 Task: Research Airbnb properties in Sainte-Rose, Guadeloupe from 3rd December, 2023 to 17th December, 2023 for 3 adults, 1 child.3 bedrooms having 4 beds and 2 bathrooms. Property type can be house. Amenities needed are: wifi, washing machine. Booking option can be shelf check-in. Look for 3 properties as per requirement.
Action: Mouse moved to (437, 148)
Screenshot: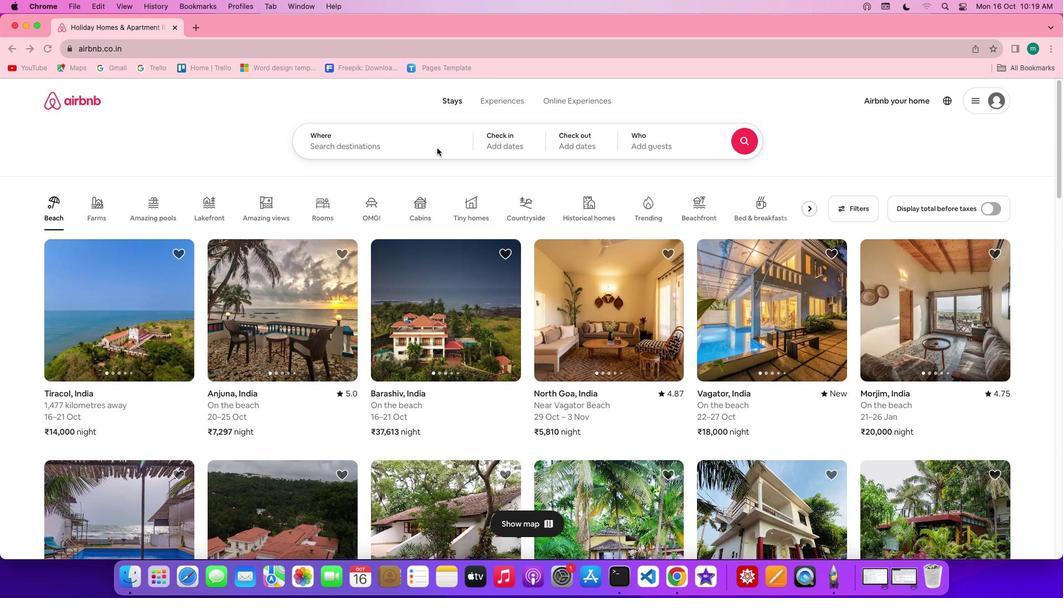 
Action: Mouse pressed left at (437, 148)
Screenshot: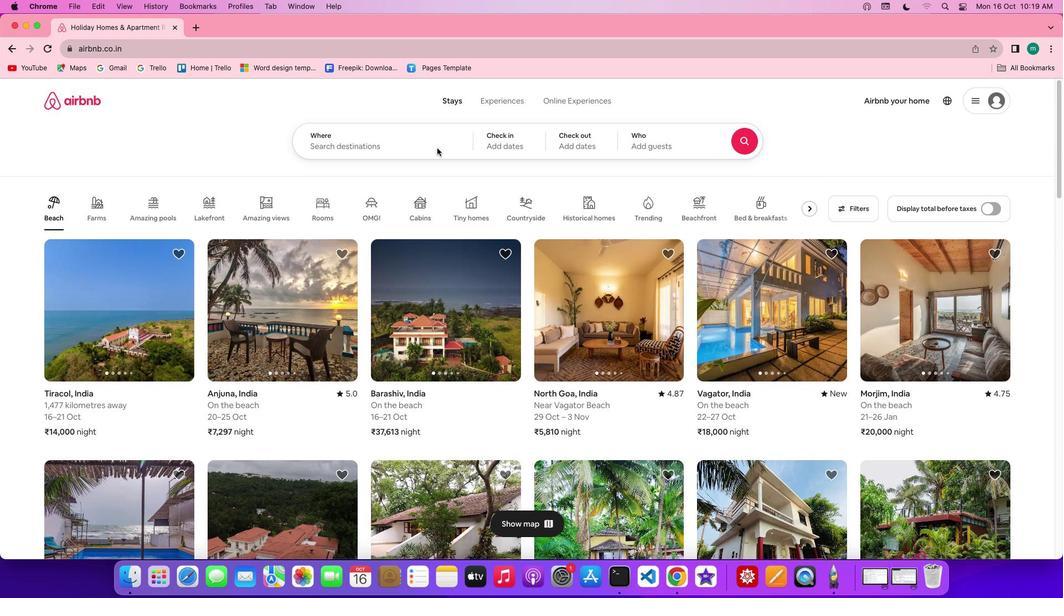 
Action: Mouse pressed left at (437, 148)
Screenshot: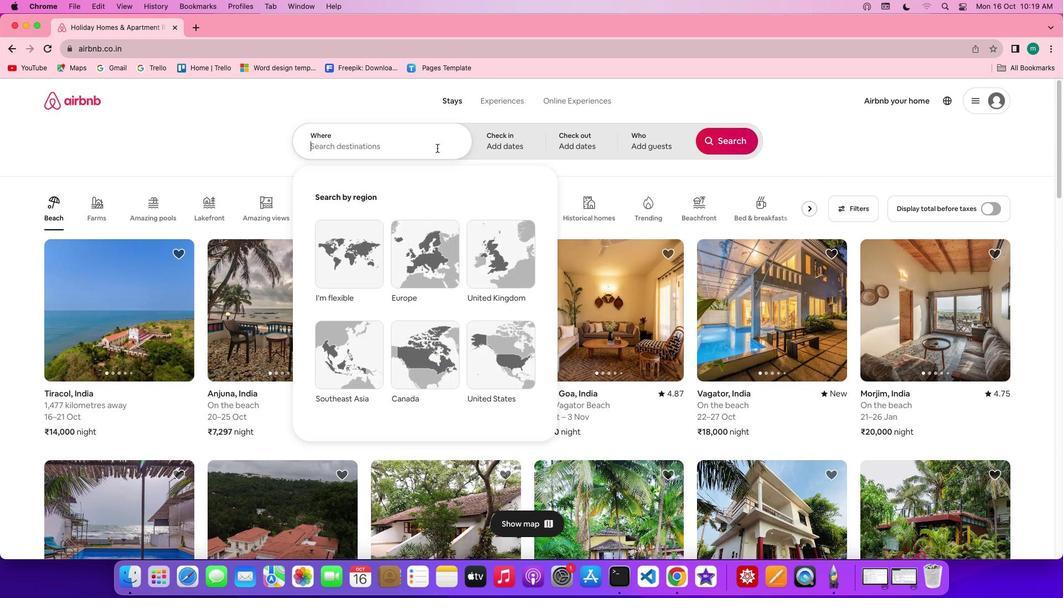 
Action: Key pressed Key.shift'S''a''i''n''t''e''-'Key.shift'R''o''s''e'','Key.shift'G''u''a''d''e''l''o''u''p''e'
Screenshot: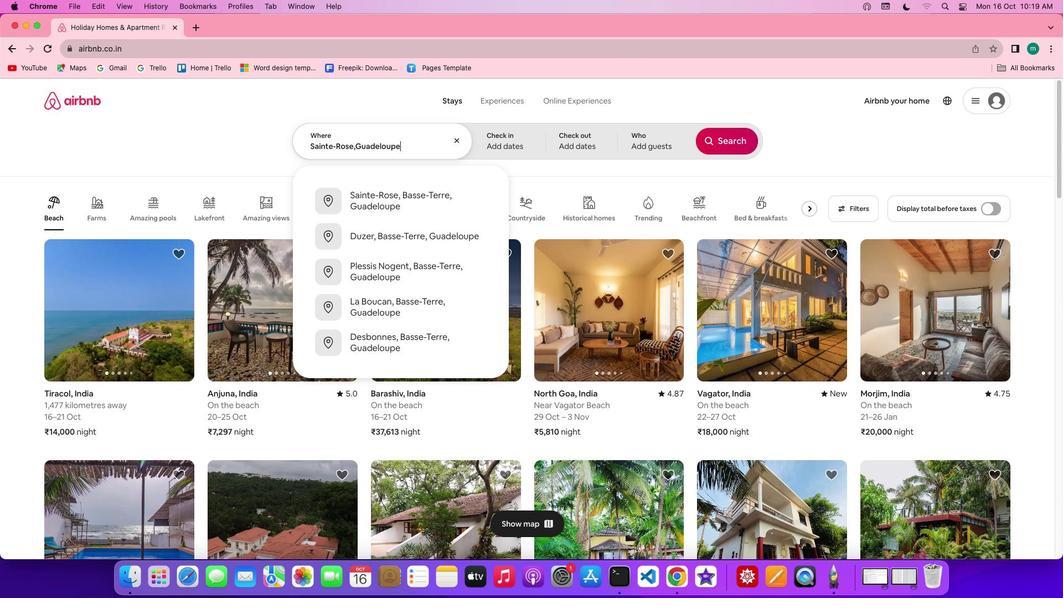 
Action: Mouse moved to (515, 141)
Screenshot: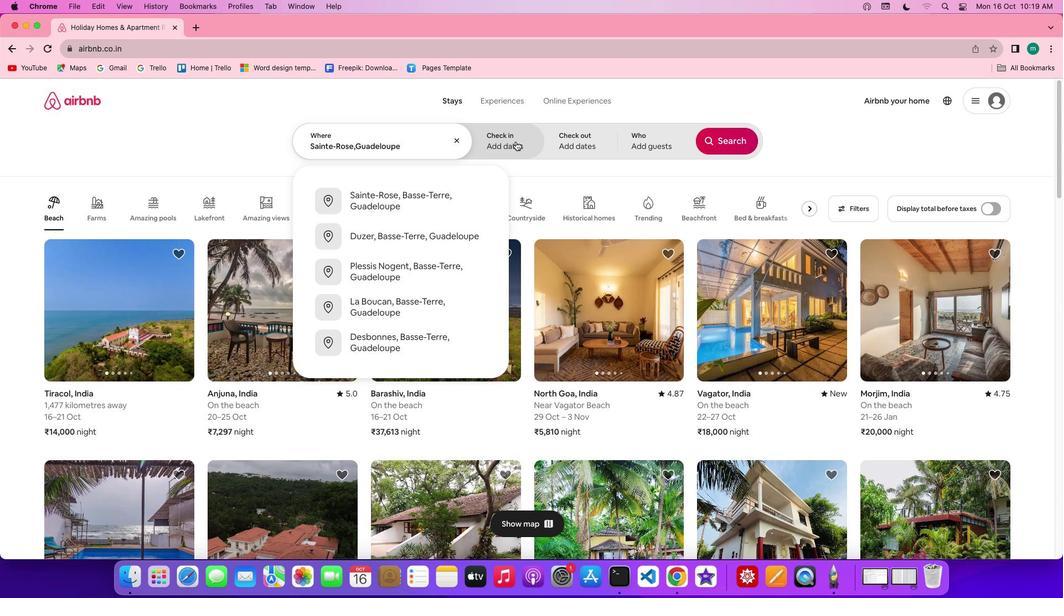 
Action: Mouse pressed left at (515, 141)
Screenshot: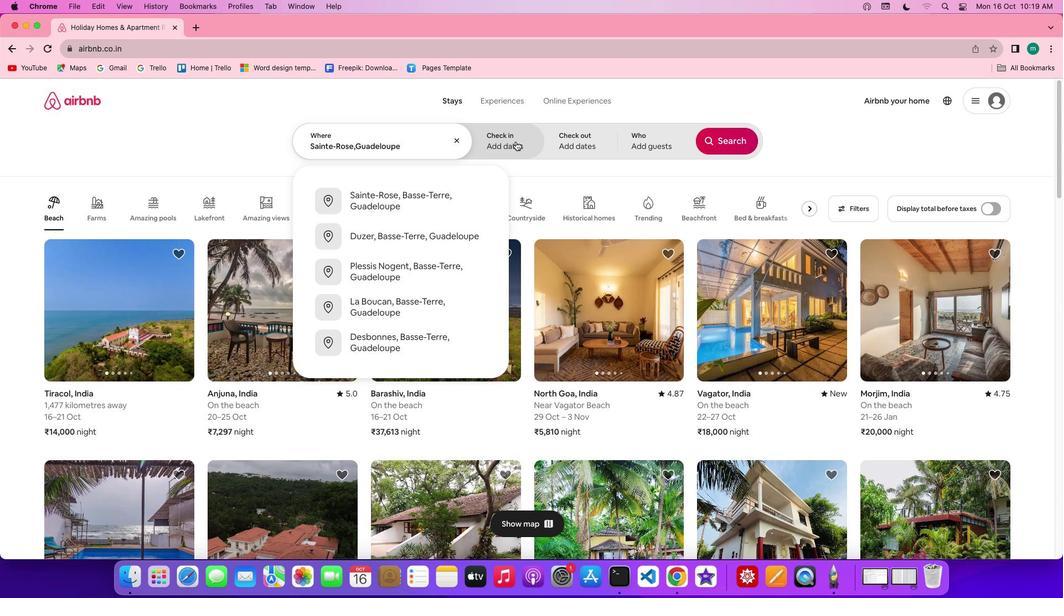 
Action: Mouse moved to (725, 233)
Screenshot: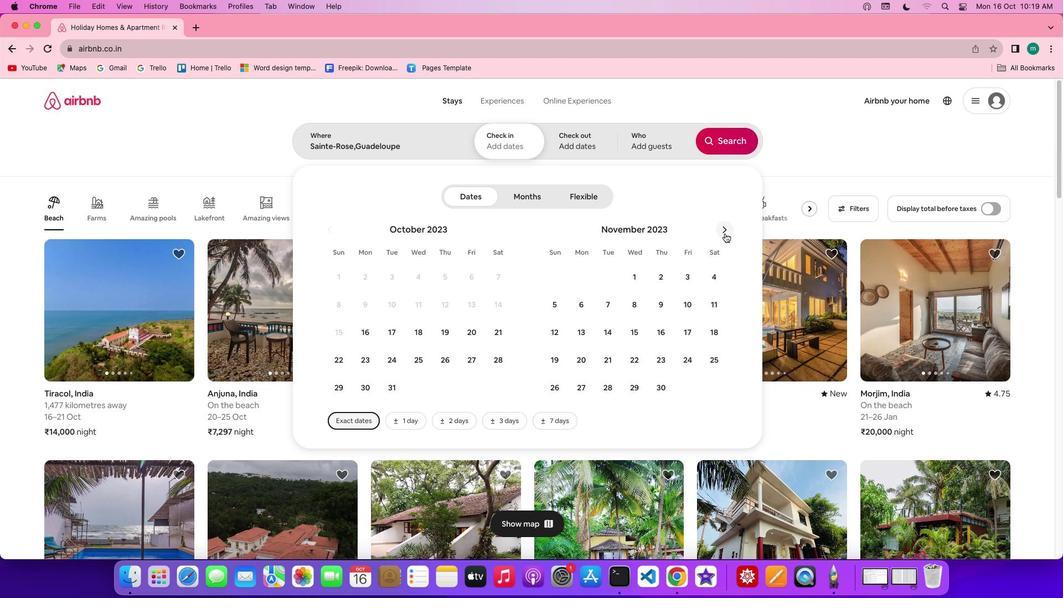 
Action: Mouse pressed left at (725, 233)
Screenshot: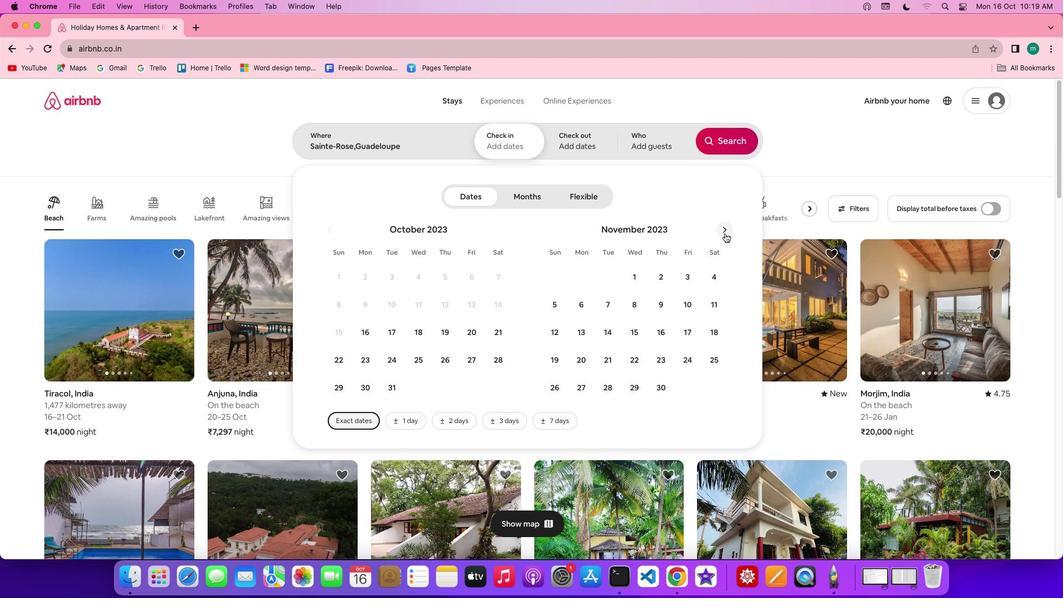 
Action: Mouse moved to (558, 302)
Screenshot: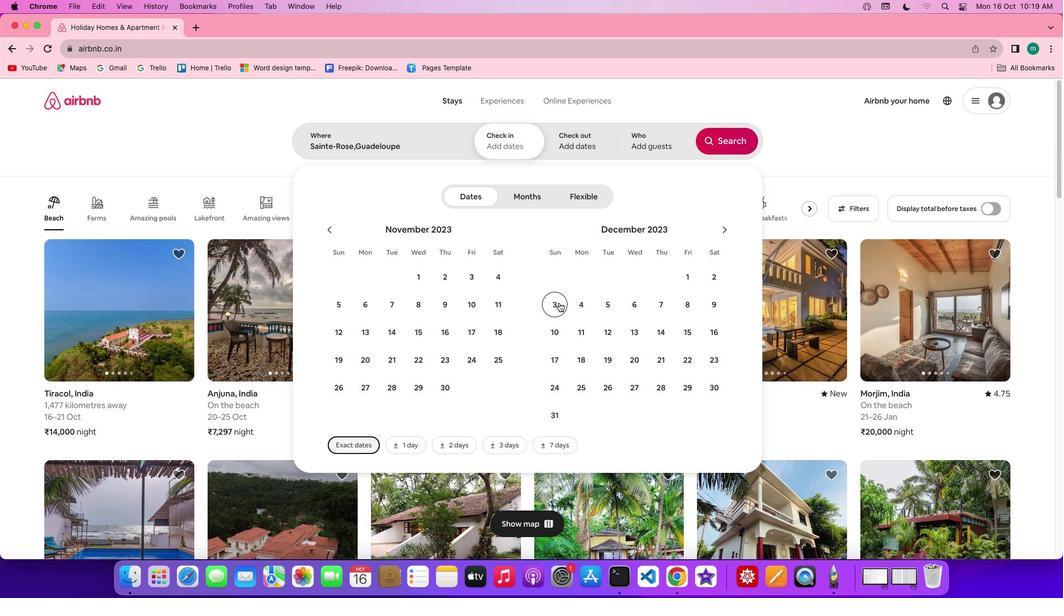 
Action: Mouse pressed left at (558, 302)
Screenshot: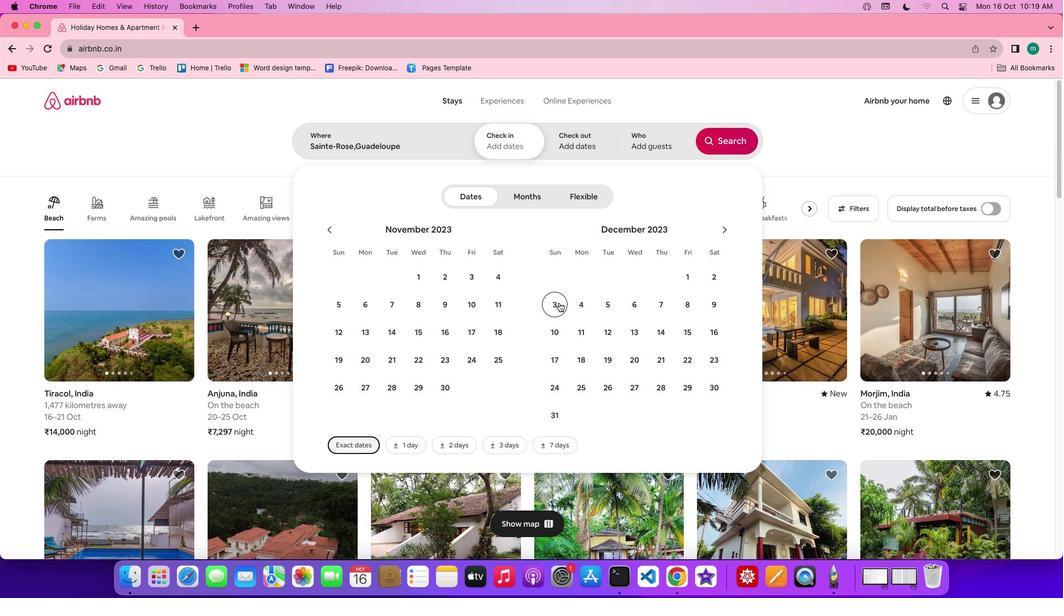 
Action: Mouse moved to (553, 354)
Screenshot: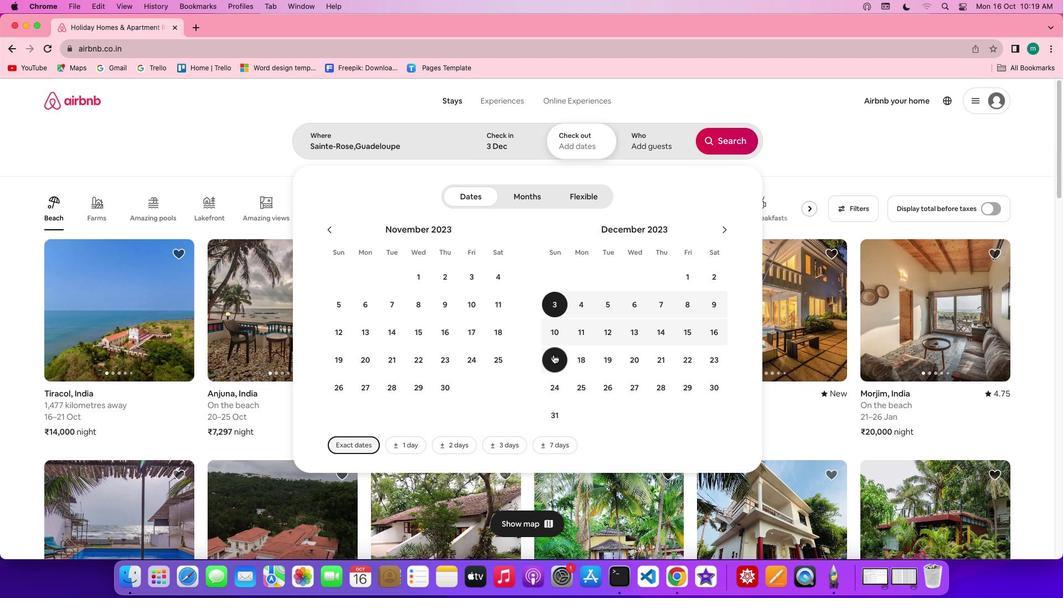 
Action: Mouse pressed left at (553, 354)
Screenshot: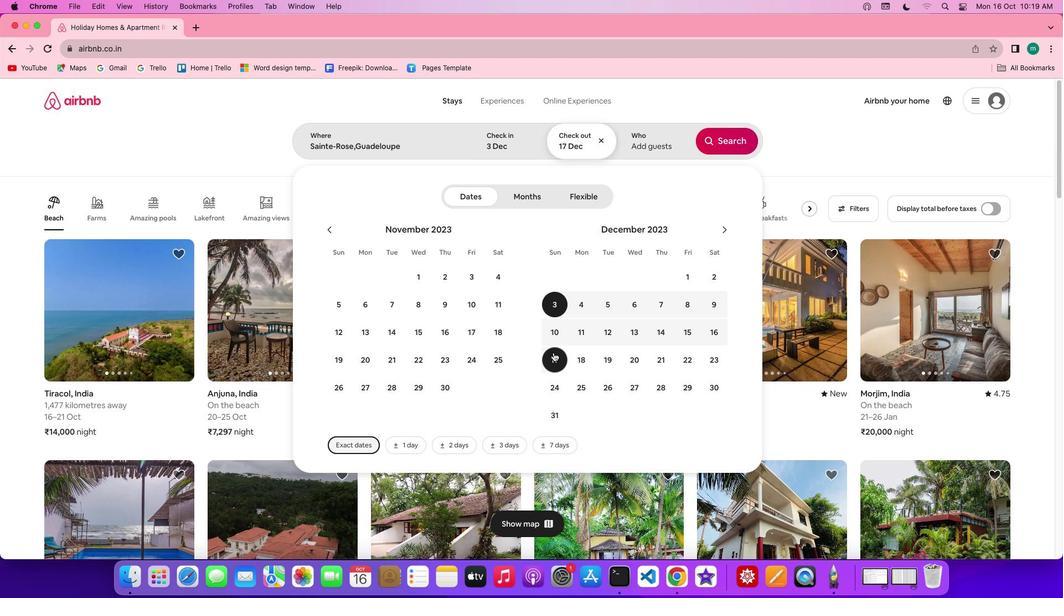 
Action: Mouse moved to (636, 139)
Screenshot: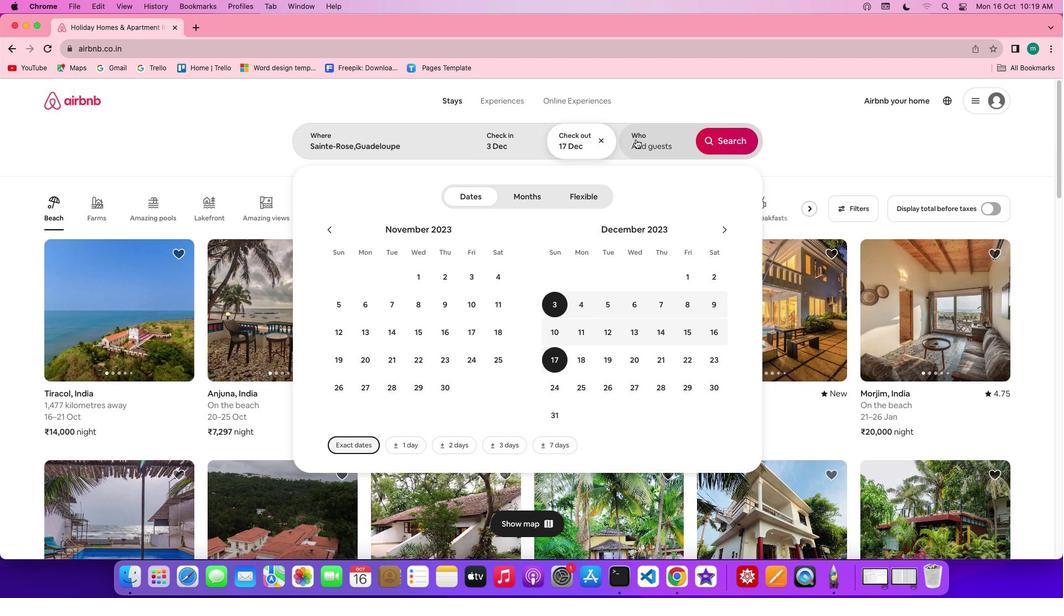
Action: Mouse pressed left at (636, 139)
Screenshot: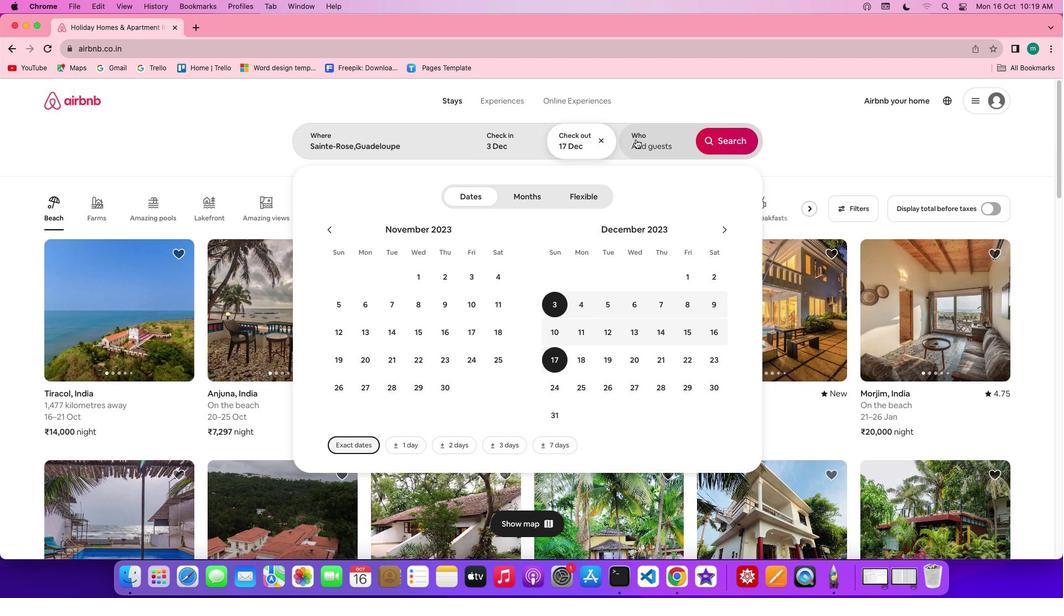 
Action: Mouse moved to (727, 196)
Screenshot: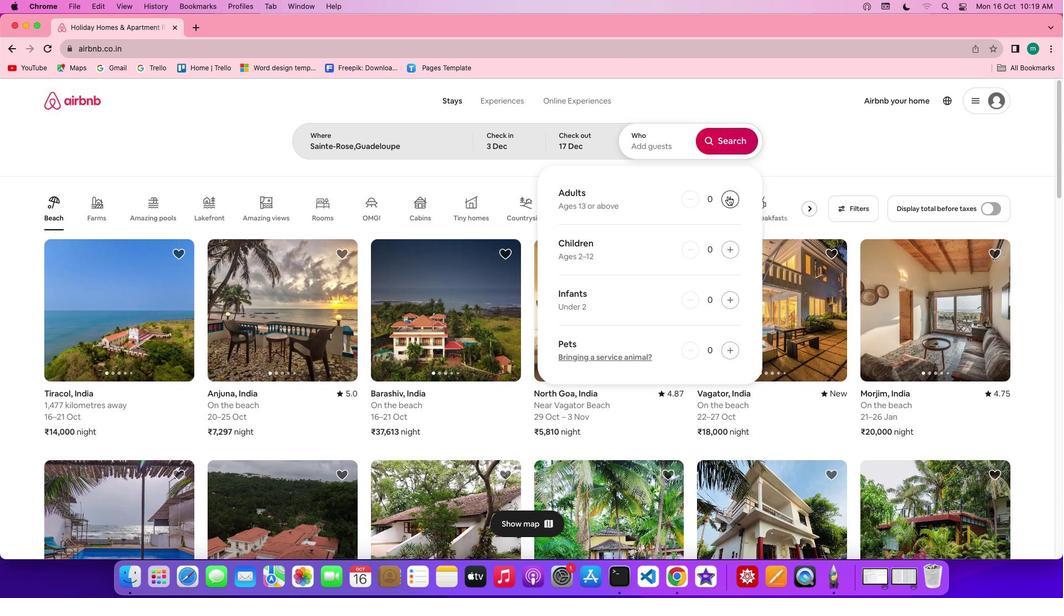 
Action: Mouse pressed left at (727, 196)
Screenshot: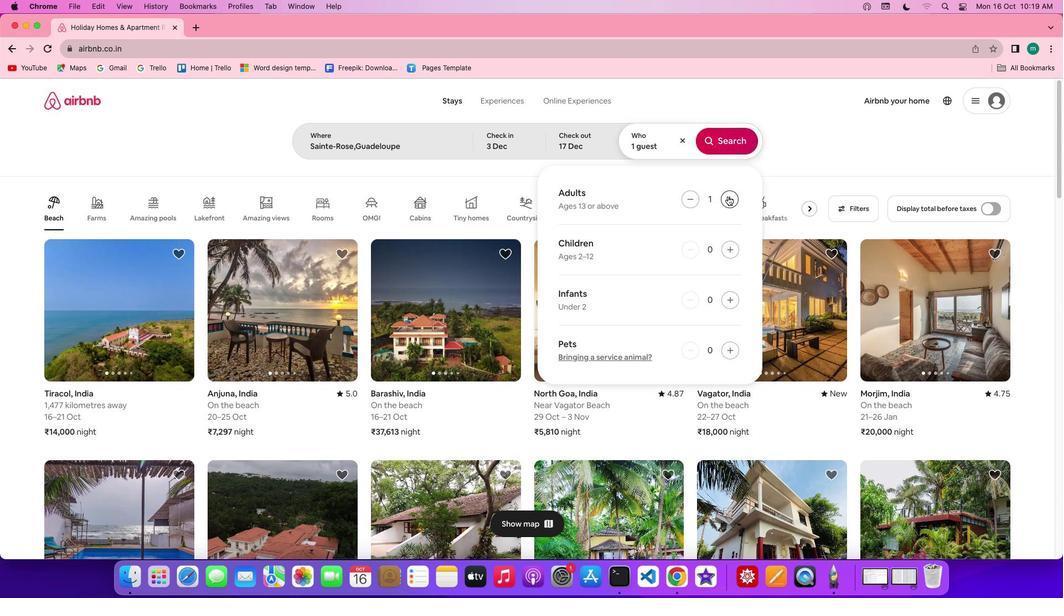 
Action: Mouse pressed left at (727, 196)
Screenshot: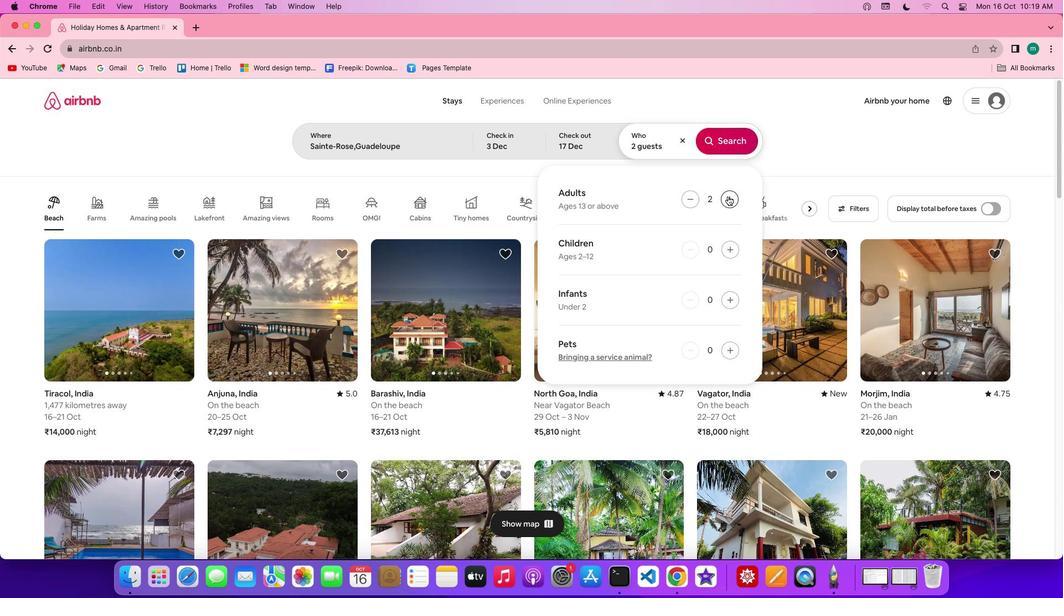 
Action: Mouse pressed left at (727, 196)
Screenshot: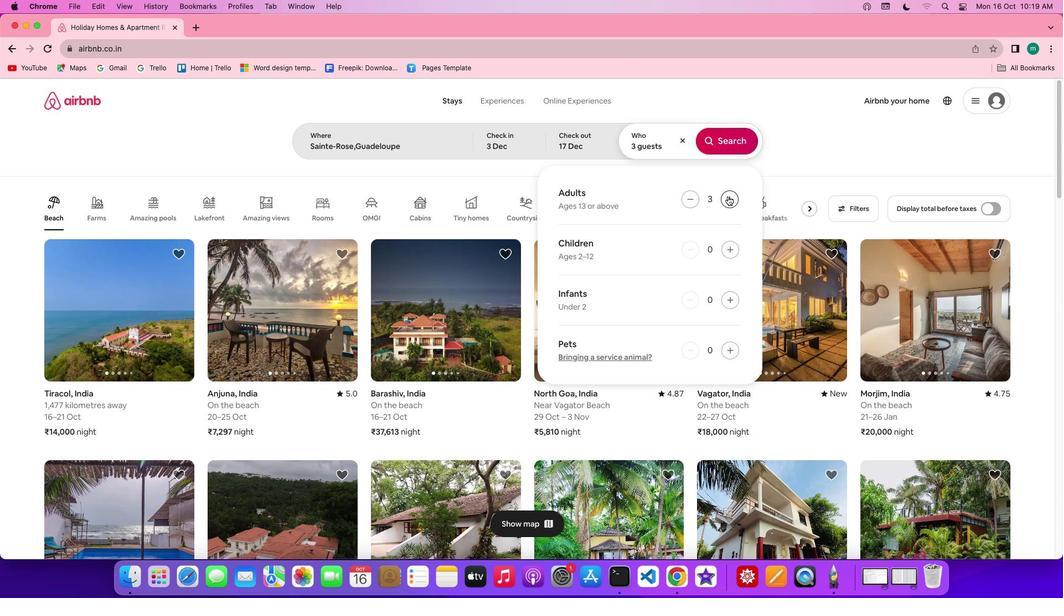 
Action: Mouse moved to (730, 137)
Screenshot: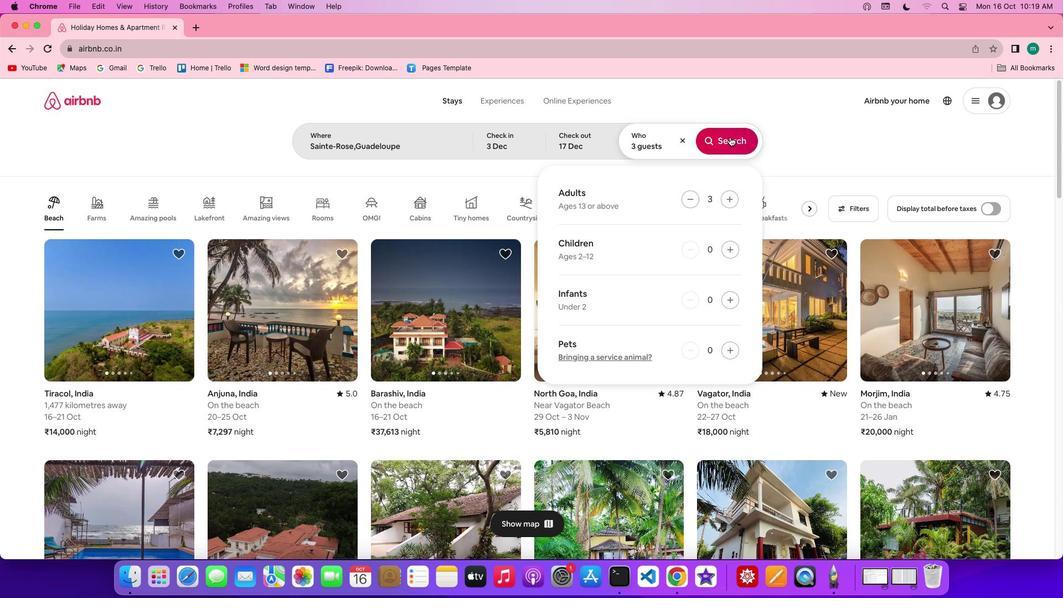 
Action: Mouse pressed left at (730, 137)
Screenshot: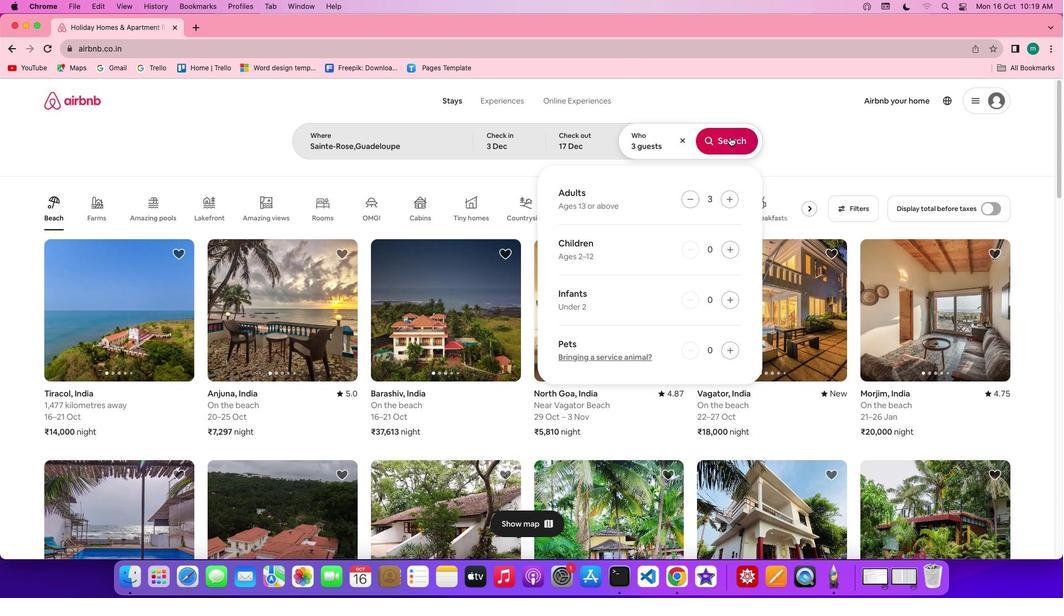 
Action: Mouse moved to (898, 148)
Screenshot: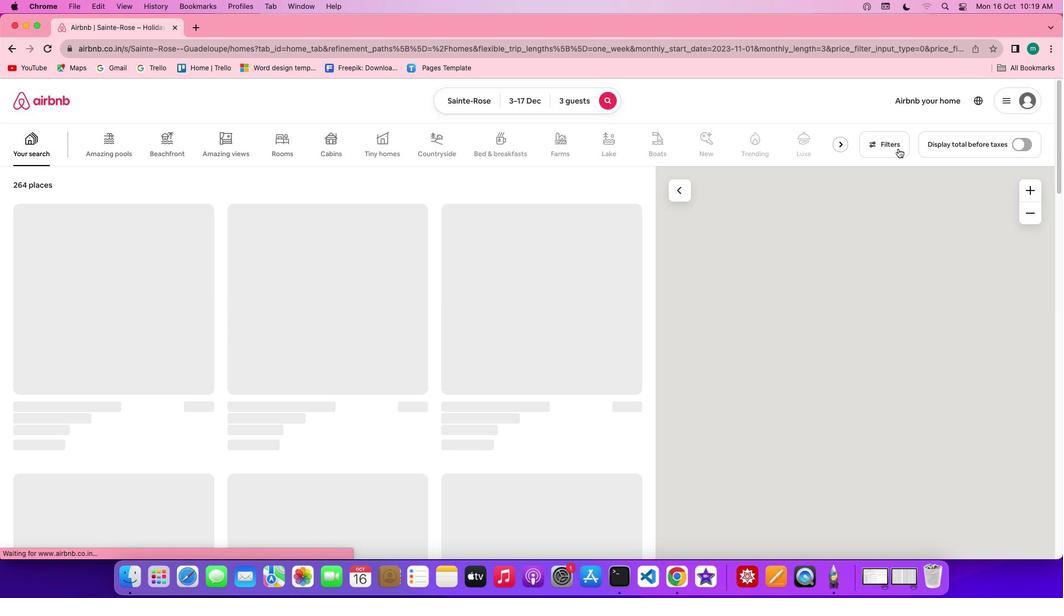 
Action: Mouse pressed left at (898, 148)
Screenshot: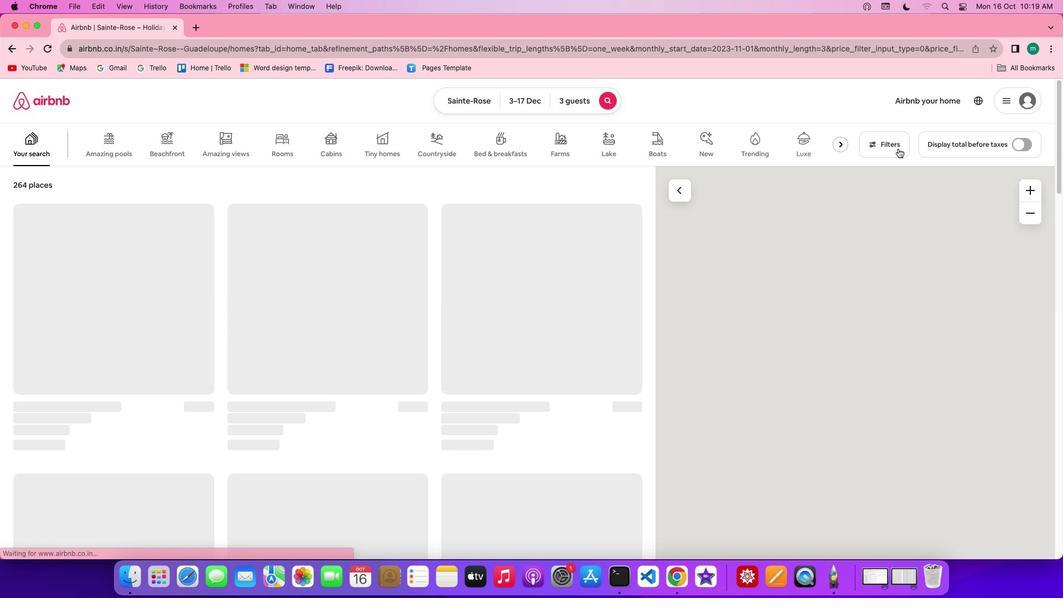 
Action: Mouse moved to (587, 302)
Screenshot: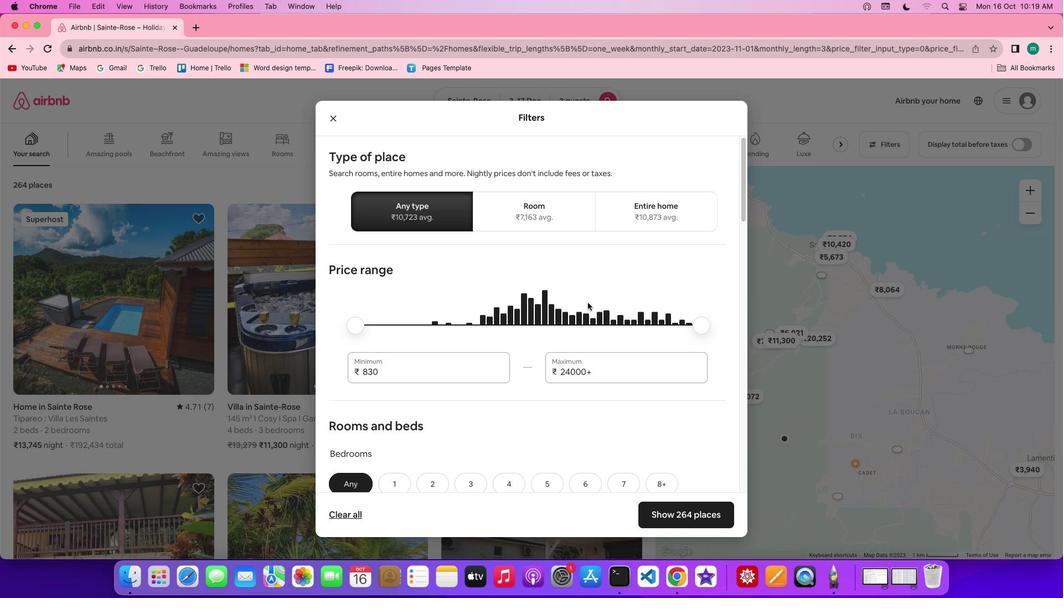 
Action: Mouse scrolled (587, 302) with delta (0, 0)
Screenshot: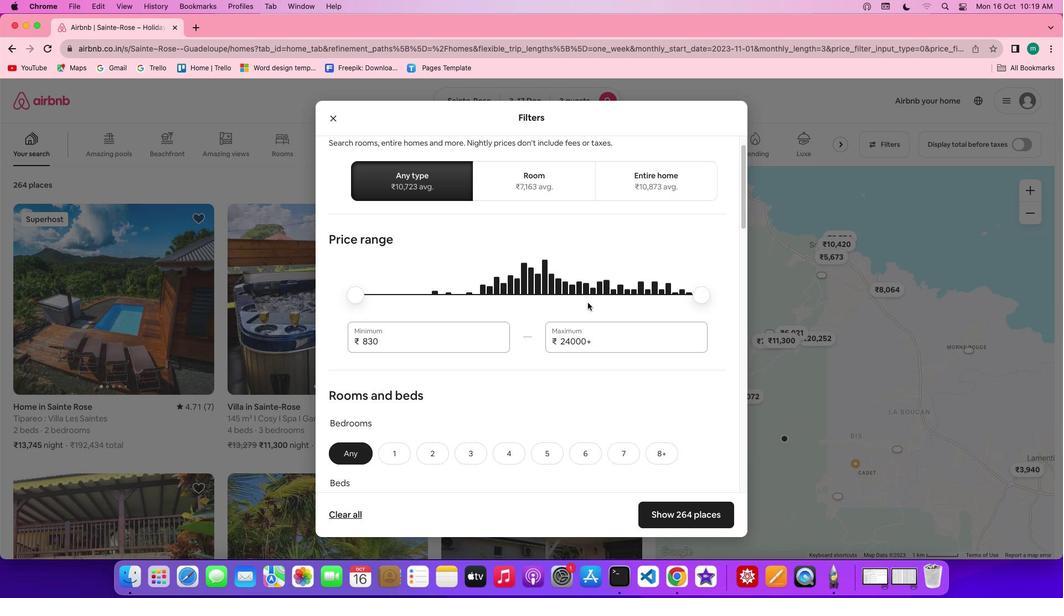 
Action: Mouse scrolled (587, 302) with delta (0, 0)
Screenshot: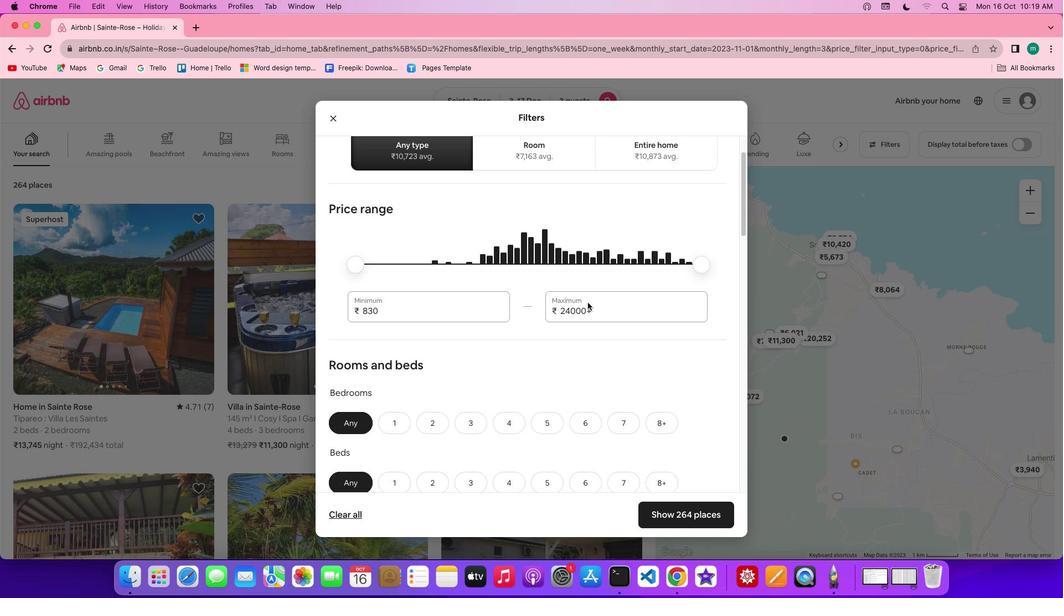
Action: Mouse scrolled (587, 302) with delta (0, -1)
Screenshot: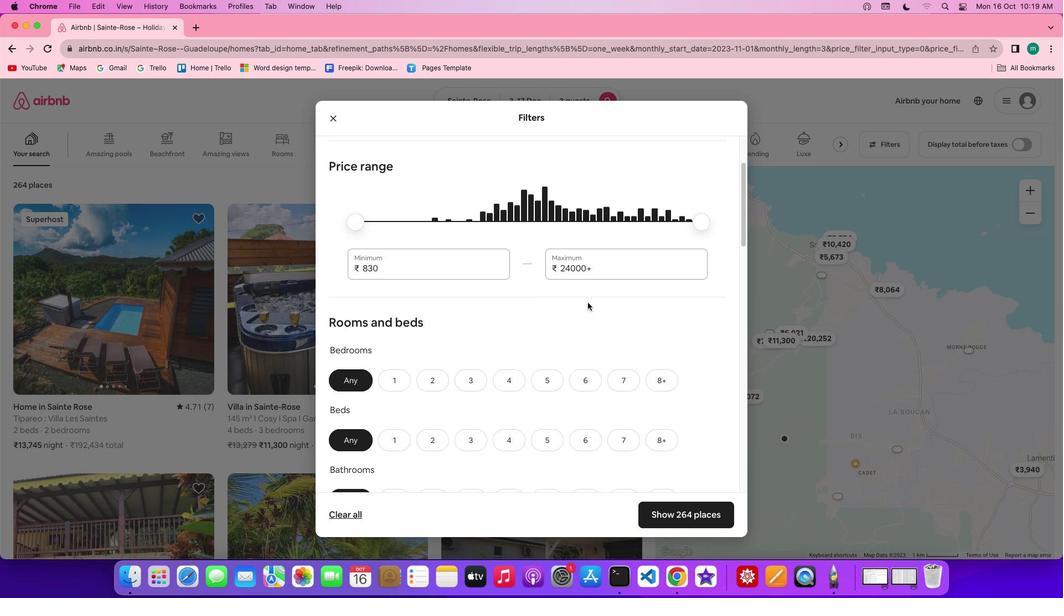 
Action: Mouse scrolled (587, 302) with delta (0, -1)
Screenshot: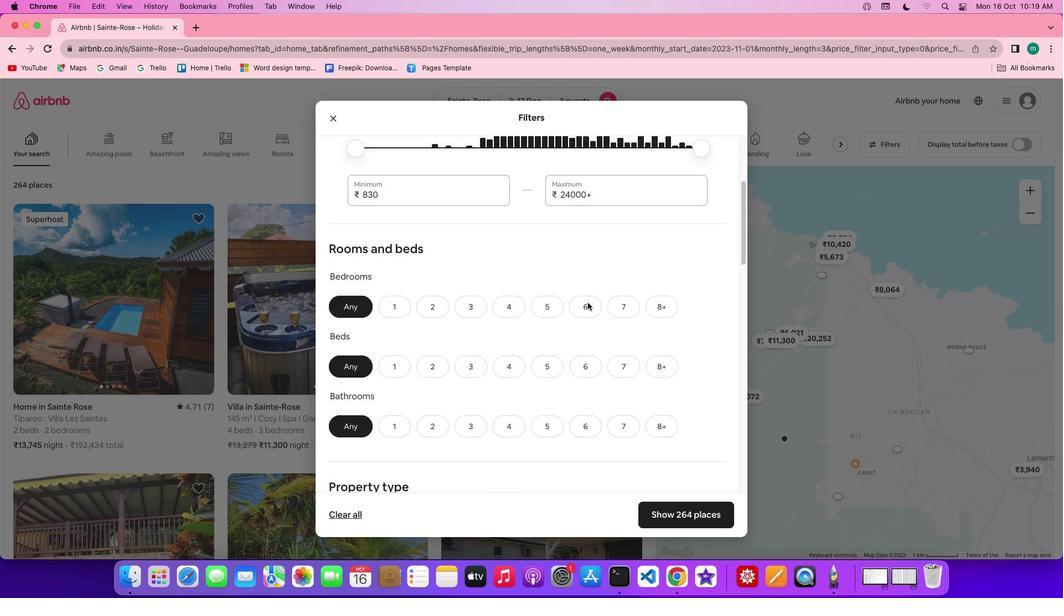 
Action: Mouse scrolled (587, 302) with delta (0, 0)
Screenshot: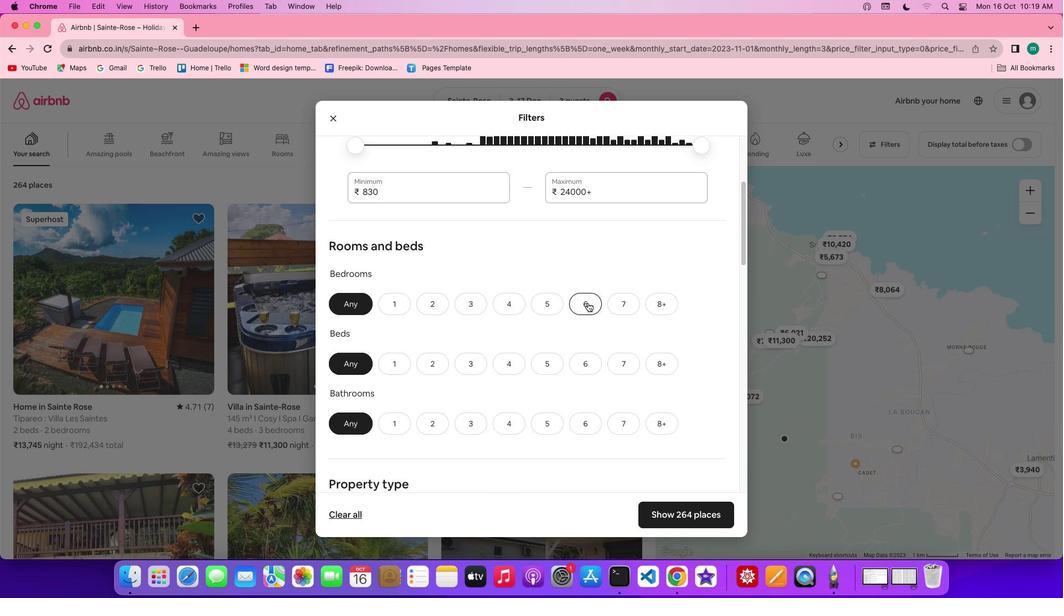 
Action: Mouse scrolled (587, 302) with delta (0, 0)
Screenshot: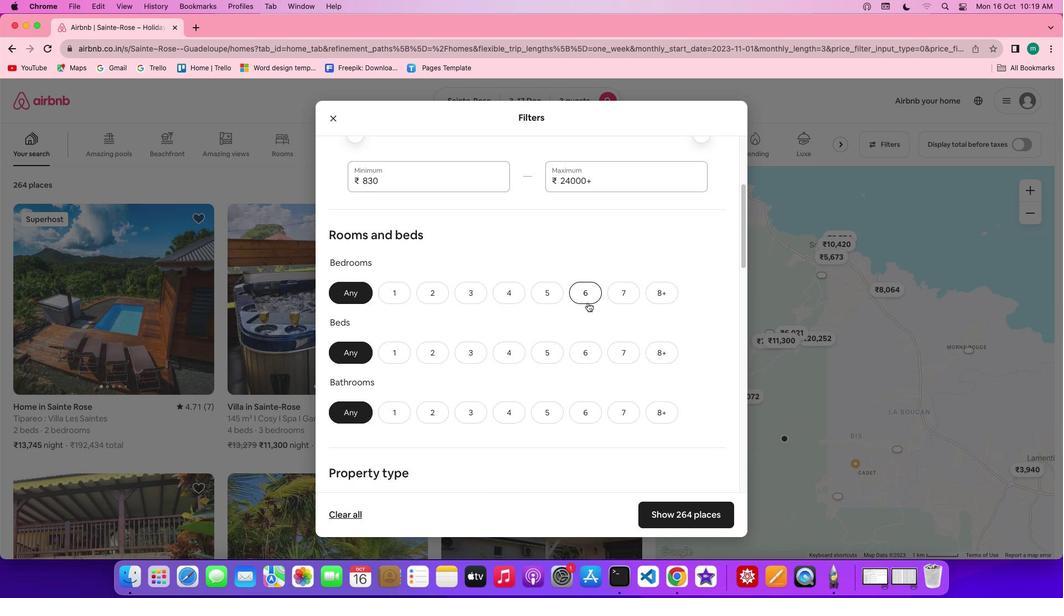
Action: Mouse scrolled (587, 302) with delta (0, 0)
Screenshot: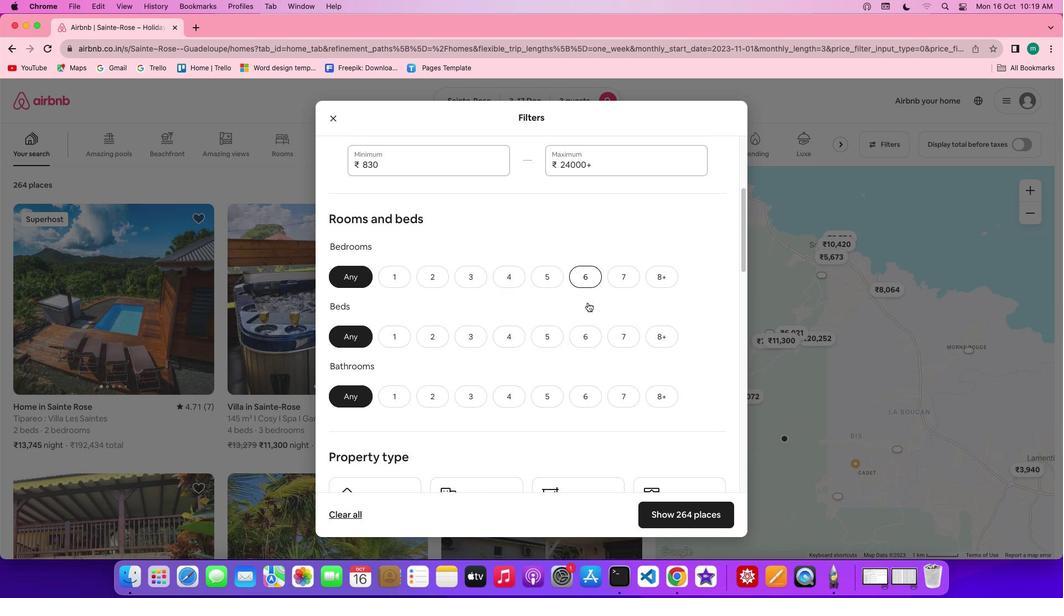 
Action: Mouse scrolled (587, 302) with delta (0, 0)
Screenshot: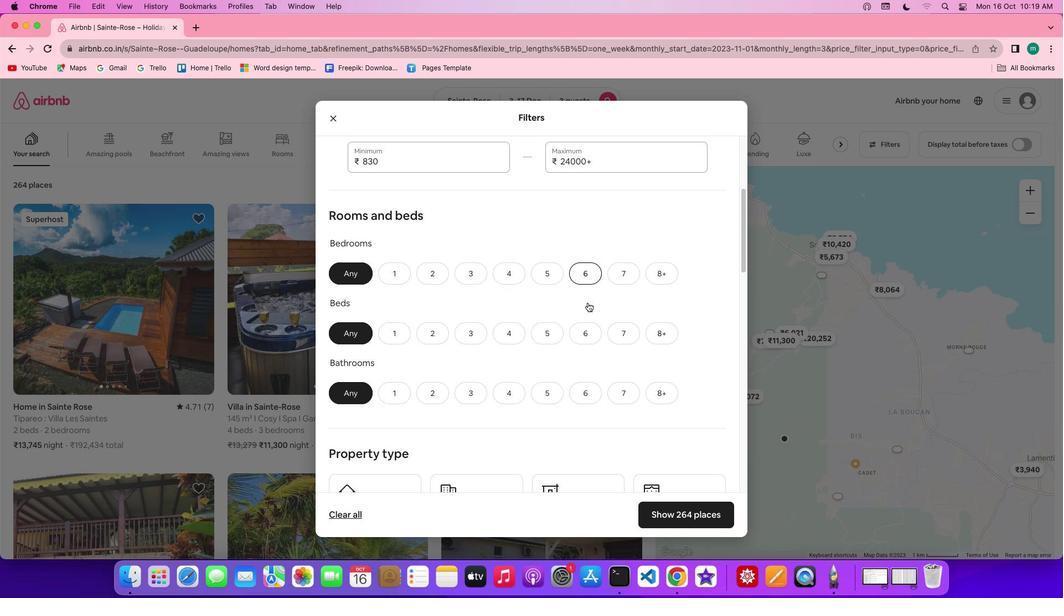 
Action: Mouse scrolled (587, 302) with delta (0, 0)
Screenshot: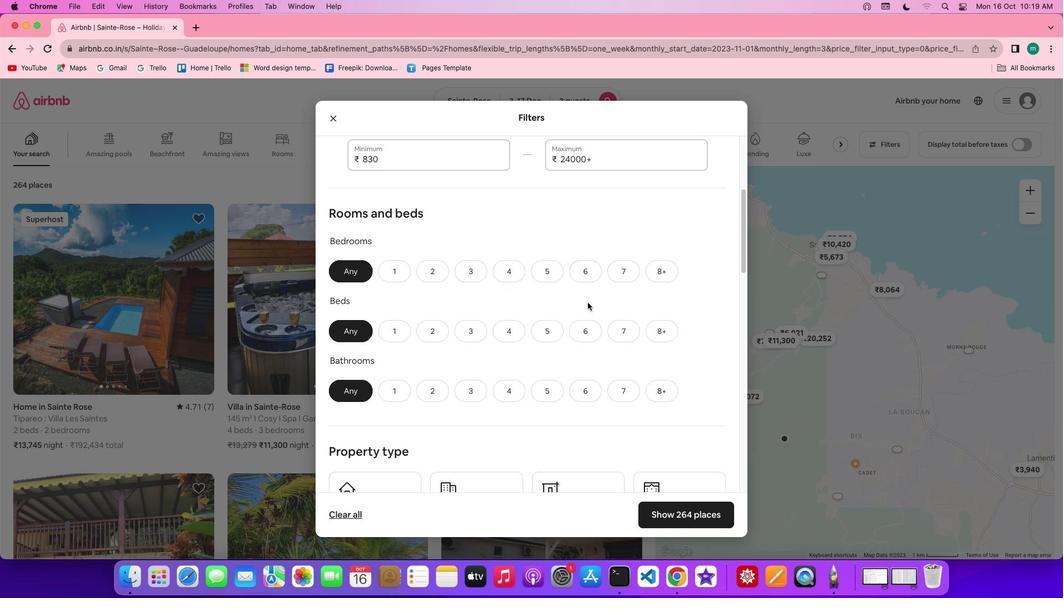 
Action: Mouse scrolled (587, 302) with delta (0, 0)
Screenshot: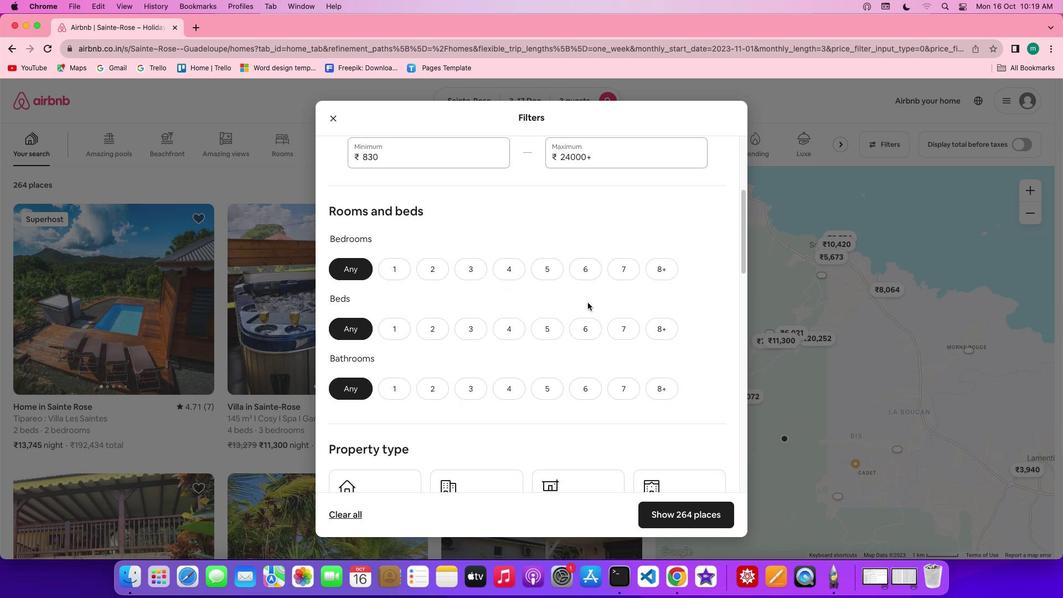 
Action: Mouse scrolled (587, 302) with delta (0, 0)
Screenshot: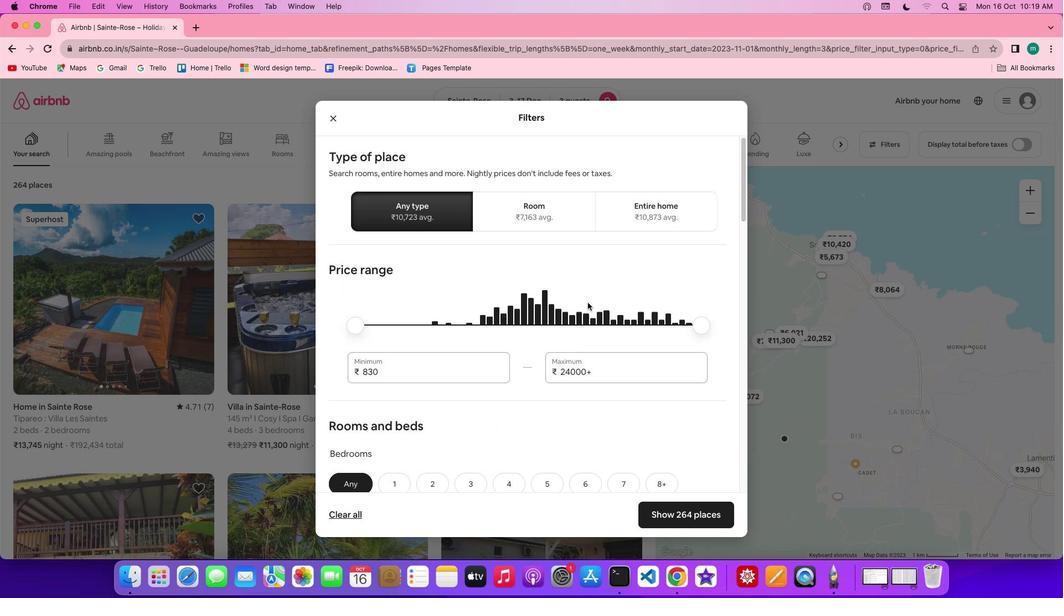 
Action: Mouse scrolled (587, 302) with delta (0, 0)
Screenshot: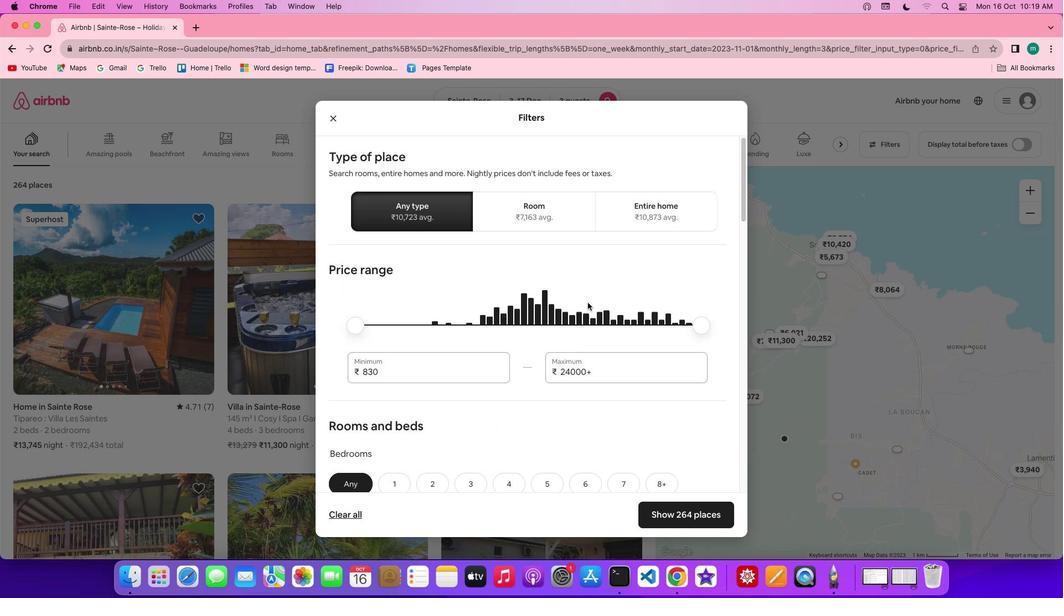 
Action: Mouse scrolled (587, 302) with delta (0, 2)
Screenshot: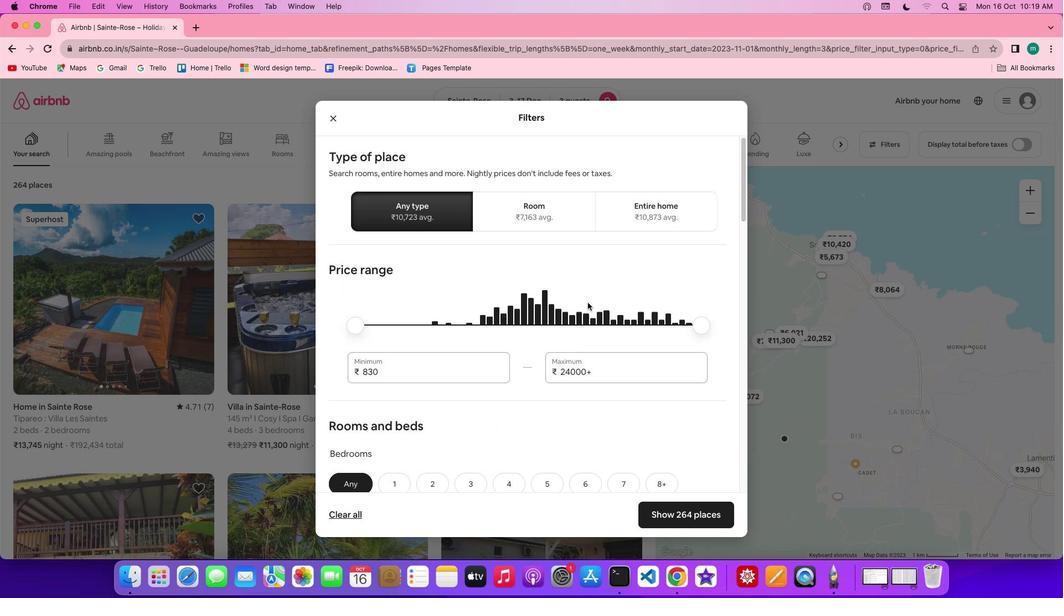 
Action: Mouse scrolled (587, 302) with delta (0, 2)
Screenshot: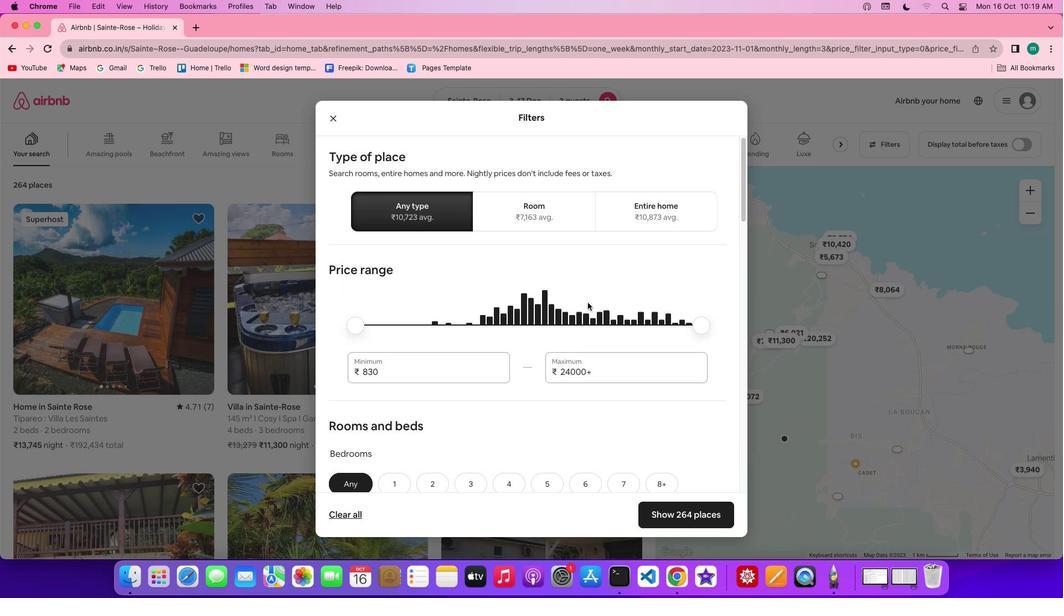 
Action: Mouse scrolled (587, 302) with delta (0, 0)
Screenshot: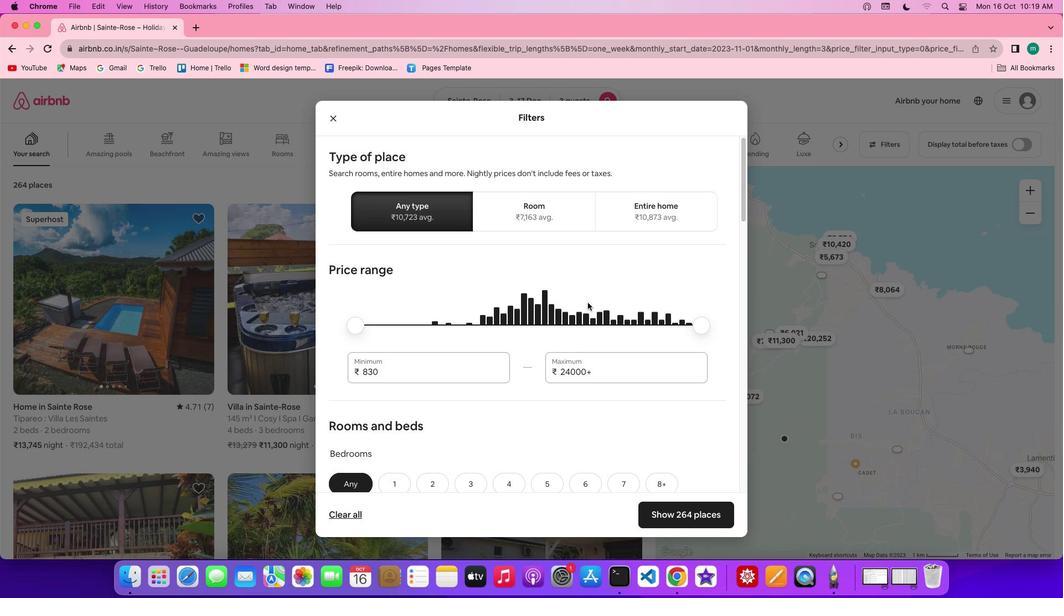 
Action: Mouse scrolled (587, 302) with delta (0, 0)
Screenshot: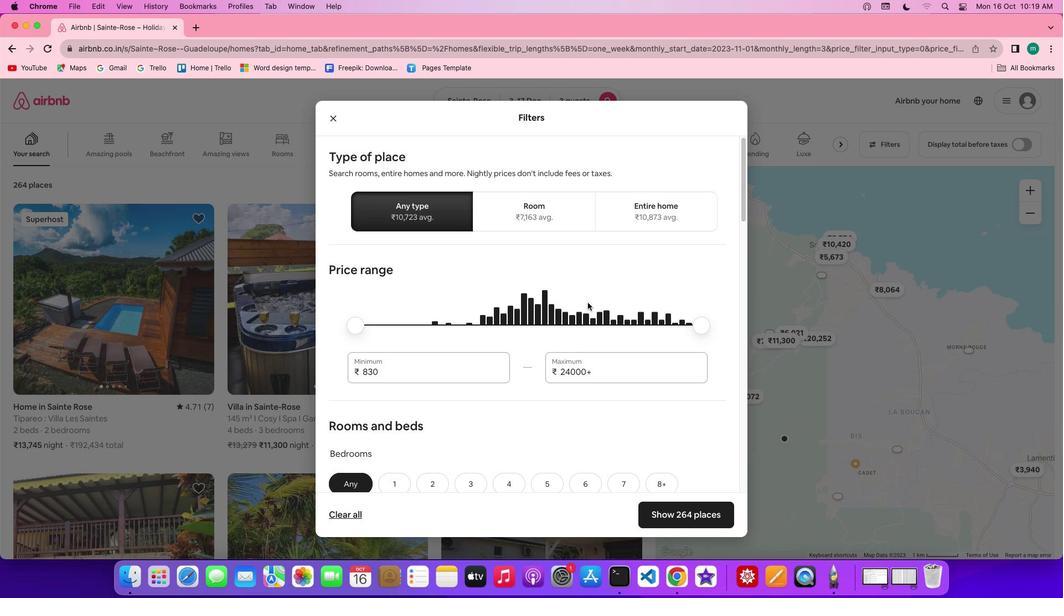 
Action: Mouse scrolled (587, 302) with delta (0, 2)
Screenshot: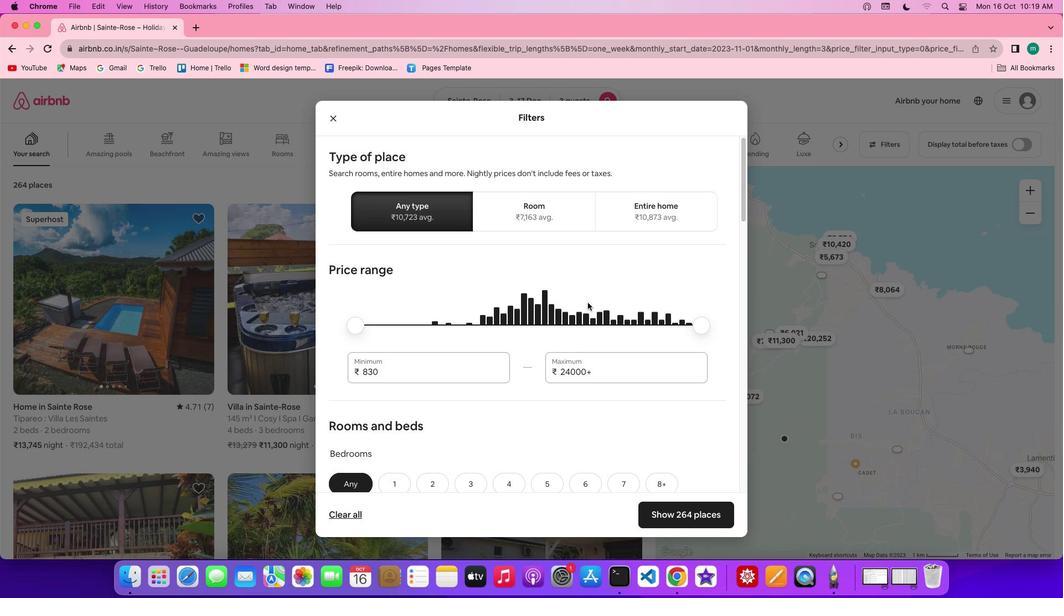 
Action: Mouse scrolled (587, 302) with delta (0, 2)
Screenshot: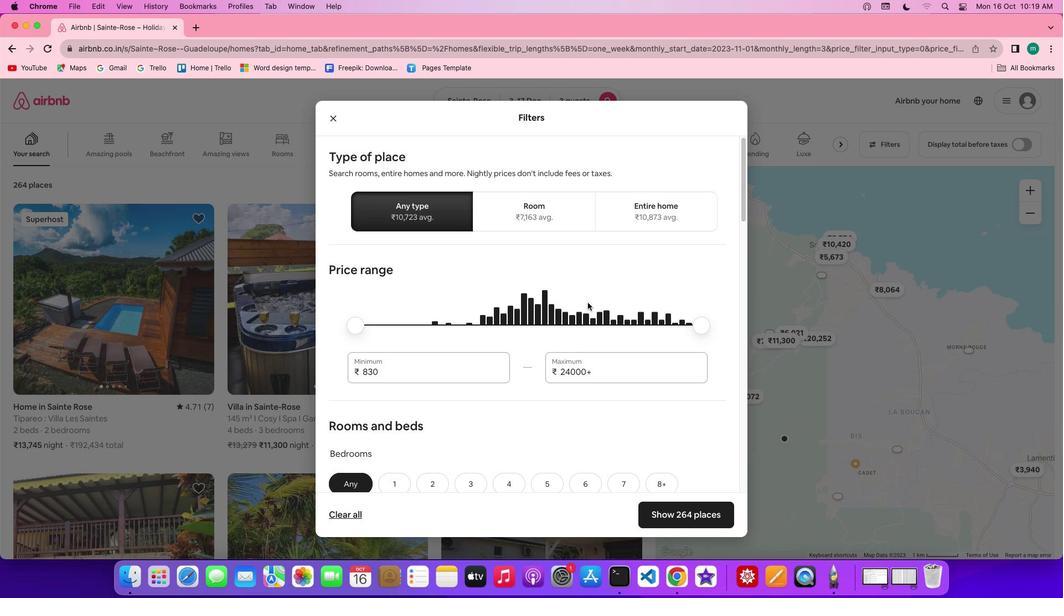 
Action: Mouse scrolled (587, 302) with delta (0, 0)
Screenshot: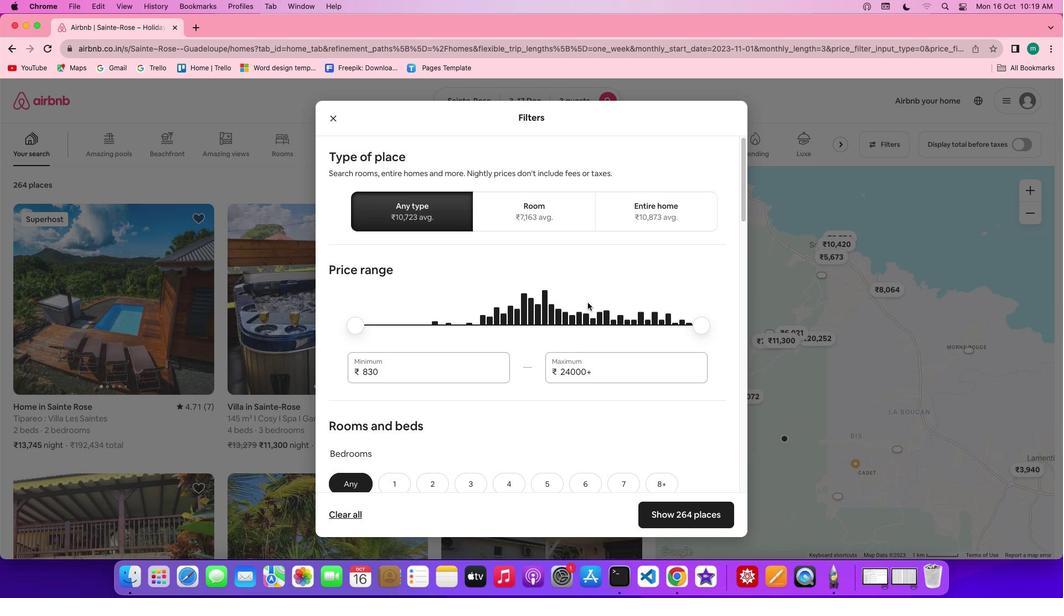 
Action: Mouse scrolled (587, 302) with delta (0, 0)
Screenshot: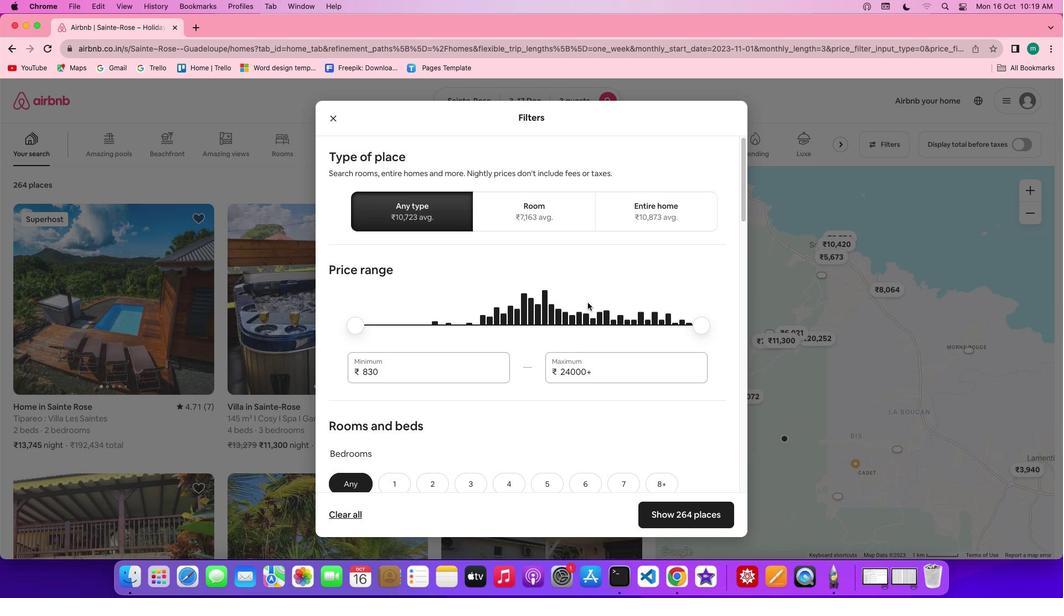 
Action: Mouse scrolled (587, 302) with delta (0, 1)
Screenshot: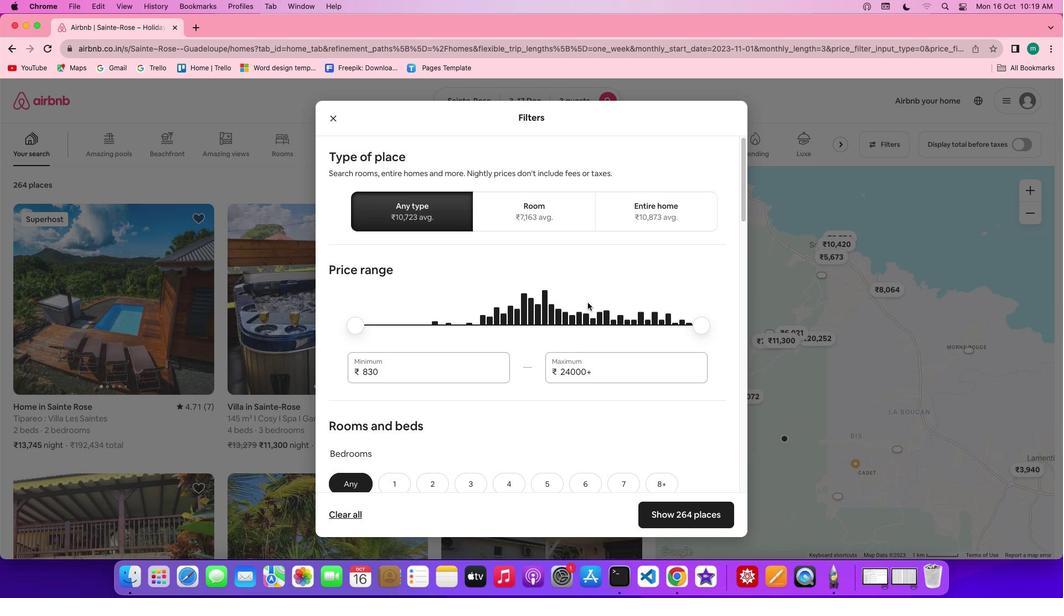 
Action: Mouse moved to (332, 117)
Screenshot: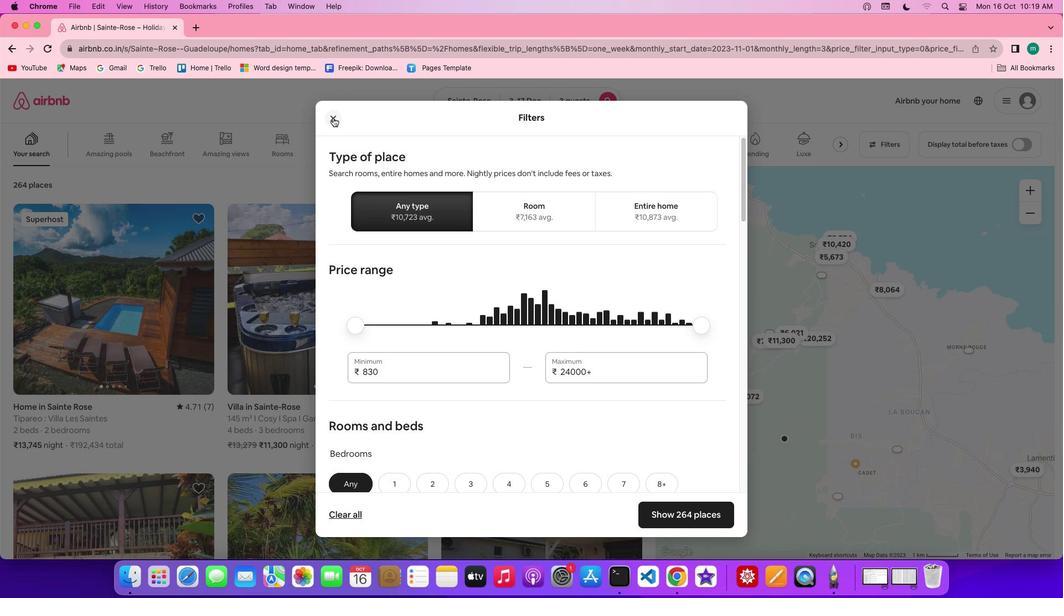 
Action: Mouse pressed left at (332, 117)
Screenshot: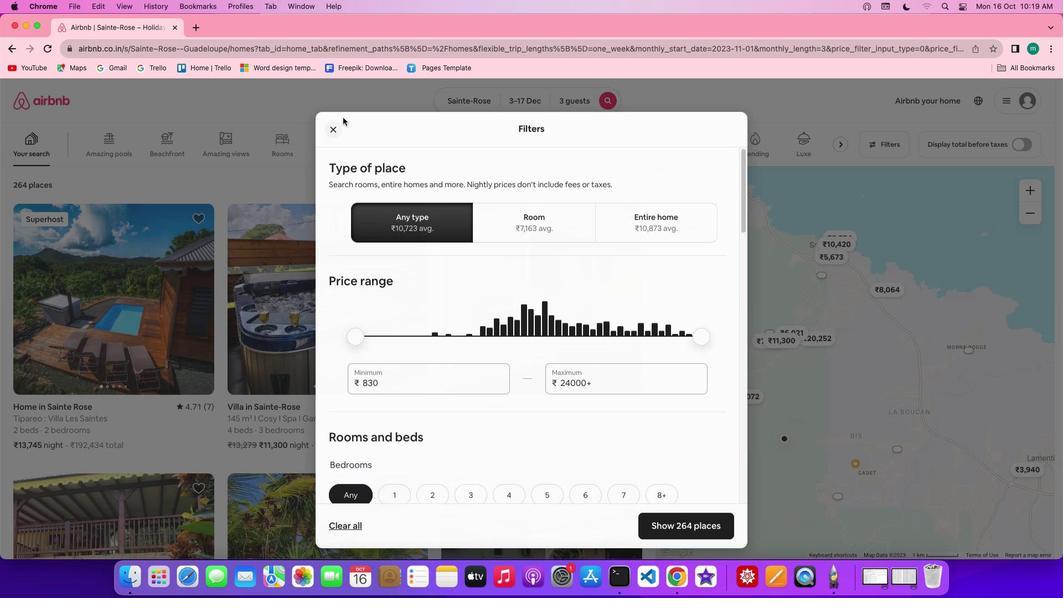 
Action: Mouse moved to (573, 101)
Screenshot: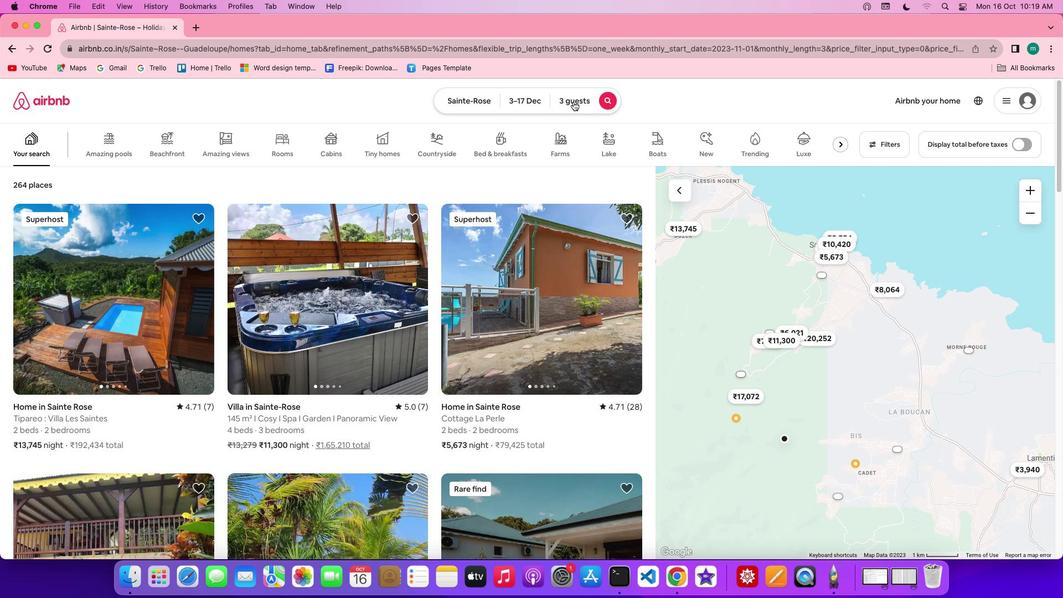 
Action: Mouse pressed left at (573, 101)
Screenshot: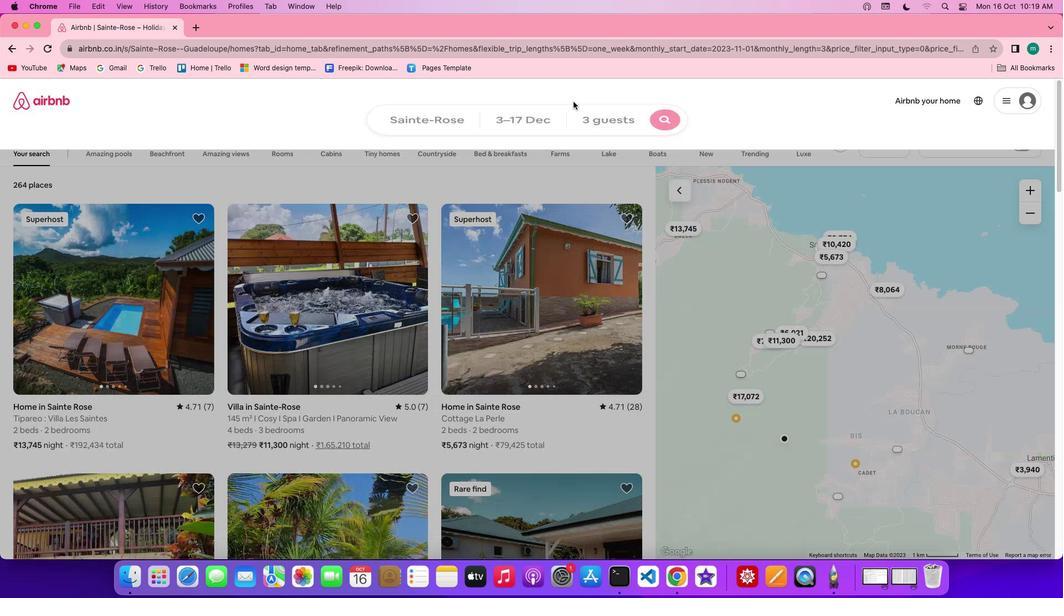 
Action: Mouse moved to (721, 249)
Screenshot: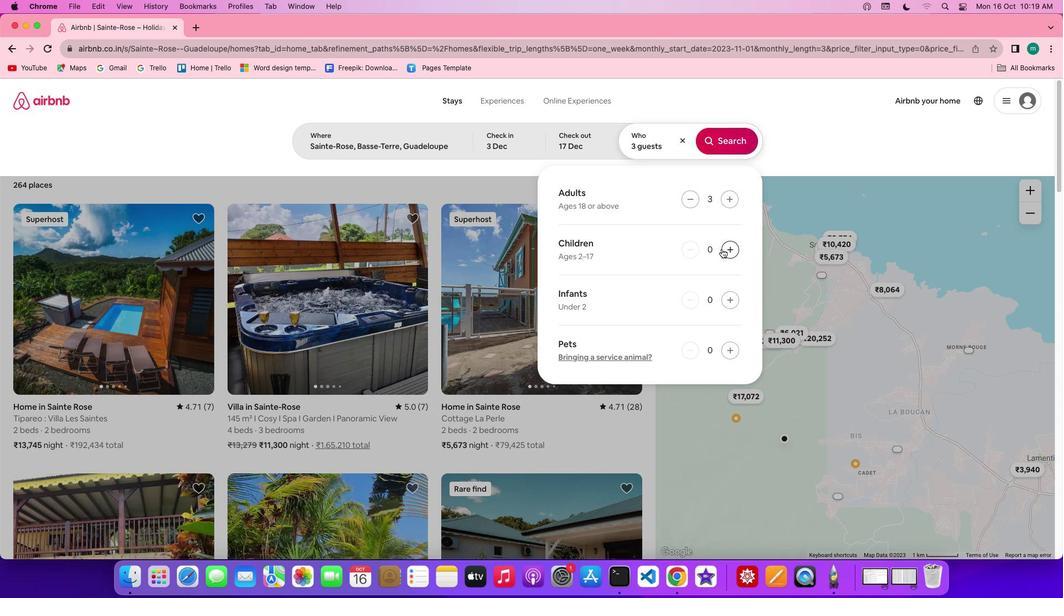 
Action: Mouse pressed left at (721, 249)
Screenshot: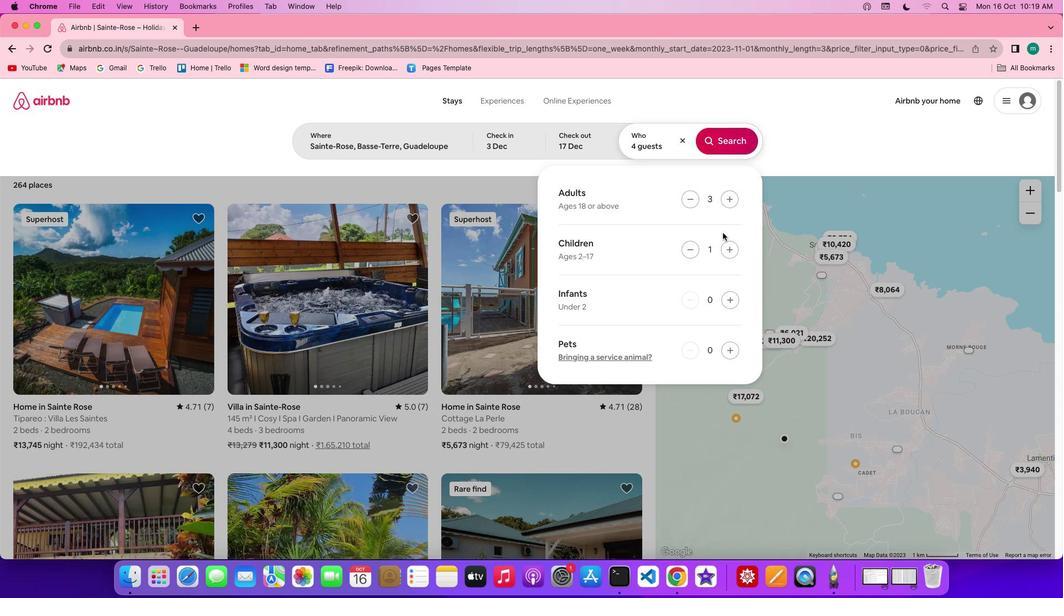 
Action: Mouse moved to (730, 149)
Screenshot: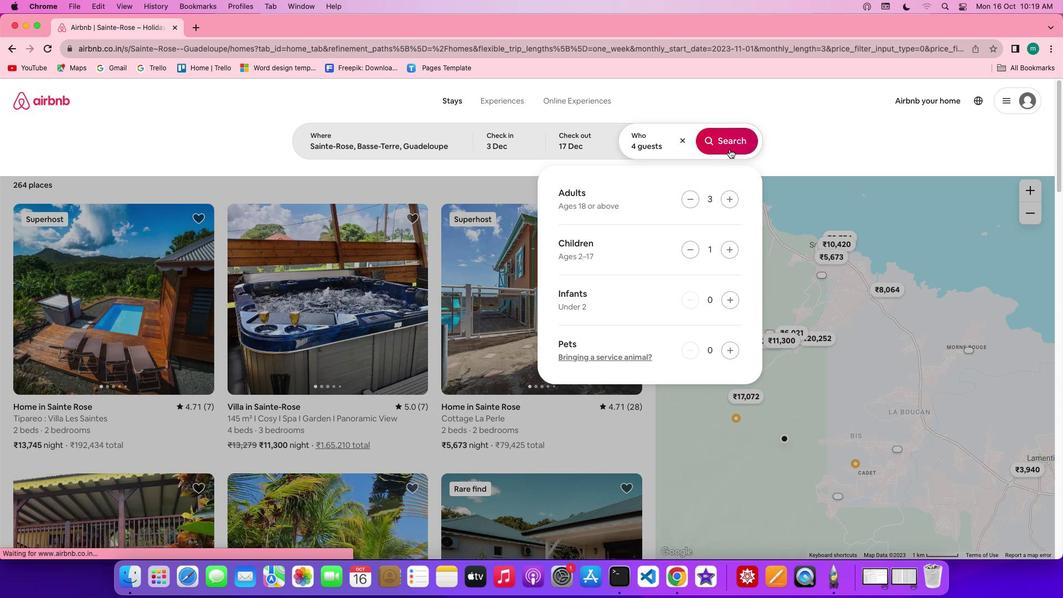 
Action: Mouse pressed left at (730, 149)
Screenshot: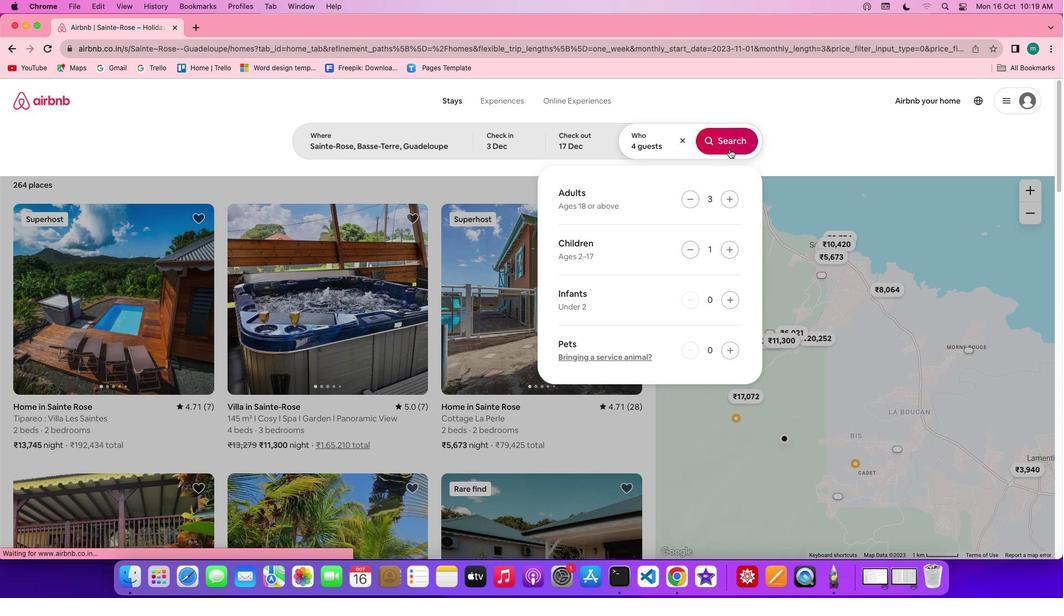 
Action: Mouse moved to (890, 144)
Screenshot: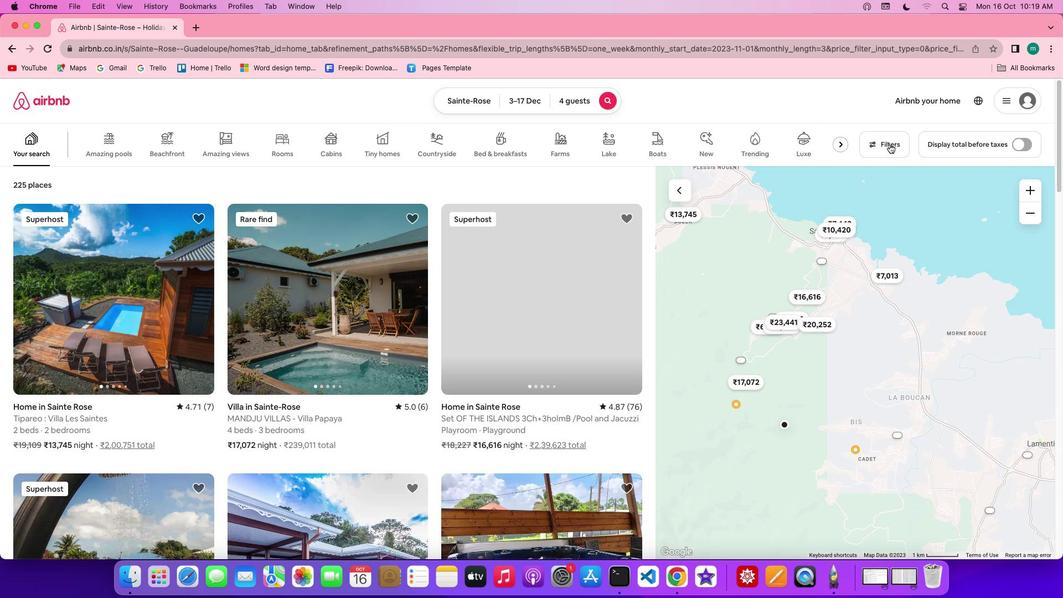 
Action: Mouse pressed left at (890, 144)
Screenshot: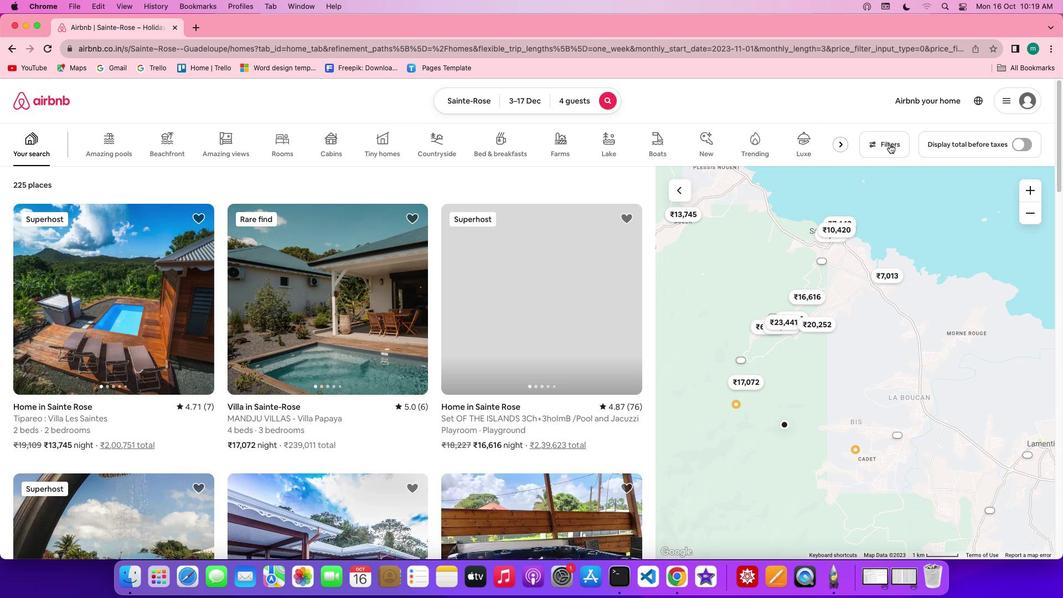 
Action: Mouse moved to (542, 259)
Screenshot: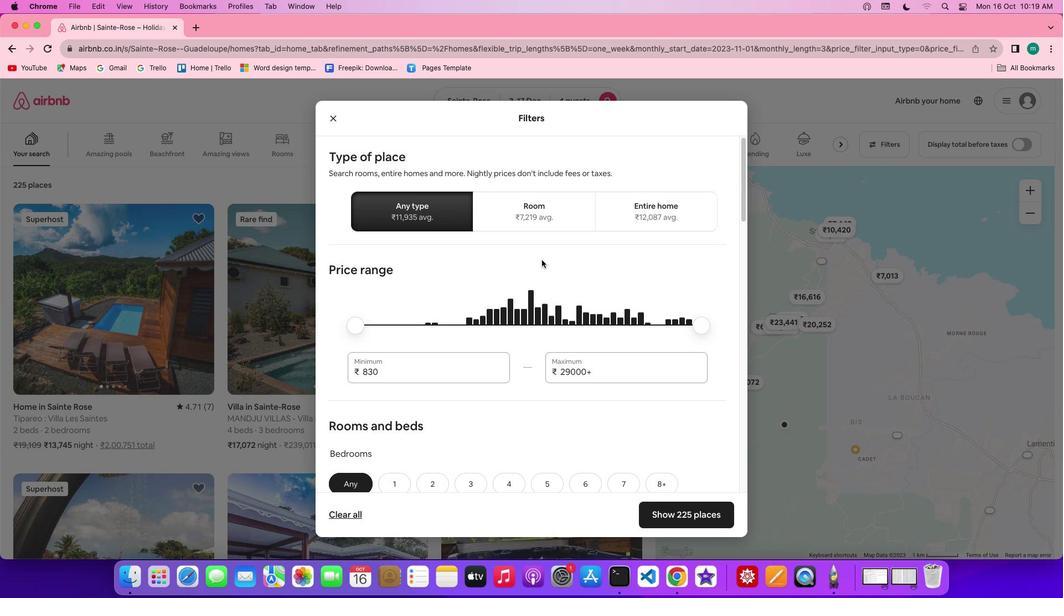 
Action: Mouse scrolled (542, 259) with delta (0, 0)
Screenshot: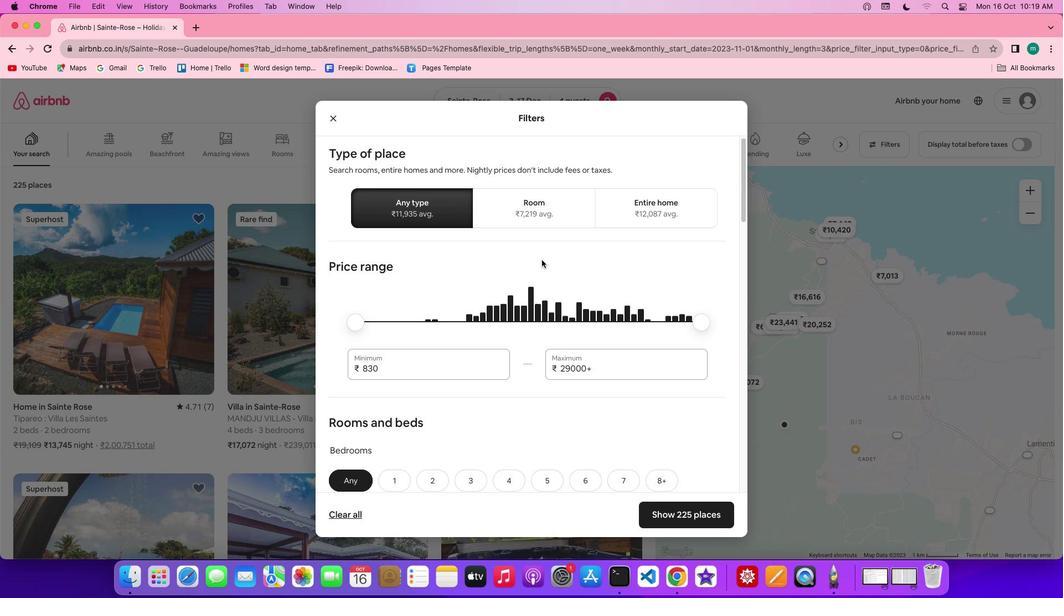 
Action: Mouse scrolled (542, 259) with delta (0, 0)
Screenshot: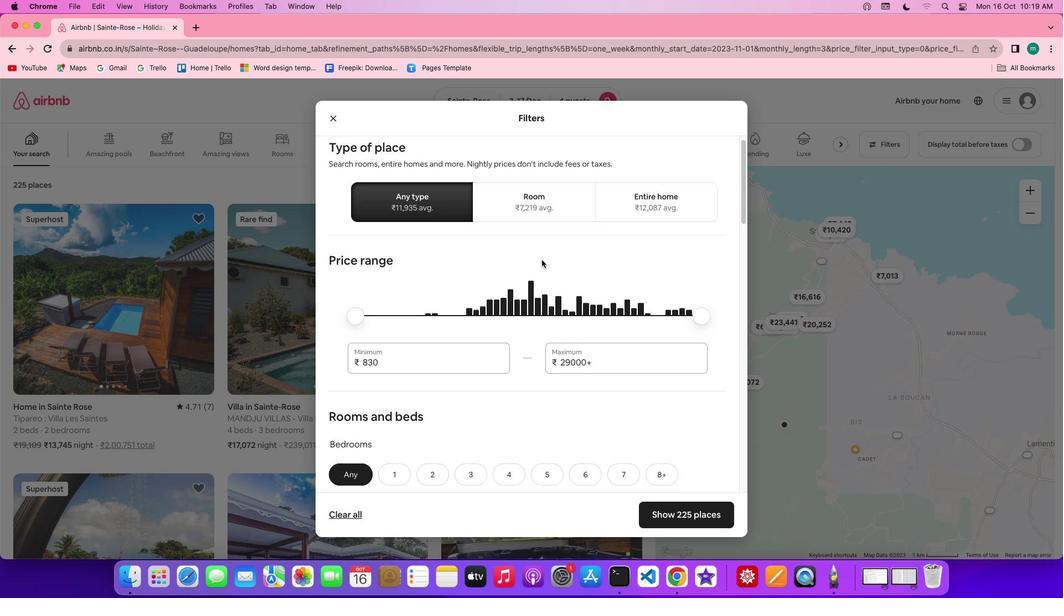 
Action: Mouse scrolled (542, 259) with delta (0, 0)
Screenshot: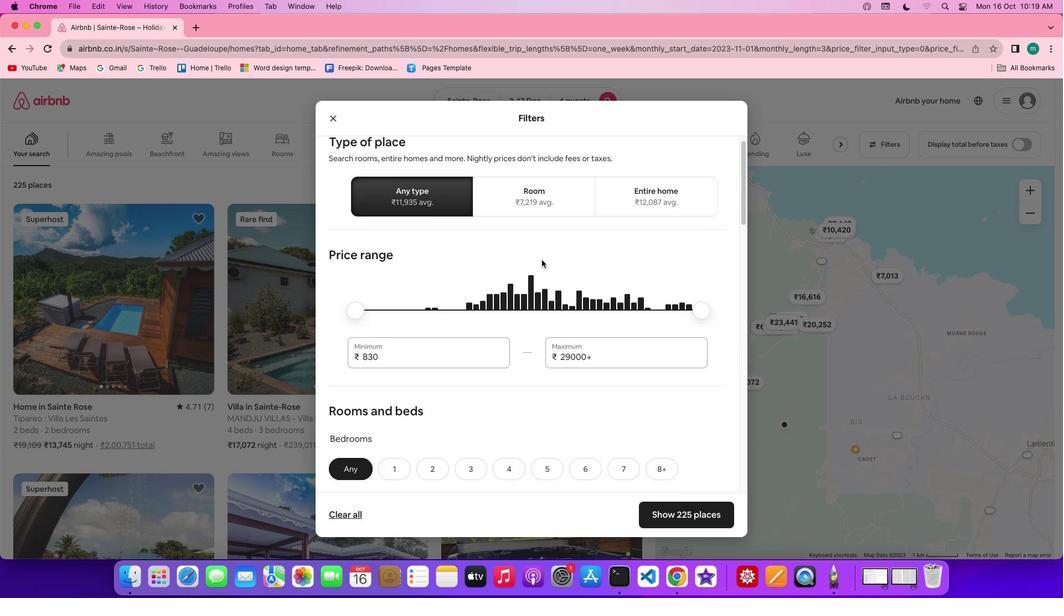 
Action: Mouse scrolled (542, 259) with delta (0, 0)
Screenshot: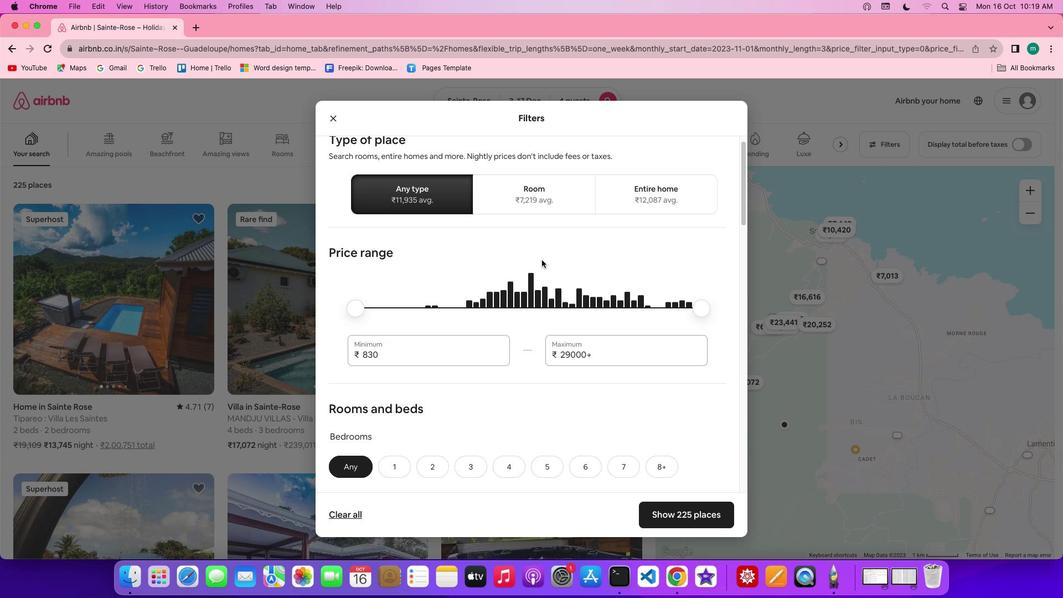 
Action: Mouse scrolled (542, 259) with delta (0, 0)
Screenshot: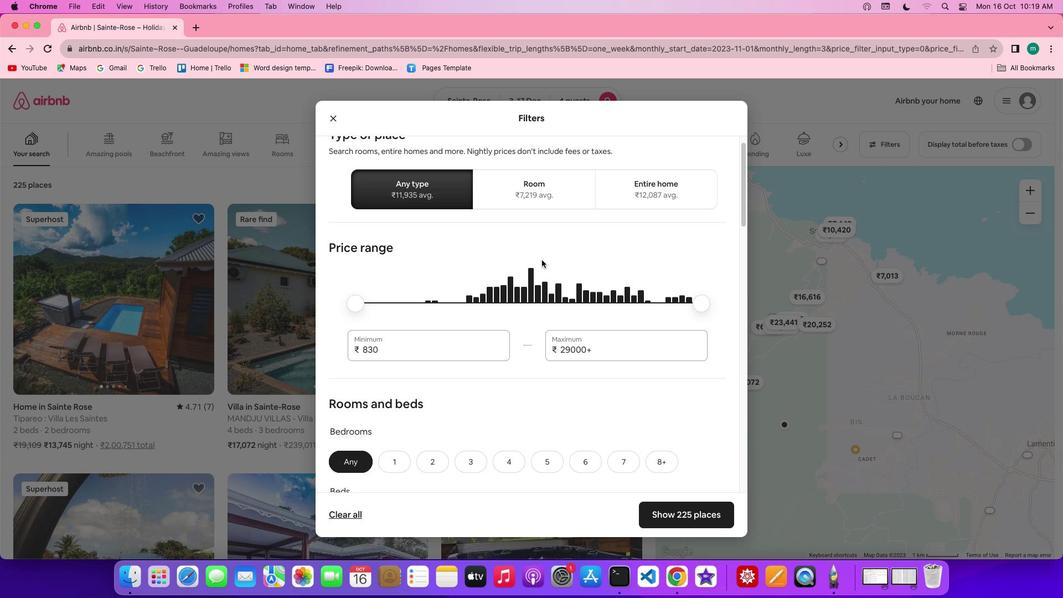 
Action: Mouse scrolled (542, 259) with delta (0, 0)
Screenshot: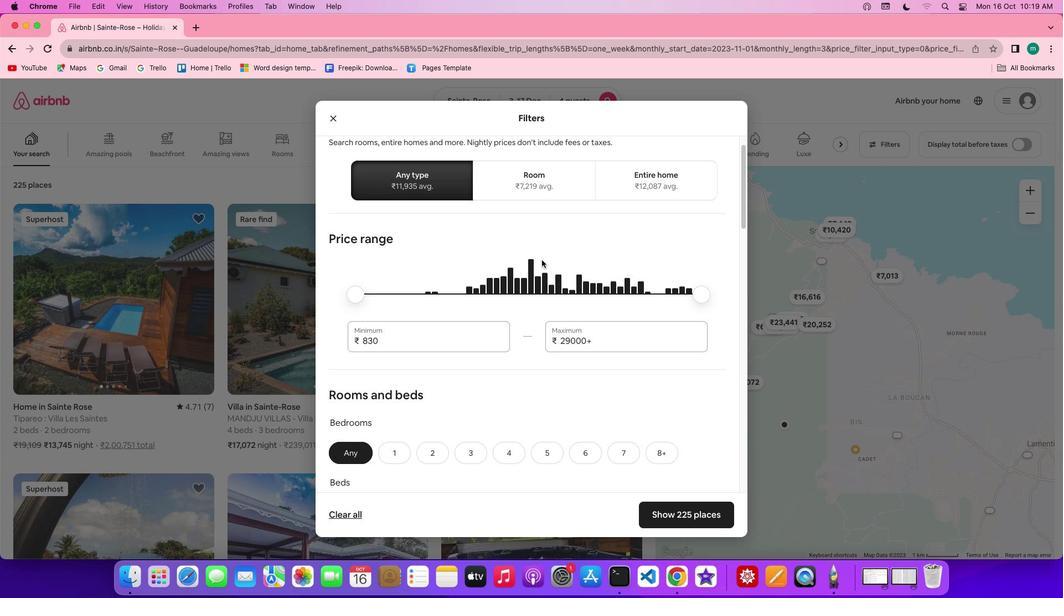 
Action: Mouse scrolled (542, 259) with delta (0, 0)
Screenshot: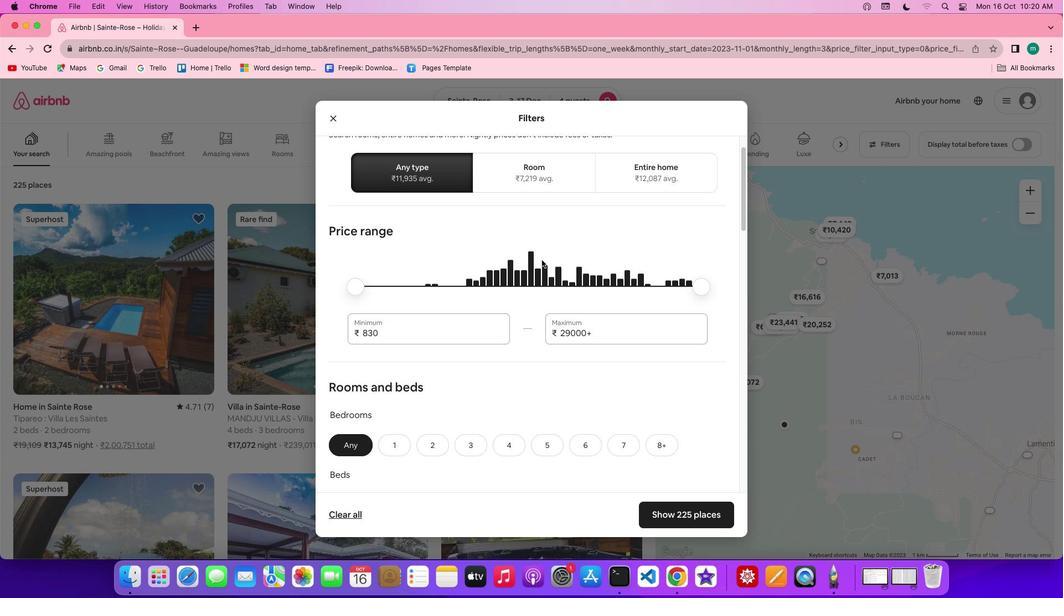 
Action: Mouse scrolled (542, 259) with delta (0, 0)
Screenshot: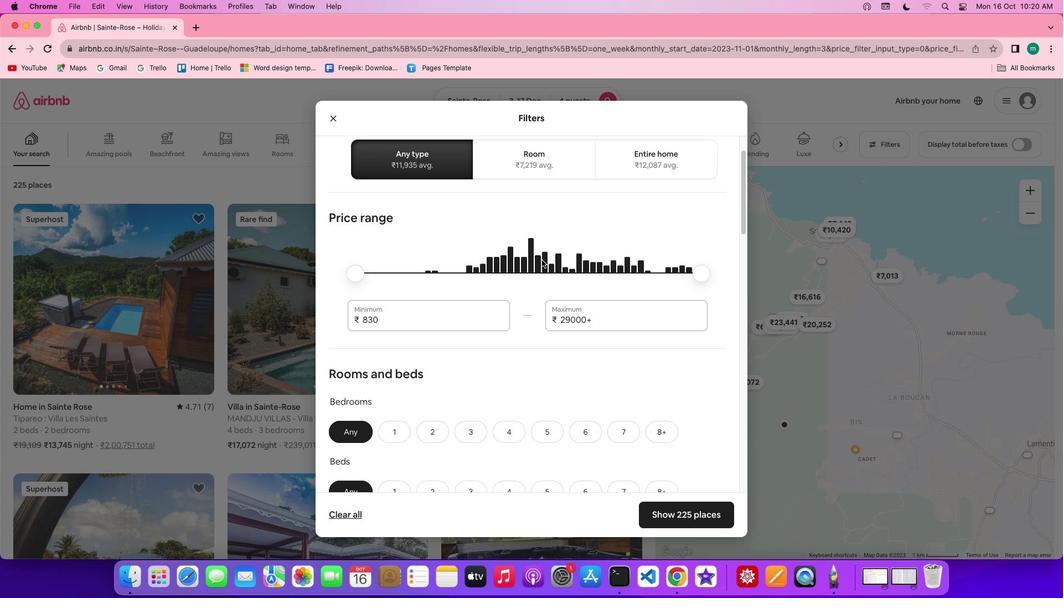 
Action: Mouse scrolled (542, 259) with delta (0, 0)
Screenshot: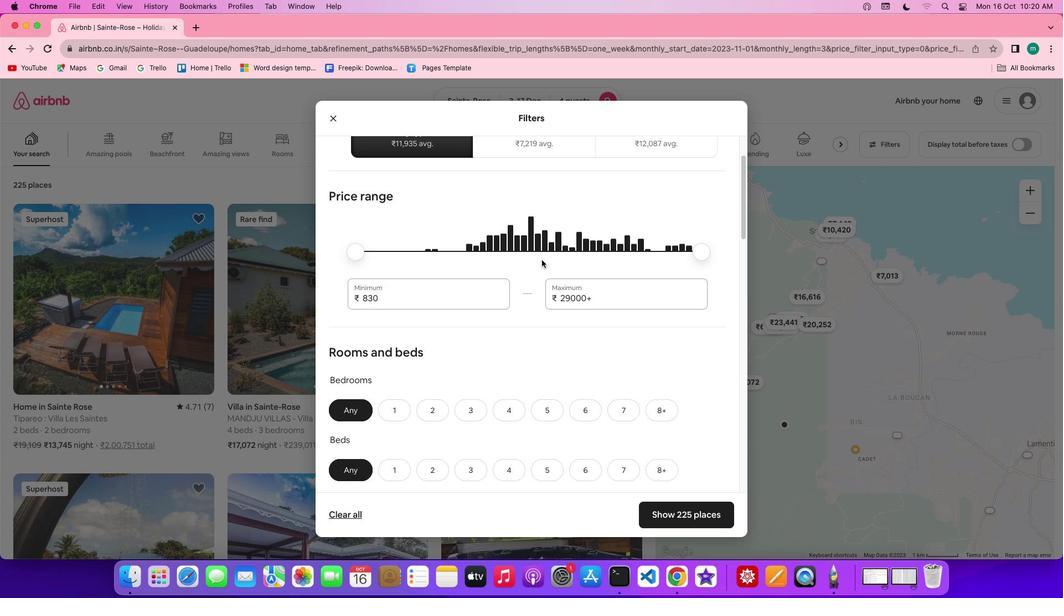 
Action: Mouse scrolled (542, 259) with delta (0, 0)
Screenshot: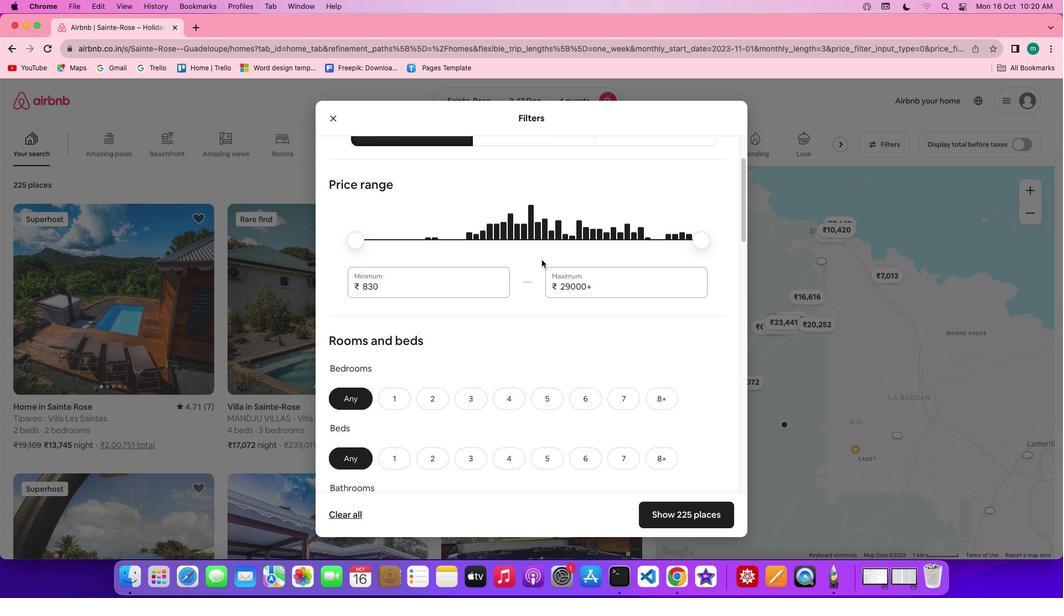
Action: Mouse scrolled (542, 259) with delta (0, 0)
Screenshot: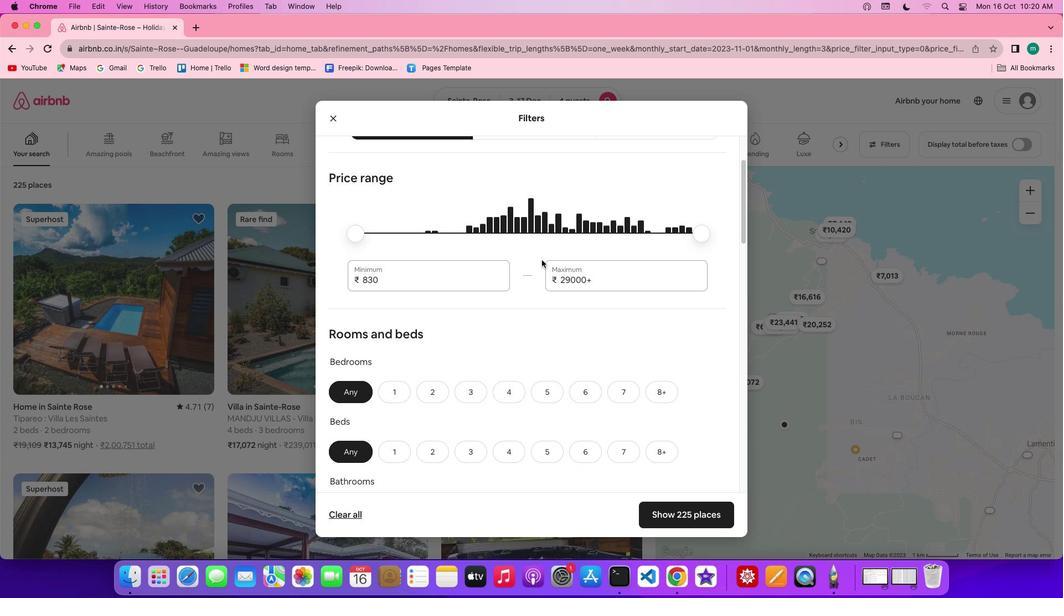 
Action: Mouse scrolled (542, 259) with delta (0, 0)
Screenshot: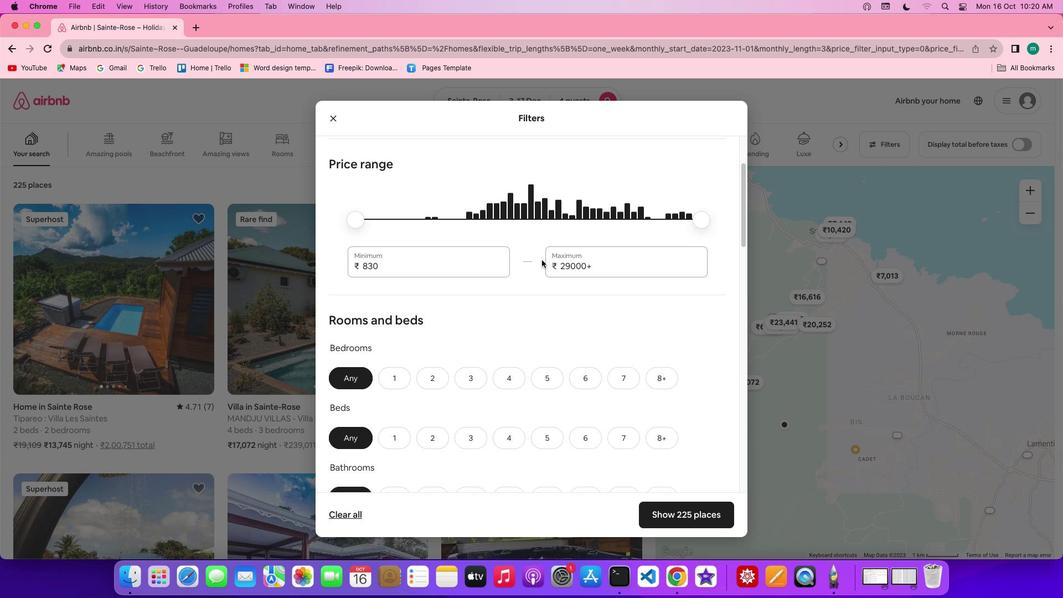 
Action: Mouse scrolled (542, 259) with delta (0, 0)
Screenshot: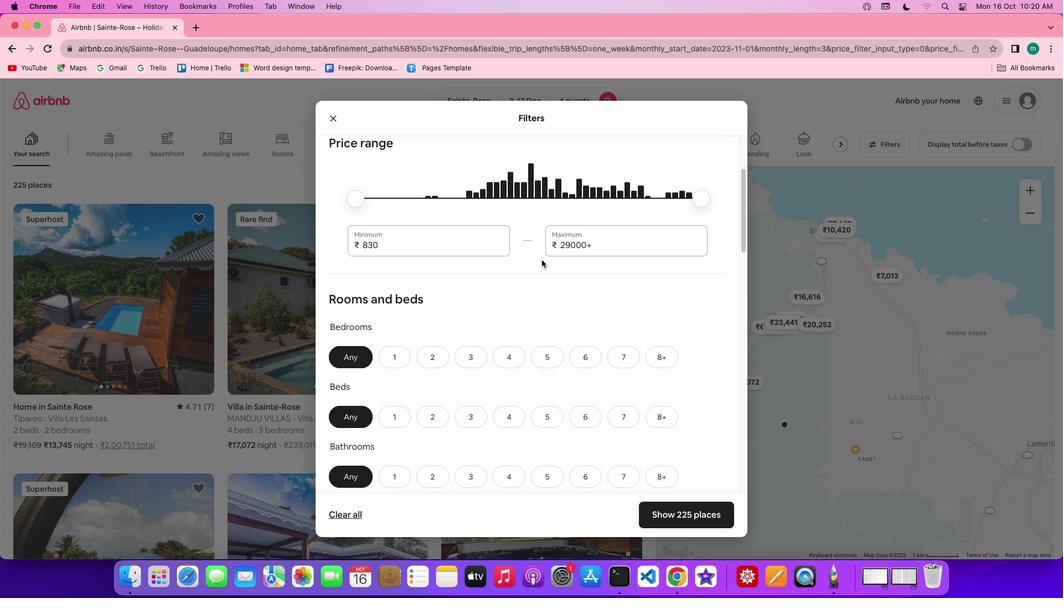 
Action: Mouse scrolled (542, 259) with delta (0, 0)
Screenshot: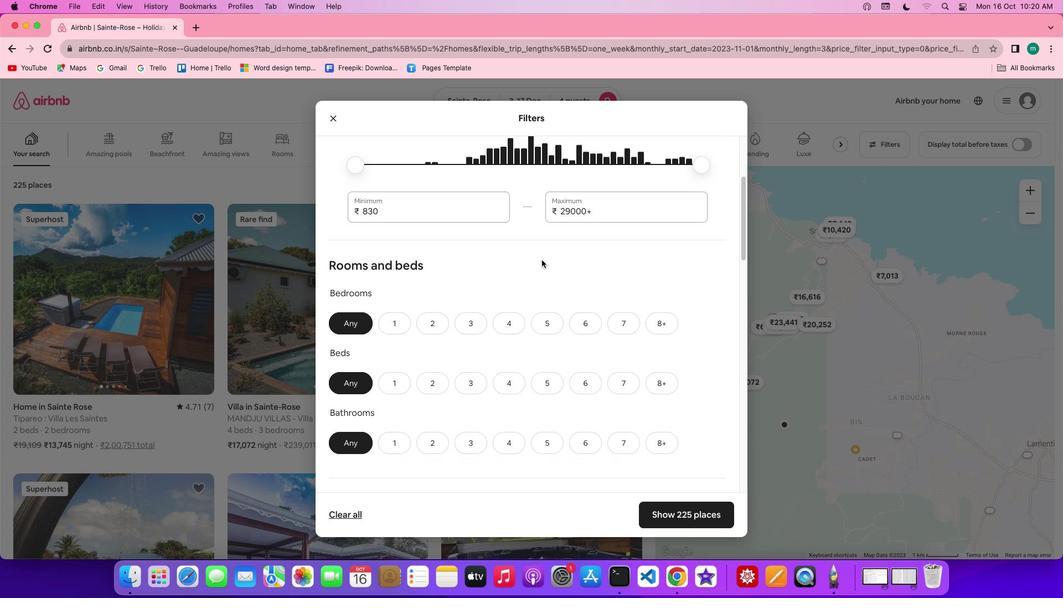 
Action: Mouse scrolled (542, 259) with delta (0, 0)
Screenshot: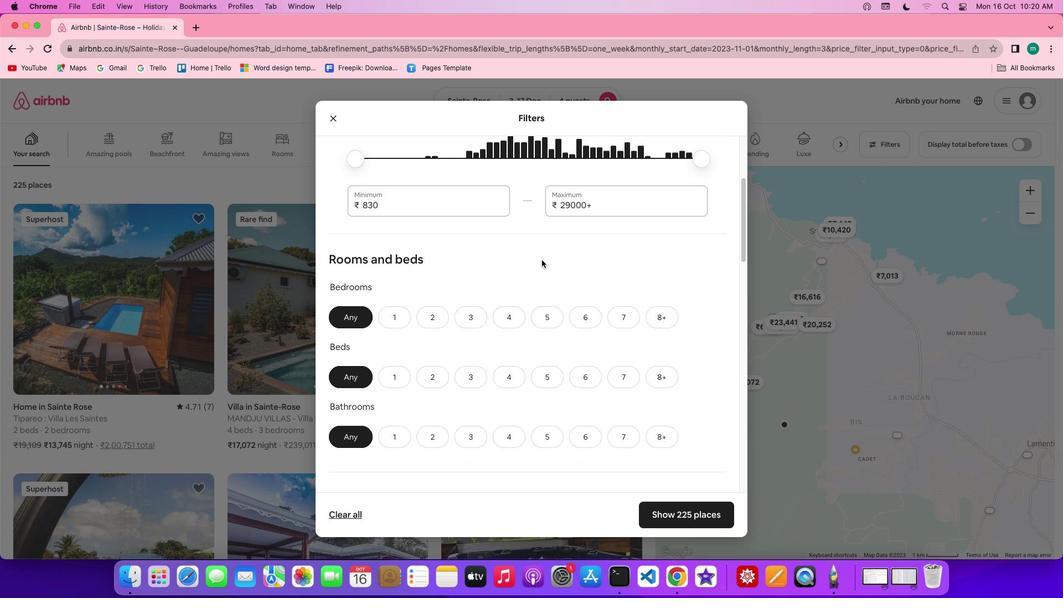 
Action: Mouse scrolled (542, 259) with delta (0, 0)
Screenshot: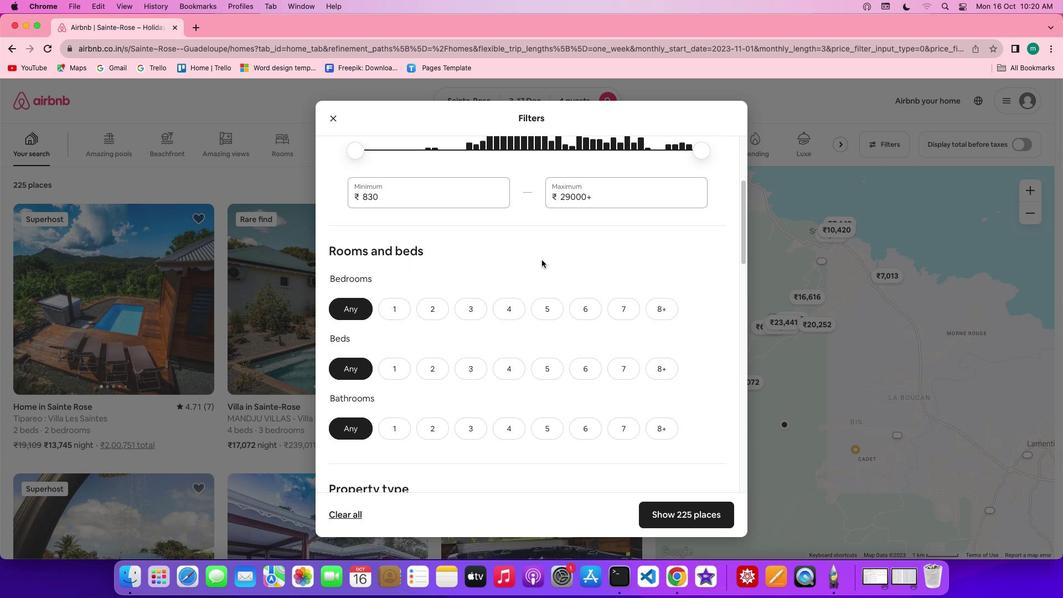 
Action: Mouse scrolled (542, 259) with delta (0, 0)
Screenshot: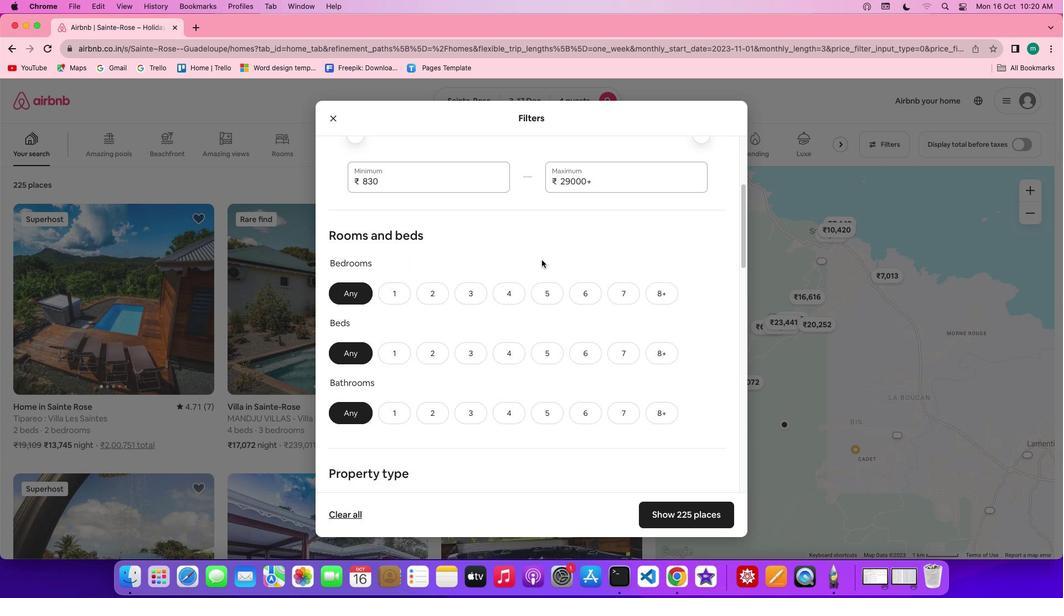 
Action: Mouse scrolled (542, 259) with delta (0, 0)
Screenshot: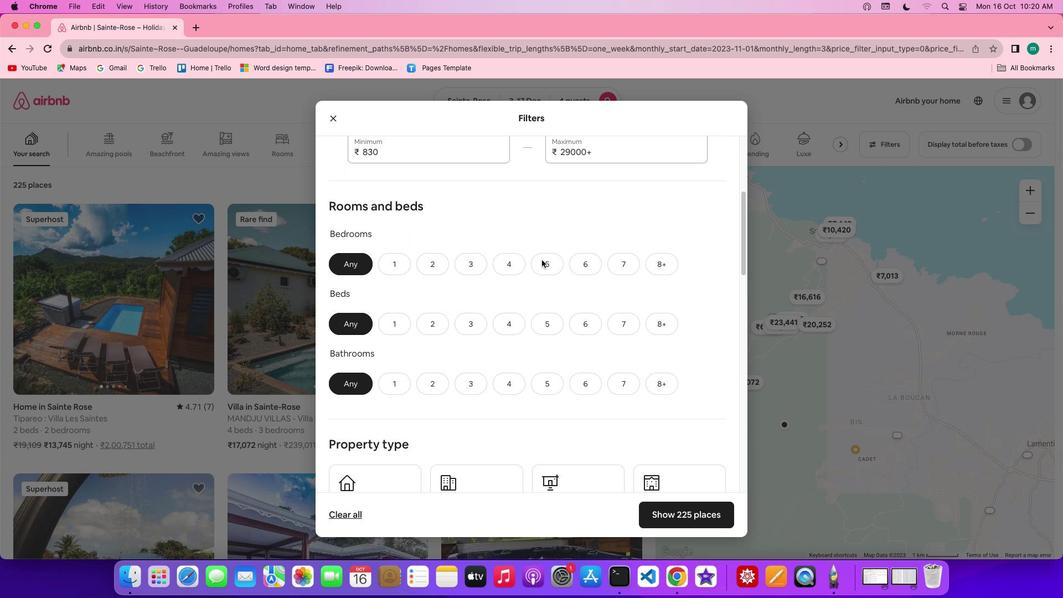 
Action: Mouse scrolled (542, 259) with delta (0, 0)
Screenshot: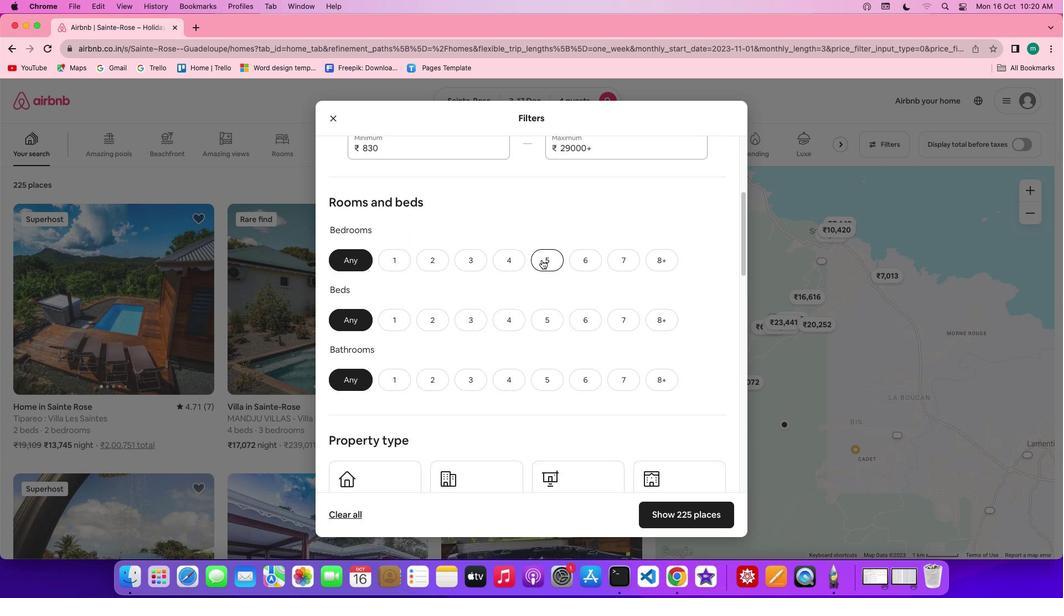 
Action: Mouse scrolled (542, 259) with delta (0, 0)
Screenshot: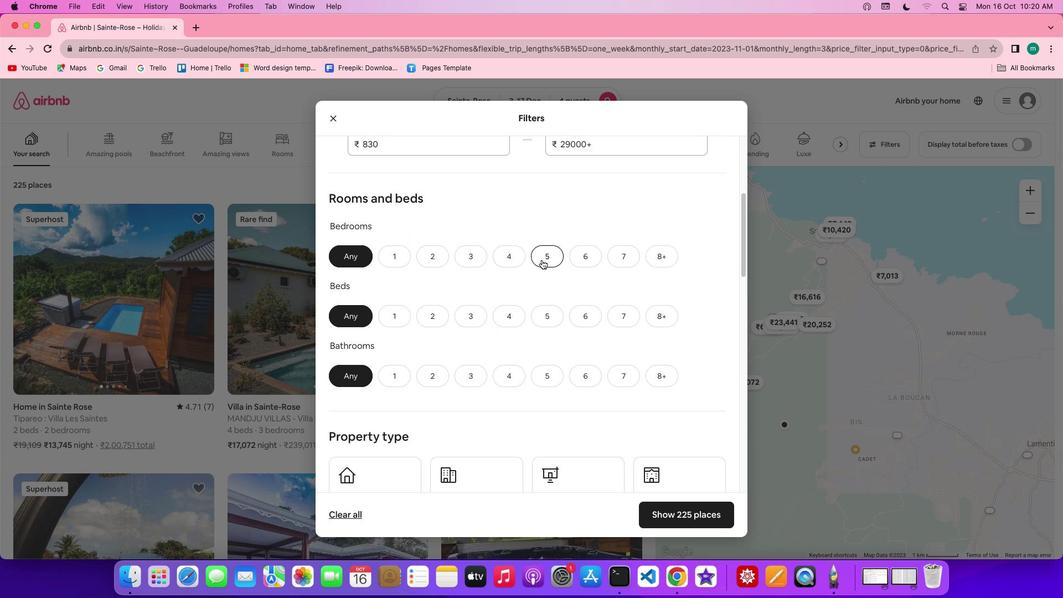 
Action: Mouse scrolled (542, 259) with delta (0, 0)
Screenshot: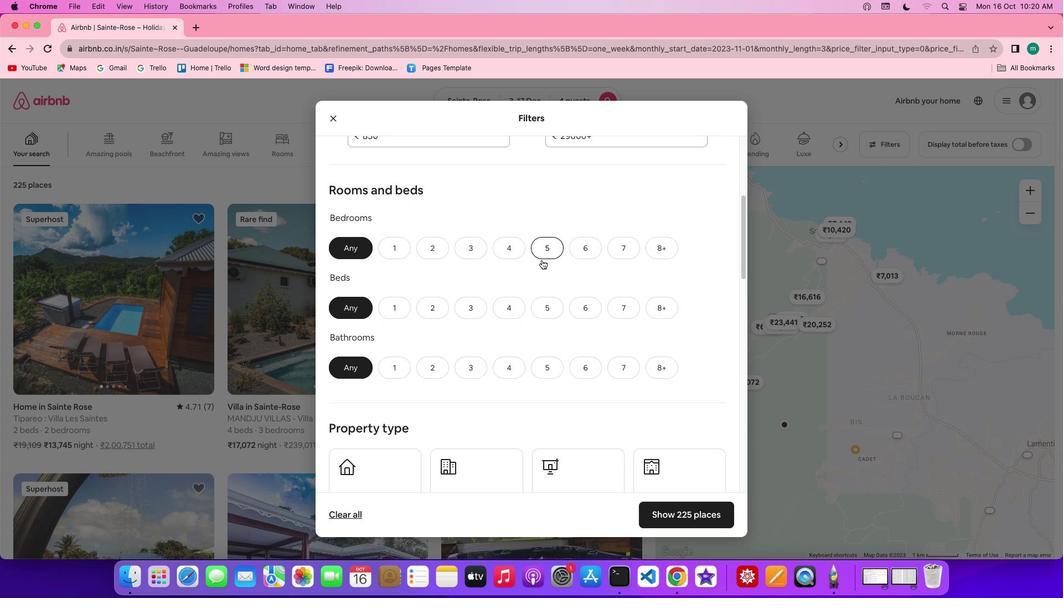 
Action: Mouse moved to (398, 244)
Screenshot: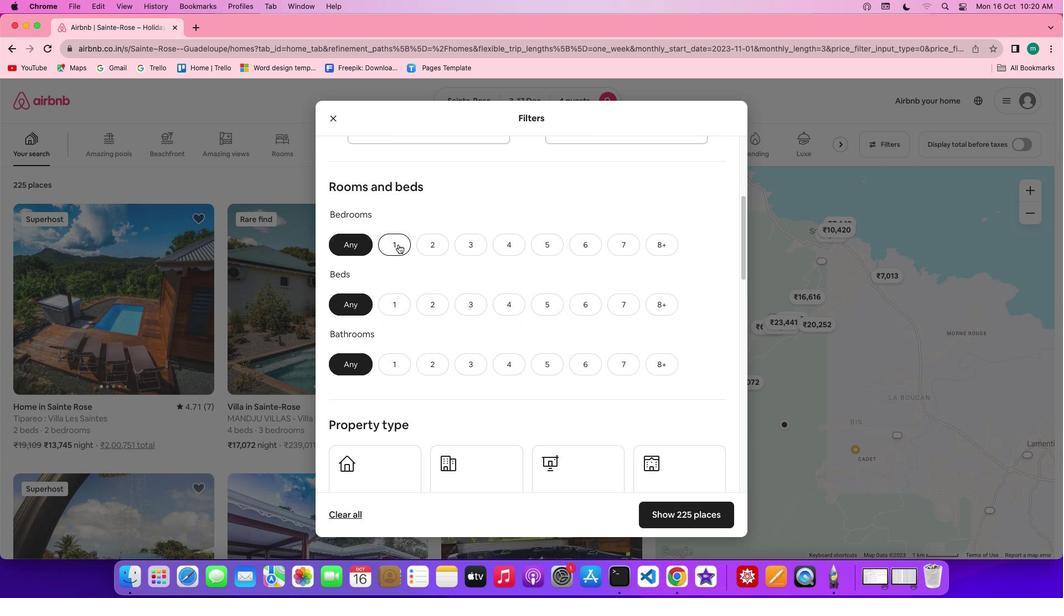 
Action: Mouse pressed left at (398, 244)
Screenshot: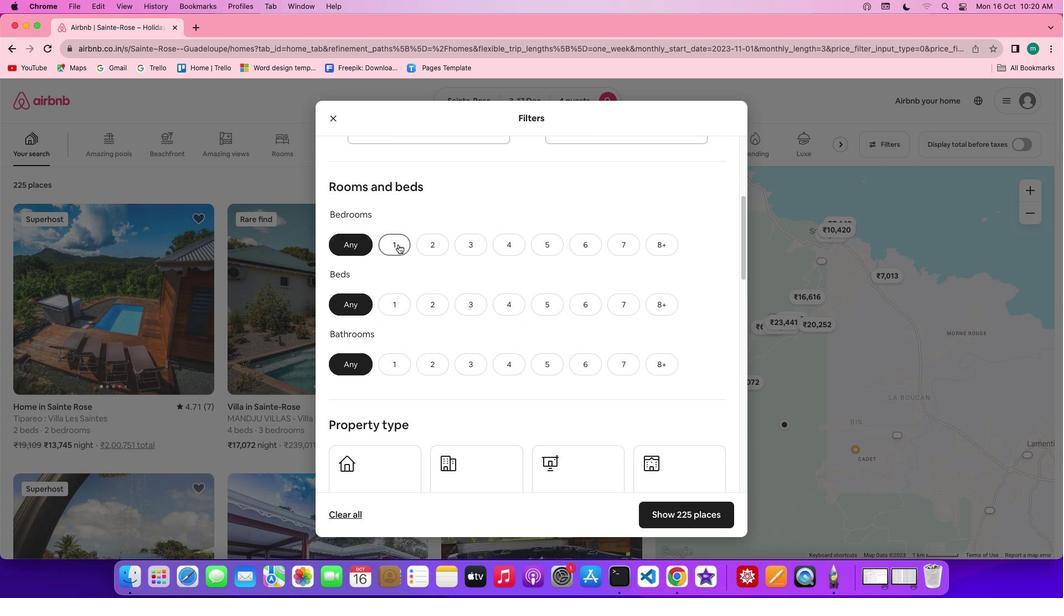 
Action: Mouse moved to (480, 305)
Screenshot: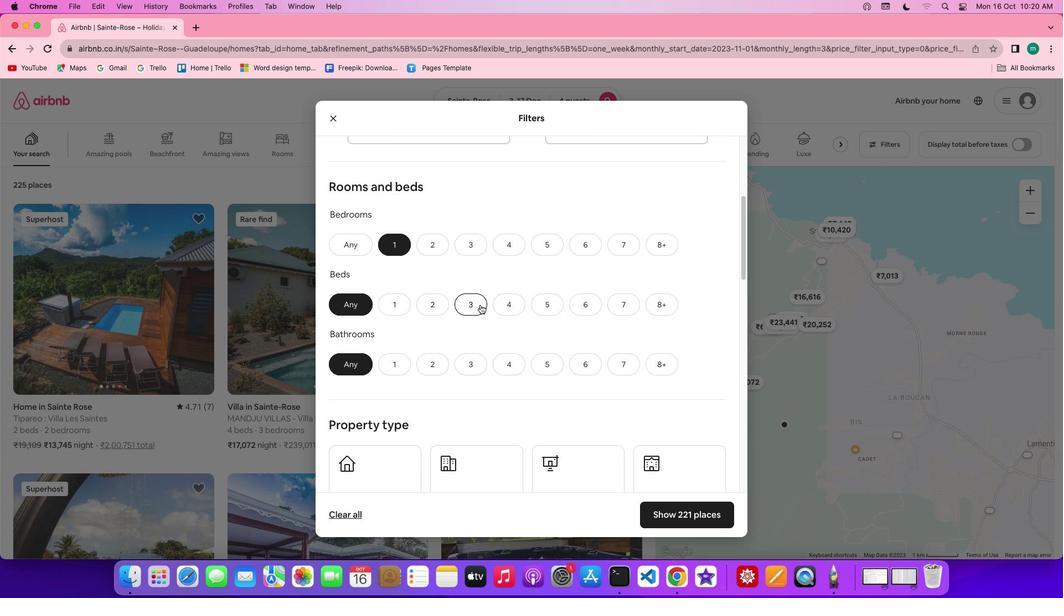 
Action: Mouse pressed left at (480, 305)
Screenshot: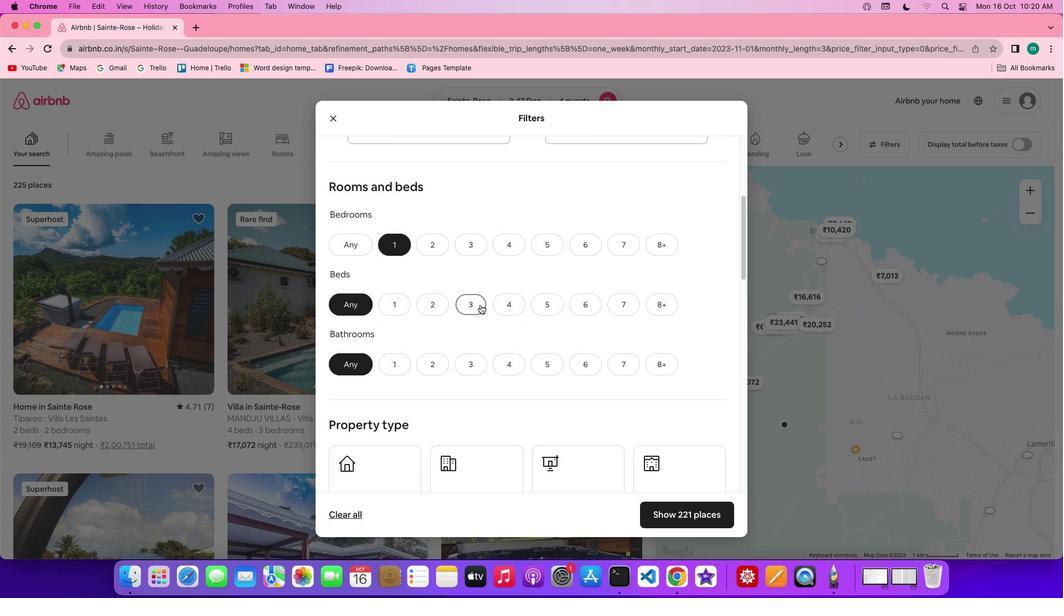 
Action: Mouse moved to (516, 365)
Screenshot: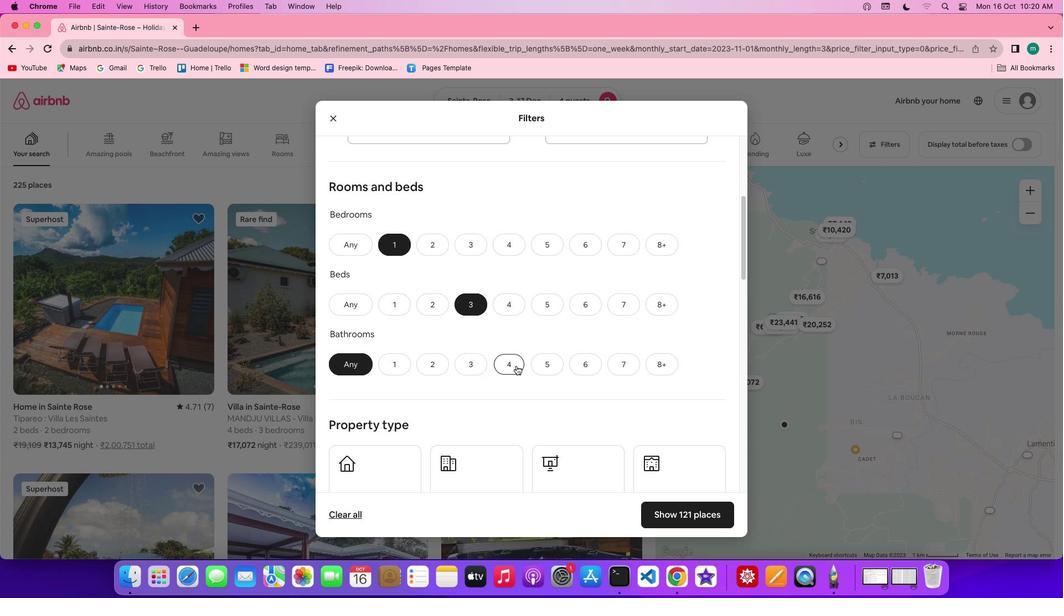 
Action: Mouse pressed left at (516, 365)
Screenshot: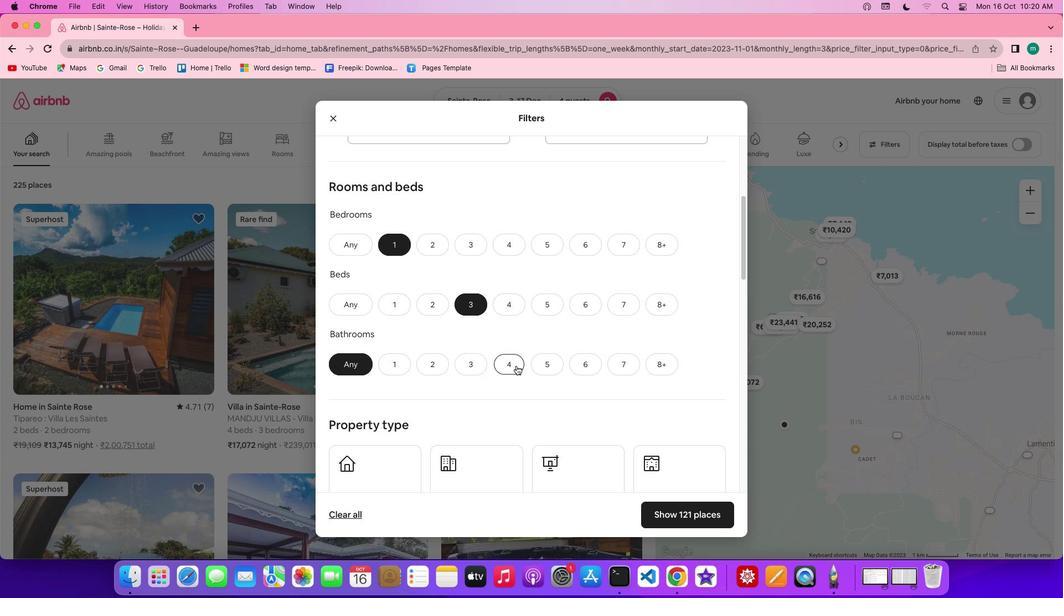 
Action: Mouse moved to (603, 338)
Screenshot: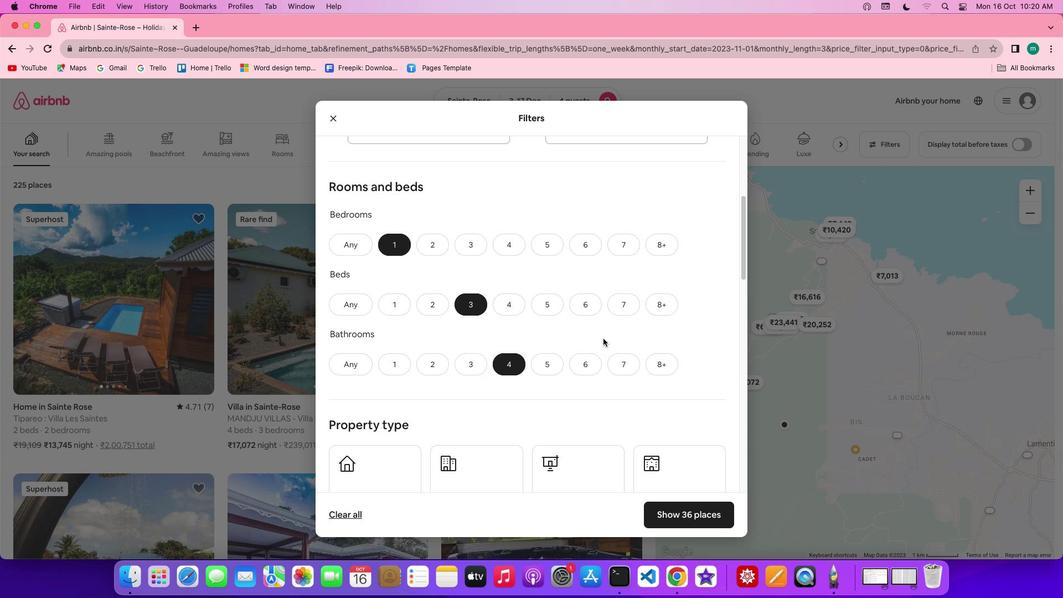 
Action: Mouse scrolled (603, 338) with delta (0, 0)
Screenshot: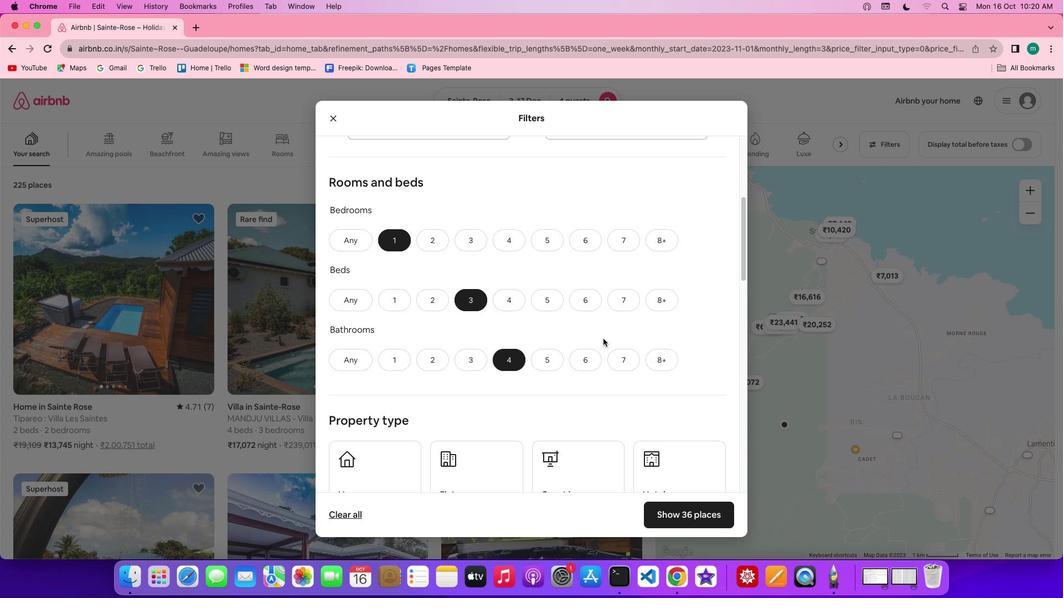 
Action: Mouse scrolled (603, 338) with delta (0, 0)
Screenshot: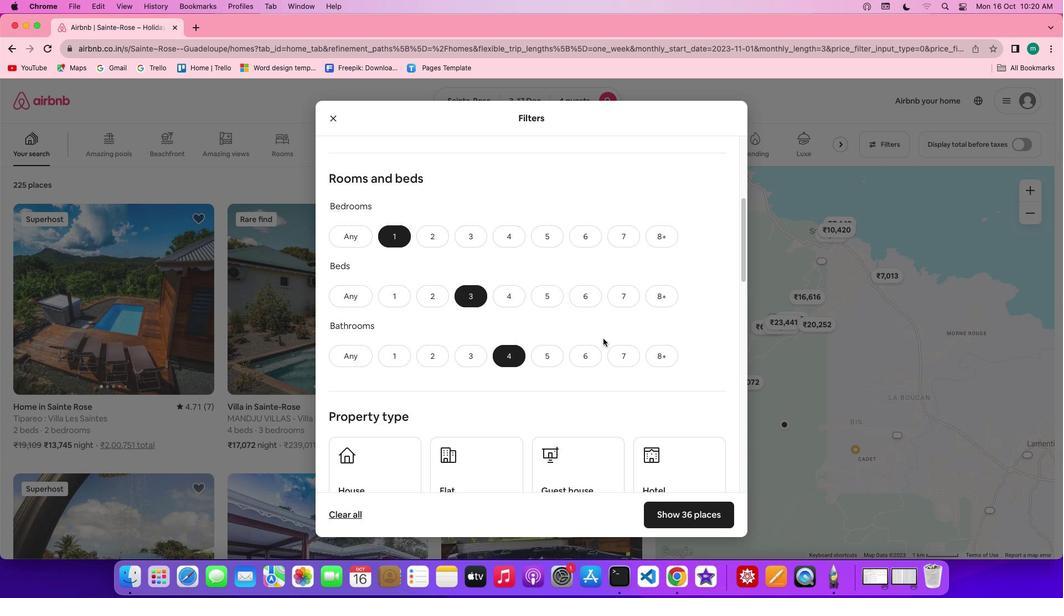 
Action: Mouse scrolled (603, 338) with delta (0, 0)
Screenshot: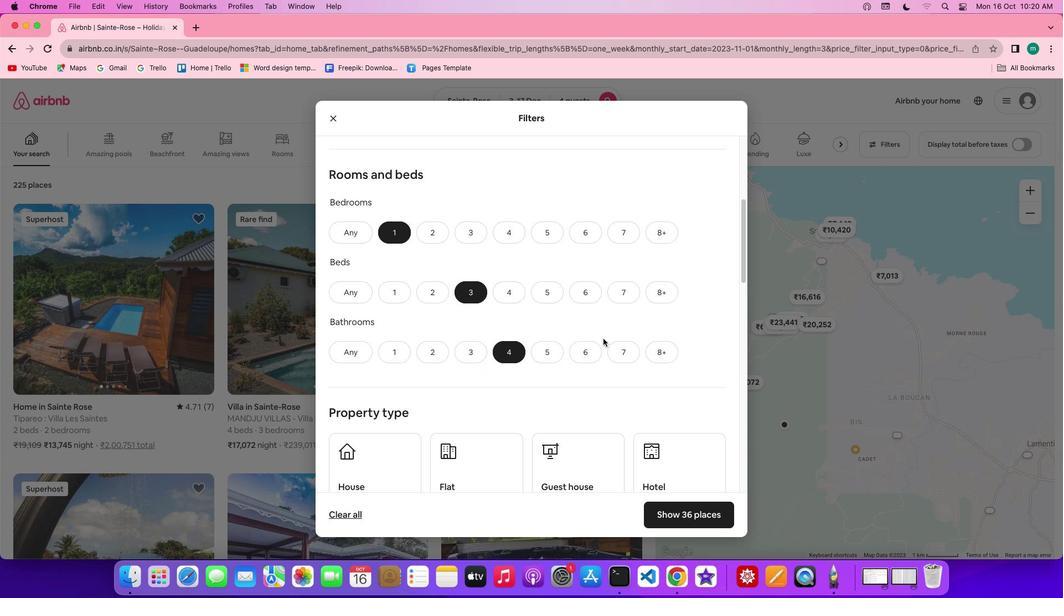 
Action: Mouse moved to (460, 225)
Screenshot: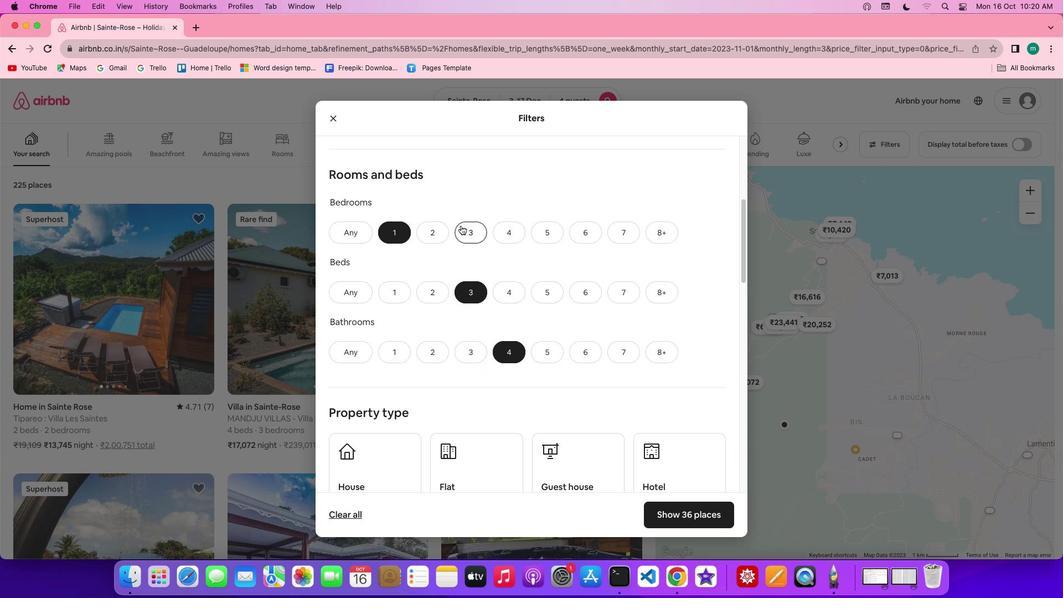 
Action: Mouse pressed left at (460, 225)
Screenshot: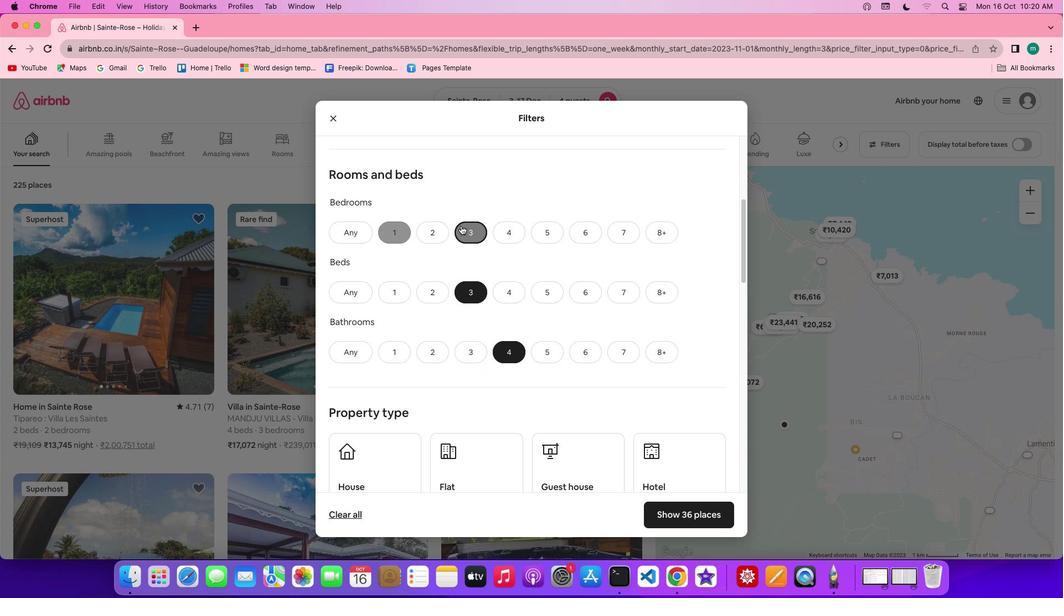 
Action: Mouse moved to (501, 295)
Screenshot: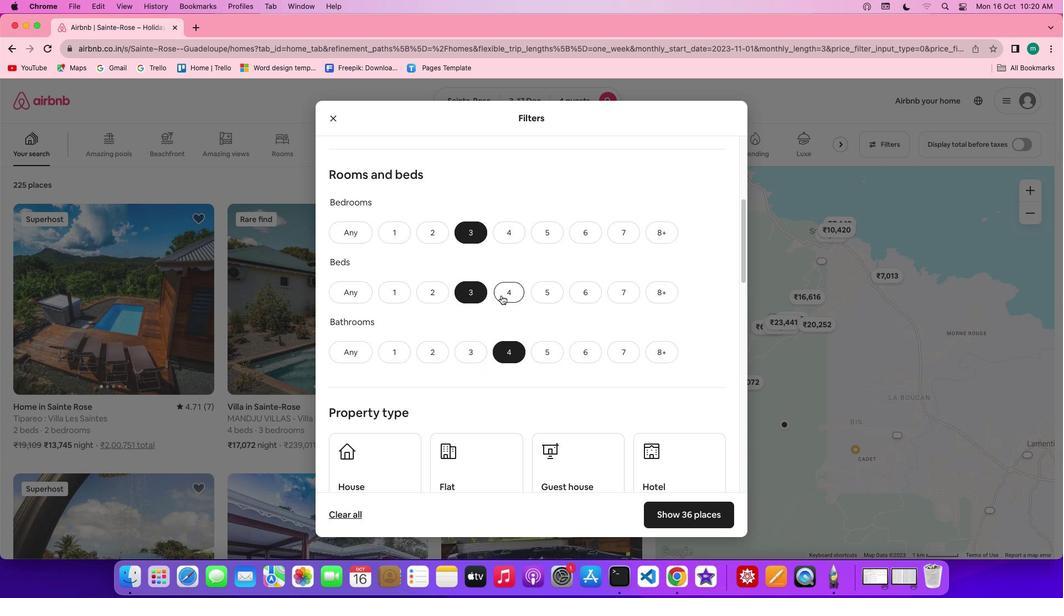 
Action: Mouse pressed left at (501, 295)
Screenshot: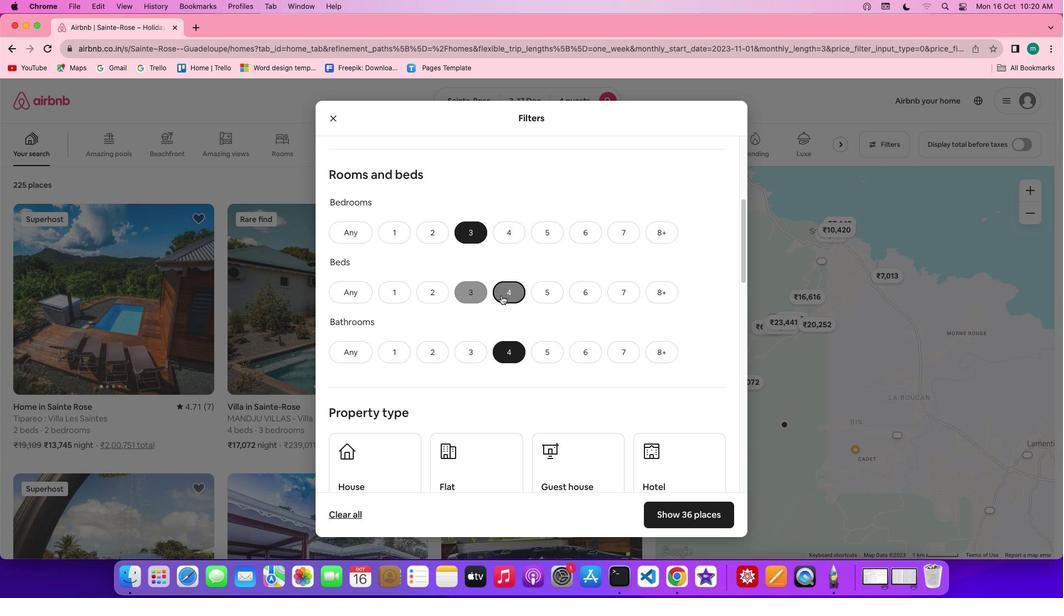 
Action: Mouse moved to (430, 348)
Screenshot: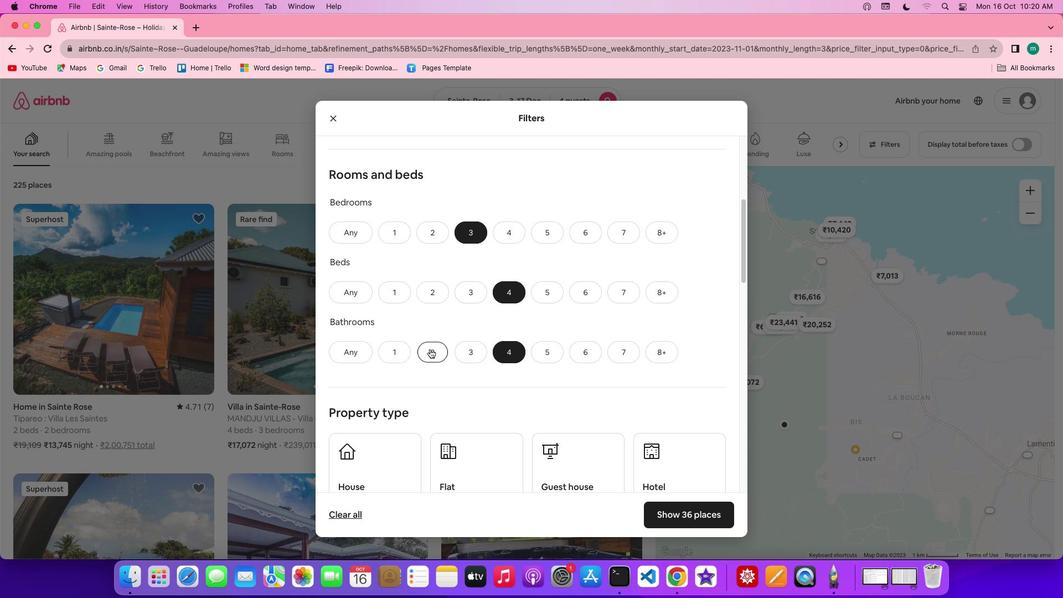 
Action: Mouse pressed left at (430, 348)
Screenshot: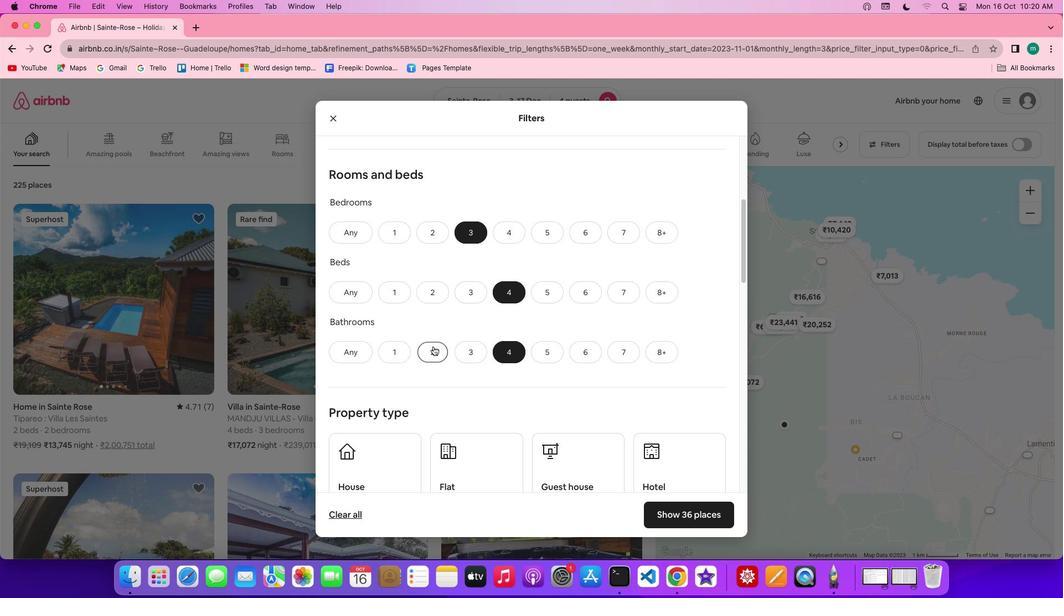 
Action: Mouse moved to (555, 348)
Screenshot: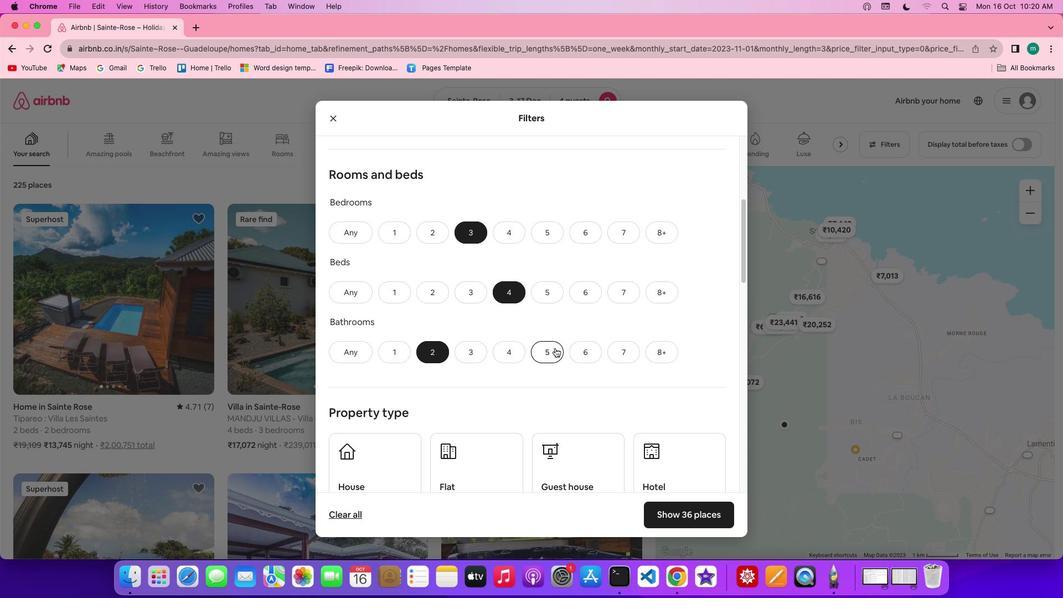 
Action: Mouse scrolled (555, 348) with delta (0, 0)
Screenshot: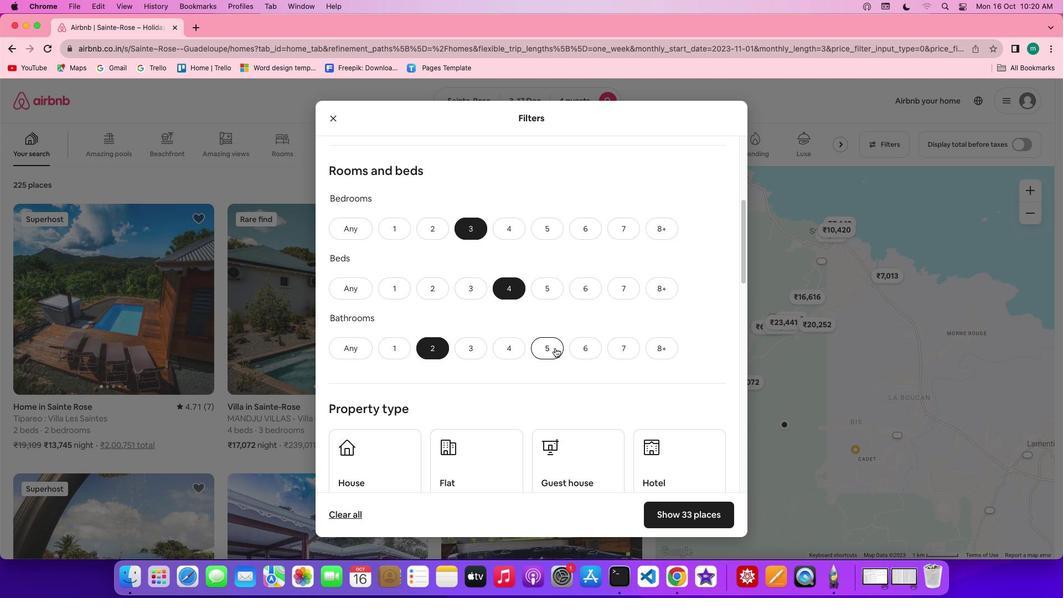 
Action: Mouse scrolled (555, 348) with delta (0, 0)
Screenshot: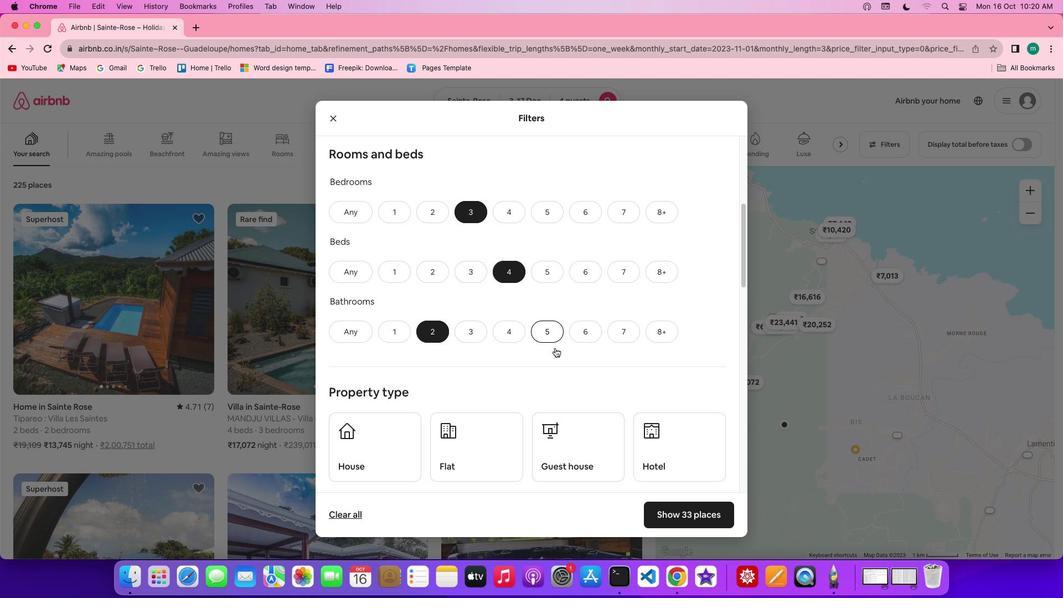 
Action: Mouse scrolled (555, 348) with delta (0, 0)
Screenshot: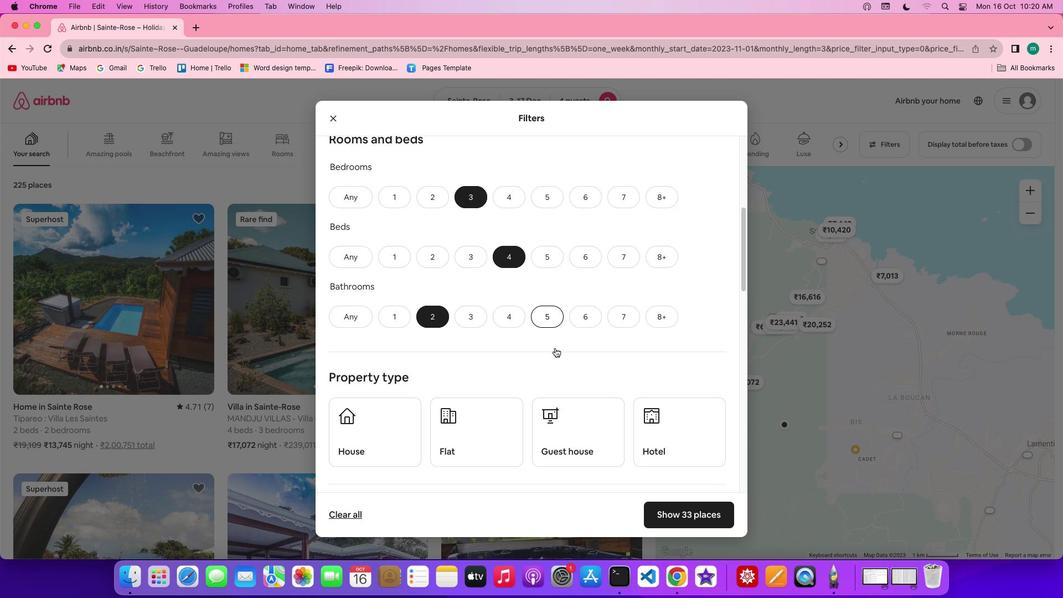 
Action: Mouse scrolled (555, 348) with delta (0, 0)
Screenshot: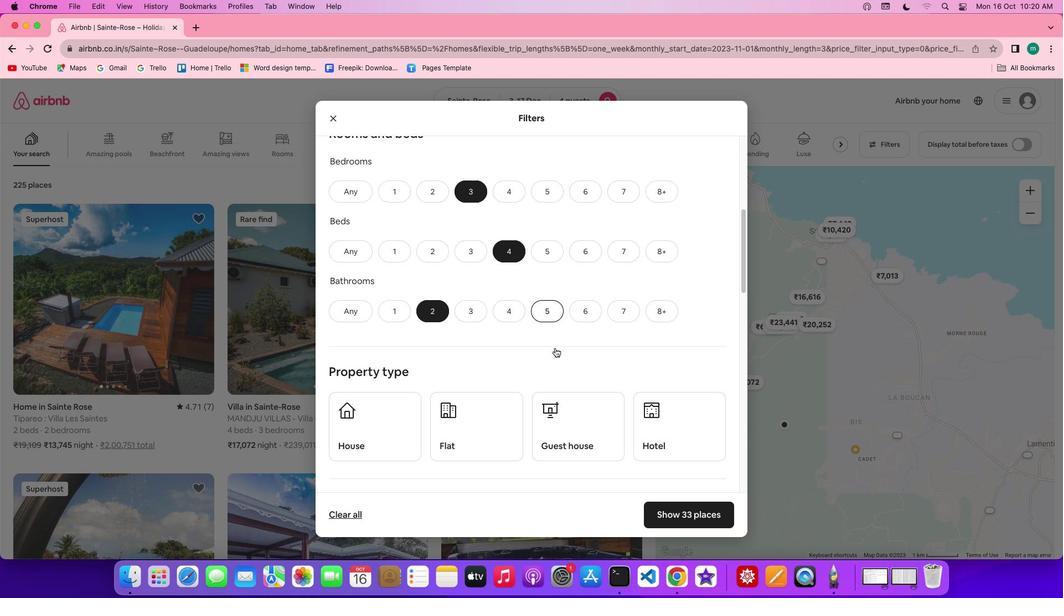 
Action: Mouse scrolled (555, 348) with delta (0, 0)
Screenshot: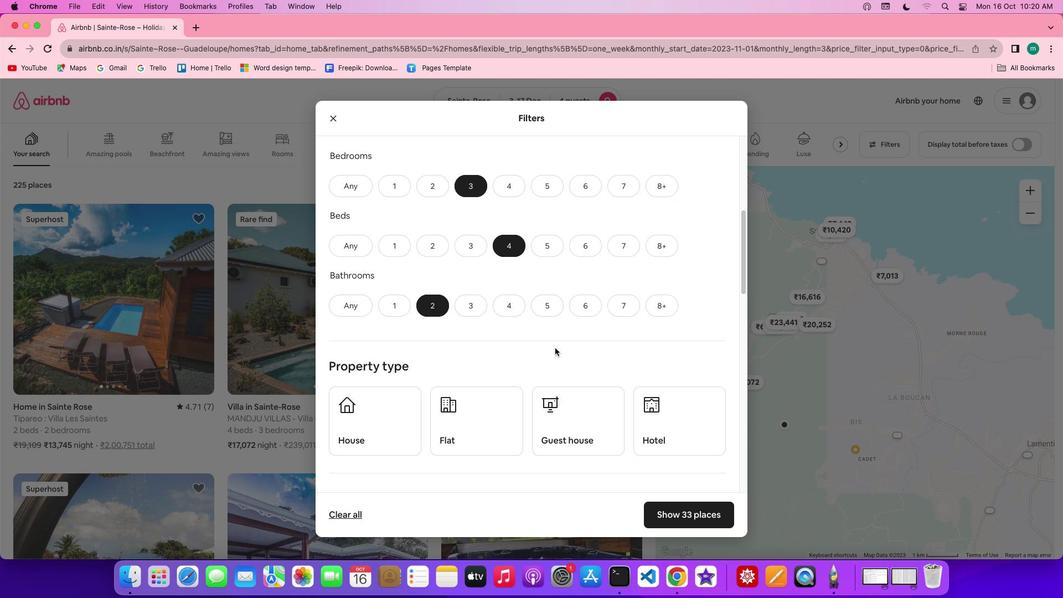 
Action: Mouse scrolled (555, 348) with delta (0, 0)
Screenshot: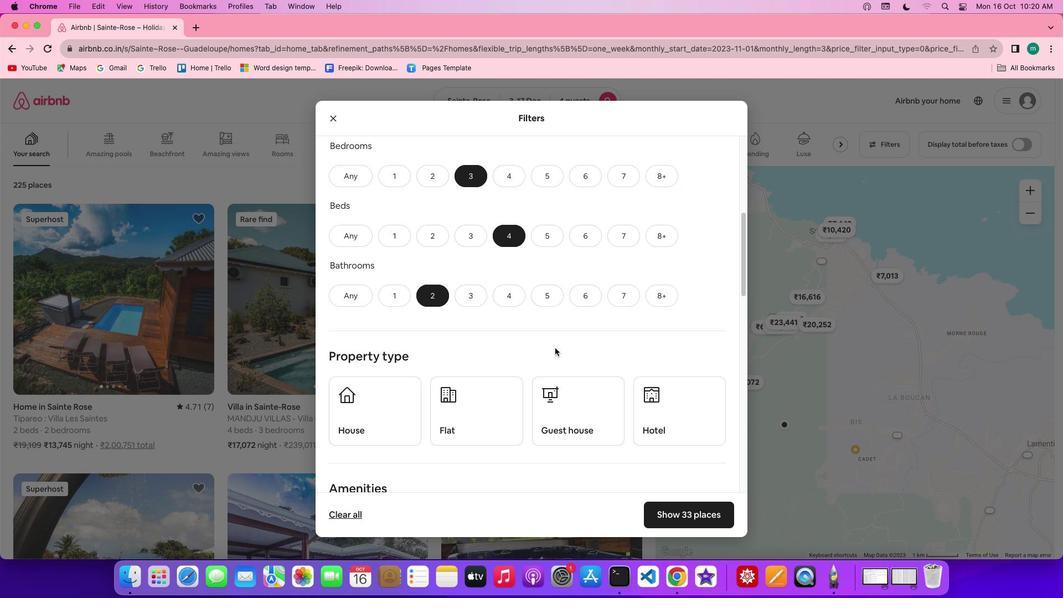 
Action: Mouse scrolled (555, 348) with delta (0, 0)
Screenshot: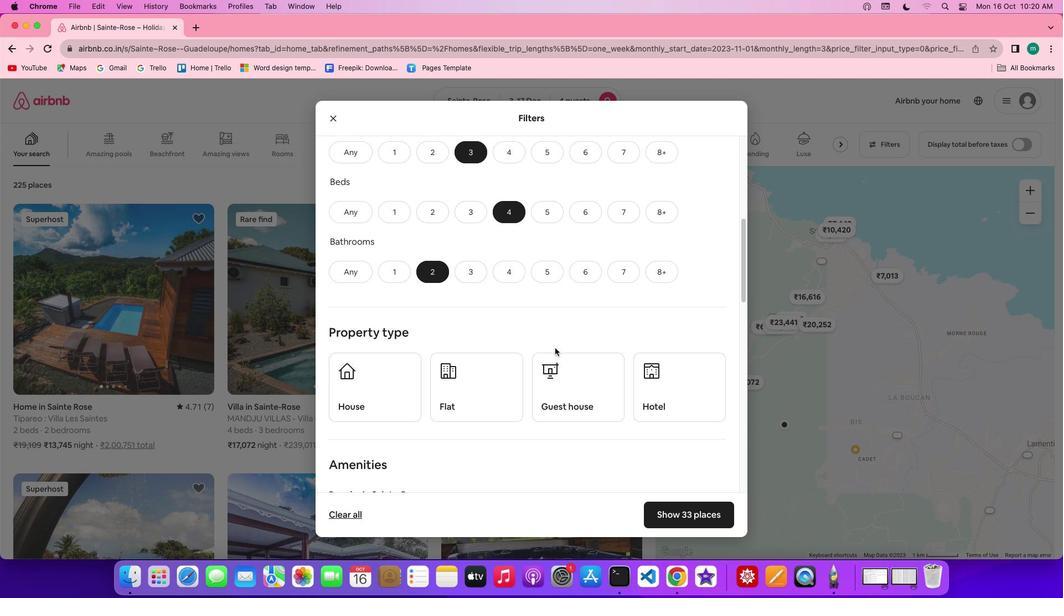 
Action: Mouse scrolled (555, 348) with delta (0, 0)
Screenshot: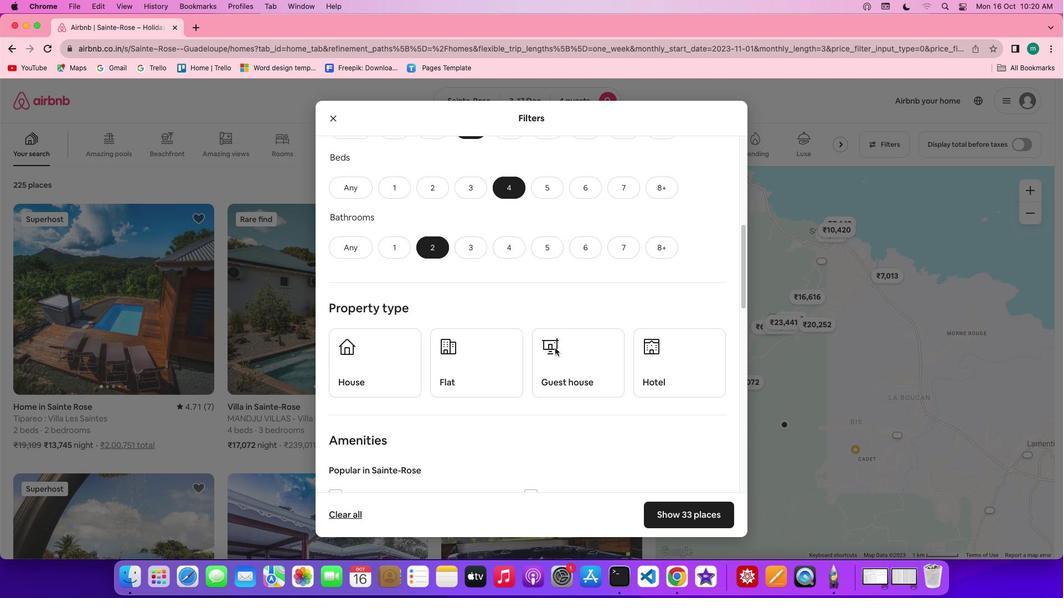 
Action: Mouse scrolled (555, 348) with delta (0, 0)
Screenshot: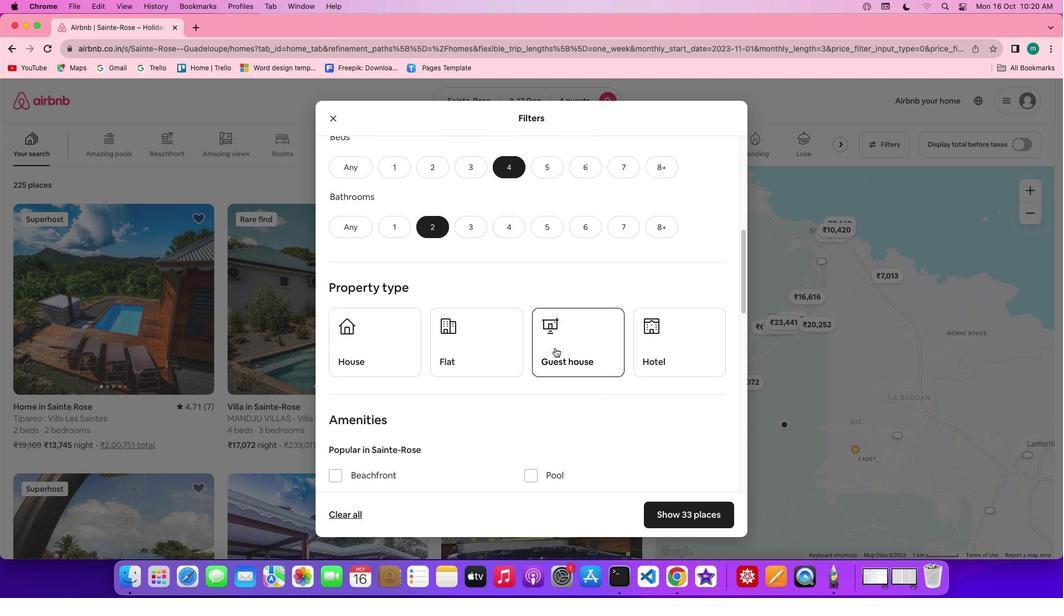 
Action: Mouse scrolled (555, 348) with delta (0, 0)
Screenshot: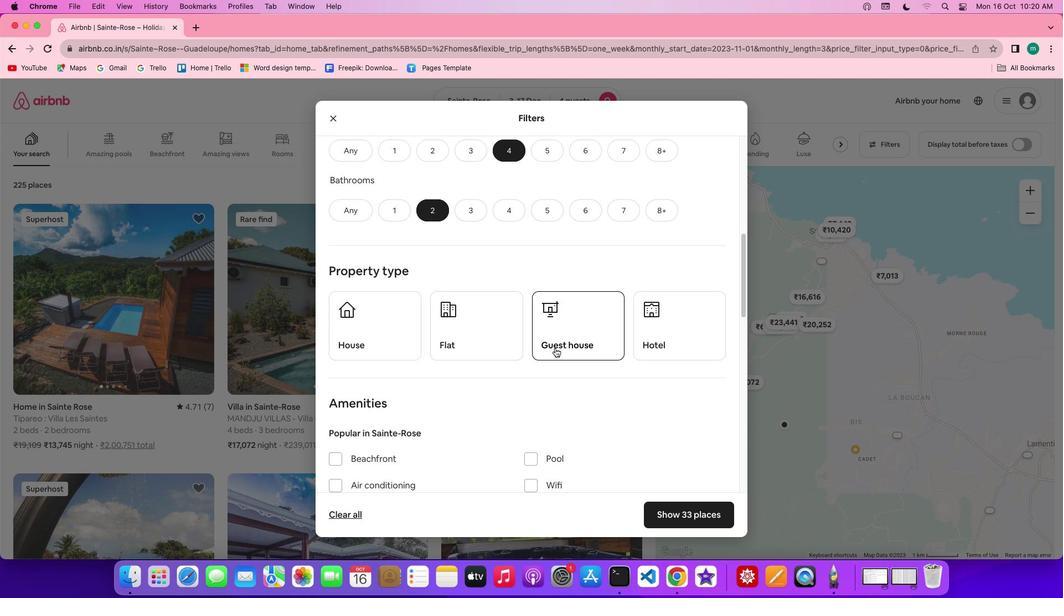 
Action: Mouse scrolled (555, 348) with delta (0, -1)
Screenshot: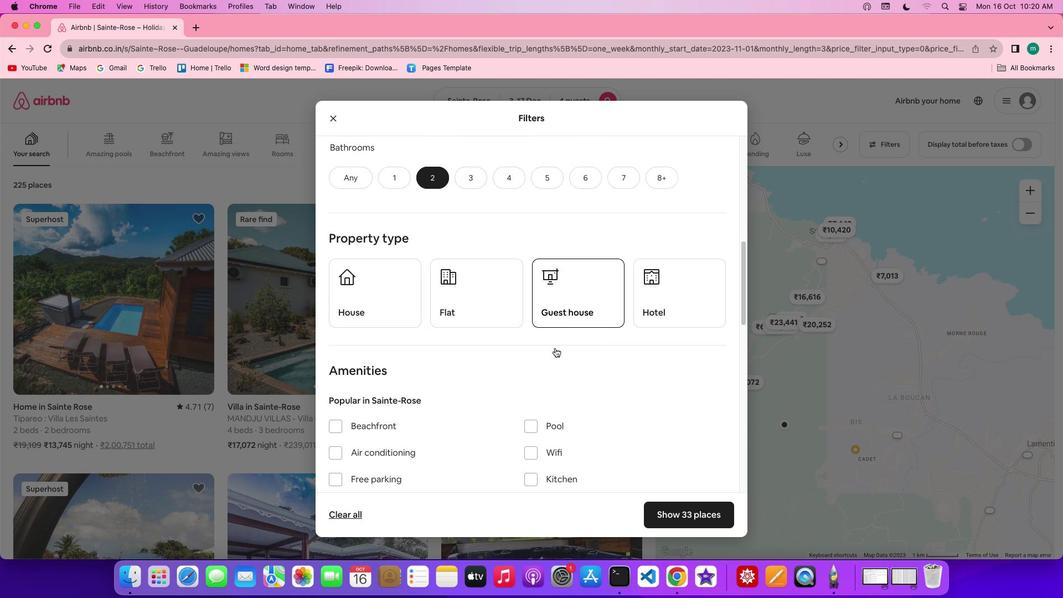 
Action: Mouse moved to (406, 294)
Screenshot: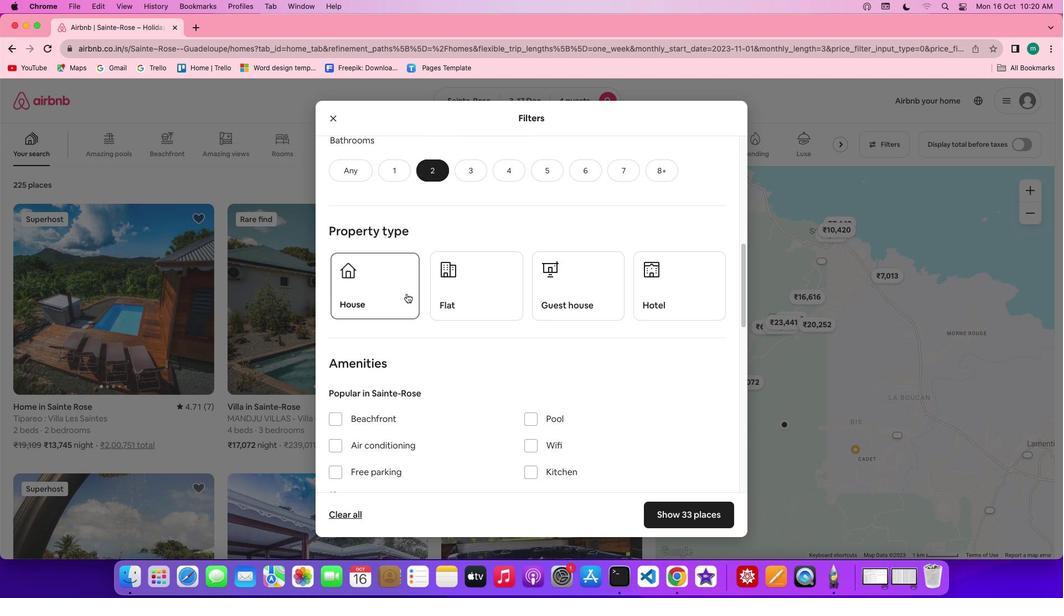 
Action: Mouse pressed left at (406, 294)
Screenshot: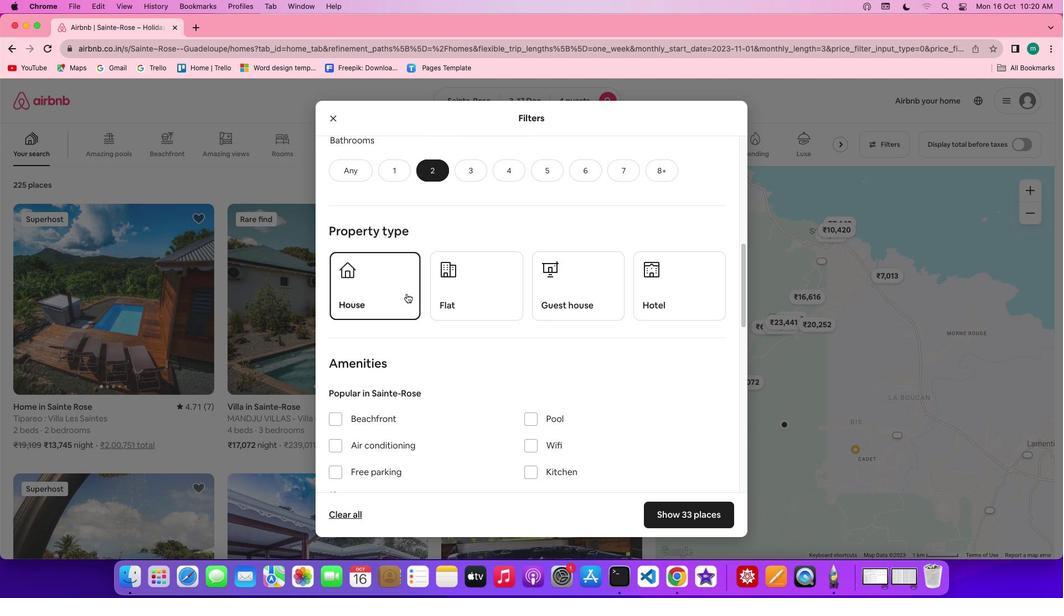 
Action: Mouse moved to (543, 326)
Screenshot: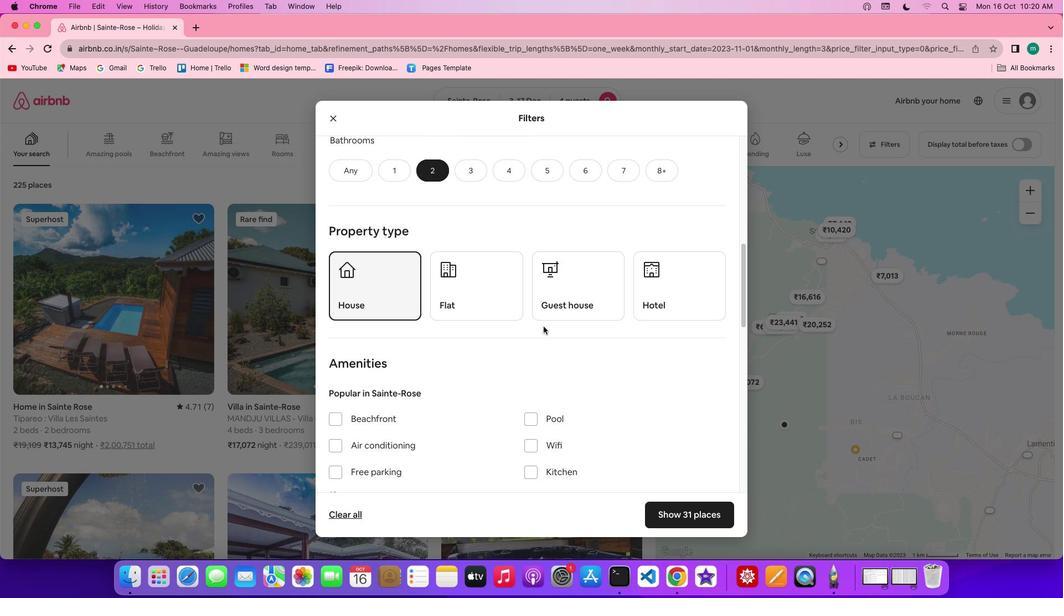 
Action: Mouse scrolled (543, 326) with delta (0, 0)
Screenshot: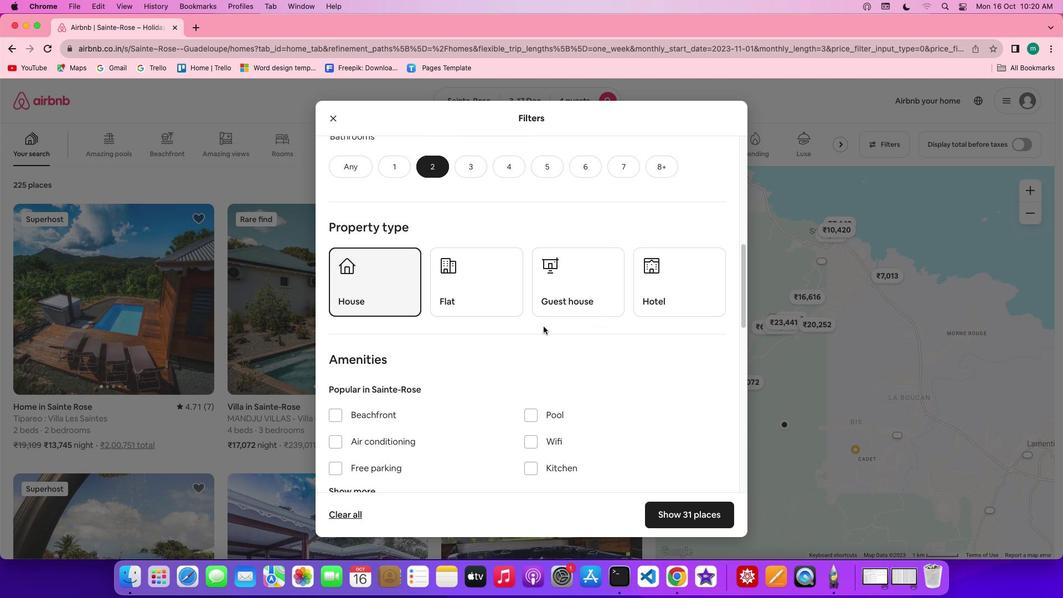 
Action: Mouse scrolled (543, 326) with delta (0, 0)
Screenshot: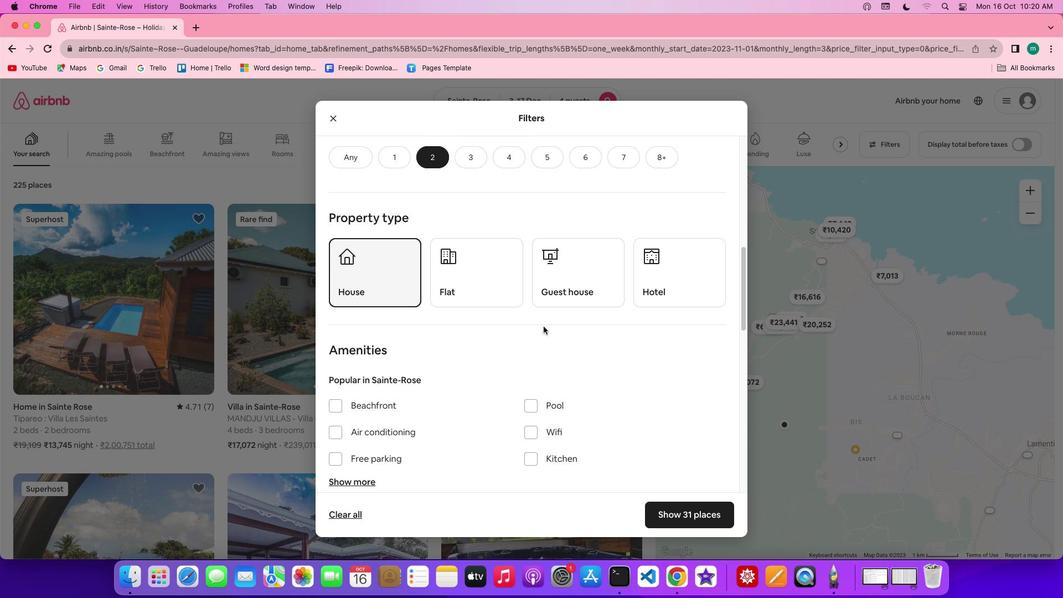 
Action: Mouse scrolled (543, 326) with delta (0, 0)
Screenshot: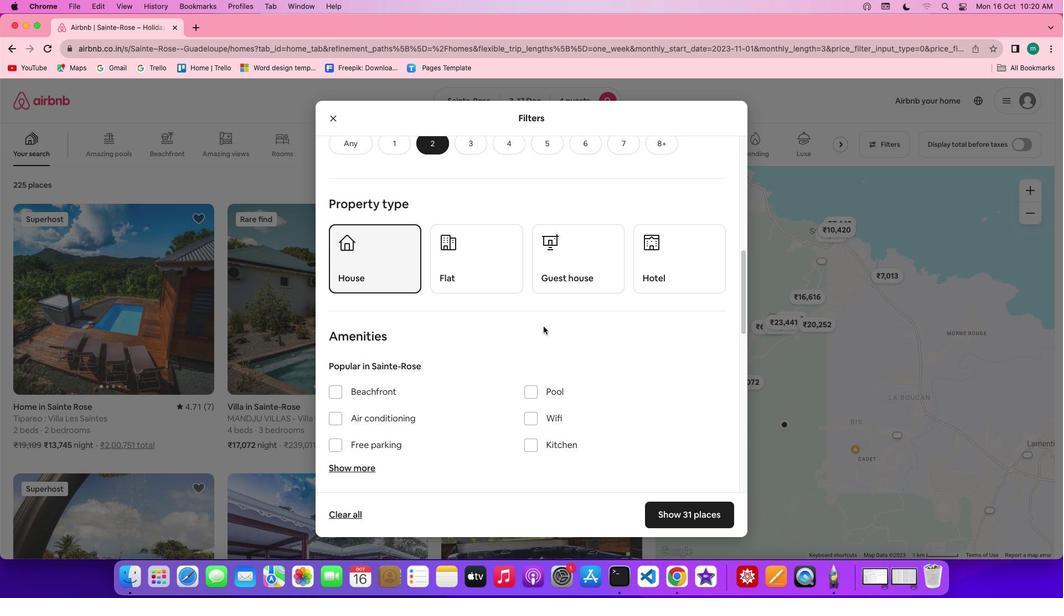 
Action: Mouse scrolled (543, 326) with delta (0, 0)
Screenshot: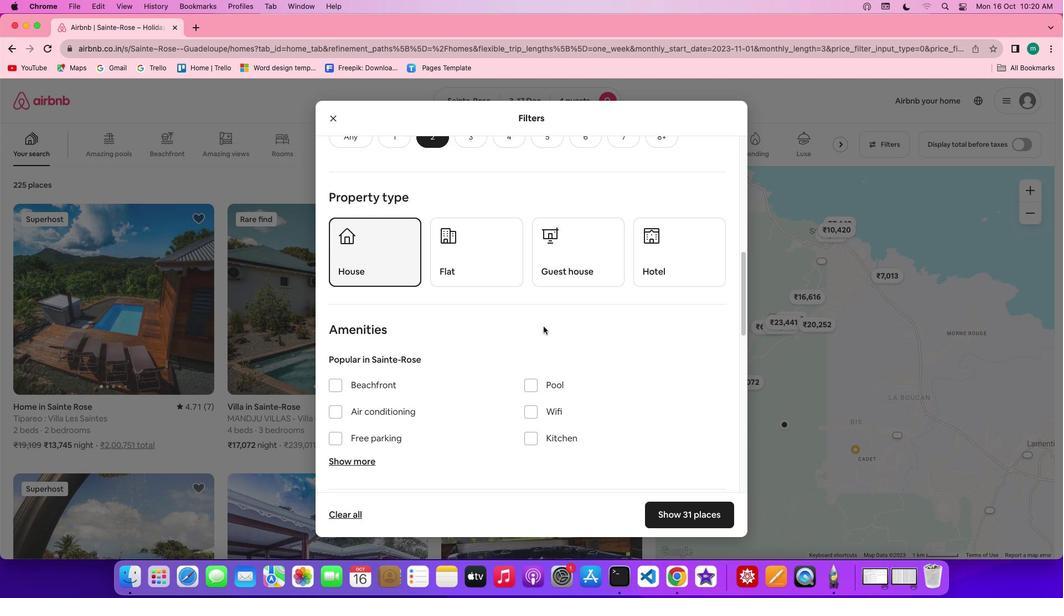 
Action: Mouse scrolled (543, 326) with delta (0, 0)
Screenshot: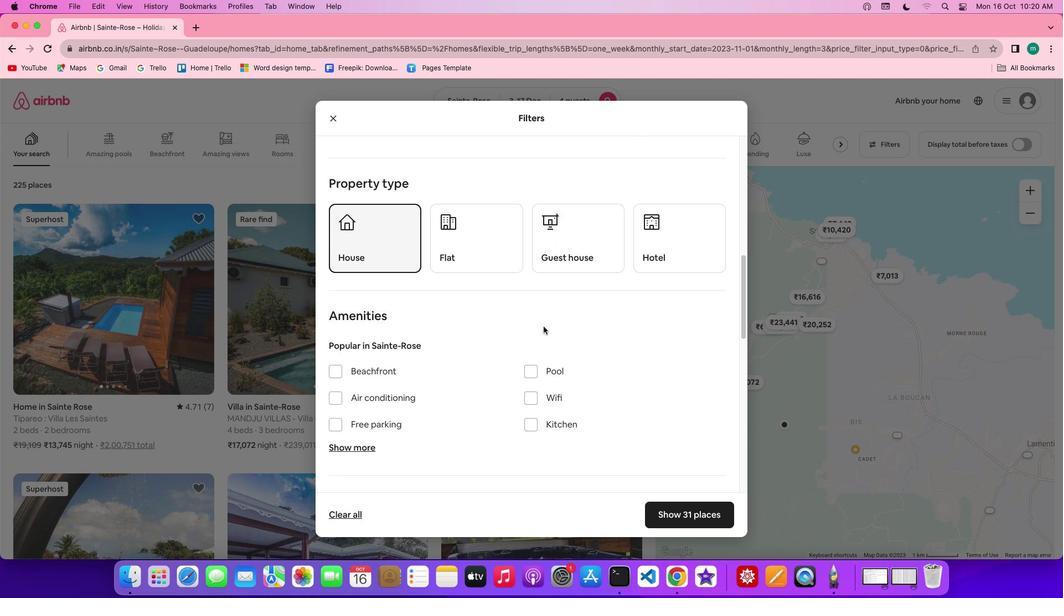 
Action: Mouse scrolled (543, 326) with delta (0, 0)
Screenshot: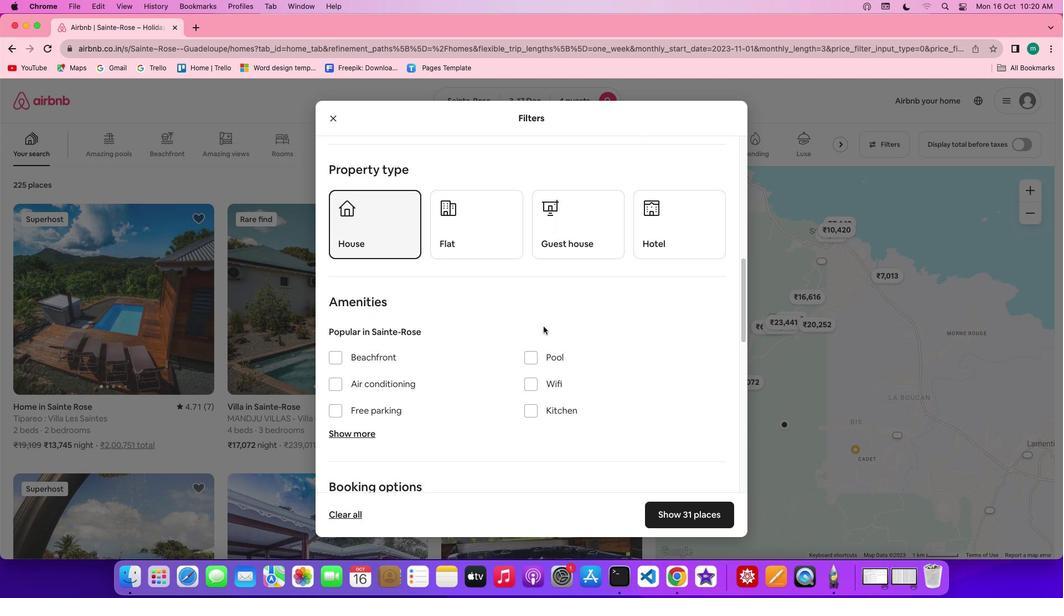 
Action: Mouse scrolled (543, 326) with delta (0, 0)
Screenshot: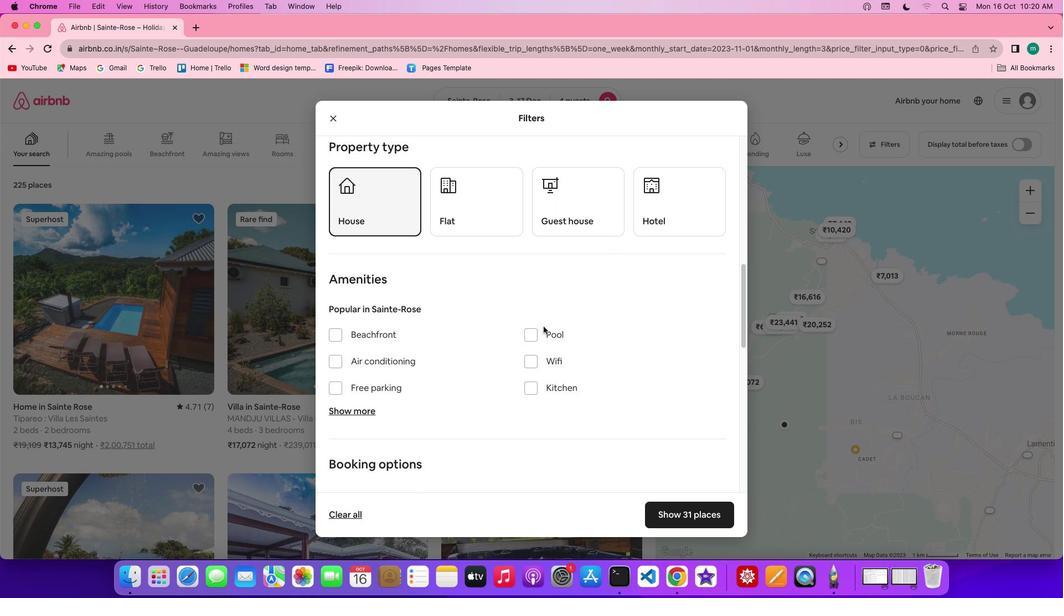 
Action: Mouse scrolled (543, 326) with delta (0, 0)
Screenshot: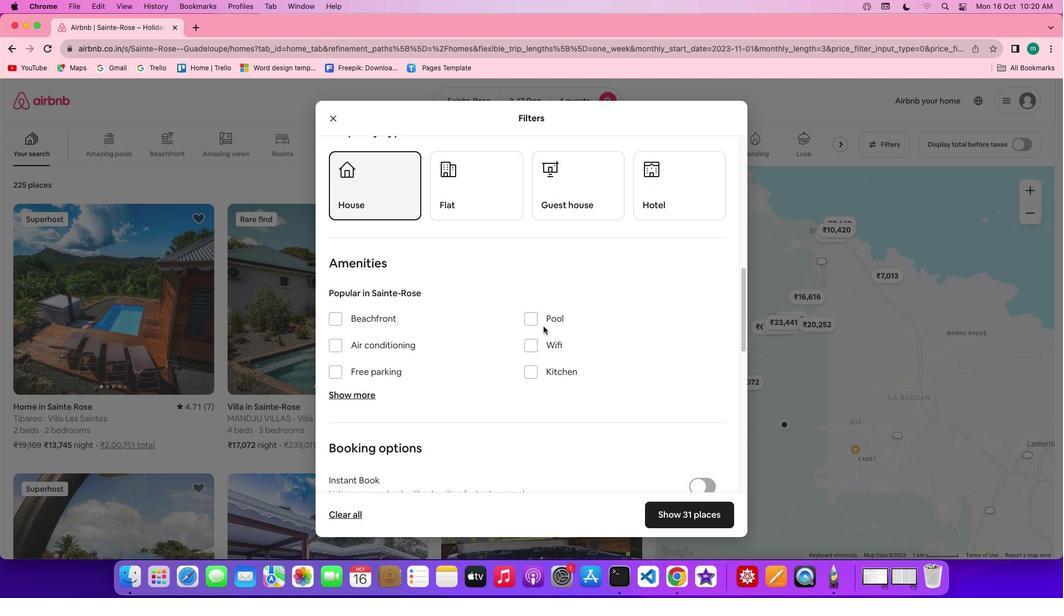 
Action: Mouse scrolled (543, 326) with delta (0, 0)
Screenshot: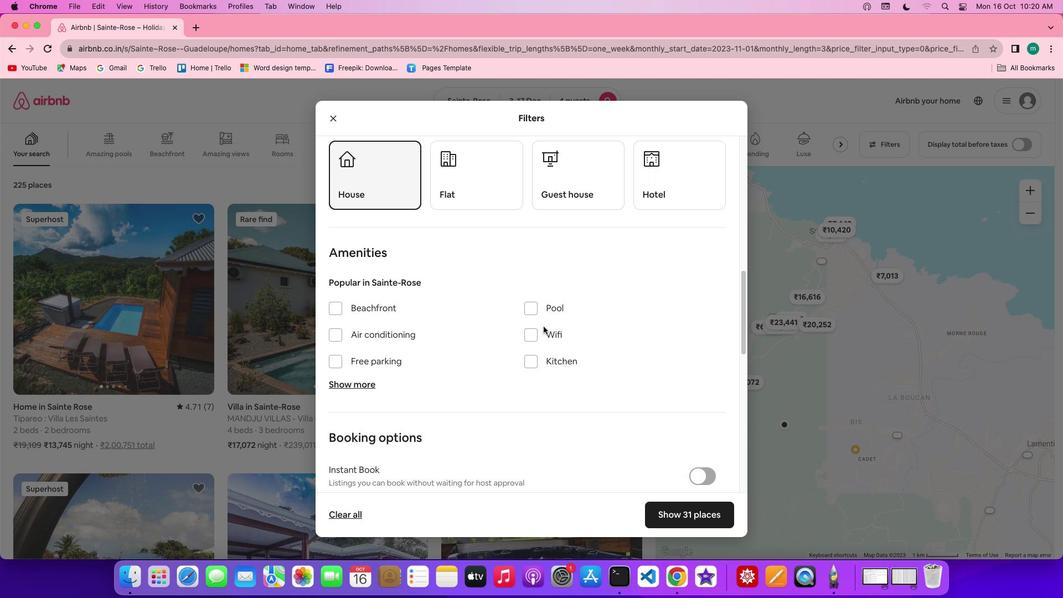 
Action: Mouse scrolled (543, 326) with delta (0, 0)
Screenshot: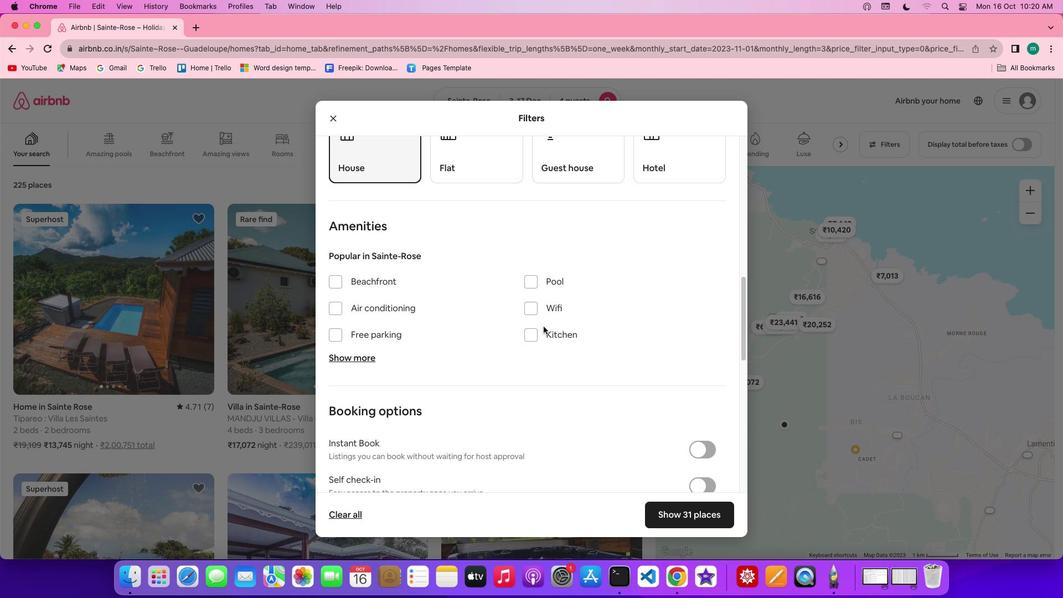 
Action: Mouse moved to (527, 299)
Screenshot: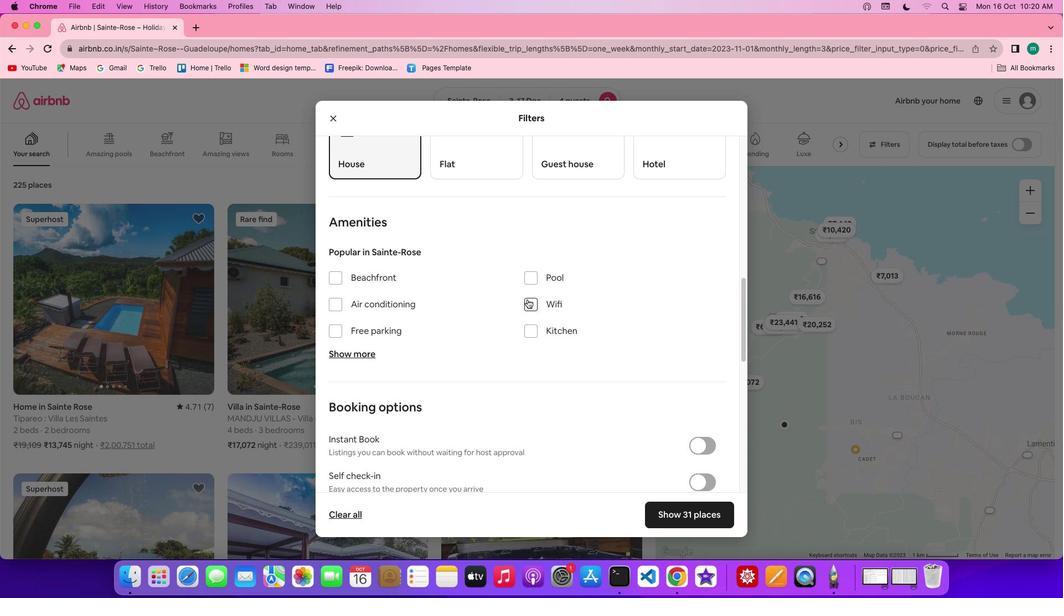 
Action: Mouse pressed left at (527, 299)
Screenshot: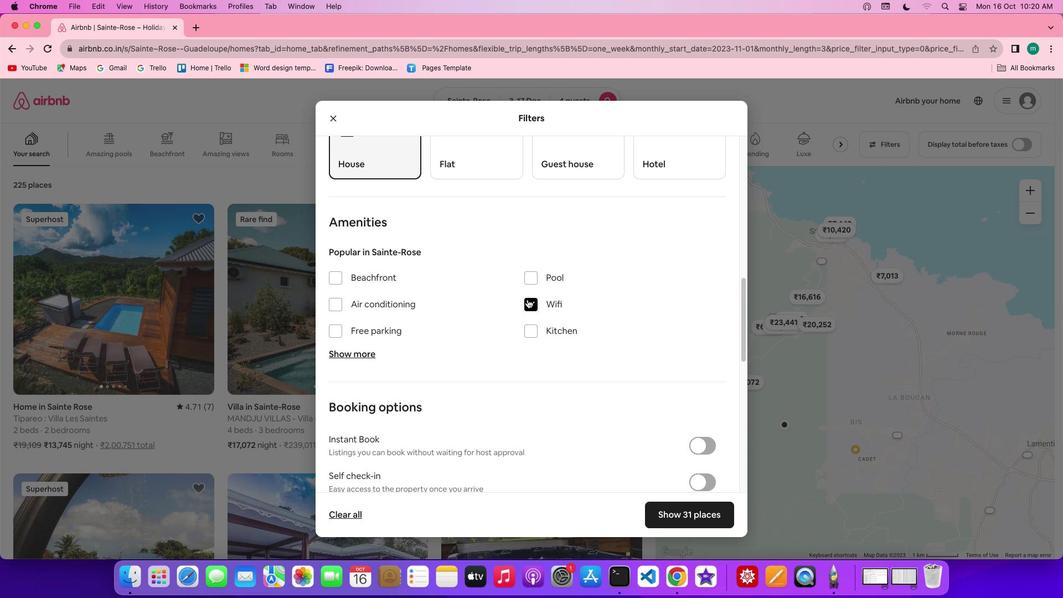
Action: Mouse moved to (610, 316)
Screenshot: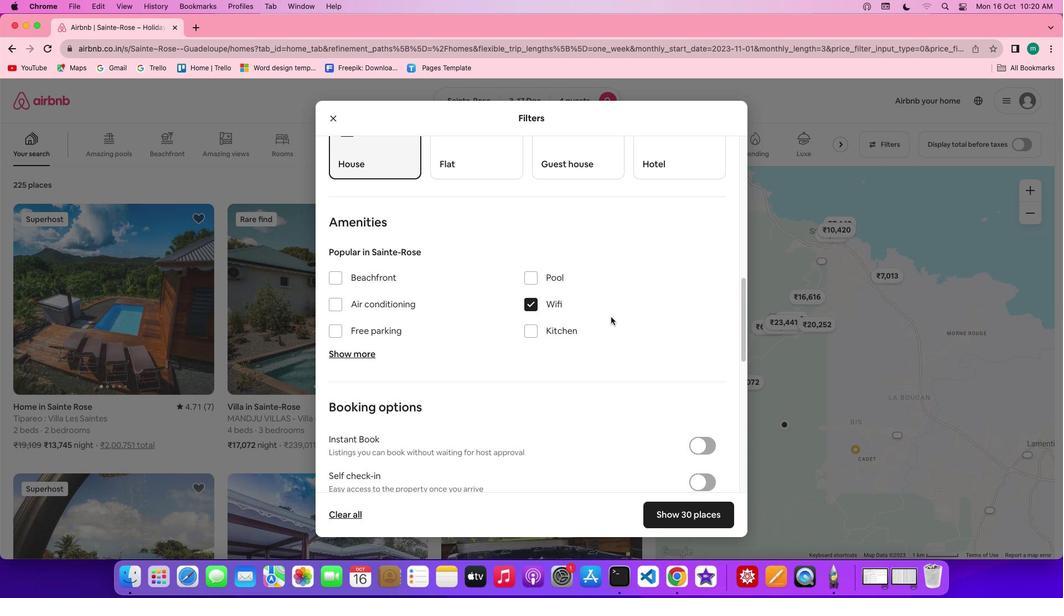 
Action: Mouse scrolled (610, 316) with delta (0, 0)
Screenshot: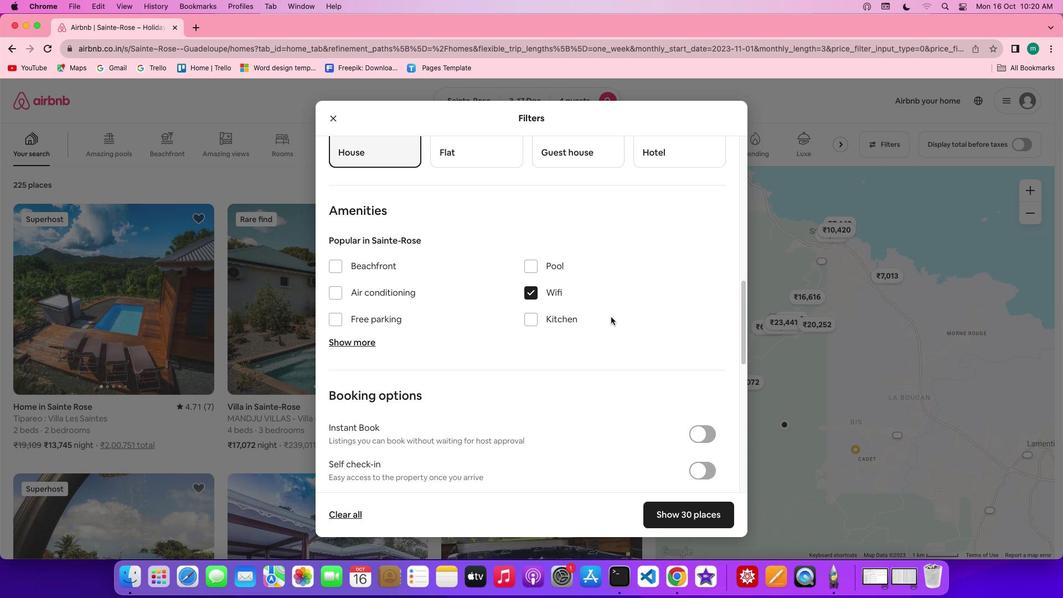 
Action: Mouse scrolled (610, 316) with delta (0, 0)
Screenshot: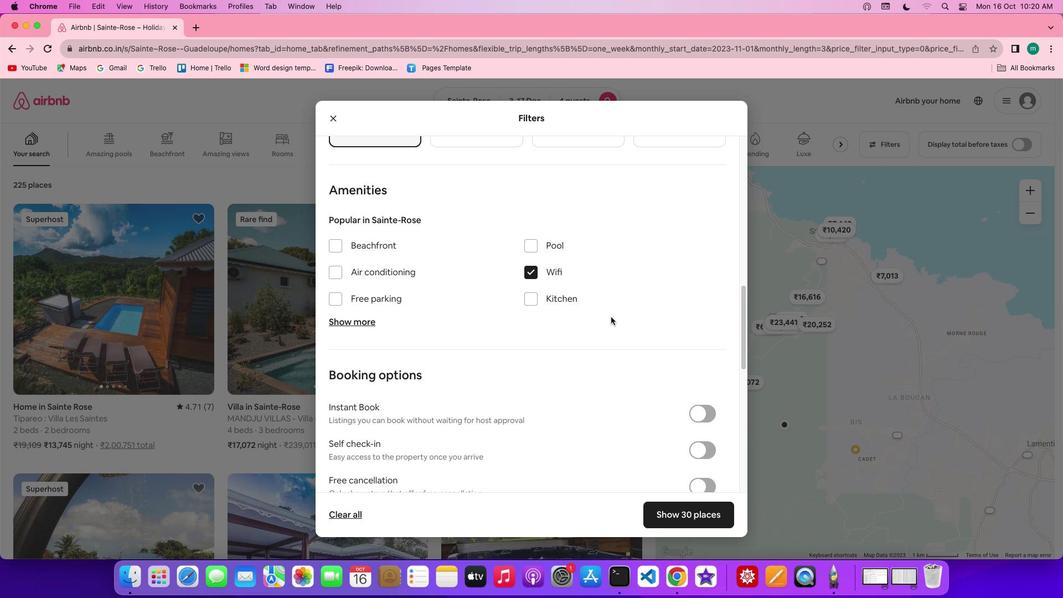 
Action: Mouse scrolled (610, 316) with delta (0, 0)
Screenshot: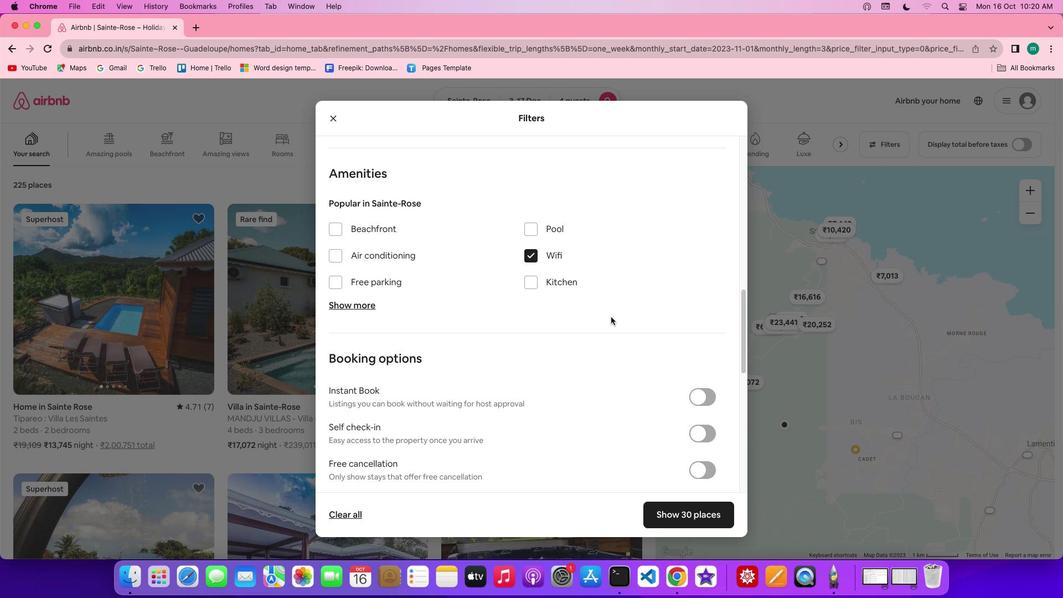 
Action: Mouse moved to (359, 302)
Screenshot: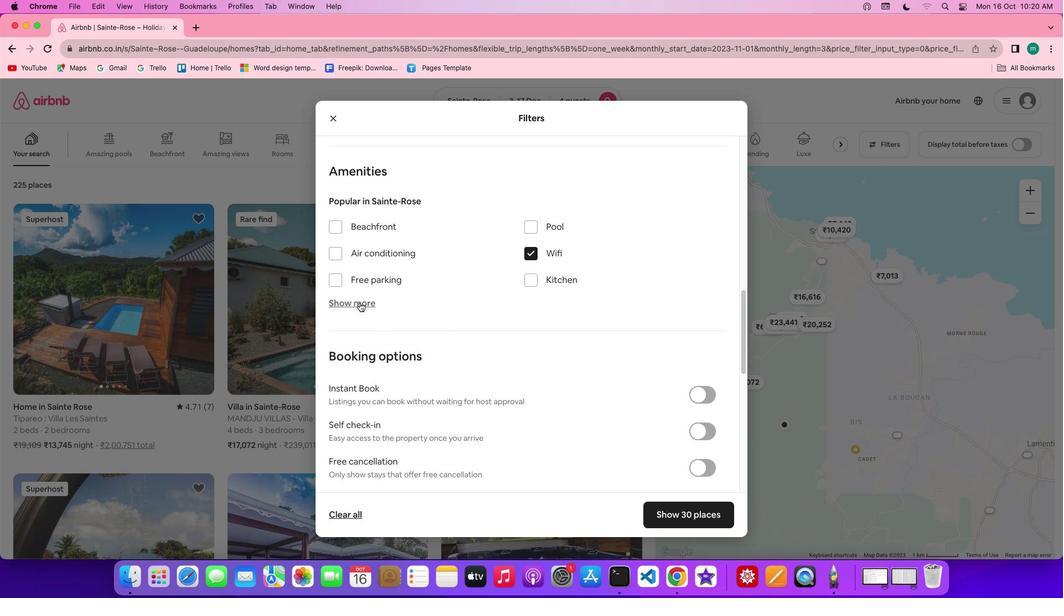 
Action: Mouse pressed left at (359, 302)
Screenshot: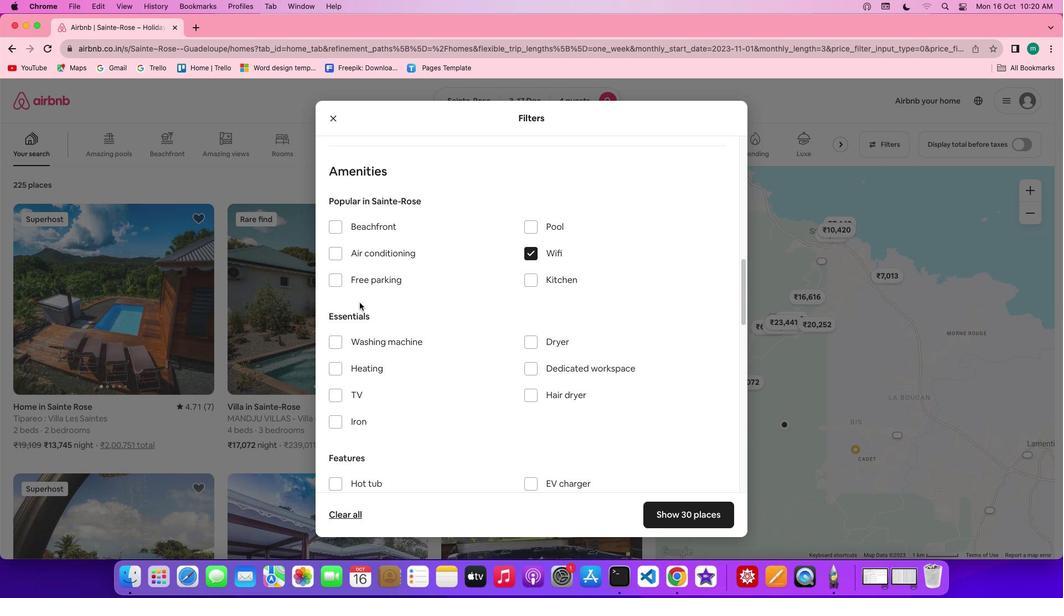 
Action: Mouse moved to (522, 325)
Screenshot: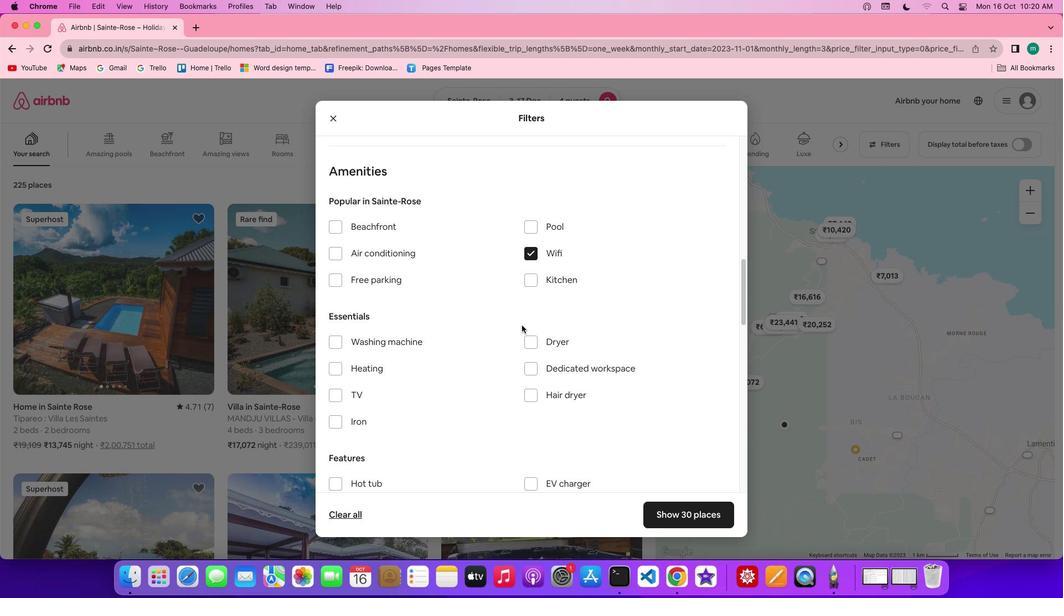 
Action: Mouse scrolled (522, 325) with delta (0, 0)
Screenshot: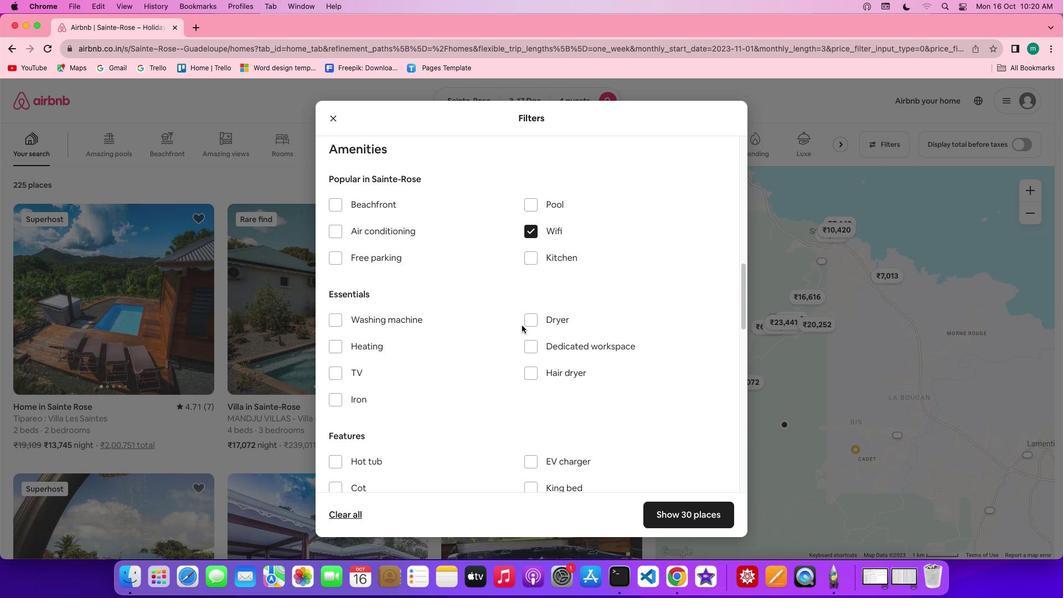 
Action: Mouse scrolled (522, 325) with delta (0, 0)
Screenshot: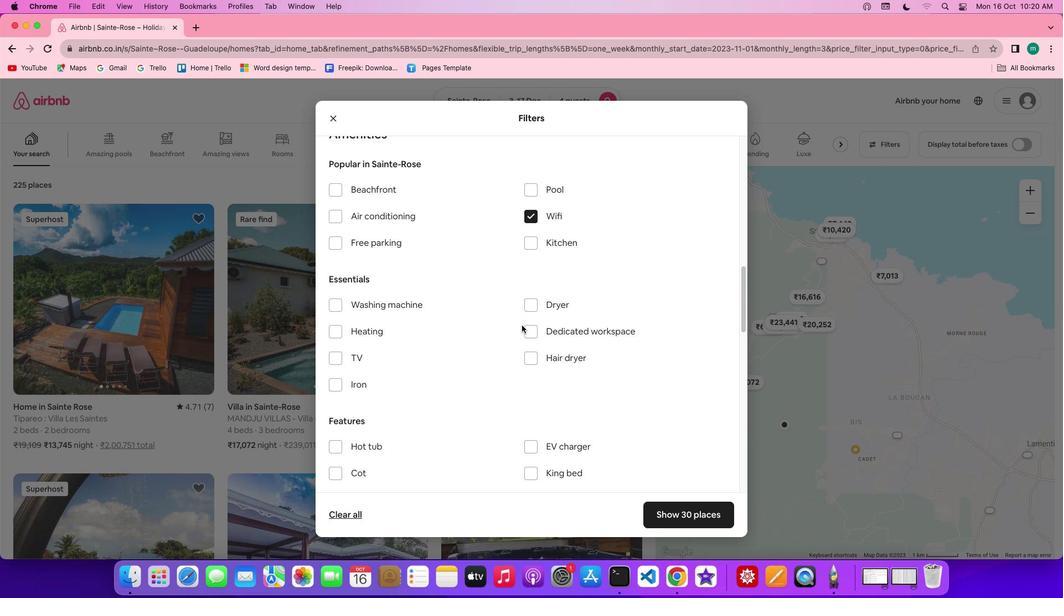 
Action: Mouse scrolled (522, 325) with delta (0, -1)
Screenshot: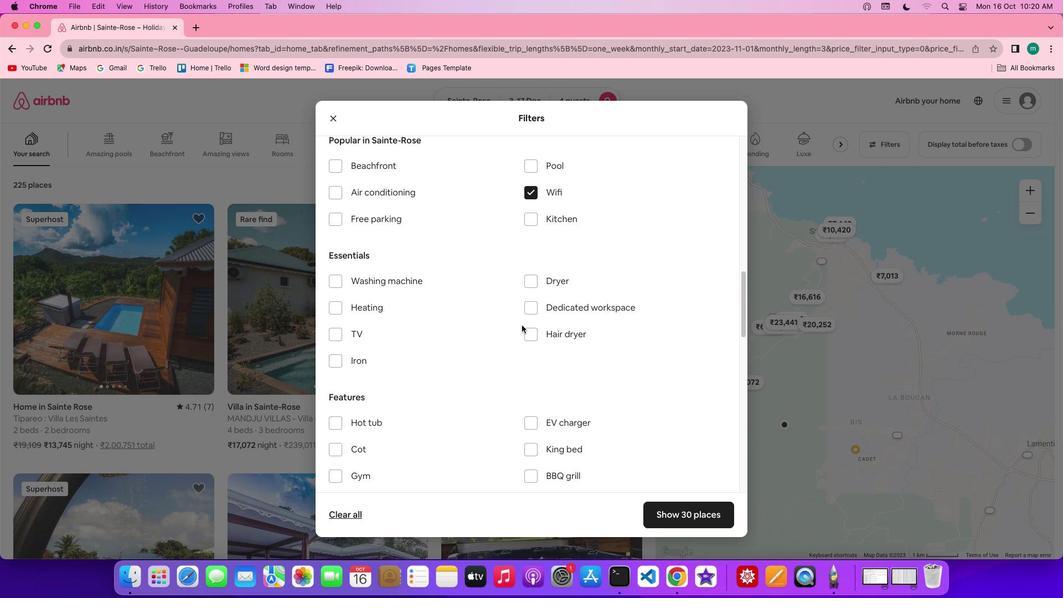 
Action: Mouse moved to (330, 274)
Screenshot: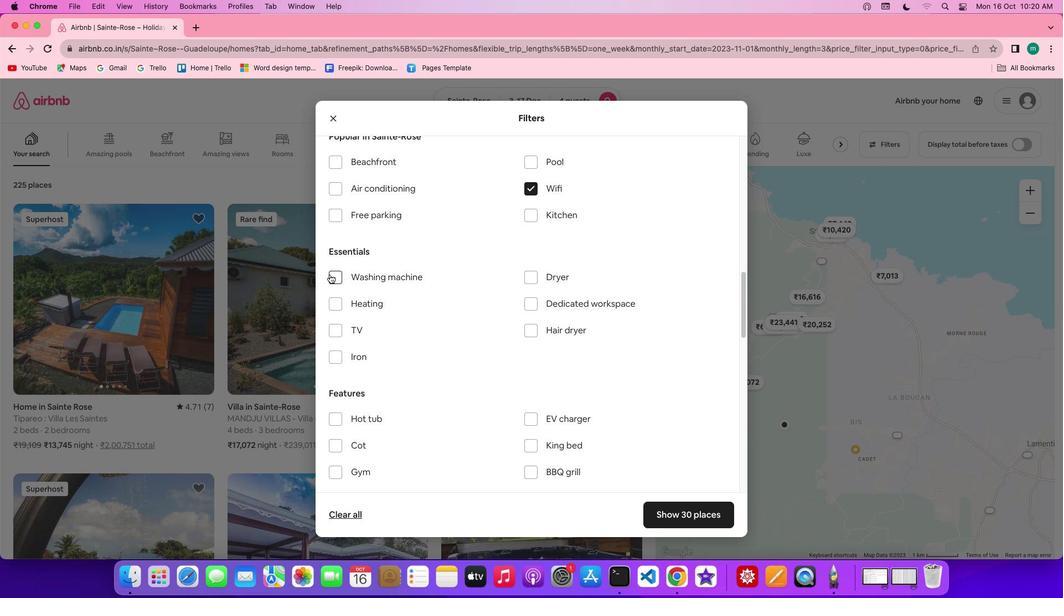 
Action: Mouse pressed left at (330, 274)
Screenshot: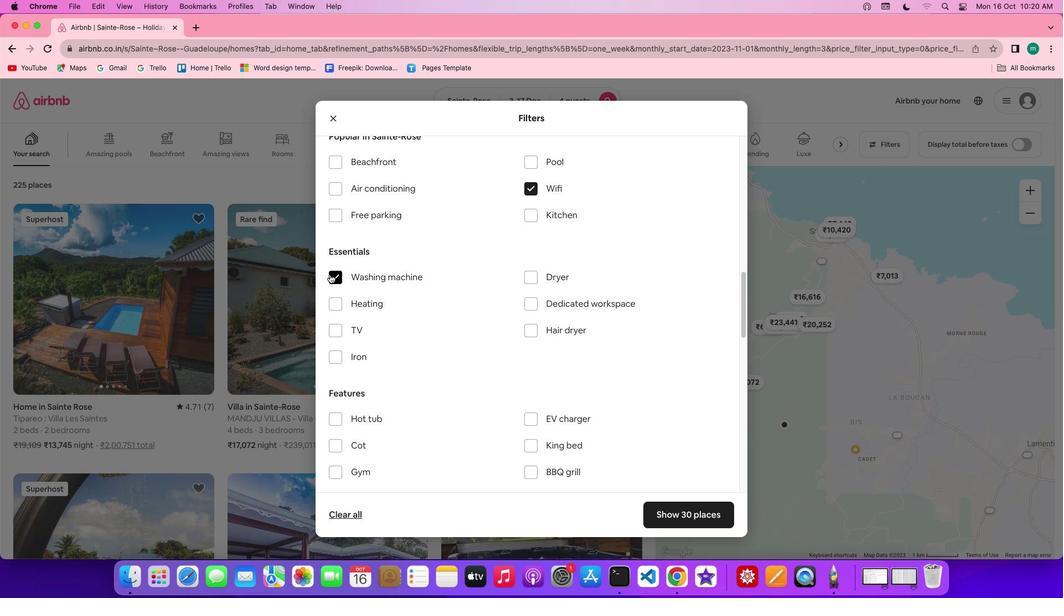 
Action: Mouse moved to (501, 306)
Screenshot: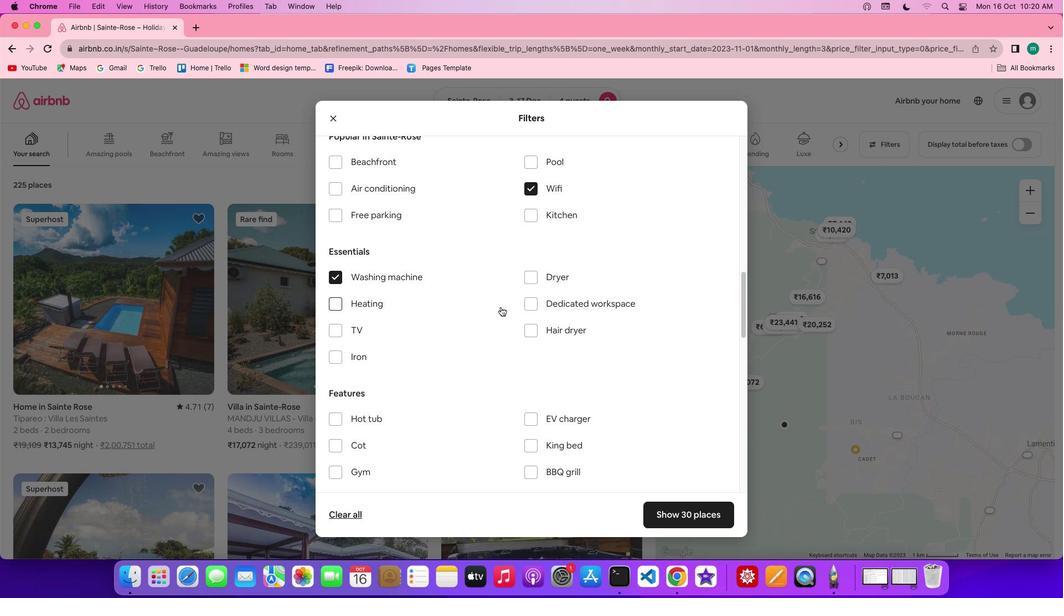 
Action: Mouse scrolled (501, 306) with delta (0, 0)
Screenshot: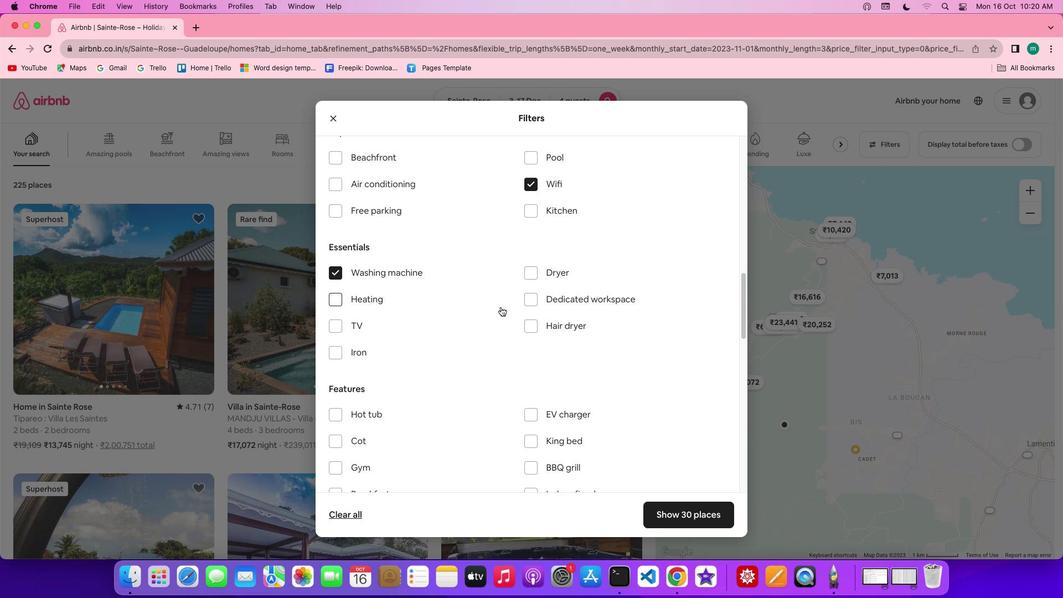 
Action: Mouse scrolled (501, 306) with delta (0, 0)
Screenshot: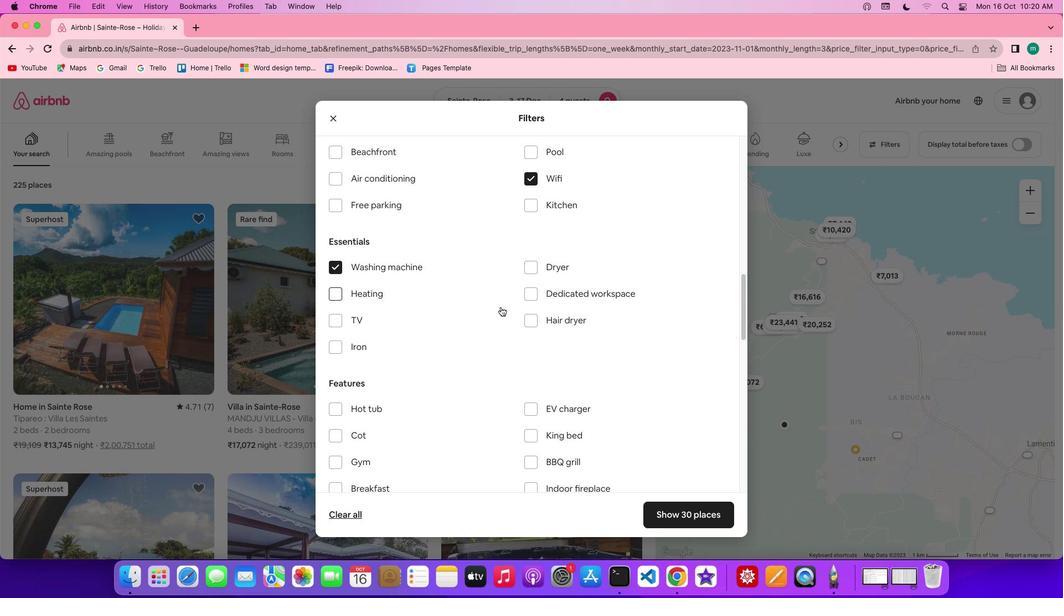 
Action: Mouse scrolled (501, 306) with delta (0, 0)
Screenshot: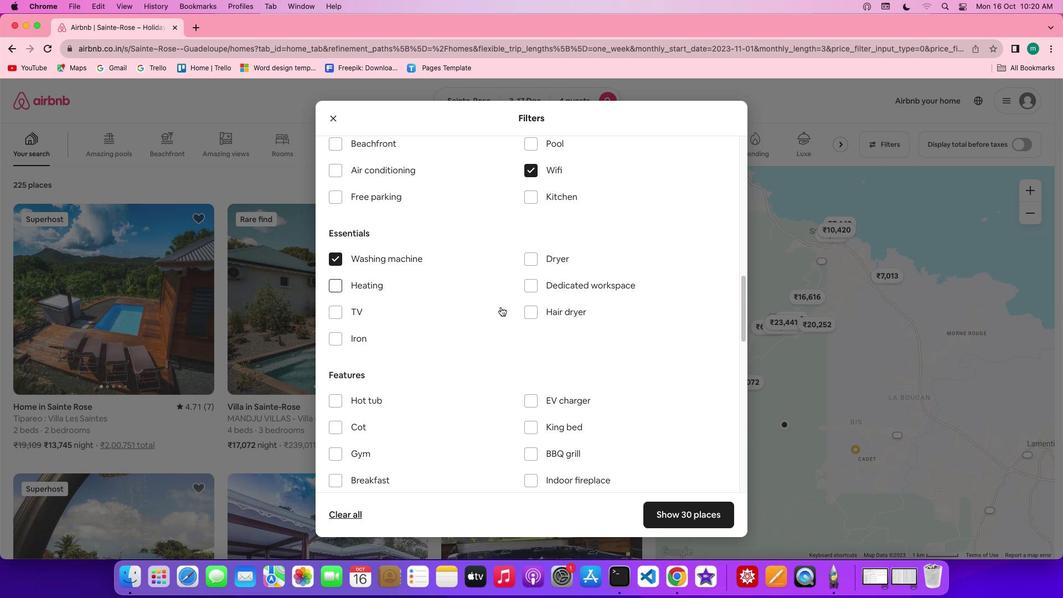 
Action: Mouse scrolled (501, 306) with delta (0, 0)
Screenshot: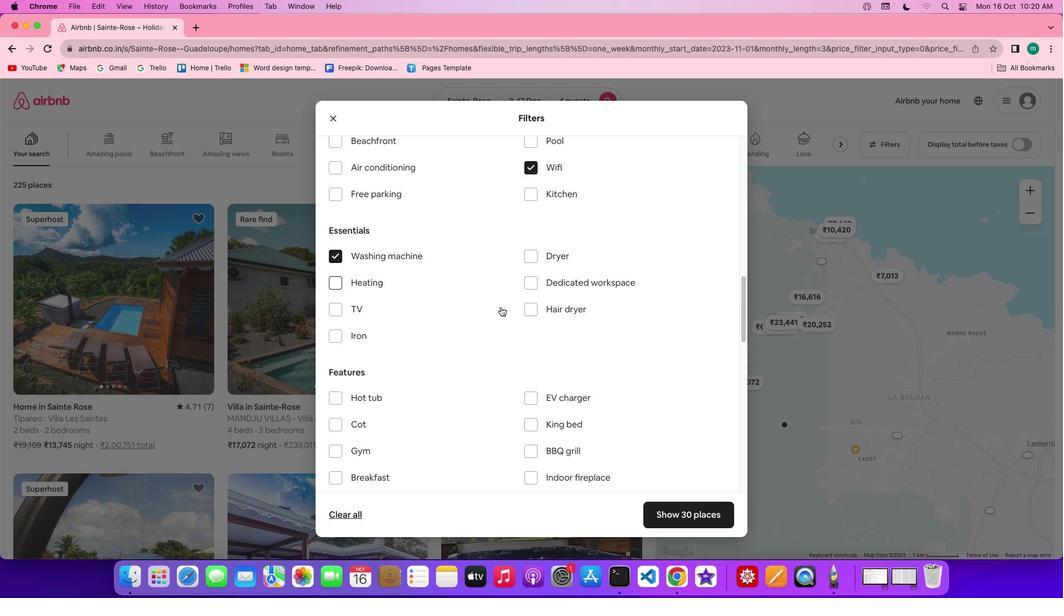 
Action: Mouse scrolled (501, 306) with delta (0, 0)
Screenshot: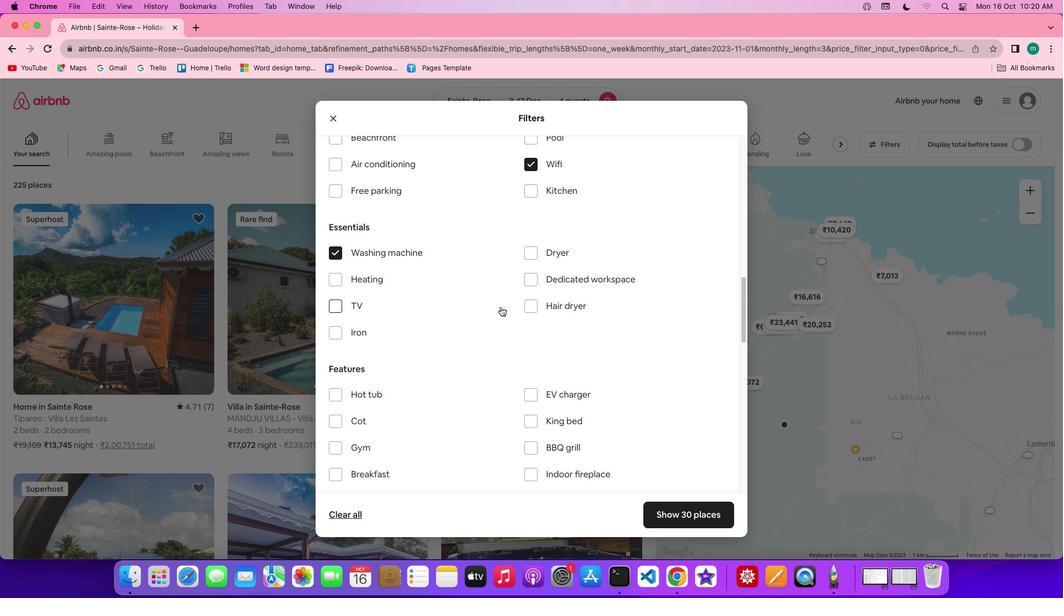 
Action: Mouse scrolled (501, 306) with delta (0, 0)
Screenshot: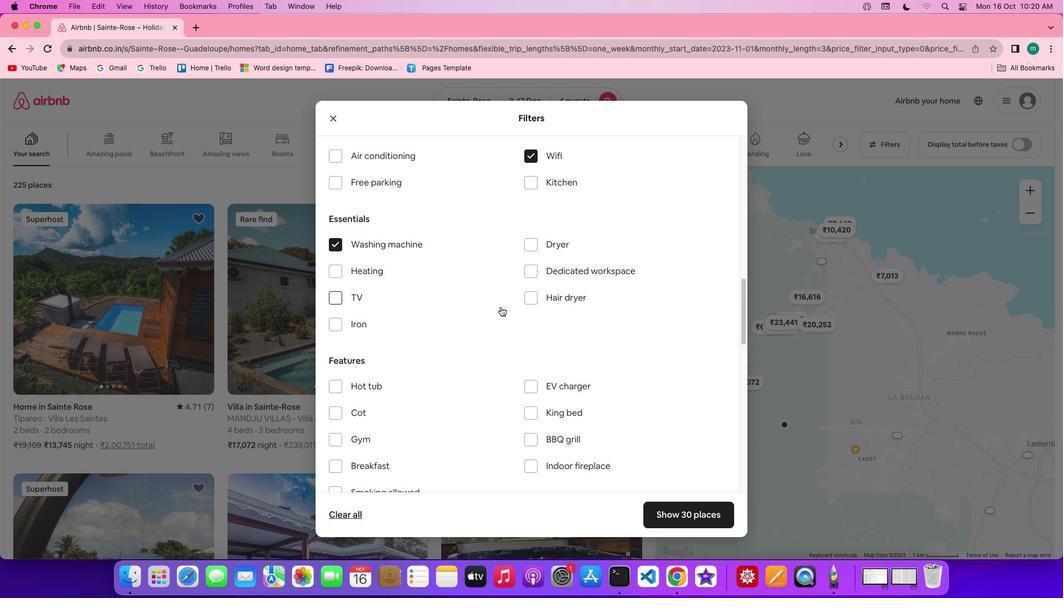
Action: Mouse scrolled (501, 306) with delta (0, 0)
Screenshot: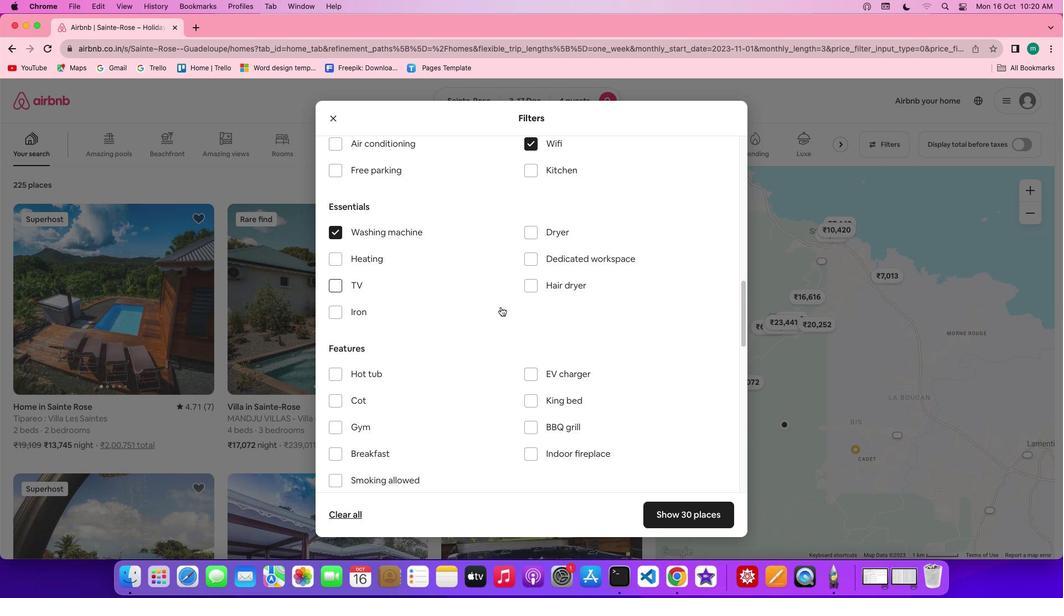 
Action: Mouse scrolled (501, 306) with delta (0, 0)
Screenshot: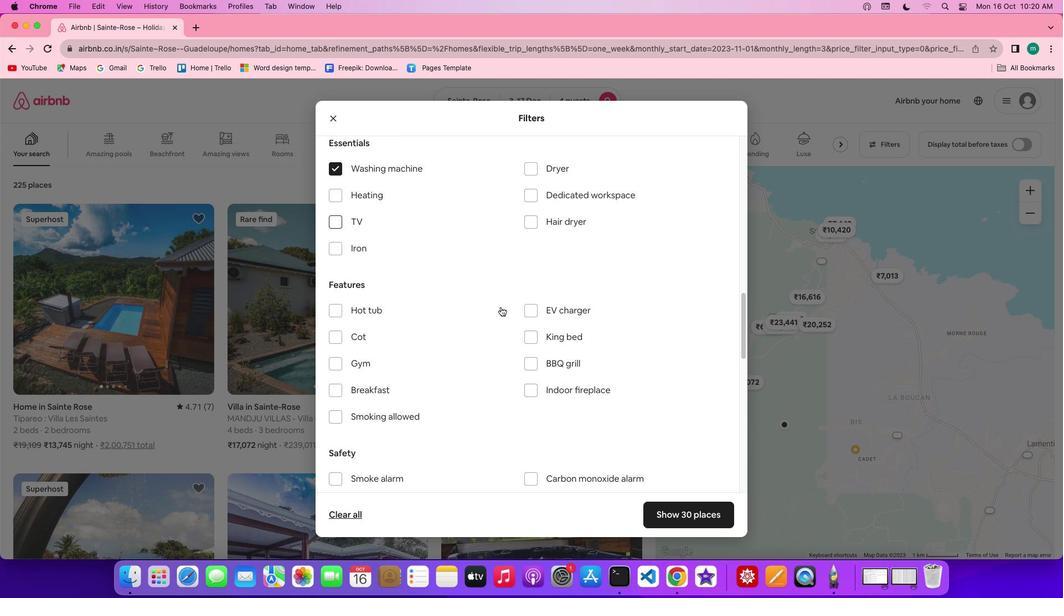 
Action: Mouse scrolled (501, 306) with delta (0, 0)
Screenshot: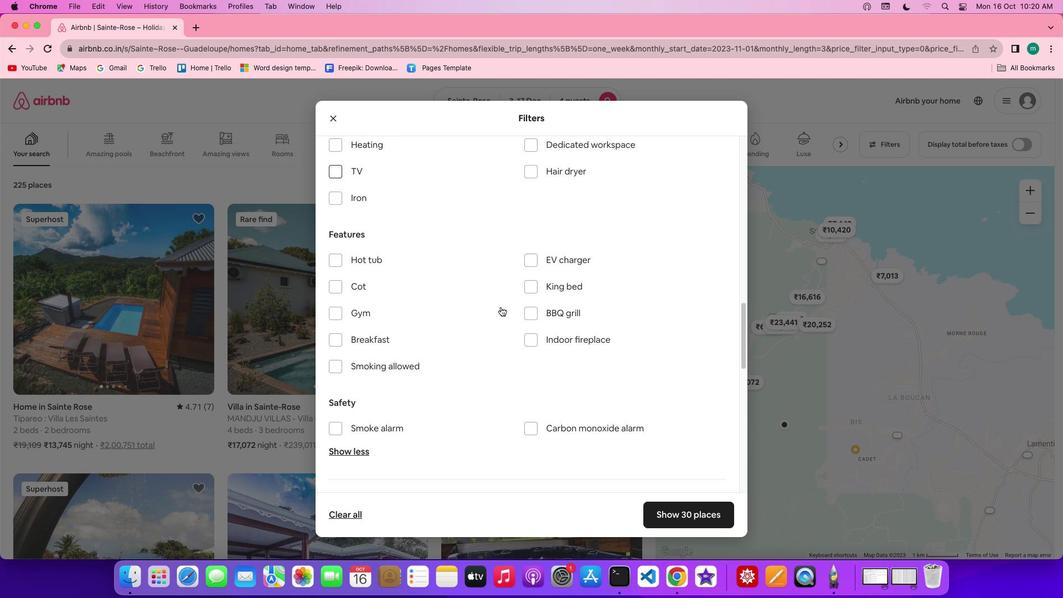 
Action: Mouse scrolled (501, 306) with delta (0, -1)
Screenshot: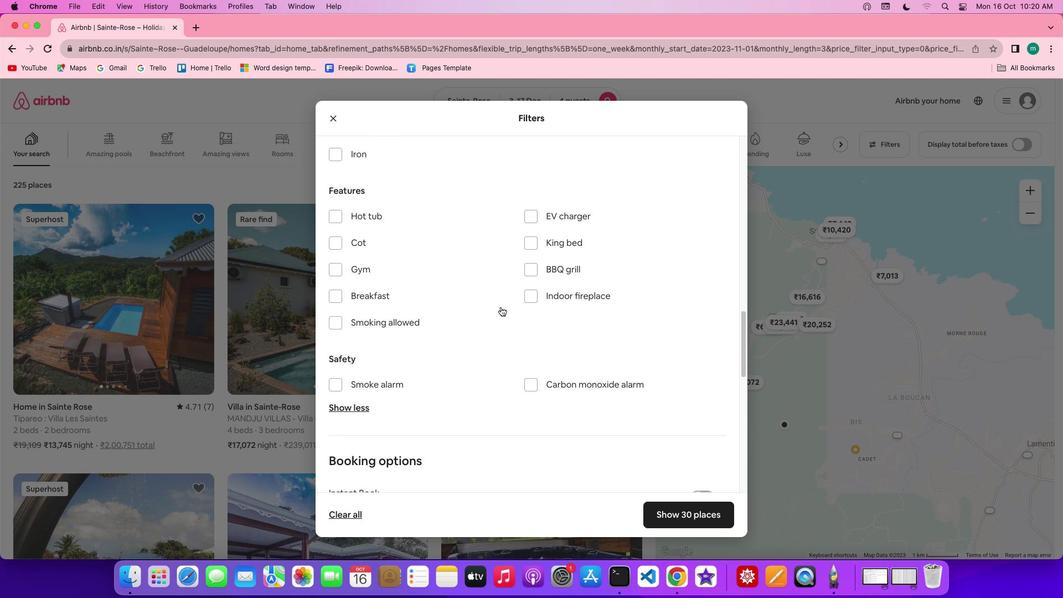 
Action: Mouse scrolled (501, 306) with delta (0, -2)
Screenshot: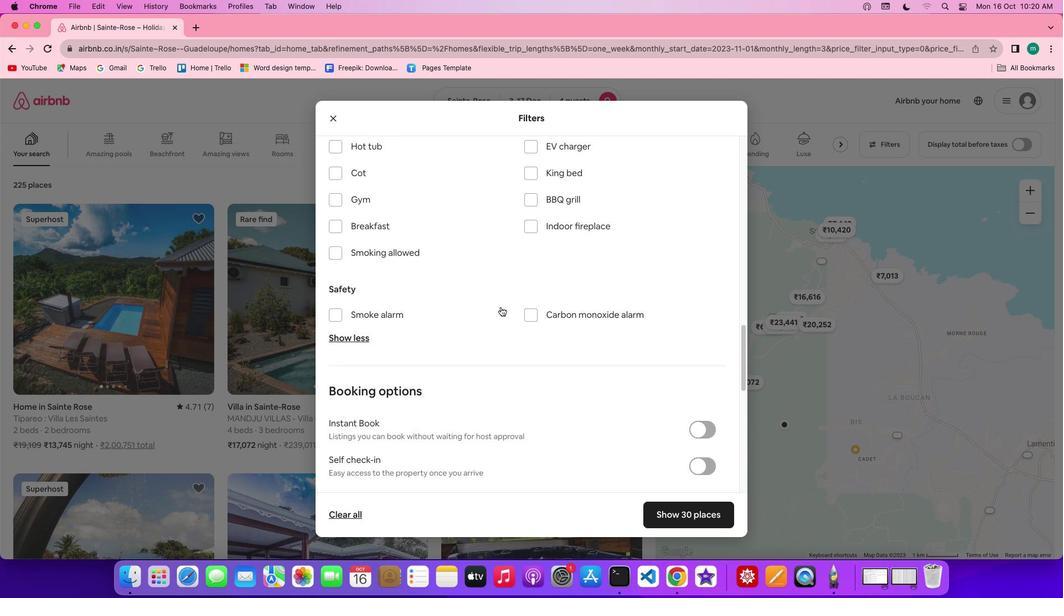 
Action: Mouse scrolled (501, 306) with delta (0, -2)
Screenshot: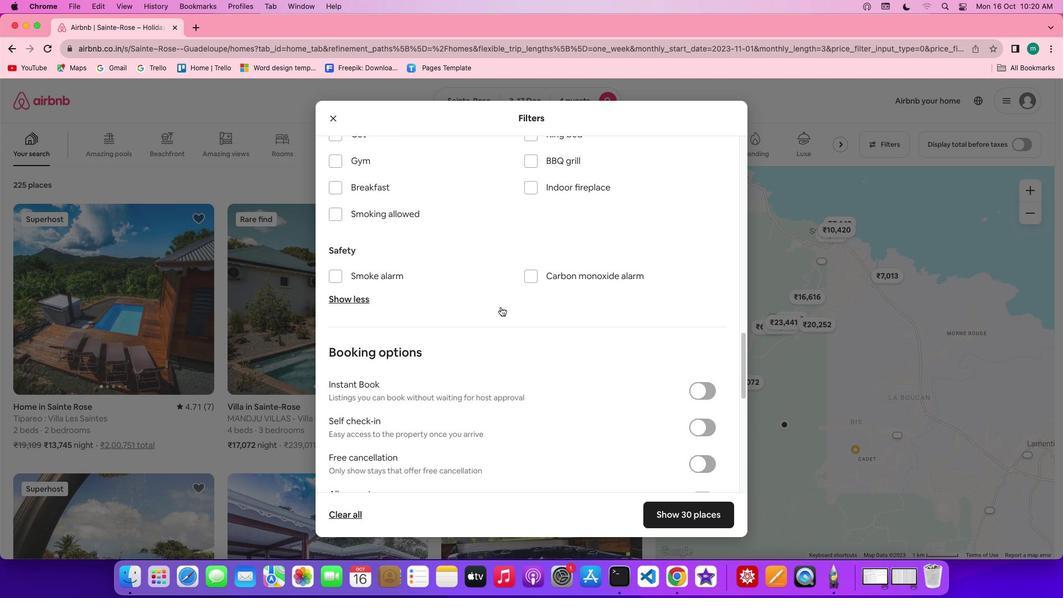 
Action: Mouse scrolled (501, 306) with delta (0, 0)
Screenshot: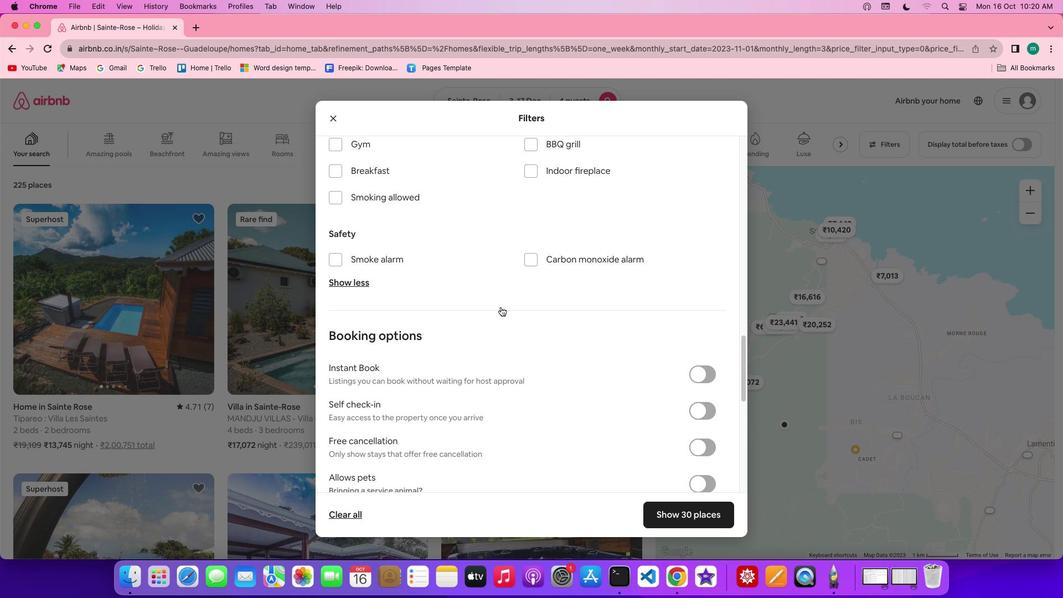 
Action: Mouse scrolled (501, 306) with delta (0, 0)
Screenshot: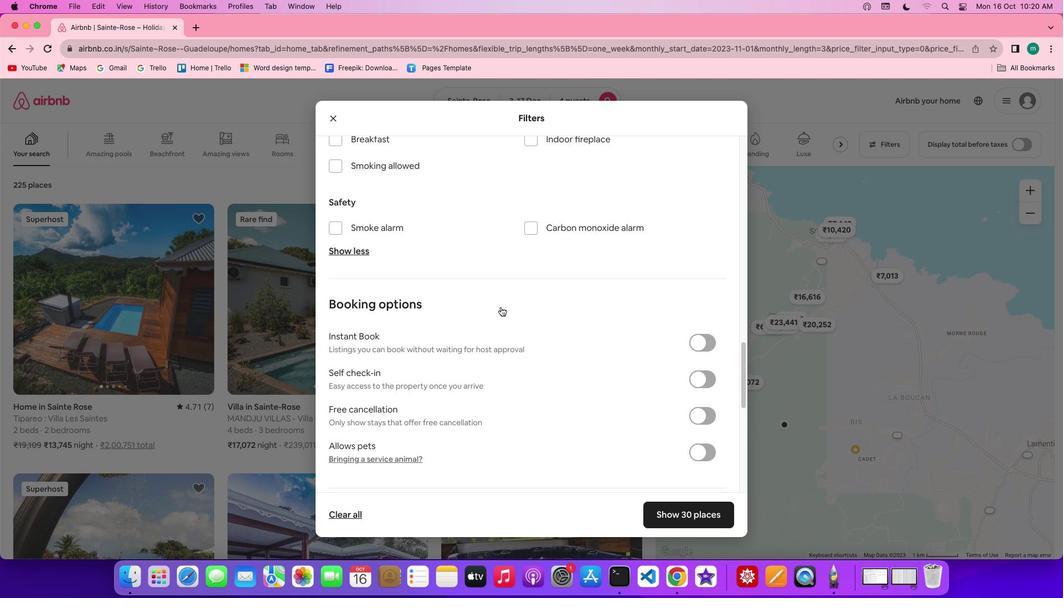 
Action: Mouse scrolled (501, 306) with delta (0, -1)
Screenshot: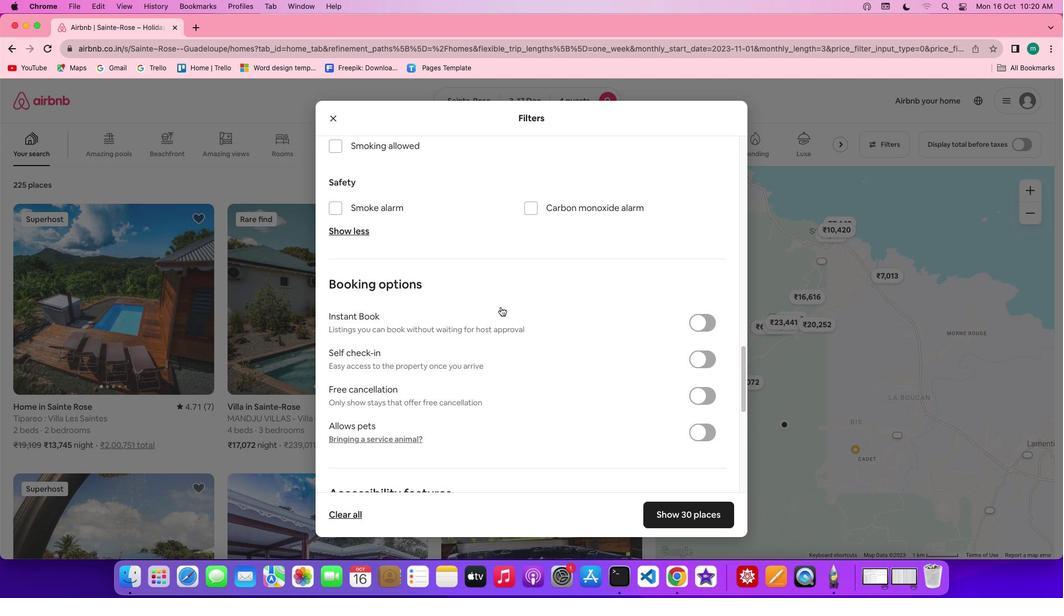 
Action: Mouse moved to (702, 362)
Screenshot: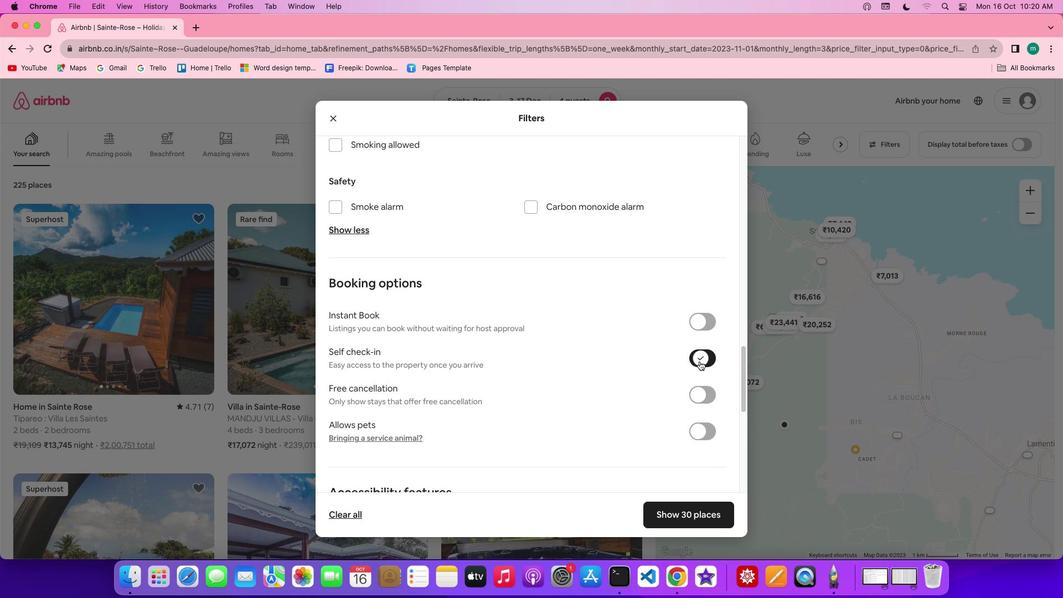 
Action: Mouse pressed left at (702, 362)
Screenshot: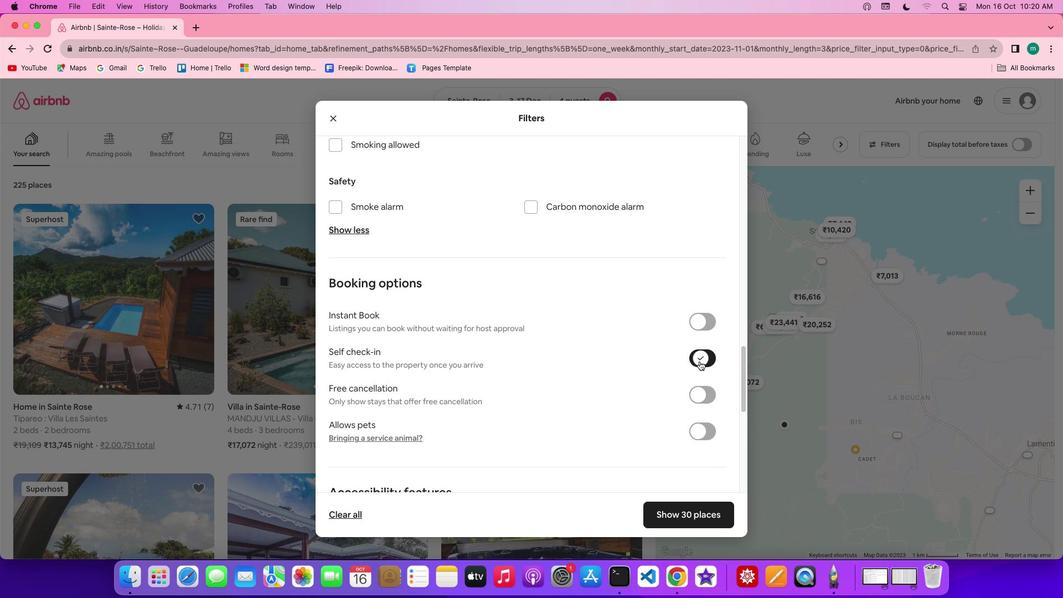 
Action: Mouse moved to (561, 352)
Screenshot: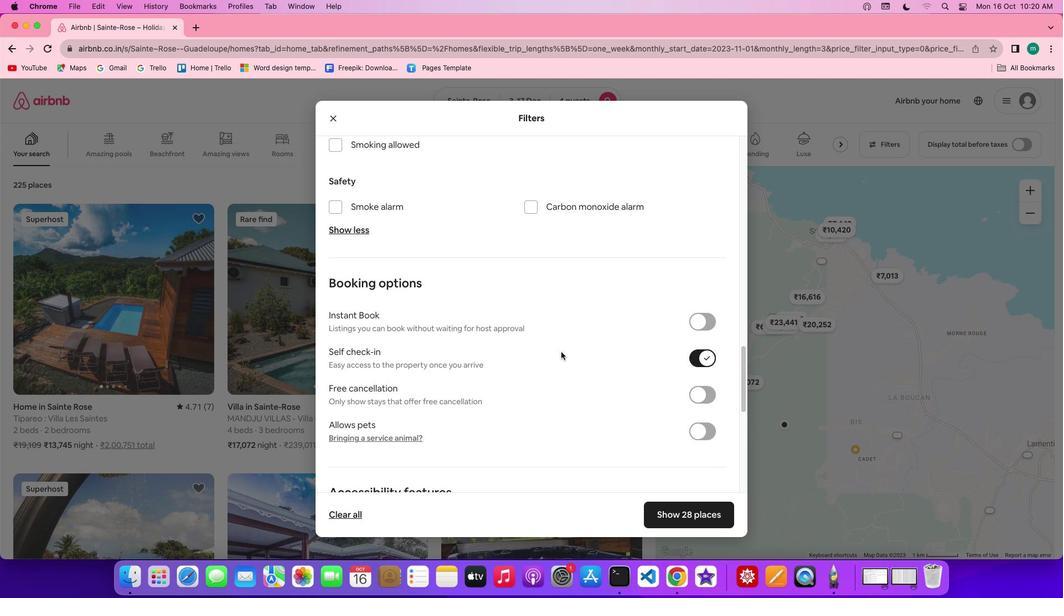 
Action: Mouse scrolled (561, 352) with delta (0, 0)
Screenshot: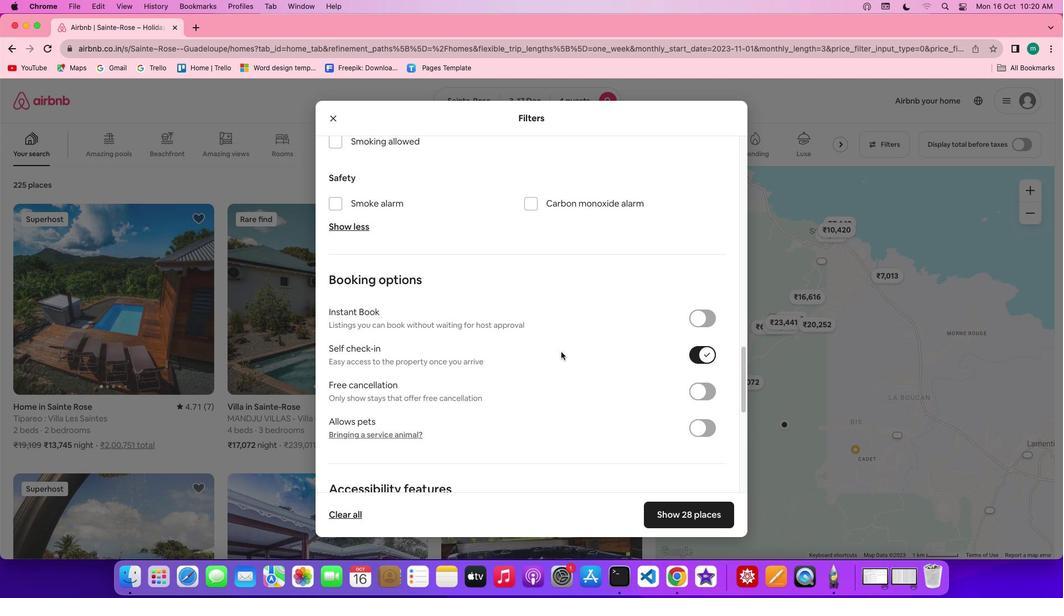 
Action: Mouse scrolled (561, 352) with delta (0, 0)
Screenshot: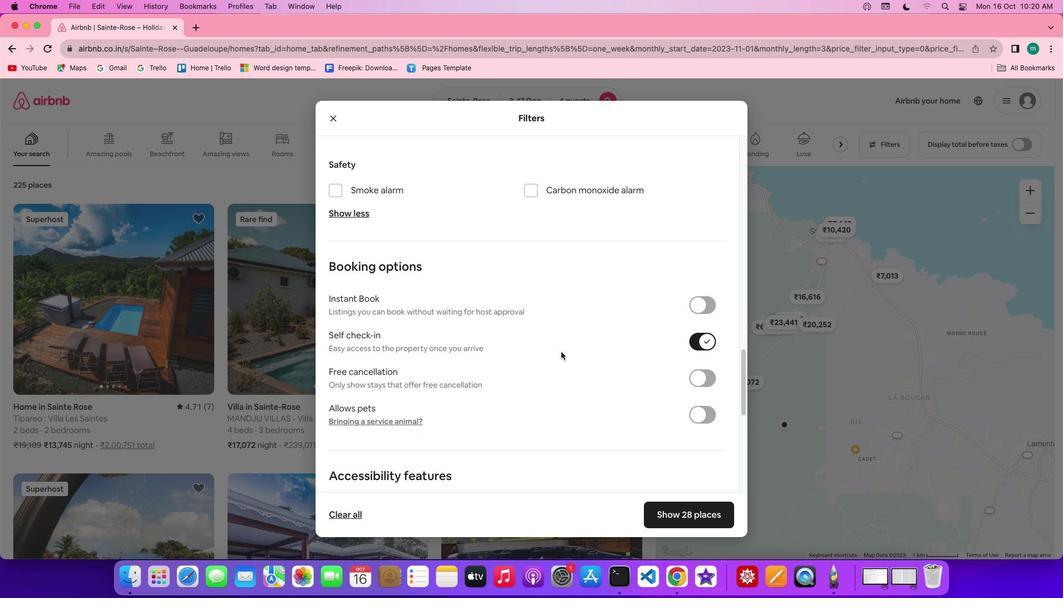 
Action: Mouse scrolled (561, 352) with delta (0, 0)
Screenshot: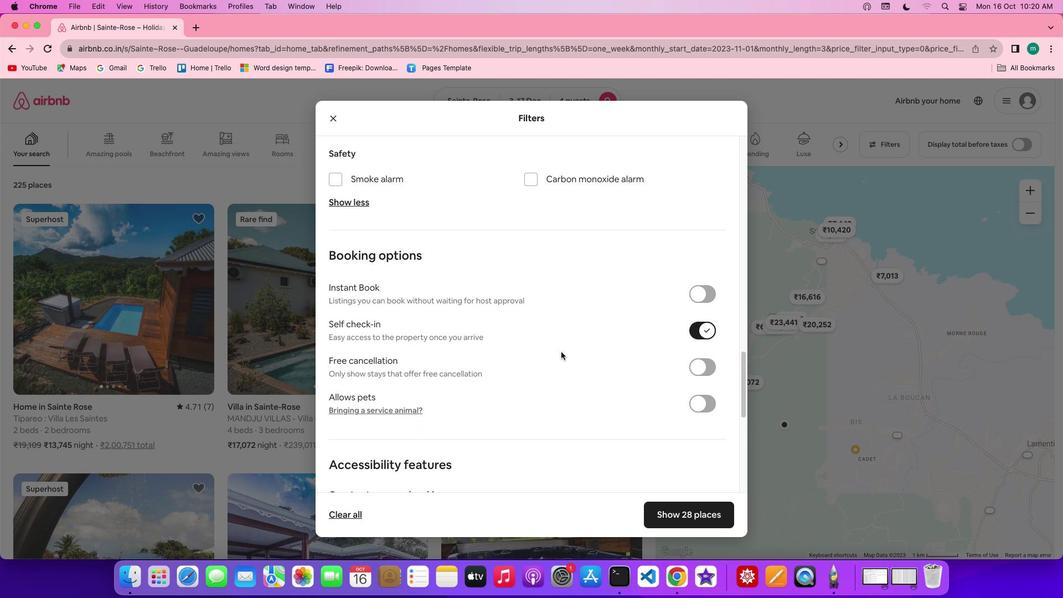 
Action: Mouse scrolled (561, 352) with delta (0, 0)
Screenshot: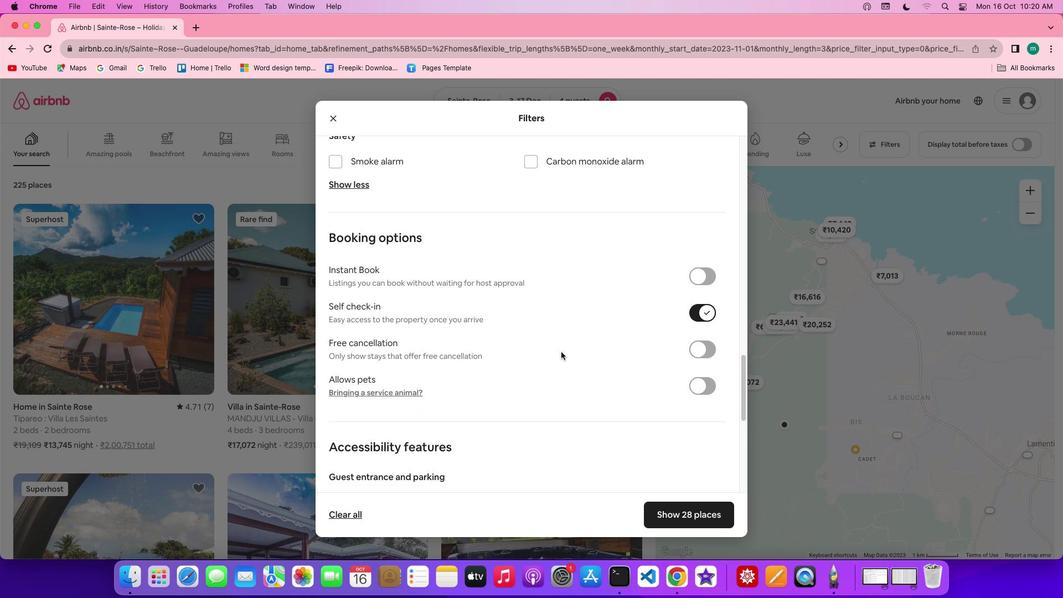 
Action: Mouse scrolled (561, 352) with delta (0, 0)
Screenshot: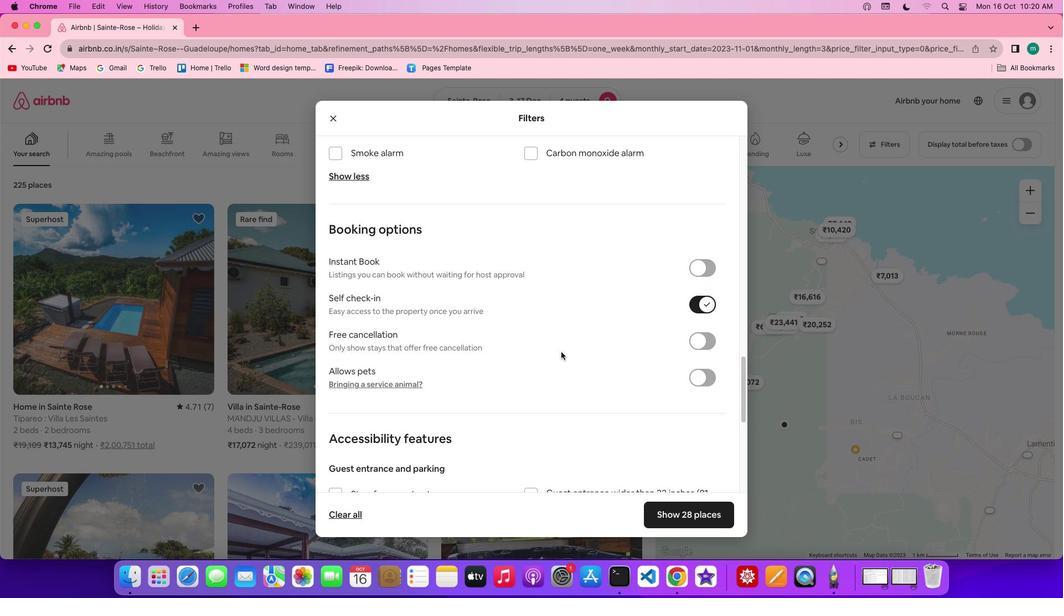 
Action: Mouse scrolled (561, 352) with delta (0, 0)
Screenshot: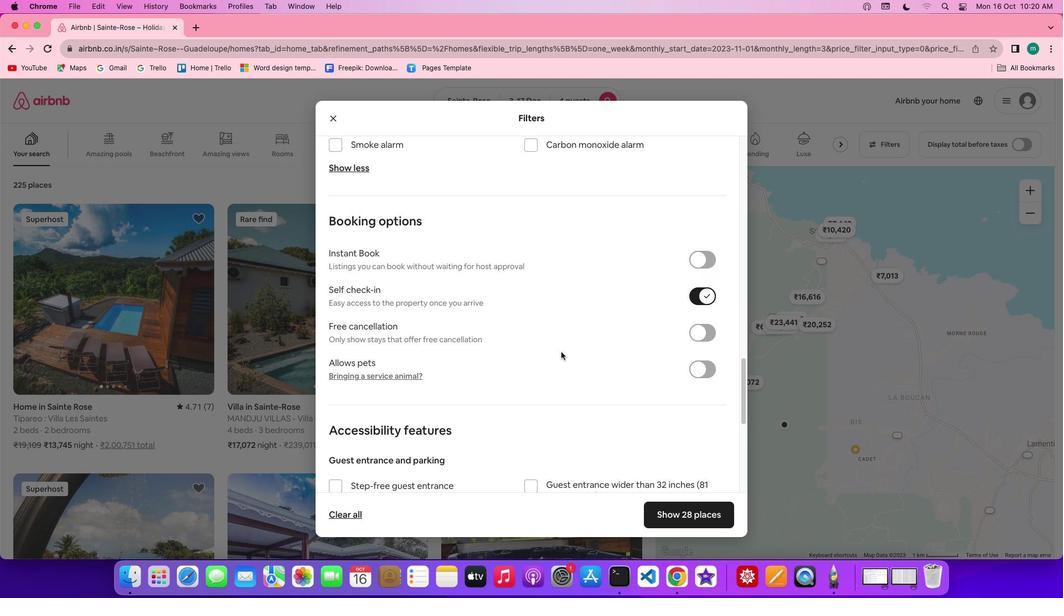 
Action: Mouse scrolled (561, 352) with delta (0, 0)
Screenshot: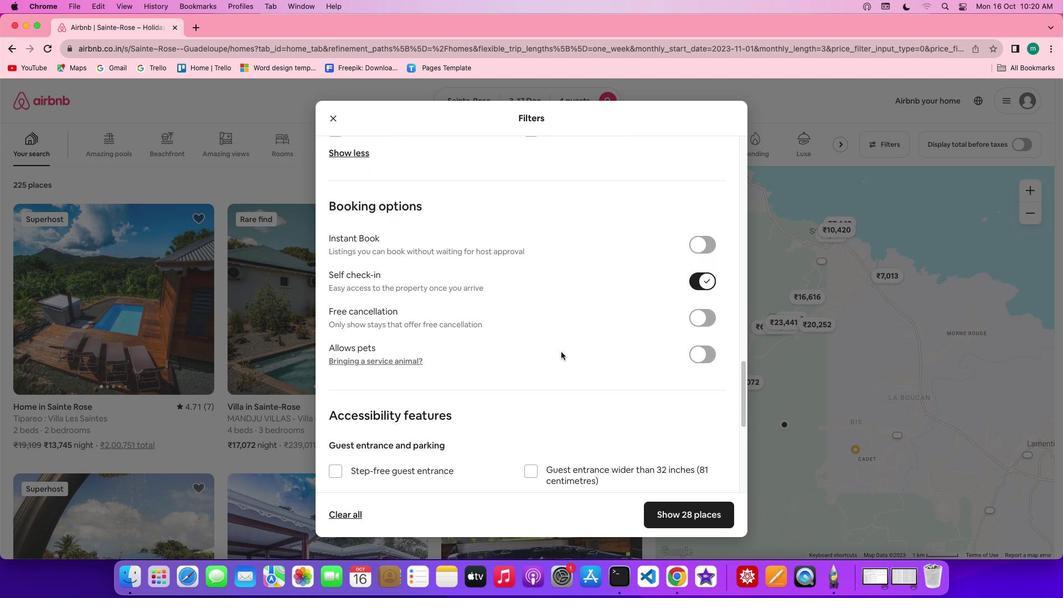 
Action: Mouse moved to (697, 516)
Screenshot: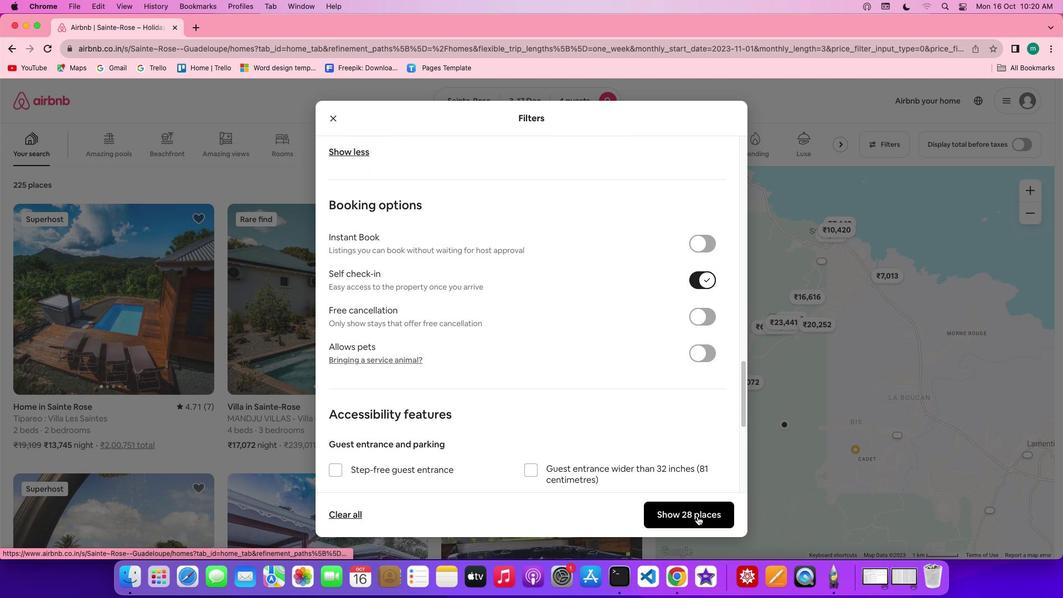 
Action: Mouse pressed left at (697, 516)
Screenshot: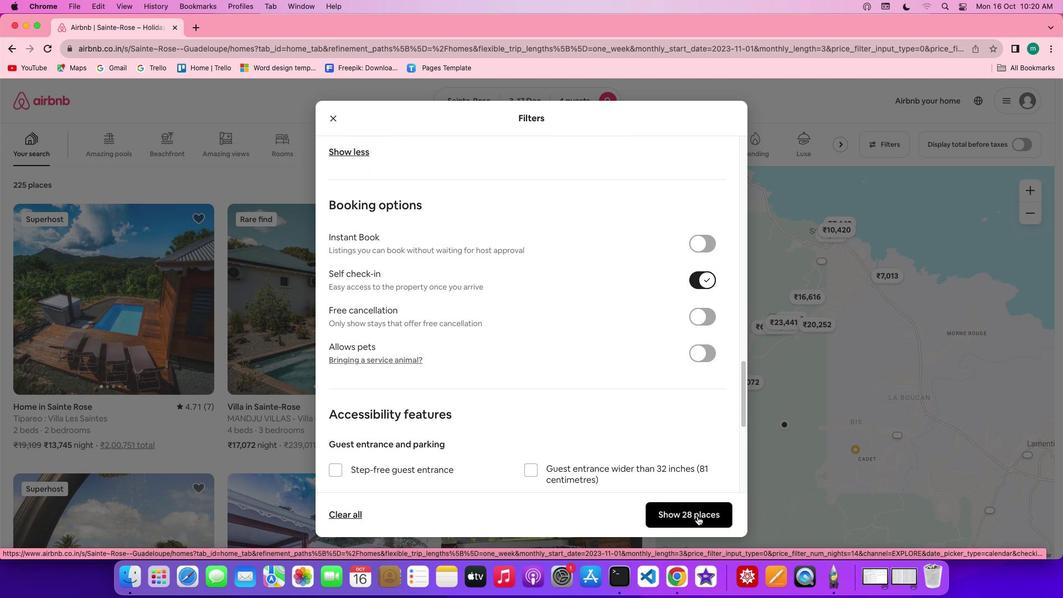 
Action: Mouse moved to (81, 331)
Screenshot: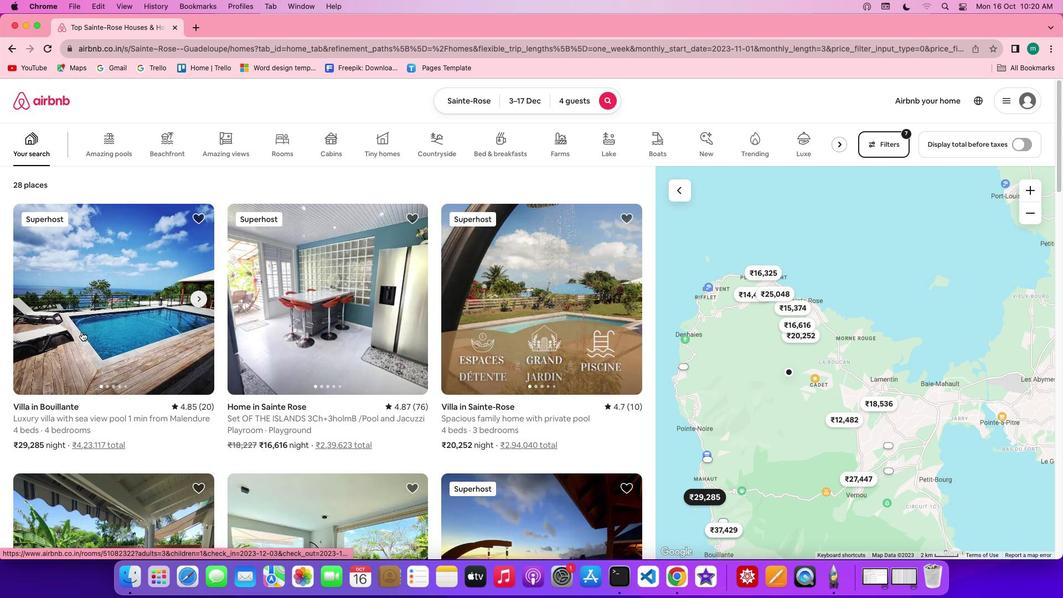 
Action: Mouse pressed left at (81, 331)
Screenshot: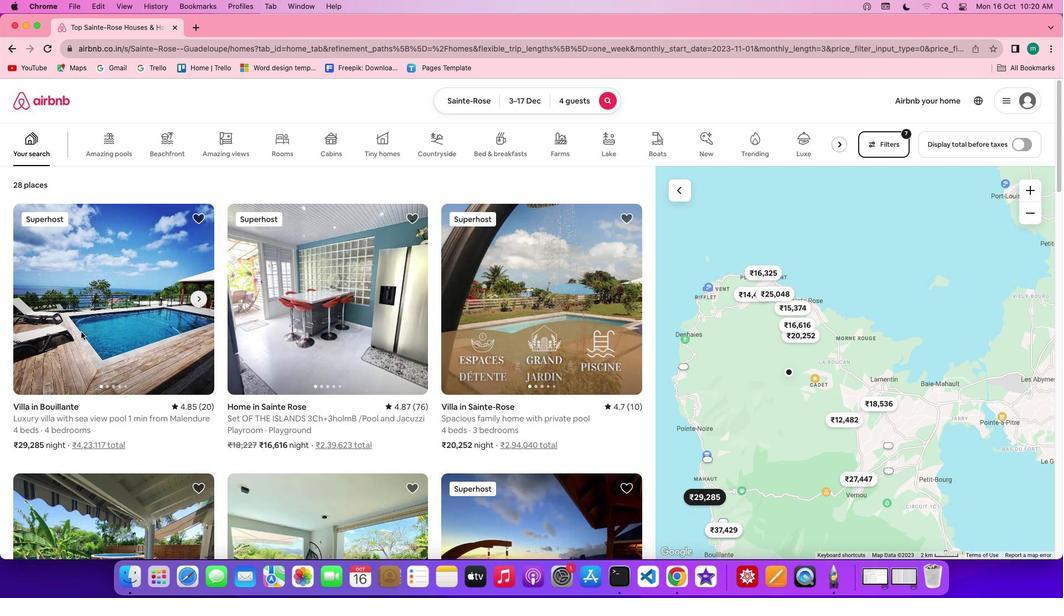 
Action: Mouse moved to (783, 411)
Screenshot: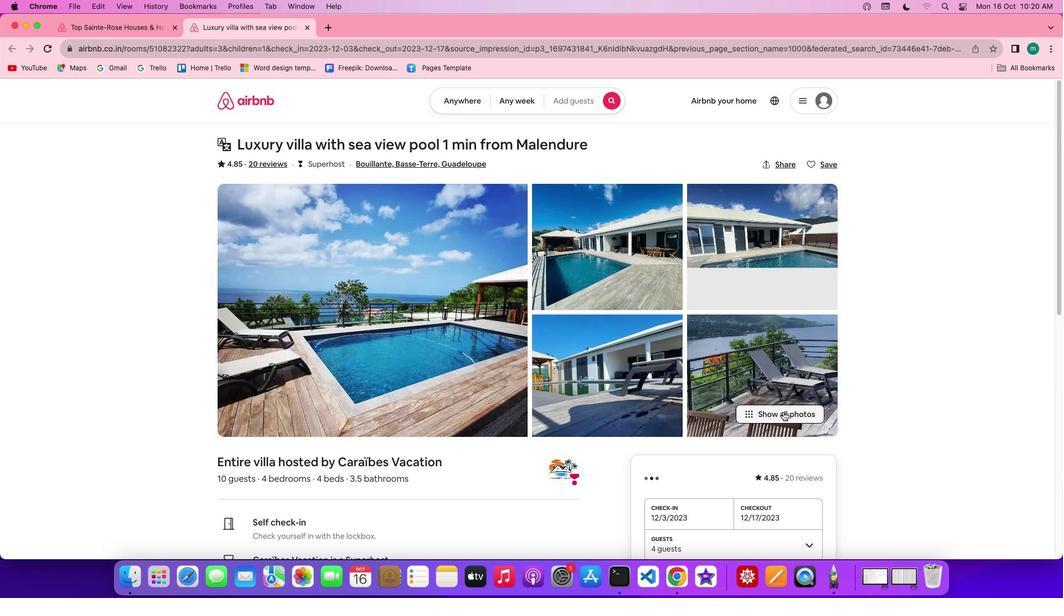 
Action: Mouse pressed left at (783, 411)
Screenshot: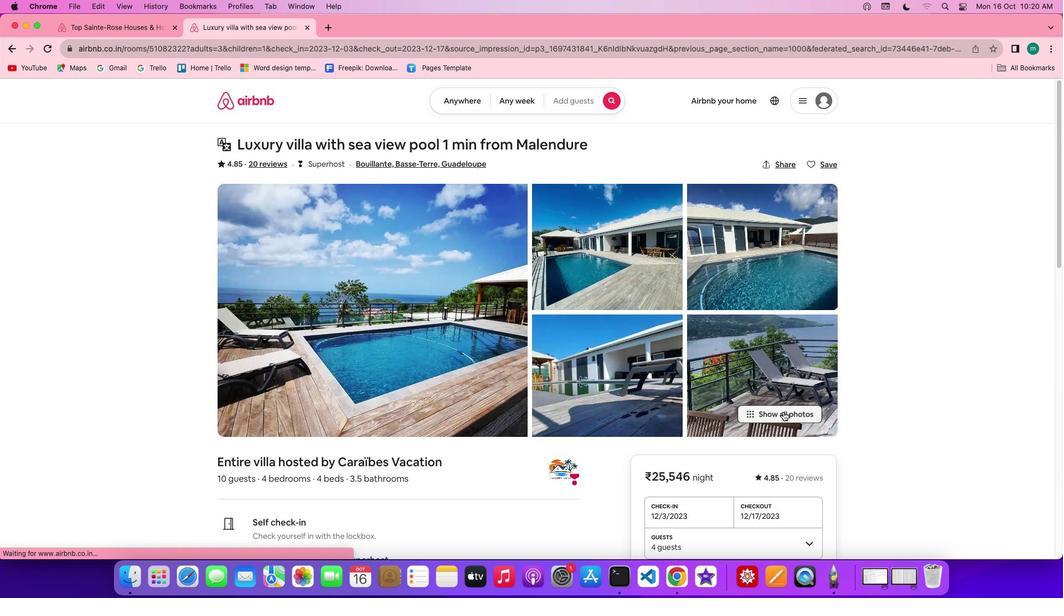 
Action: Mouse moved to (546, 408)
Screenshot: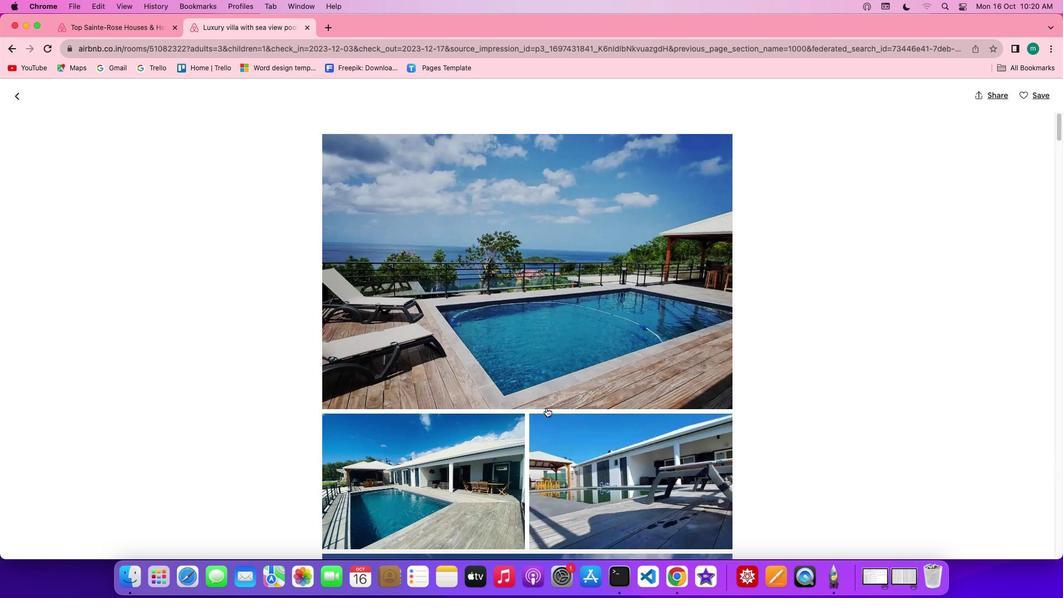 
Action: Mouse scrolled (546, 408) with delta (0, 0)
Screenshot: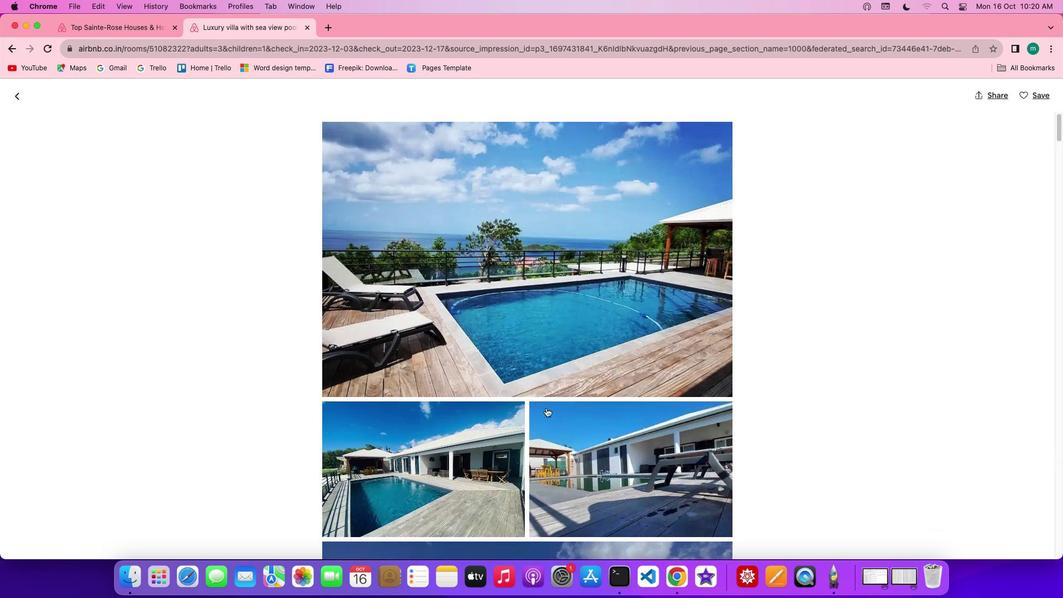 
Action: Mouse scrolled (546, 408) with delta (0, 0)
Screenshot: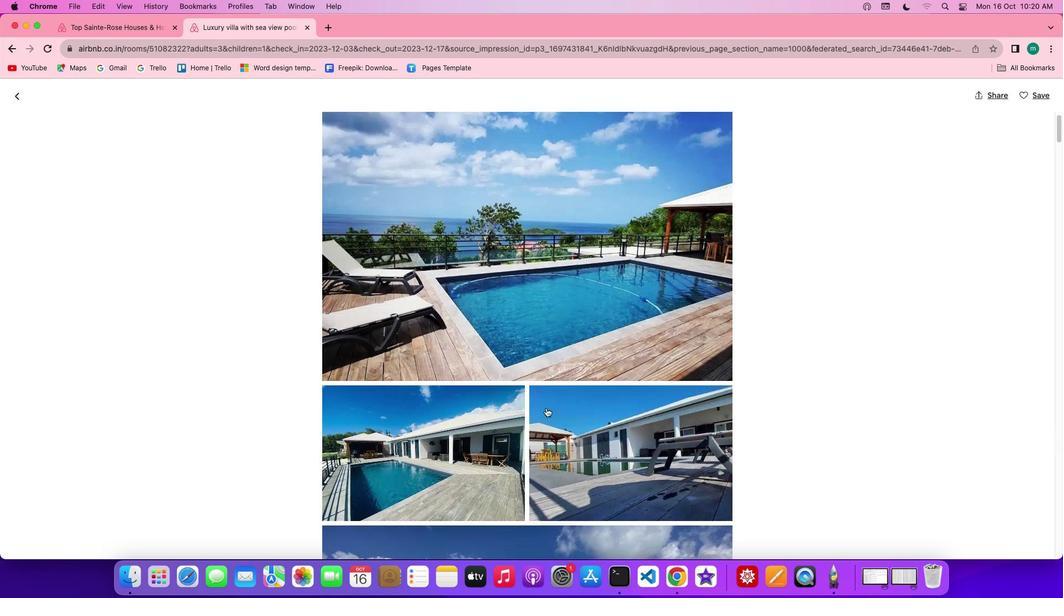 
Action: Mouse scrolled (546, 408) with delta (0, -1)
Screenshot: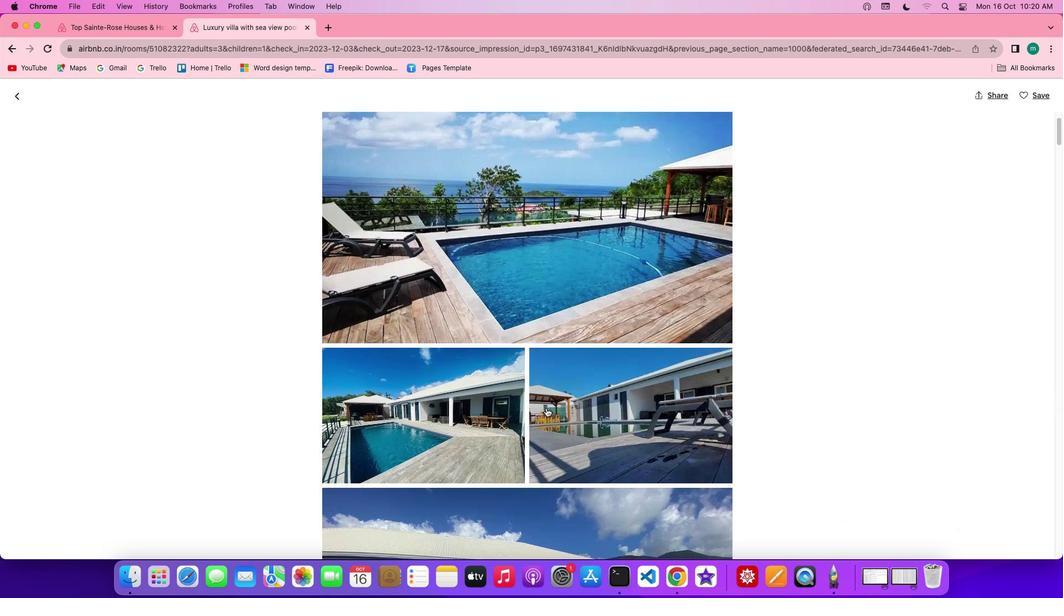 
Action: Mouse moved to (545, 399)
Screenshot: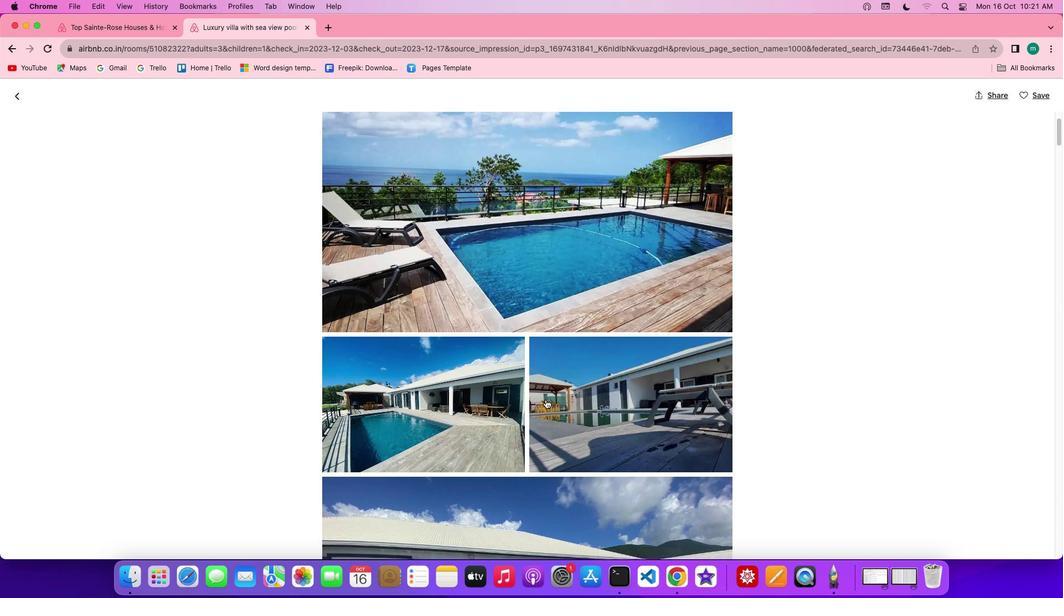 
Action: Mouse scrolled (545, 399) with delta (0, 0)
Screenshot: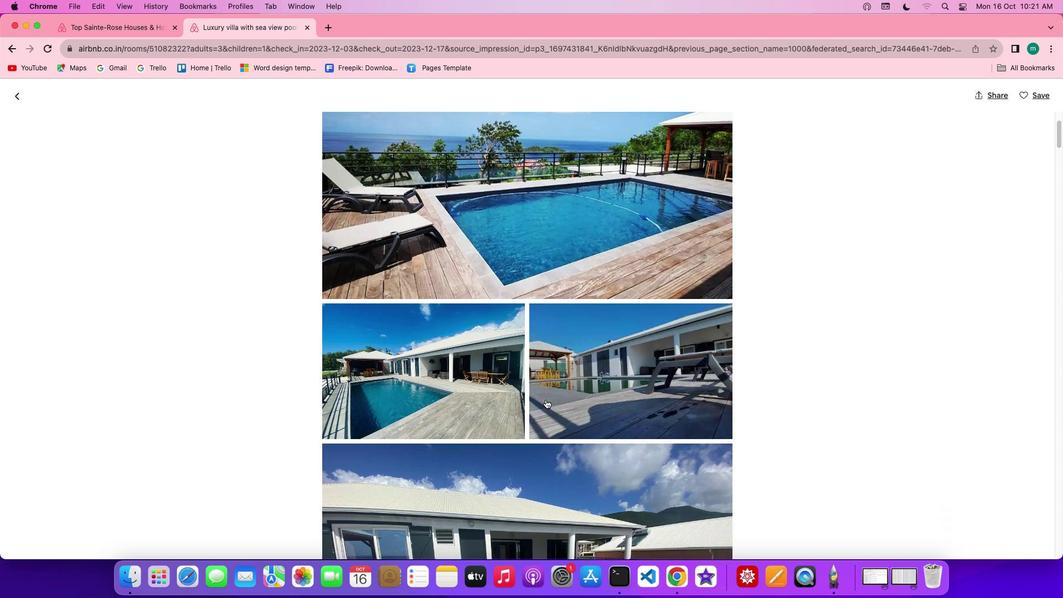 
Action: Mouse scrolled (545, 399) with delta (0, 0)
Screenshot: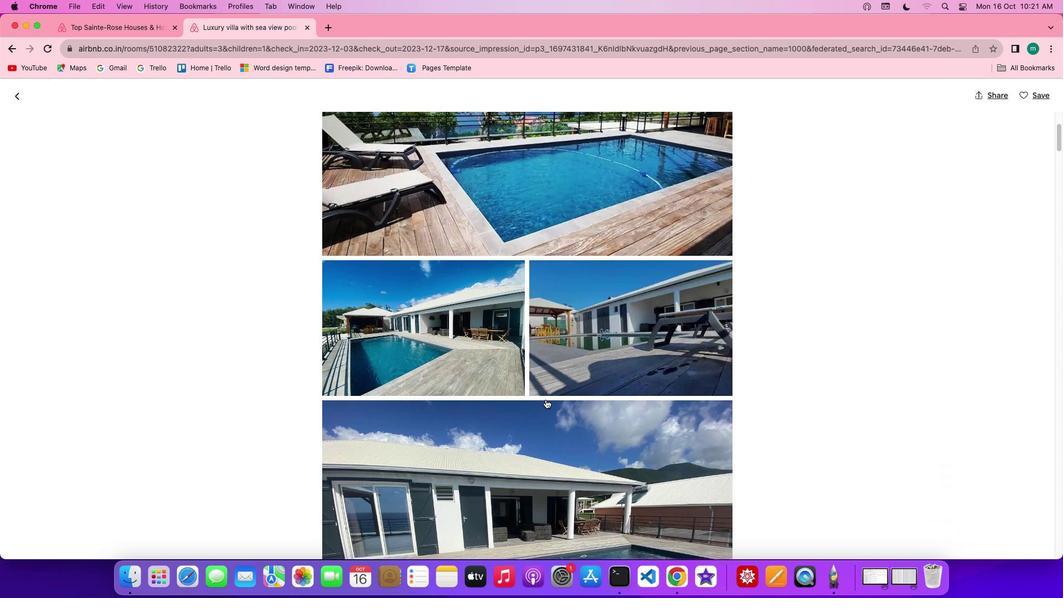 
Action: Mouse scrolled (545, 399) with delta (0, -1)
Screenshot: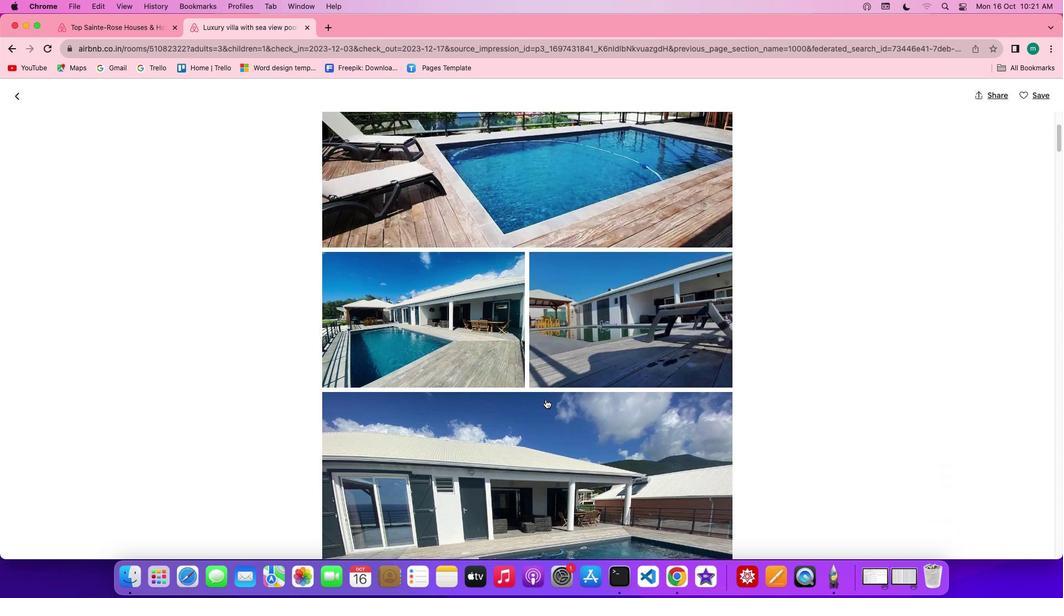 
Action: Mouse scrolled (545, 399) with delta (0, 0)
Screenshot: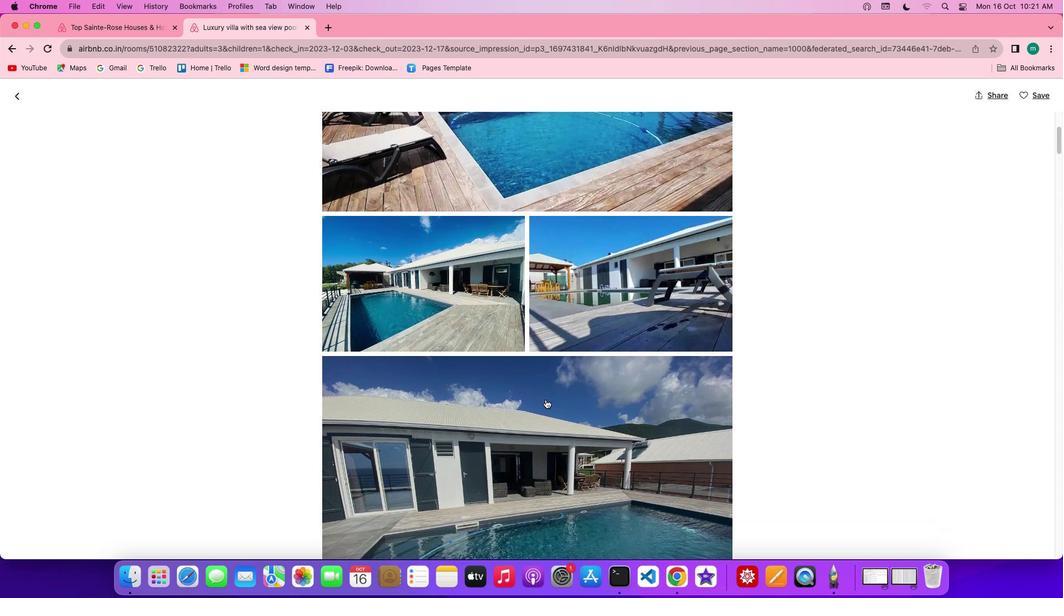 
Action: Mouse scrolled (545, 399) with delta (0, 0)
Screenshot: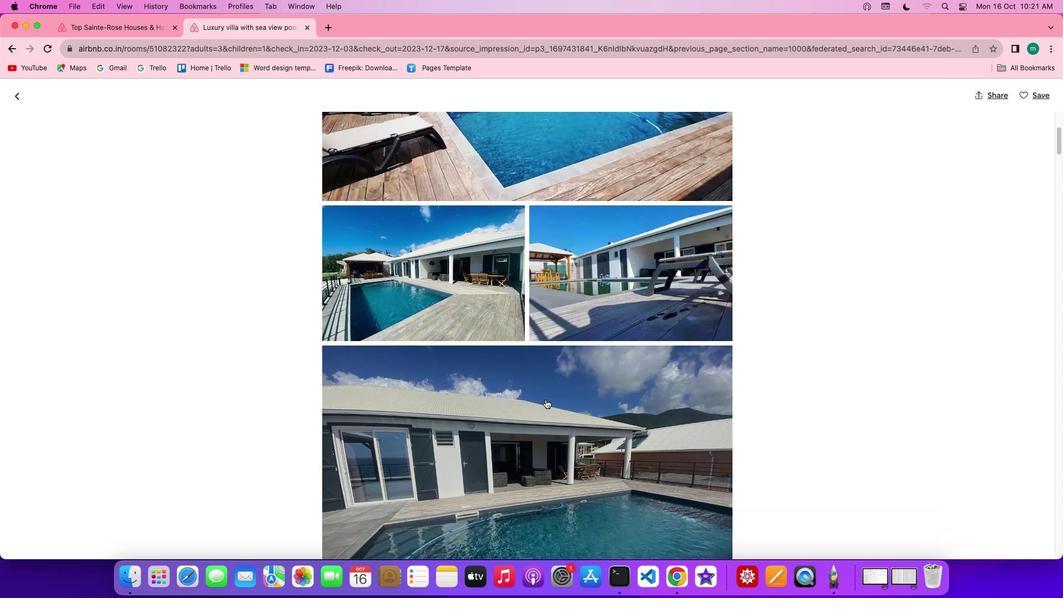 
Action: Mouse scrolled (545, 399) with delta (0, -1)
Screenshot: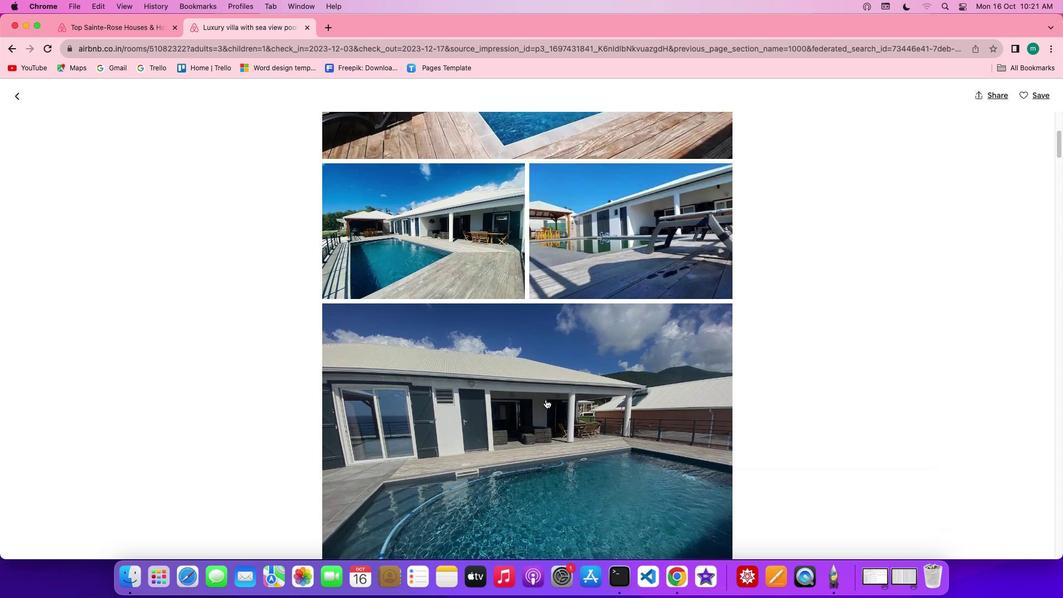 
Action: Mouse scrolled (545, 399) with delta (0, -1)
Screenshot: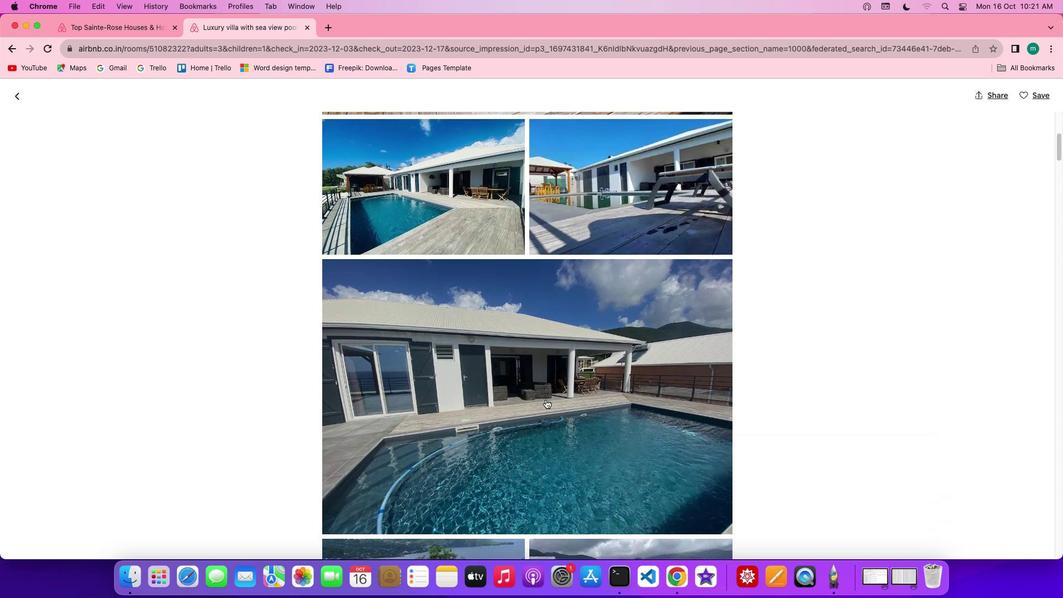 
Action: Mouse moved to (542, 416)
Screenshot: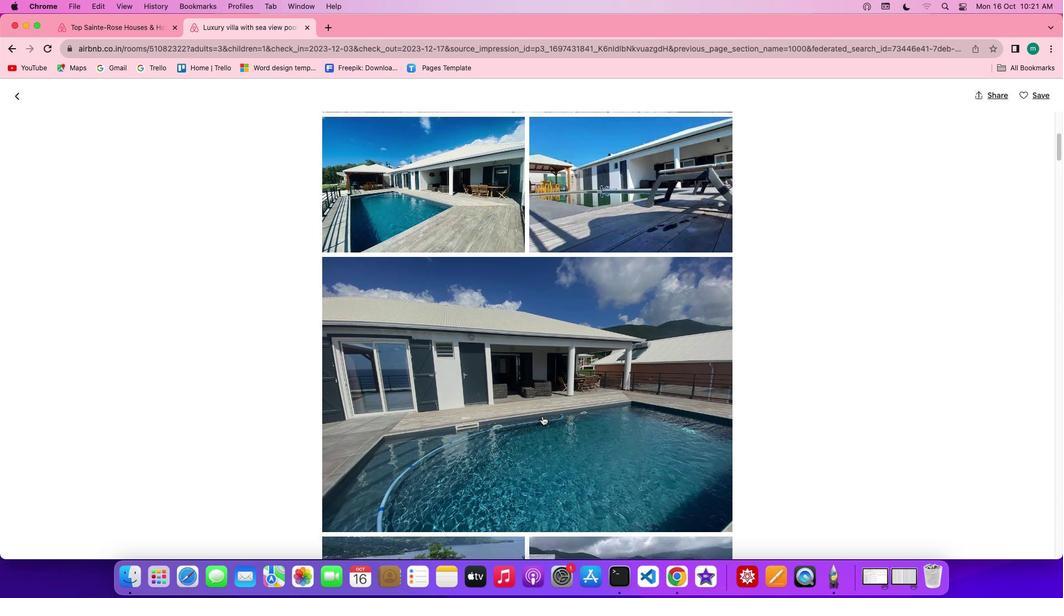 
Action: Mouse scrolled (542, 416) with delta (0, 0)
Screenshot: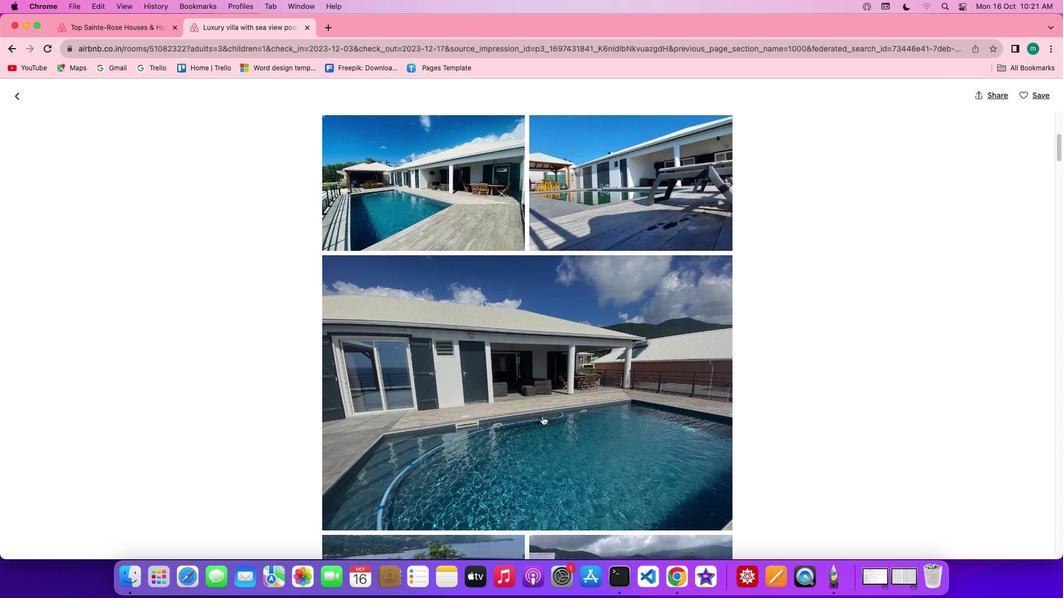 
Action: Mouse scrolled (542, 416) with delta (0, 0)
Screenshot: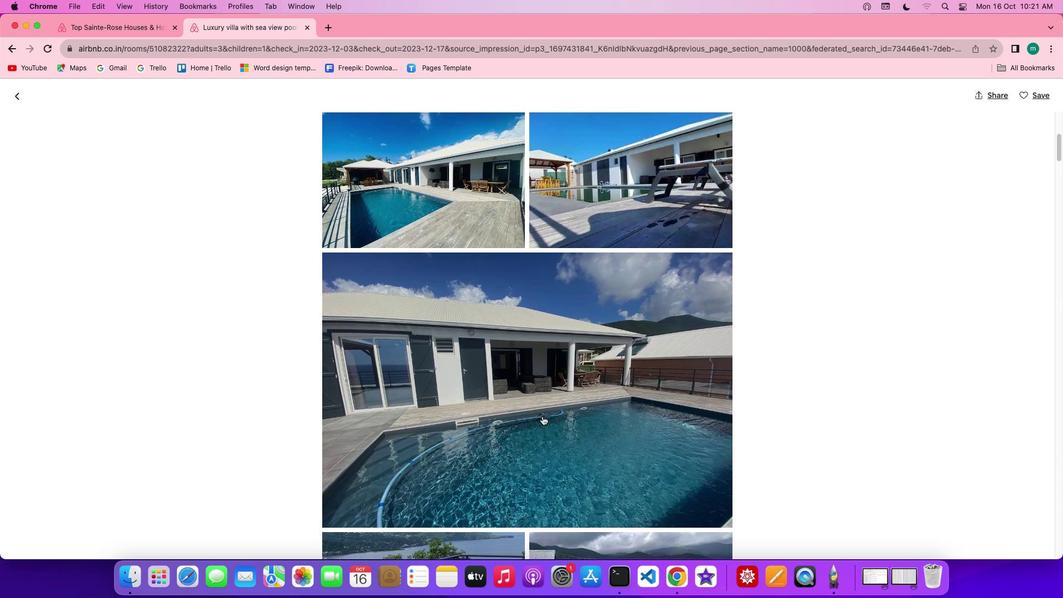 
Action: Mouse scrolled (542, 416) with delta (0, 0)
Screenshot: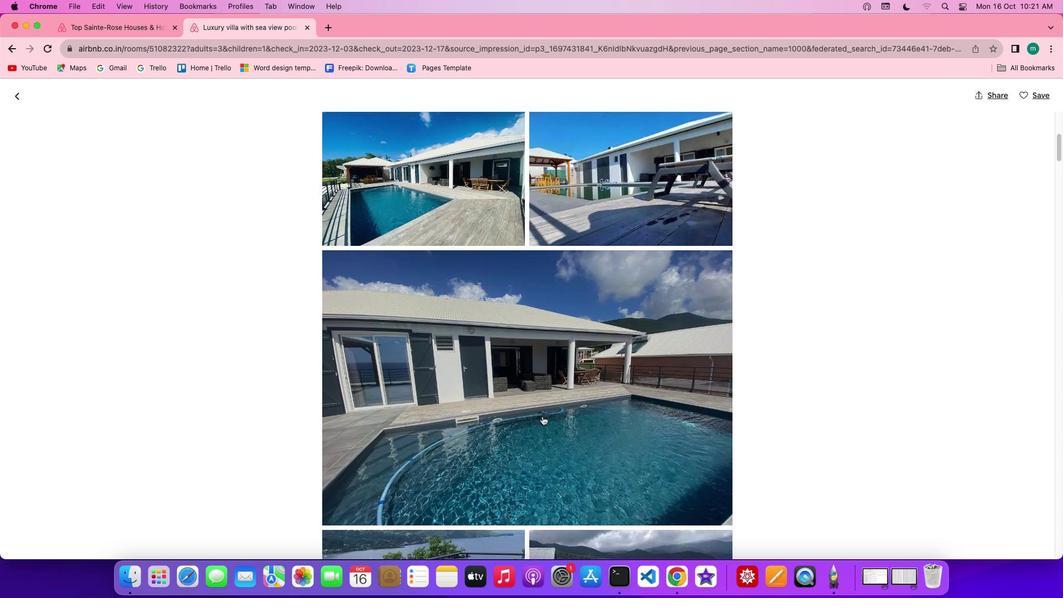 
Action: Mouse scrolled (542, 416) with delta (0, 0)
Screenshot: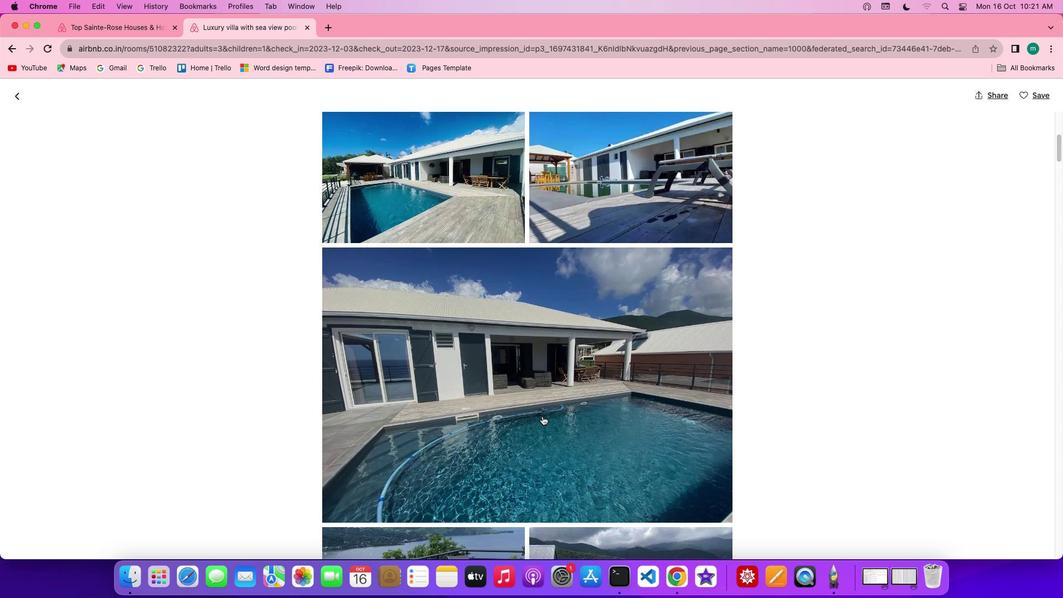 
Action: Mouse scrolled (542, 416) with delta (0, 0)
Screenshot: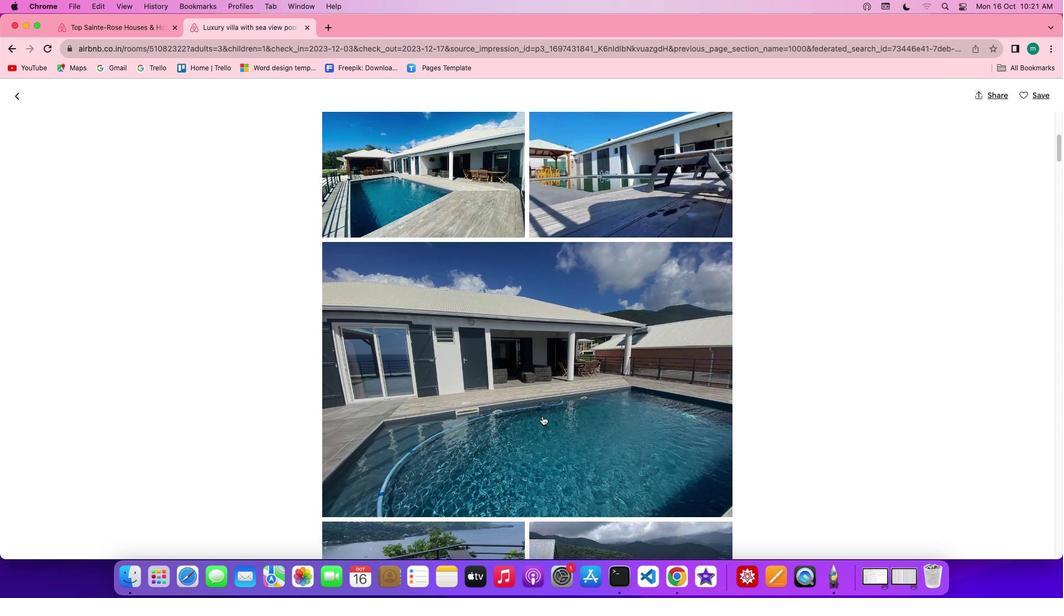 
Action: Mouse scrolled (542, 416) with delta (0, 0)
Screenshot: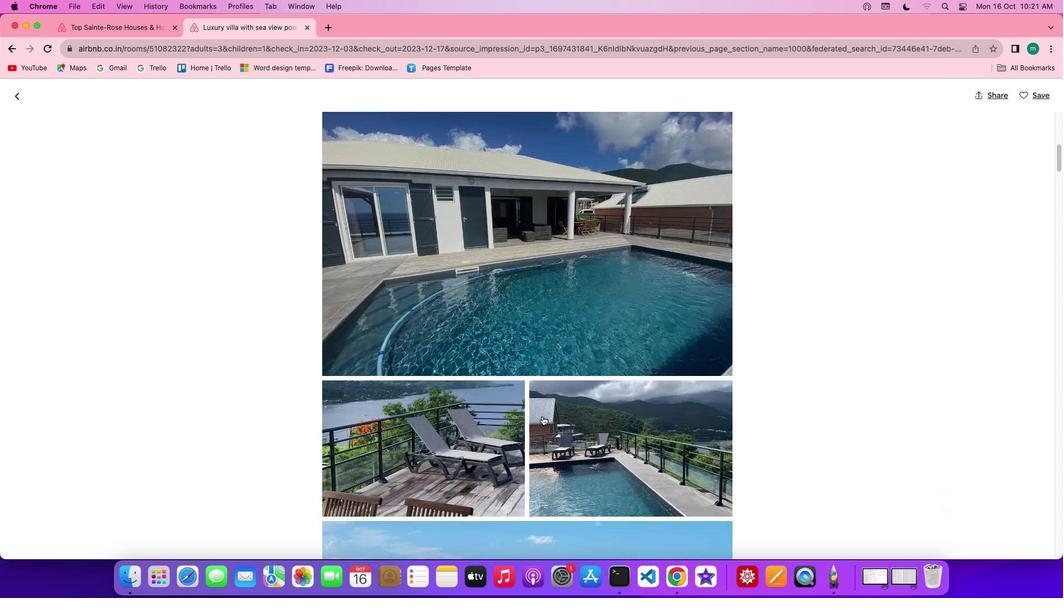 
Action: Mouse scrolled (542, 416) with delta (0, 0)
Screenshot: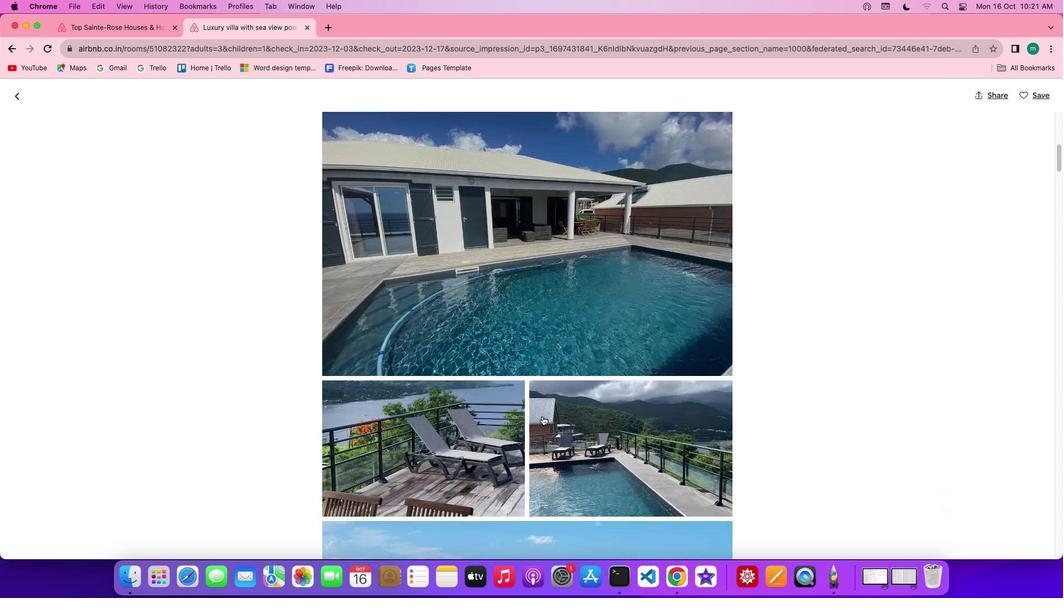 
Action: Mouse scrolled (542, 416) with delta (0, -1)
Screenshot: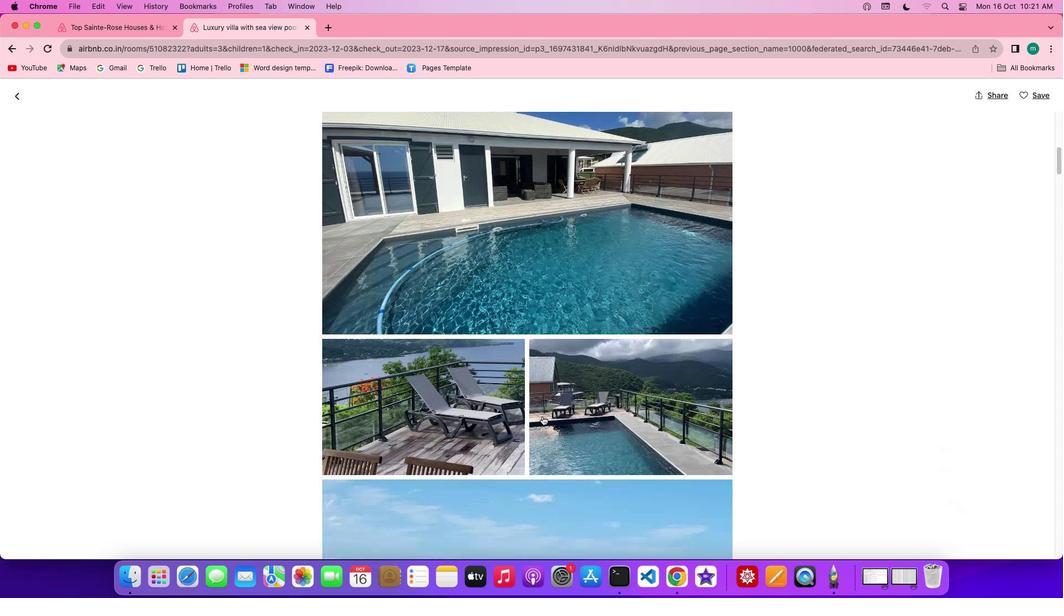
Action: Mouse scrolled (542, 416) with delta (0, -2)
Screenshot: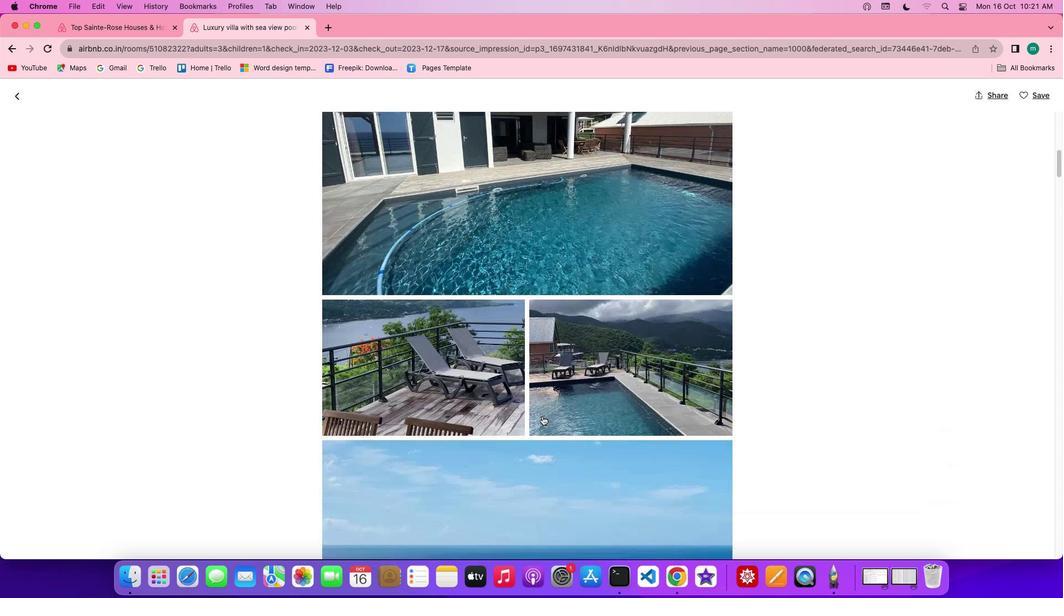 
Action: Mouse scrolled (542, 416) with delta (0, -2)
Screenshot: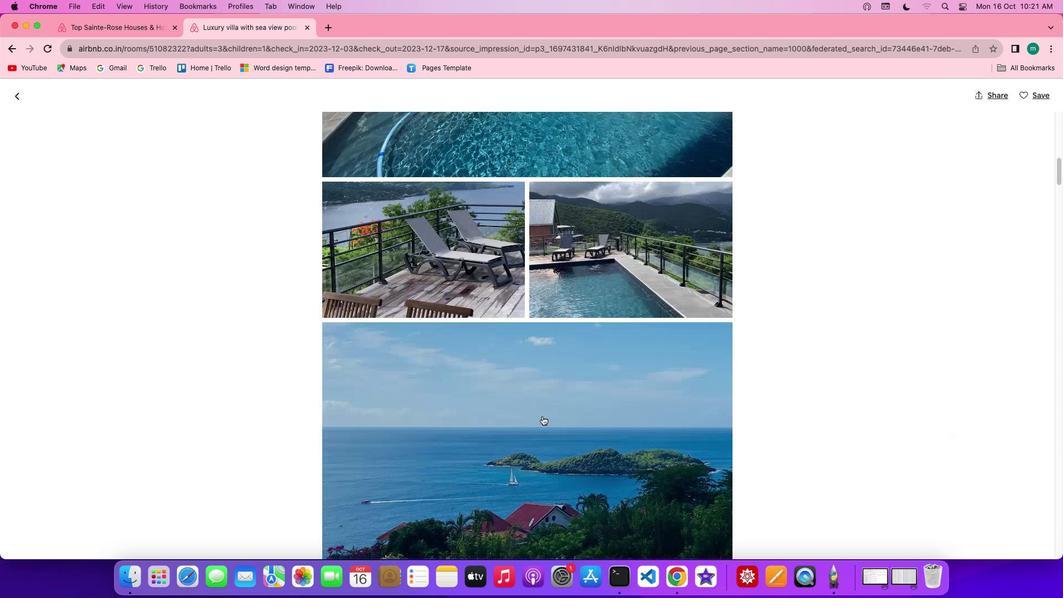 
Action: Mouse scrolled (542, 416) with delta (0, 0)
Screenshot: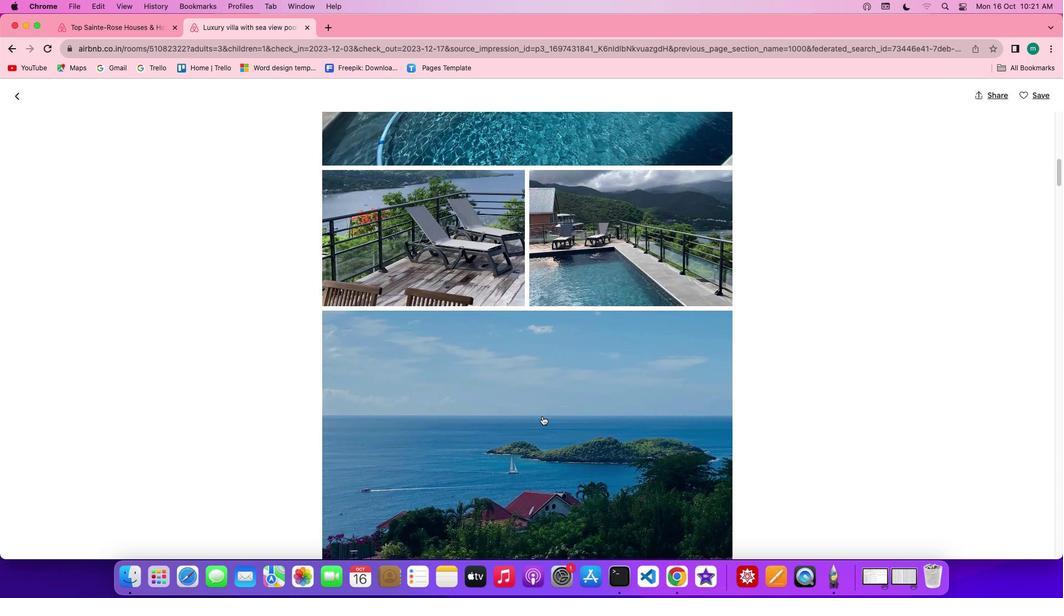
Action: Mouse scrolled (542, 416) with delta (0, 0)
Screenshot: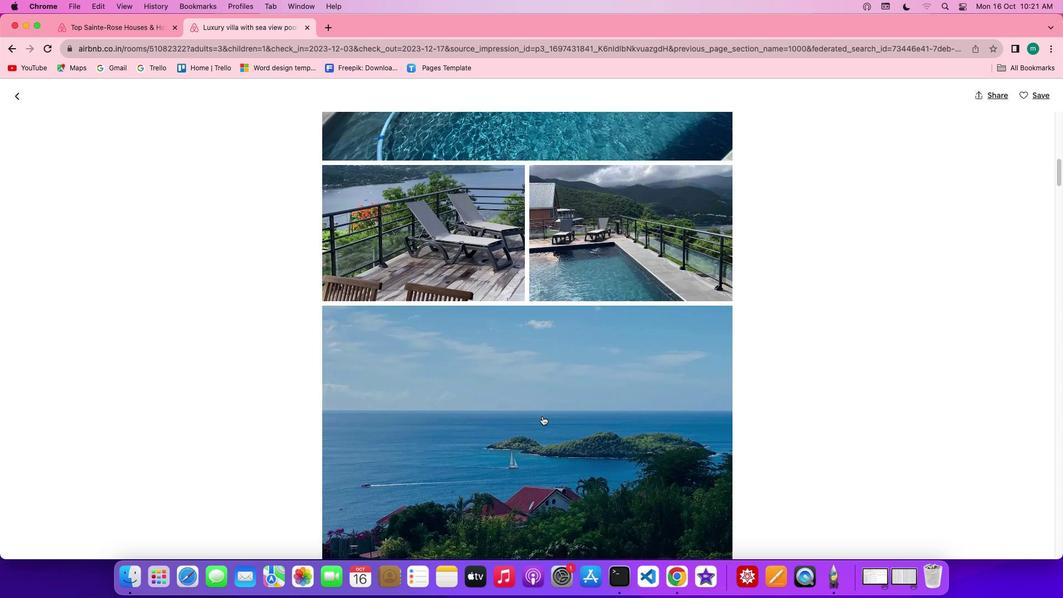 
Action: Mouse scrolled (542, 416) with delta (0, 0)
Screenshot: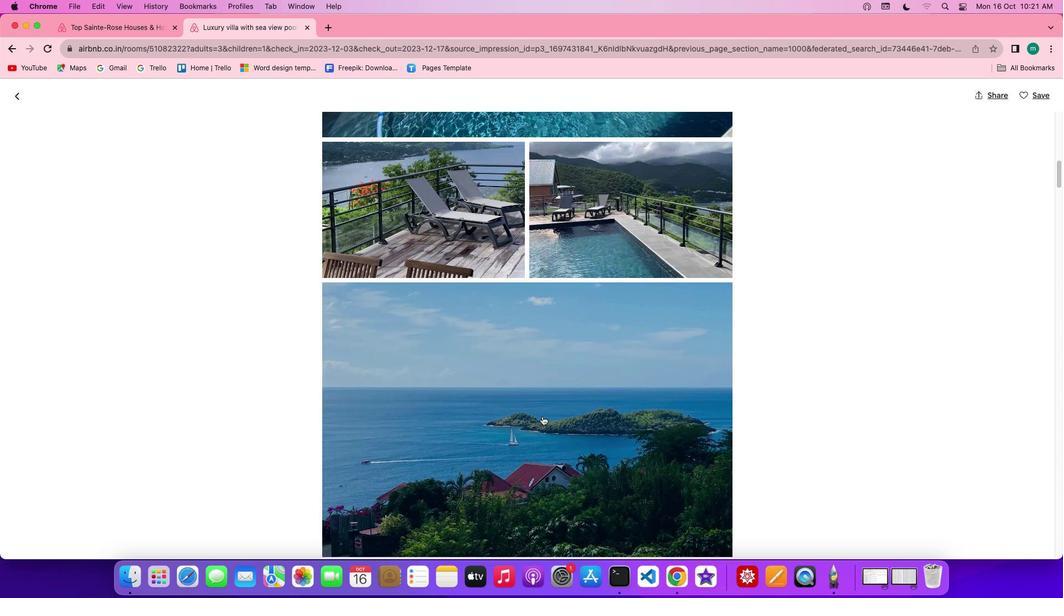 
Action: Mouse scrolled (542, 416) with delta (0, 0)
Screenshot: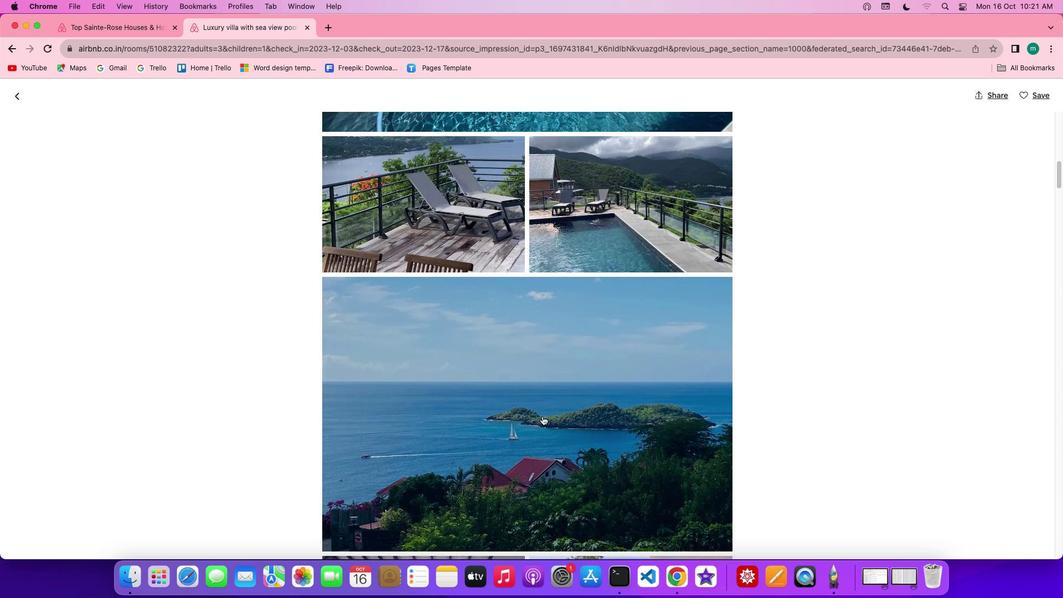 
Action: Mouse scrolled (542, 416) with delta (0, 0)
Screenshot: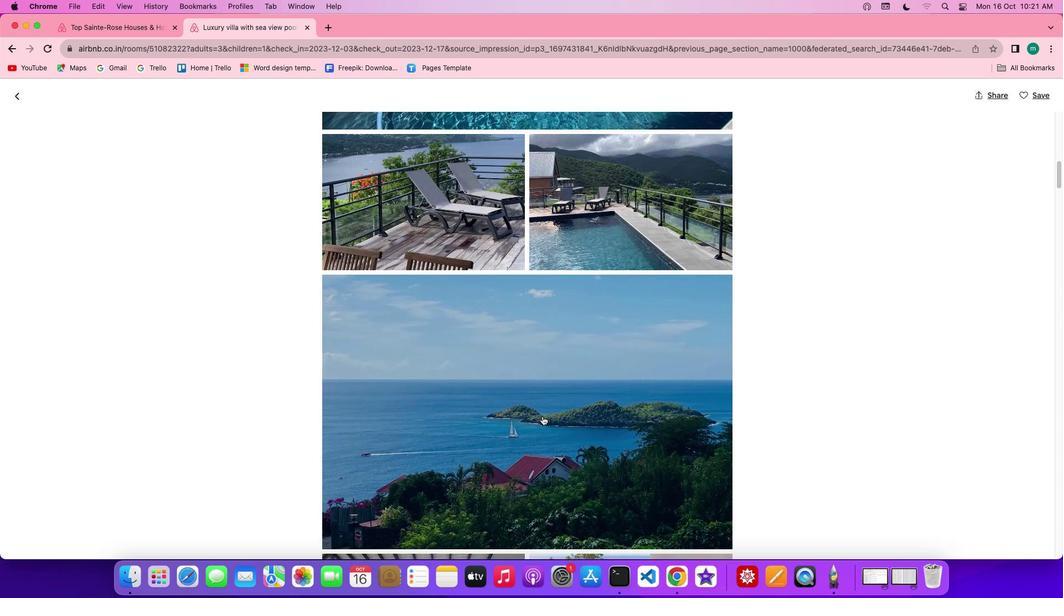 
Action: Mouse scrolled (542, 416) with delta (0, 0)
Screenshot: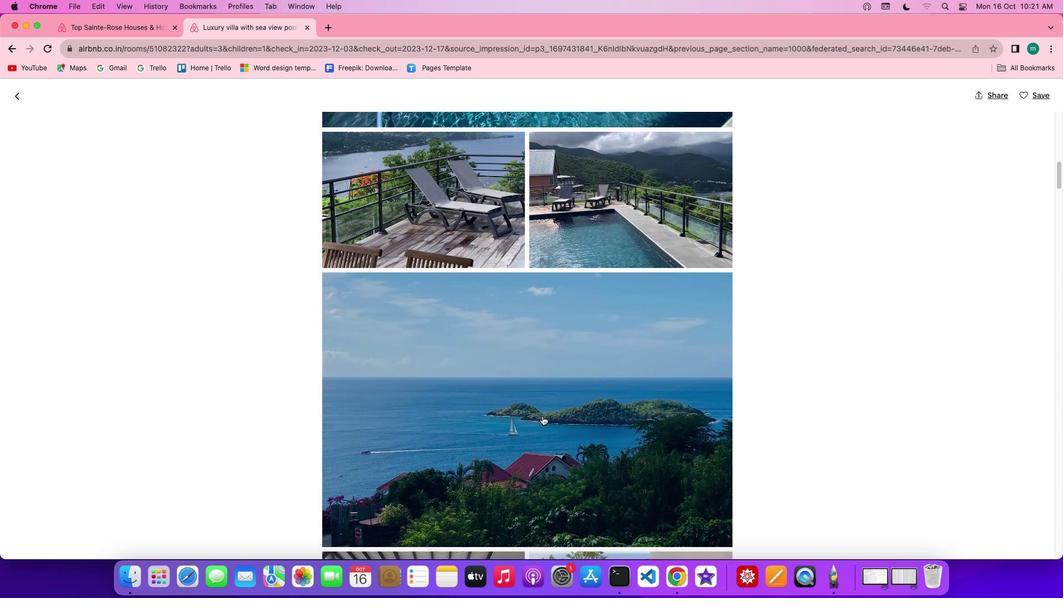 
Action: Mouse scrolled (542, 416) with delta (0, 0)
Screenshot: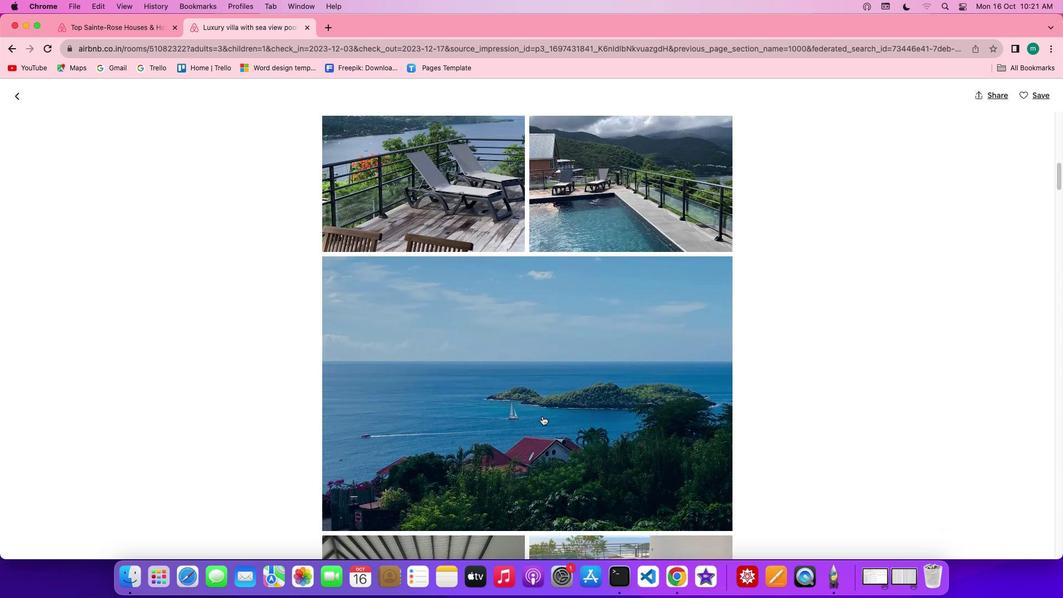 
Action: Mouse scrolled (542, 416) with delta (0, 0)
Screenshot: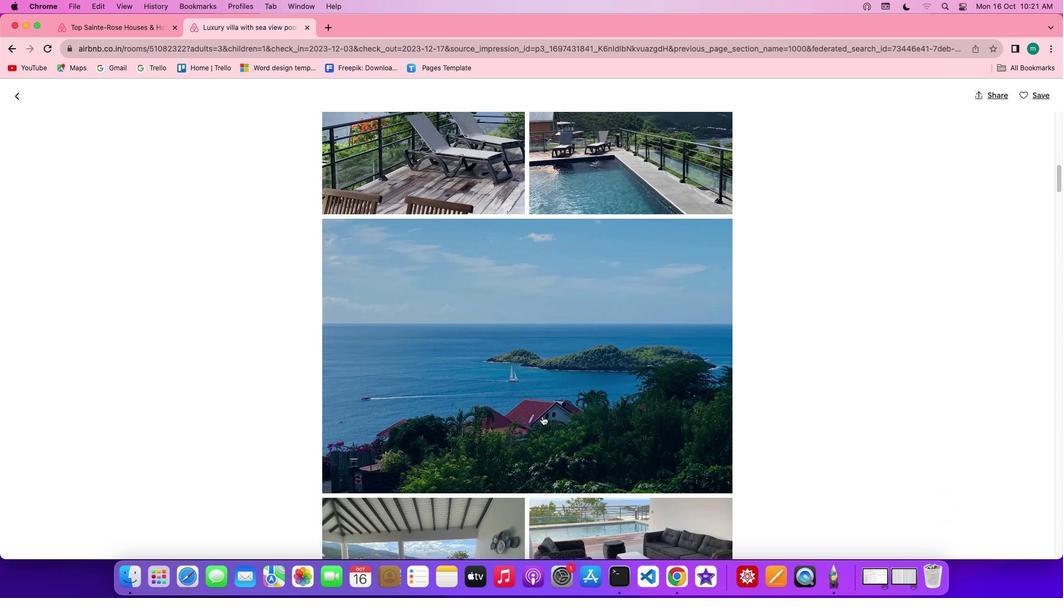 
Action: Mouse scrolled (542, 416) with delta (0, -1)
Screenshot: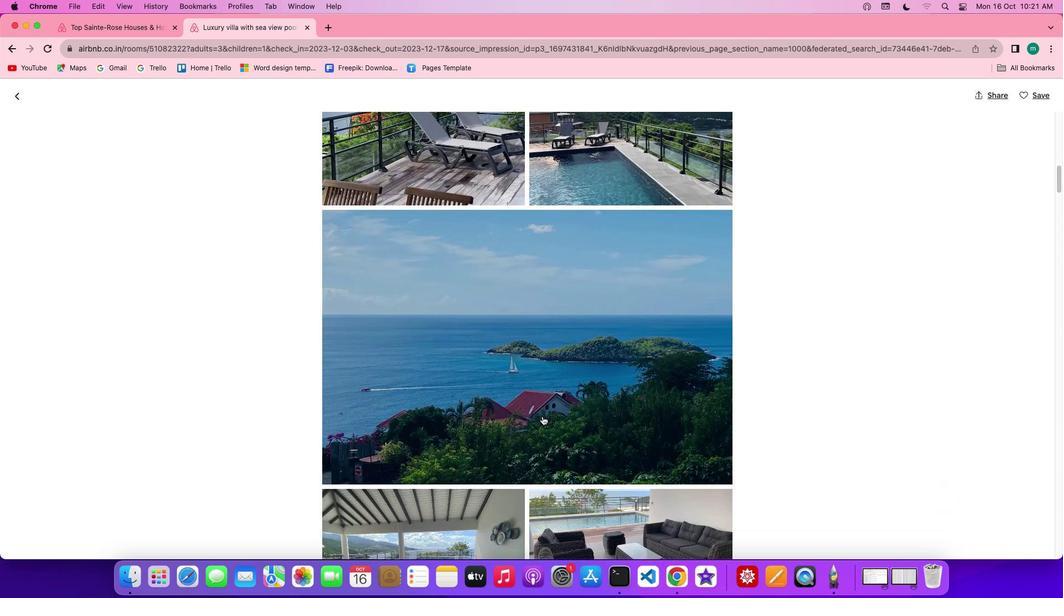
Action: Mouse scrolled (542, 416) with delta (0, 0)
Screenshot: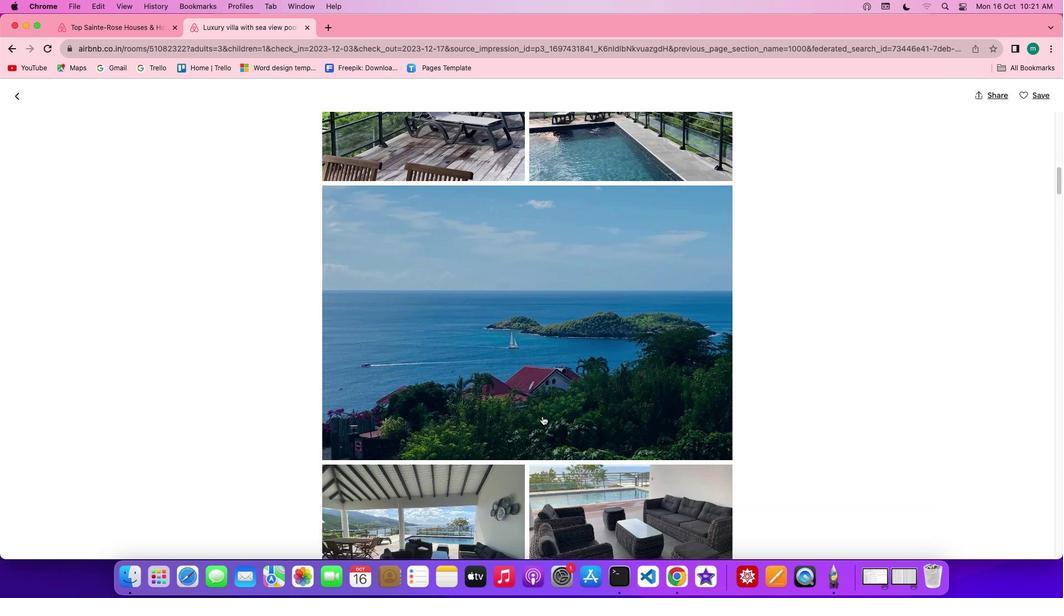
Action: Mouse scrolled (542, 416) with delta (0, 0)
Screenshot: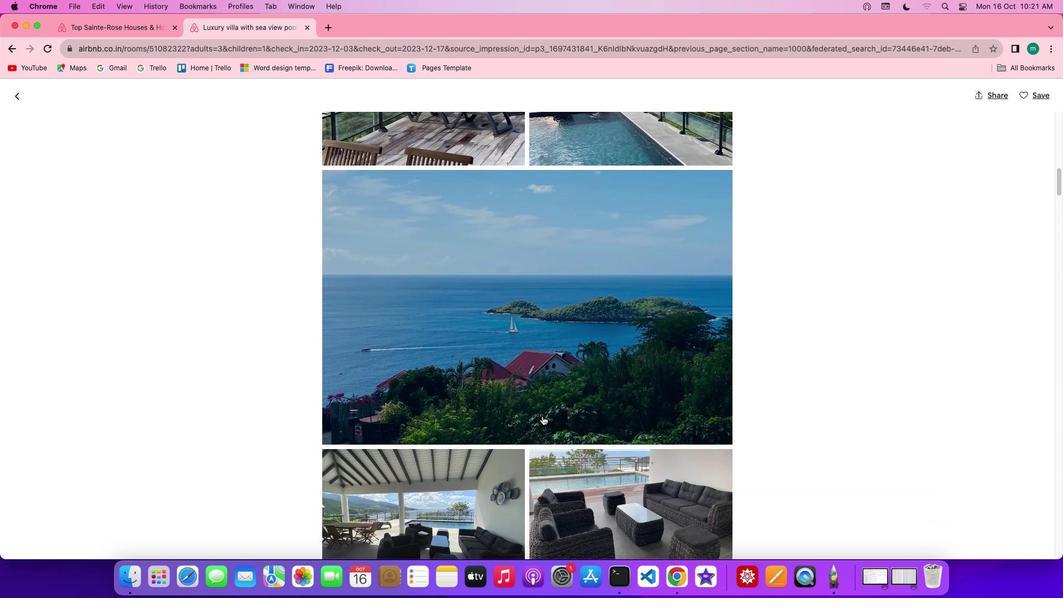 
Action: Mouse scrolled (542, 416) with delta (0, 0)
Screenshot: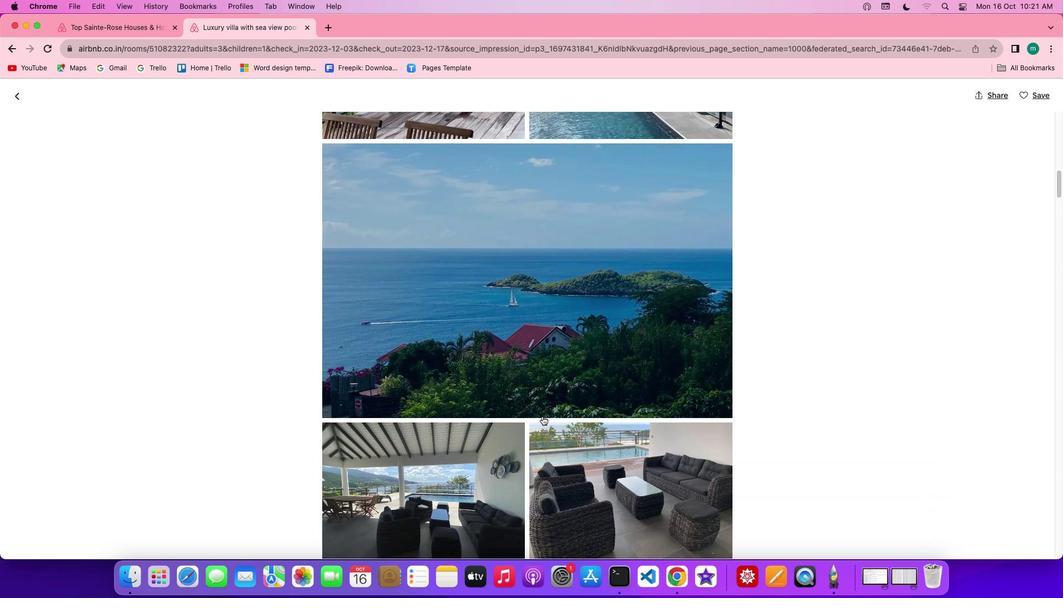 
Action: Mouse scrolled (542, 416) with delta (0, 0)
Screenshot: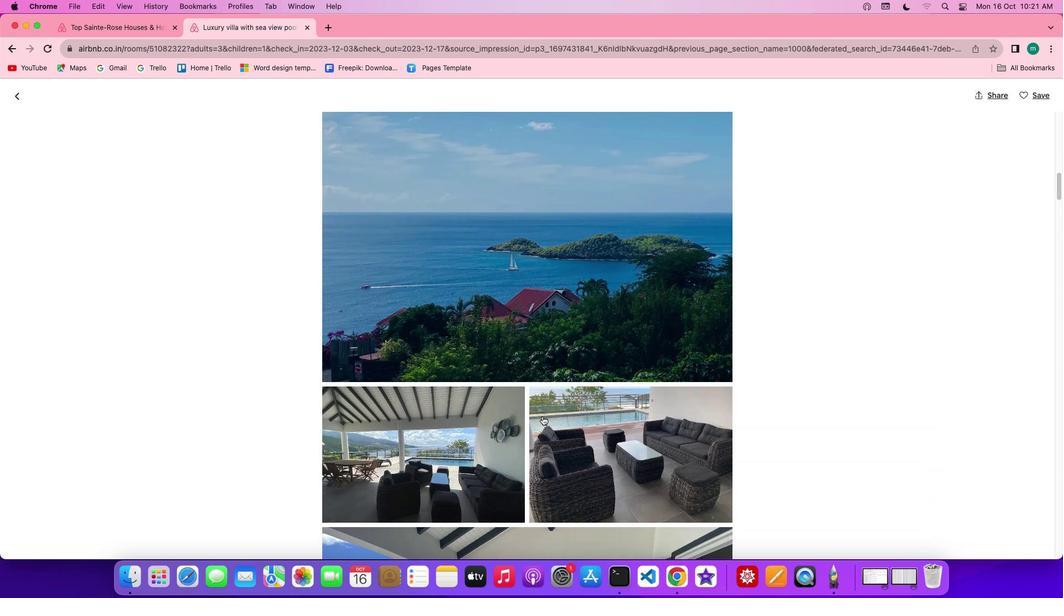 
Action: Mouse scrolled (542, 416) with delta (0, 0)
Screenshot: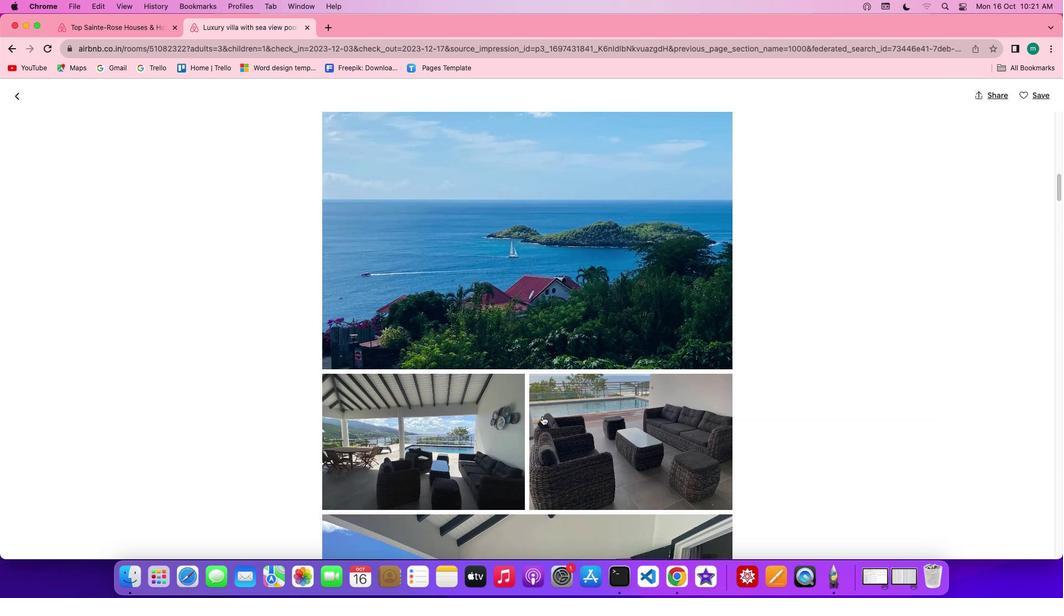 
Action: Mouse scrolled (542, 416) with delta (0, 0)
Screenshot: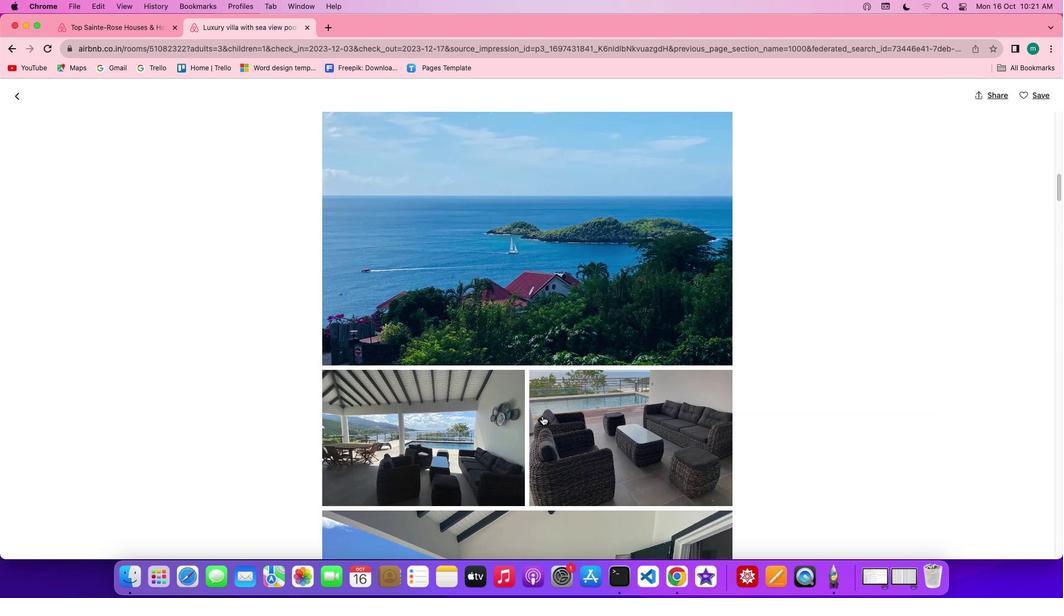 
Action: Mouse scrolled (542, 416) with delta (0, 0)
Screenshot: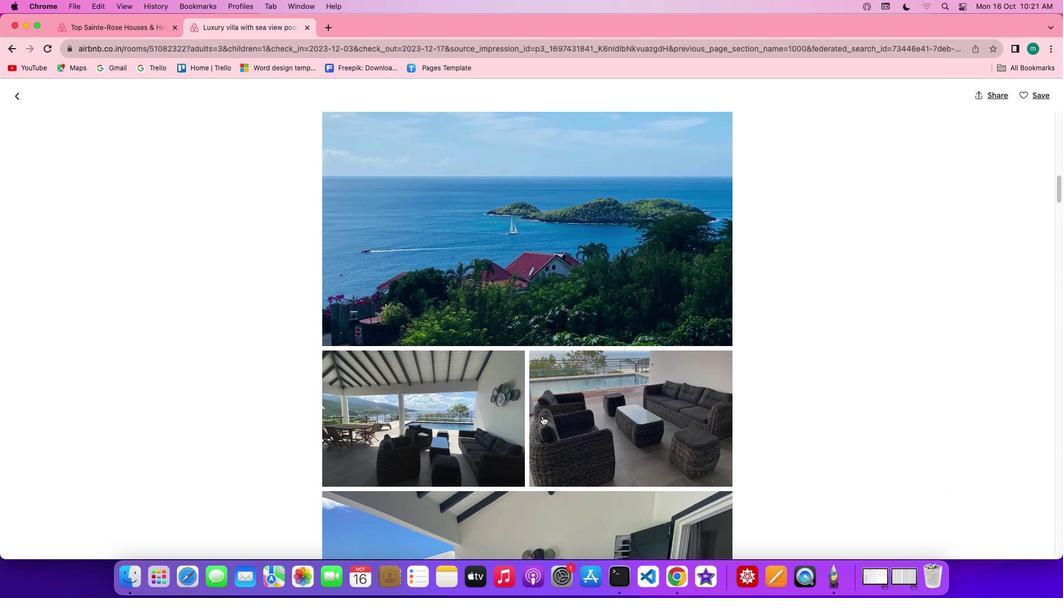 
Action: Mouse scrolled (542, 416) with delta (0, 0)
Screenshot: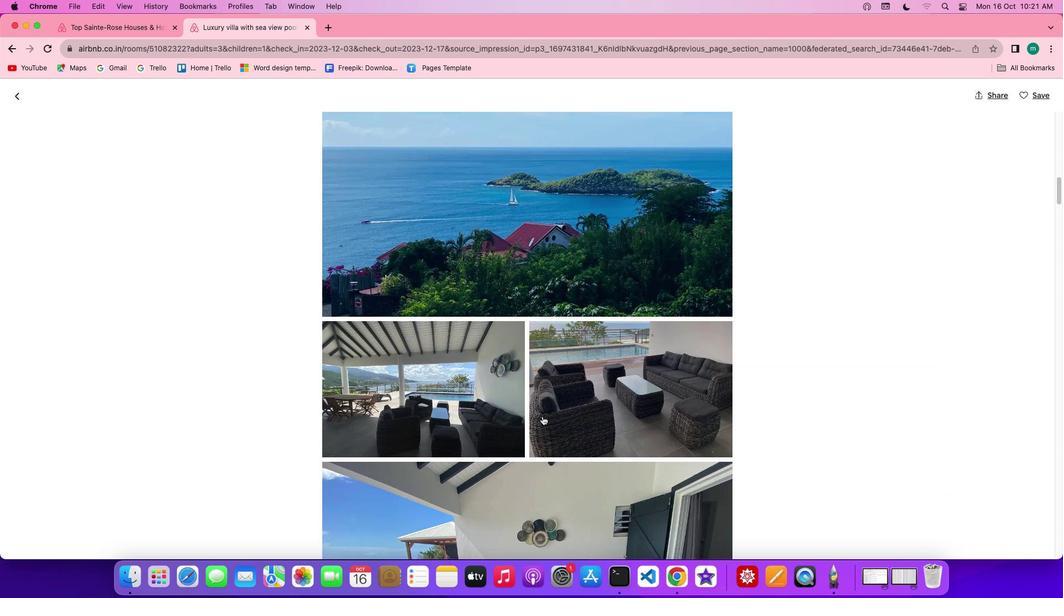 
Action: Mouse scrolled (542, 416) with delta (0, 0)
Screenshot: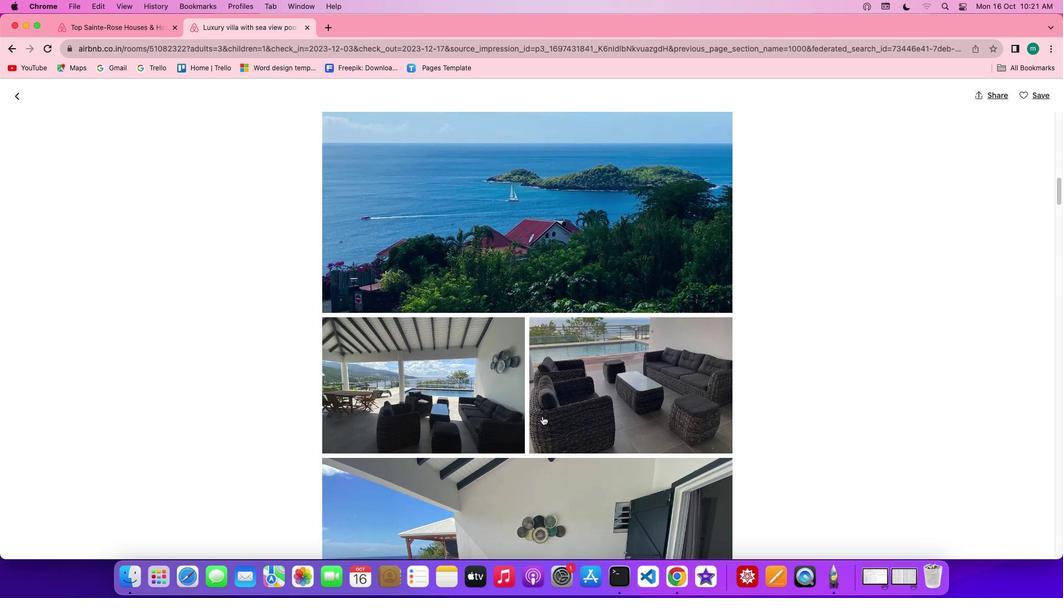 
Action: Mouse scrolled (542, 416) with delta (0, 0)
Screenshot: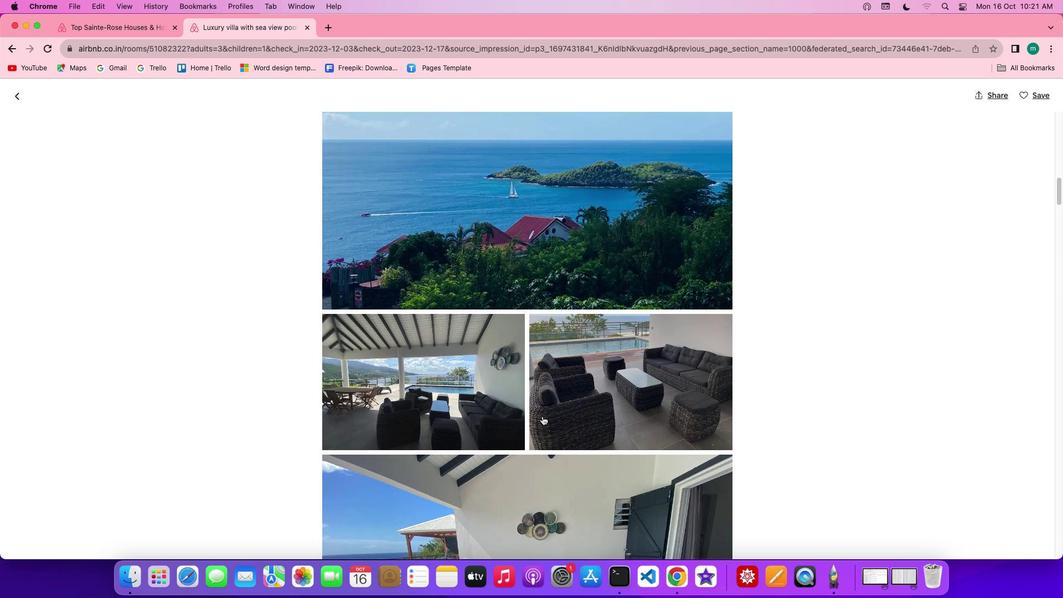 
Action: Mouse scrolled (542, 416) with delta (0, 0)
Screenshot: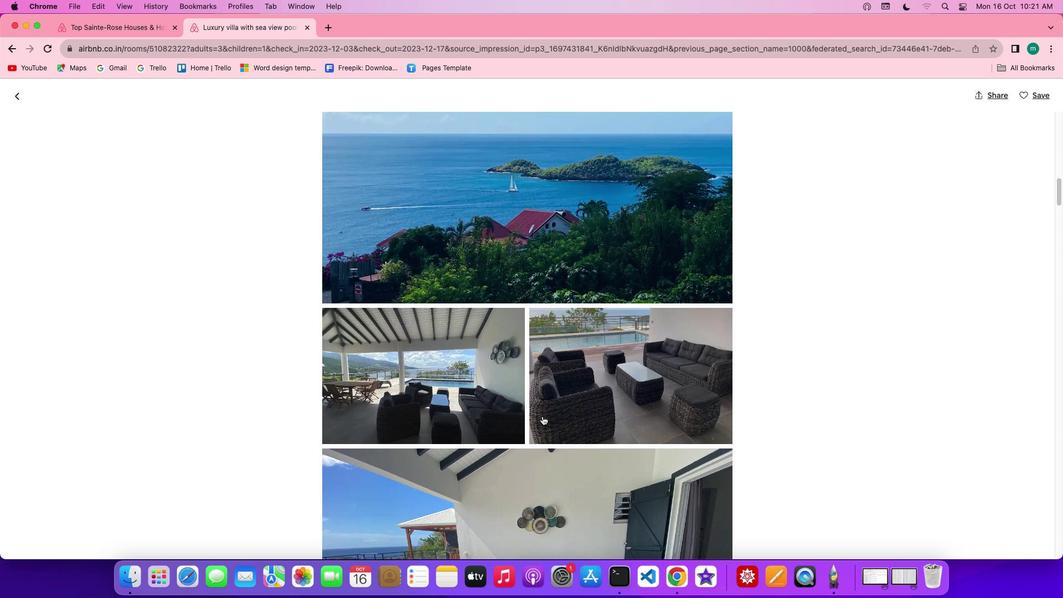 
Action: Mouse scrolled (542, 416) with delta (0, 0)
Screenshot: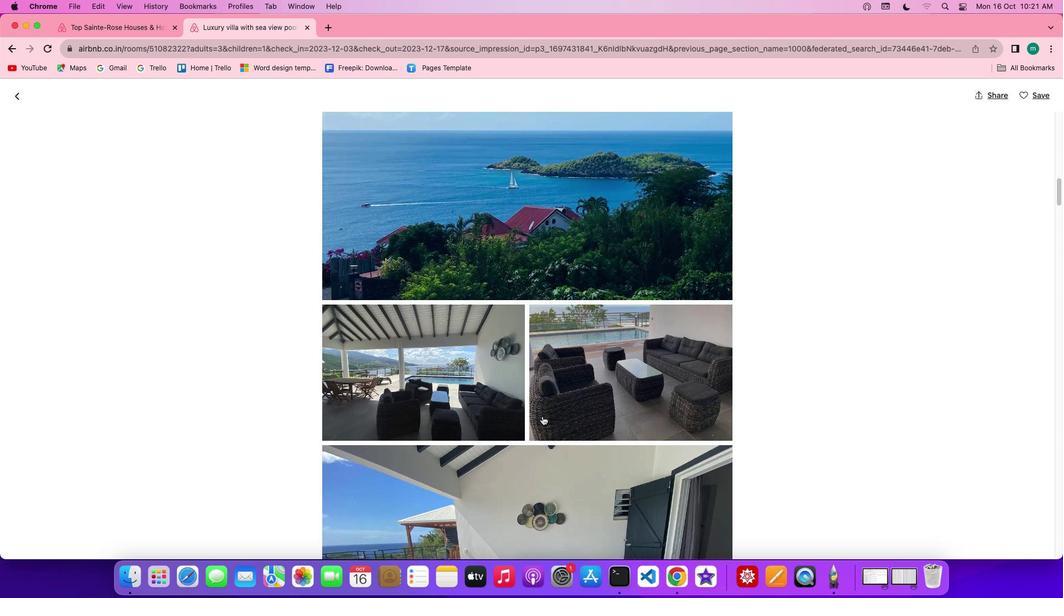 
Action: Mouse scrolled (542, 416) with delta (0, 0)
Screenshot: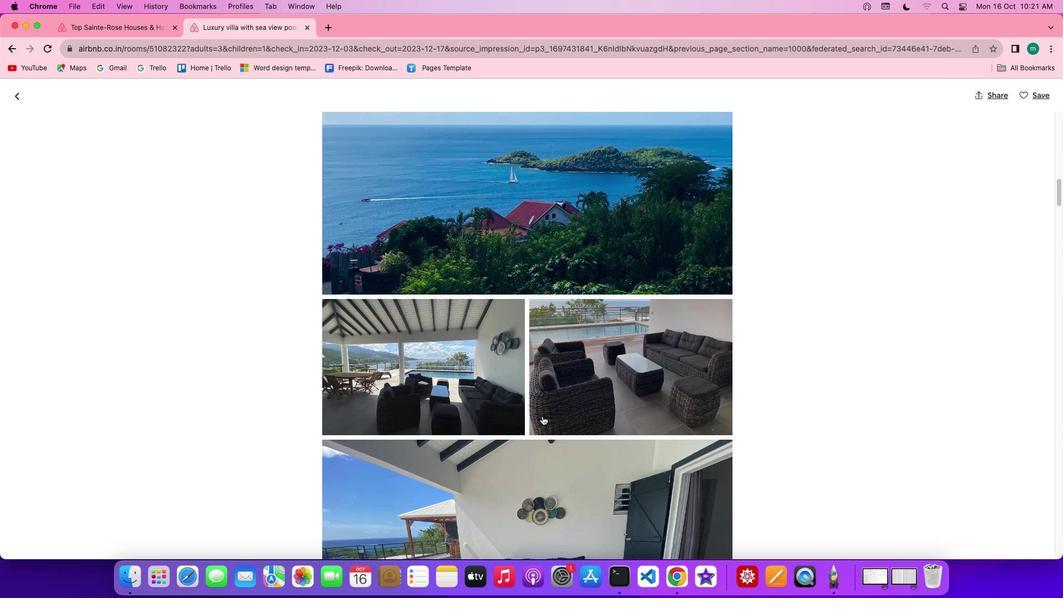 
Action: Mouse scrolled (542, 416) with delta (0, 0)
Screenshot: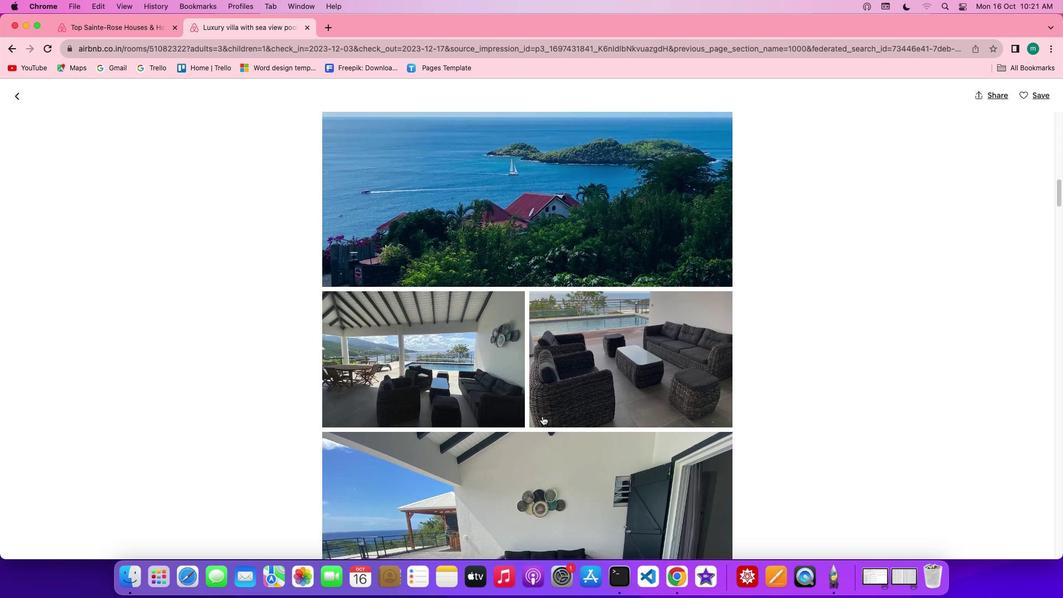 
Action: Mouse scrolled (542, 416) with delta (0, 0)
Screenshot: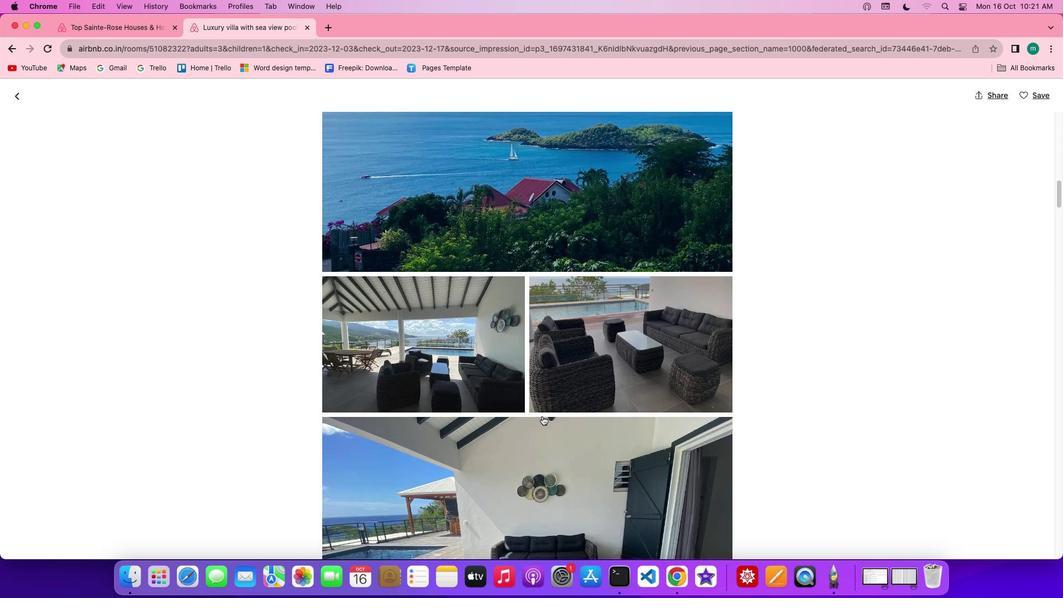 
Action: Mouse scrolled (542, 416) with delta (0, 0)
Screenshot: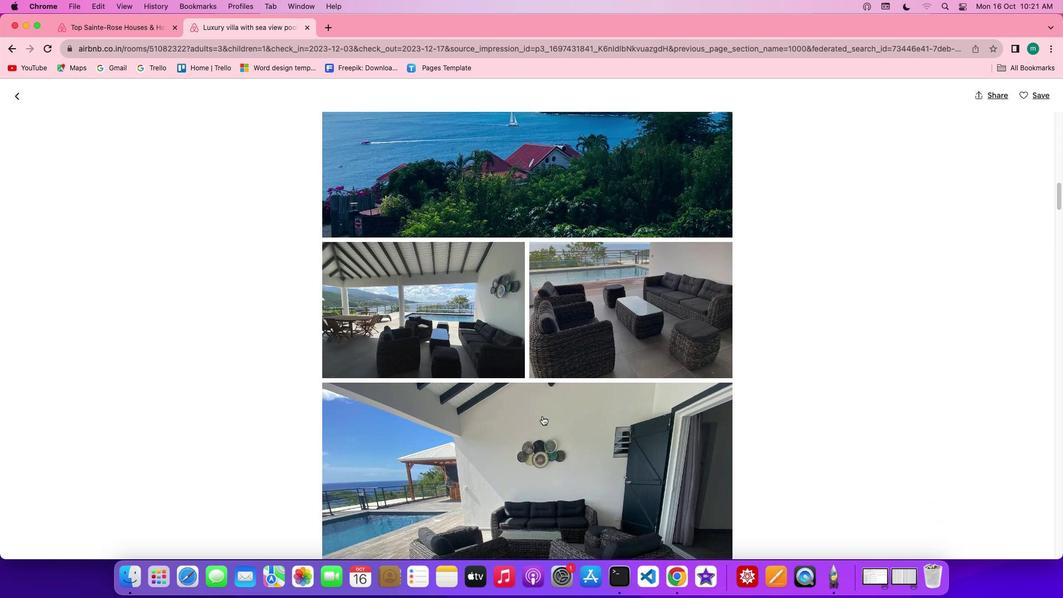 
Action: Mouse scrolled (542, 416) with delta (0, -1)
Screenshot: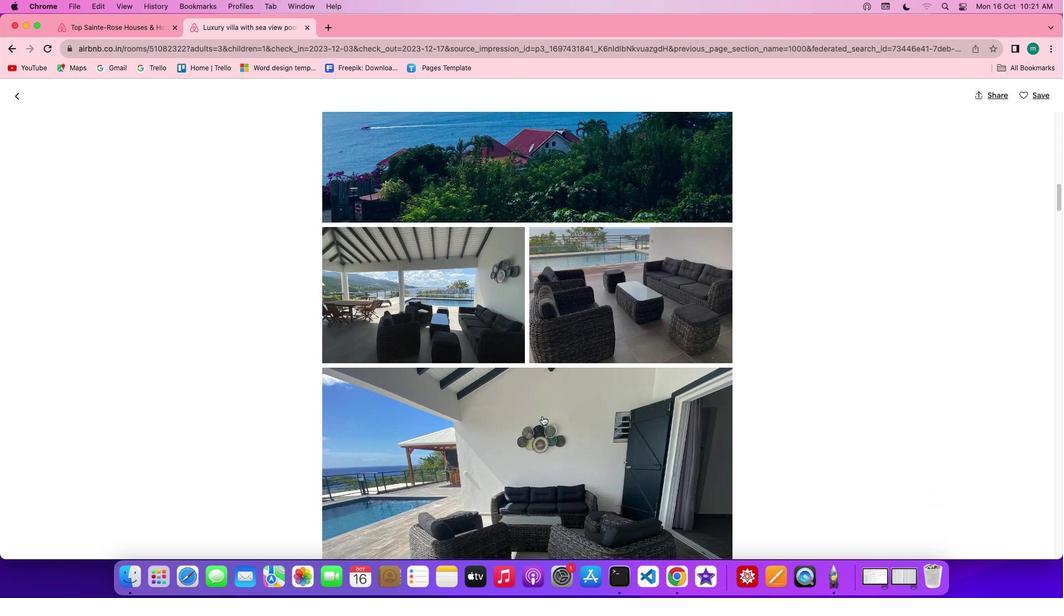 
Action: Mouse scrolled (542, 416) with delta (0, 0)
Screenshot: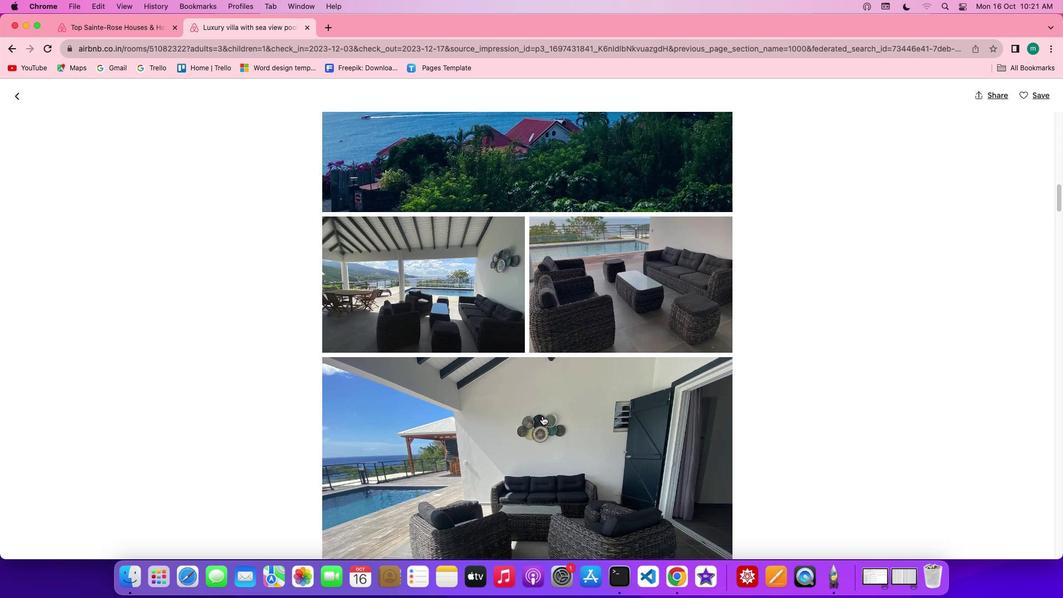 
Action: Mouse scrolled (542, 416) with delta (0, 0)
Screenshot: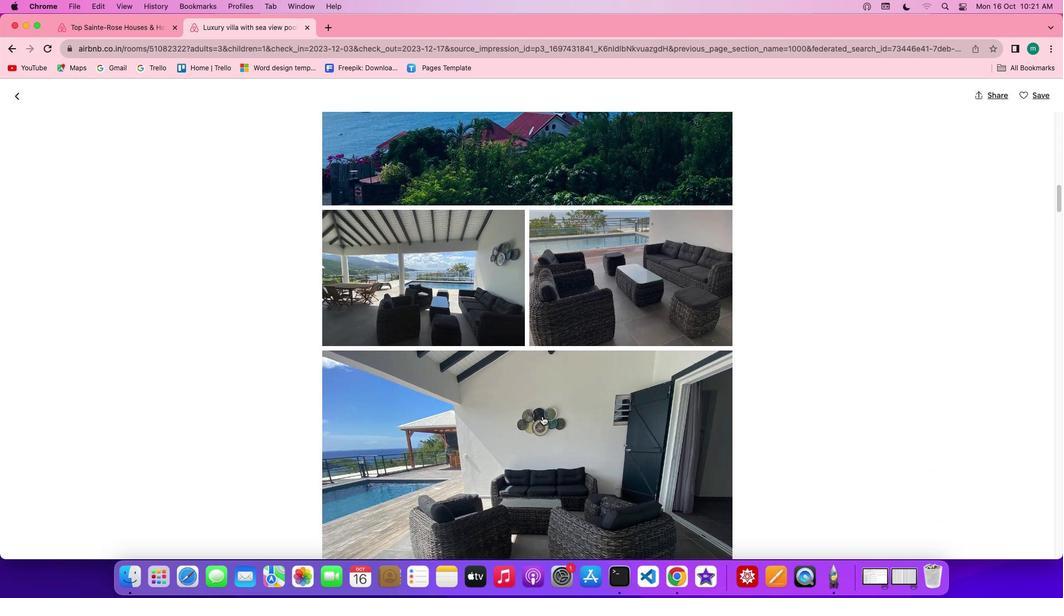 
Action: Mouse scrolled (542, 416) with delta (0, 0)
Screenshot: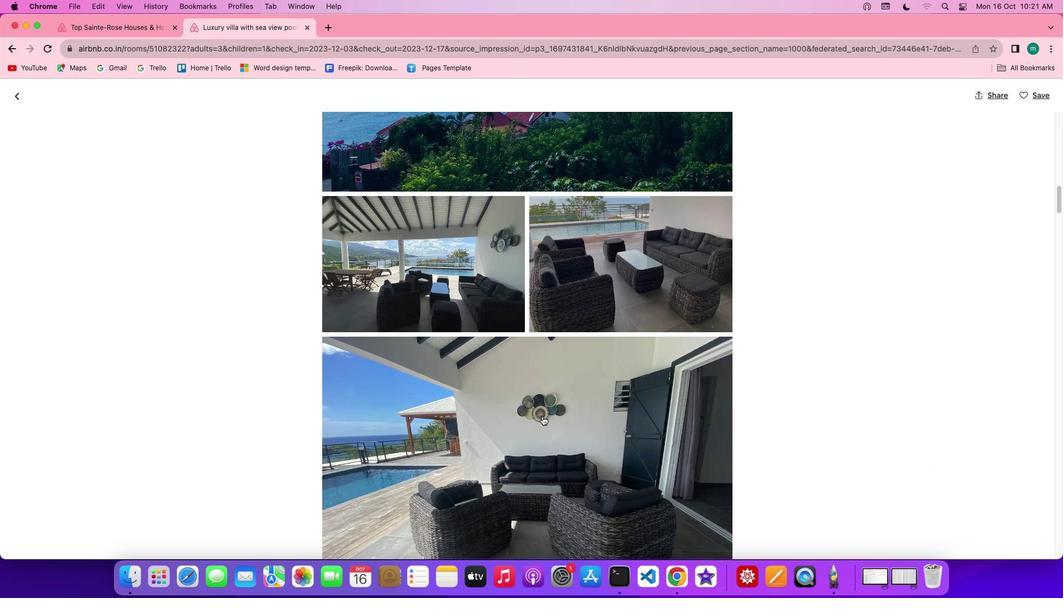 
Action: Mouse scrolled (542, 416) with delta (0, 0)
Screenshot: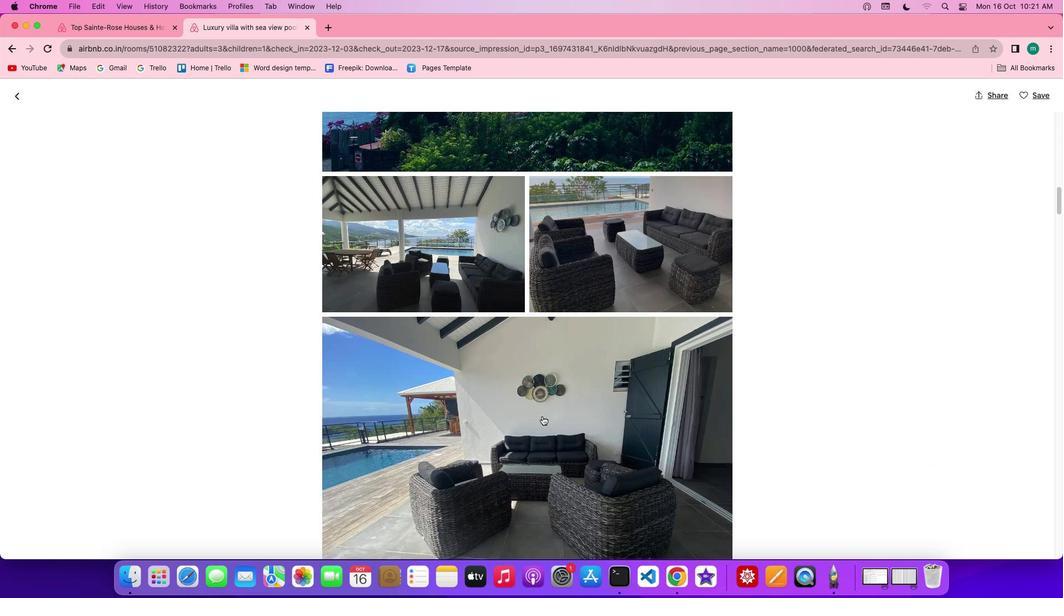 
Action: Mouse scrolled (542, 416) with delta (0, 0)
Screenshot: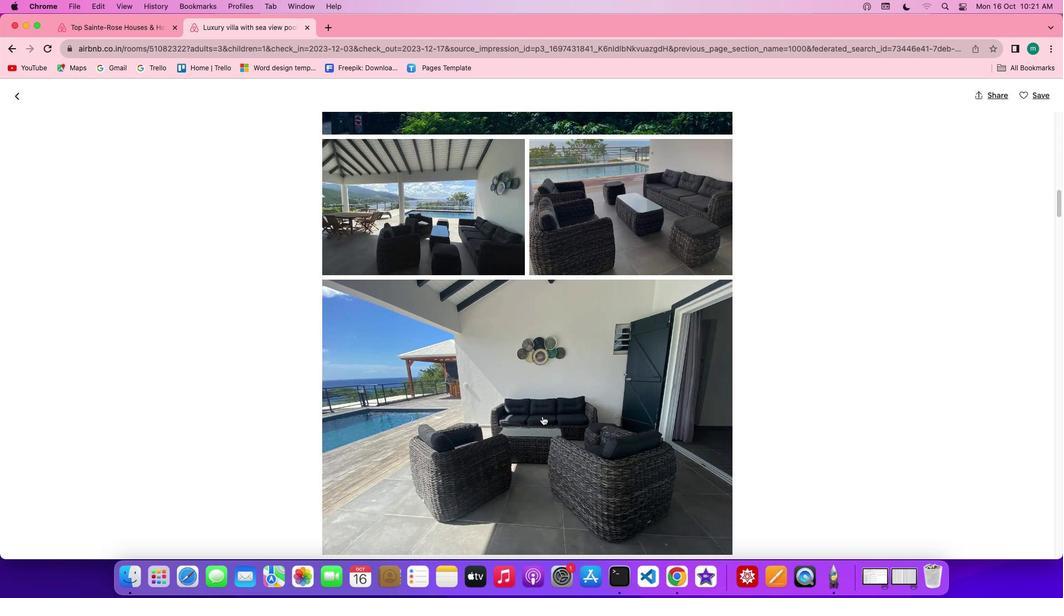 
Action: Mouse scrolled (542, 416) with delta (0, 0)
Screenshot: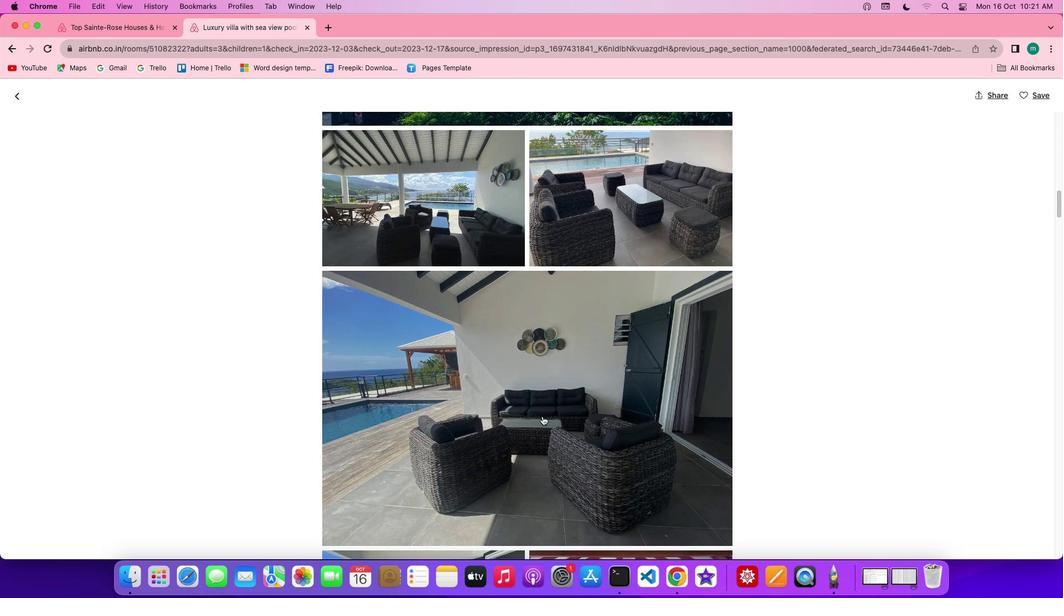 
Action: Mouse scrolled (542, 416) with delta (0, 0)
Screenshot: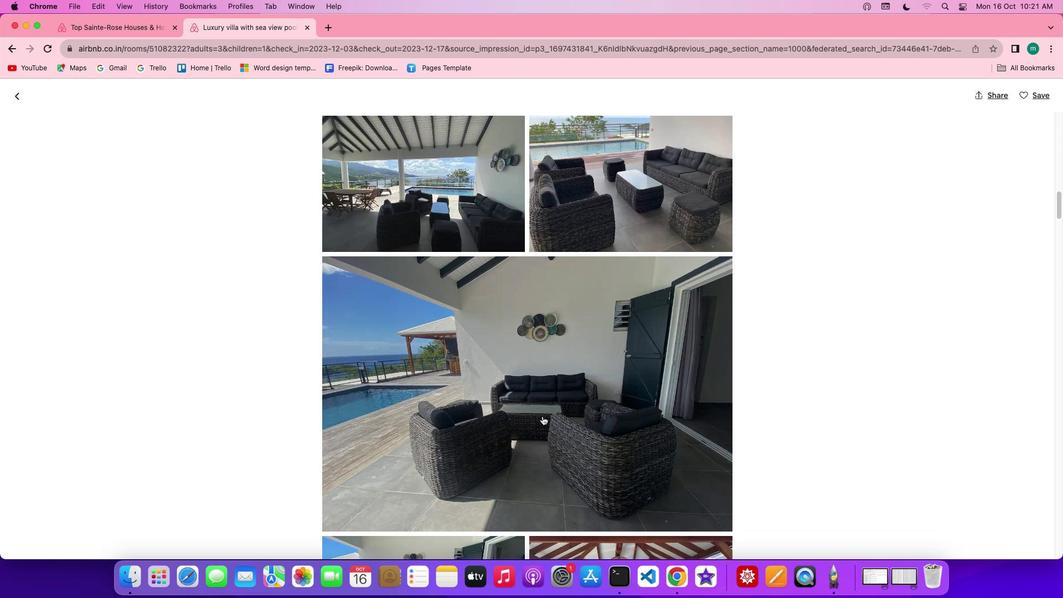
Action: Mouse scrolled (542, 416) with delta (0, 0)
Screenshot: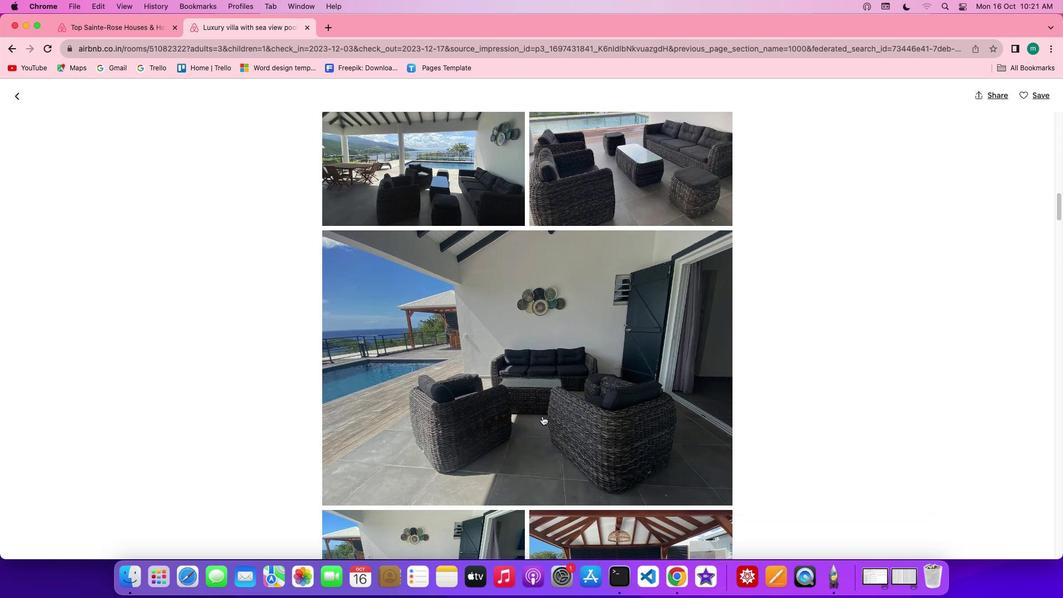 
Action: Mouse scrolled (542, 416) with delta (0, 0)
Screenshot: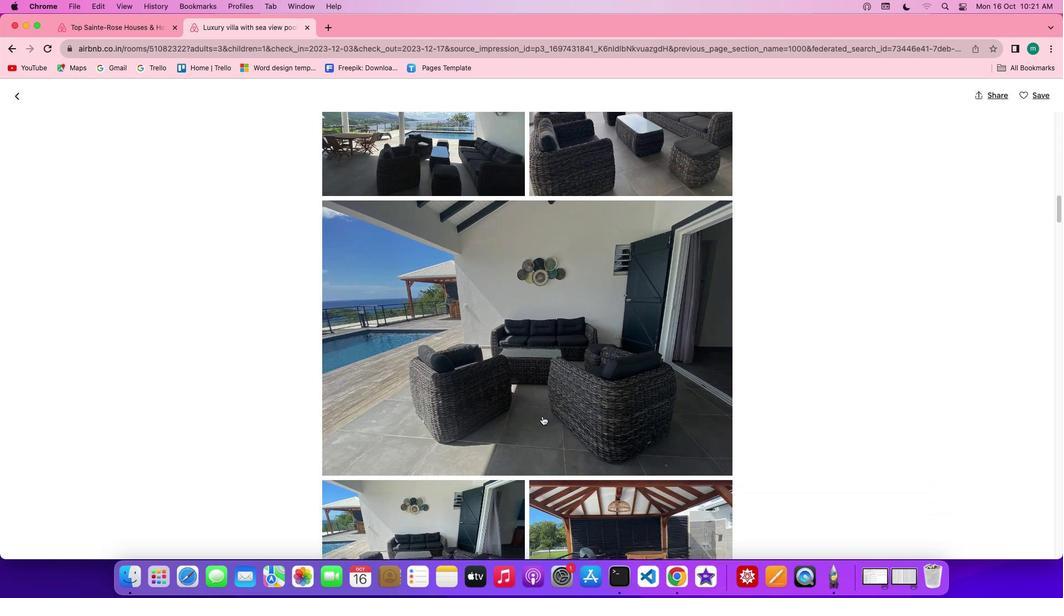 
Action: Mouse scrolled (542, 416) with delta (0, 0)
Screenshot: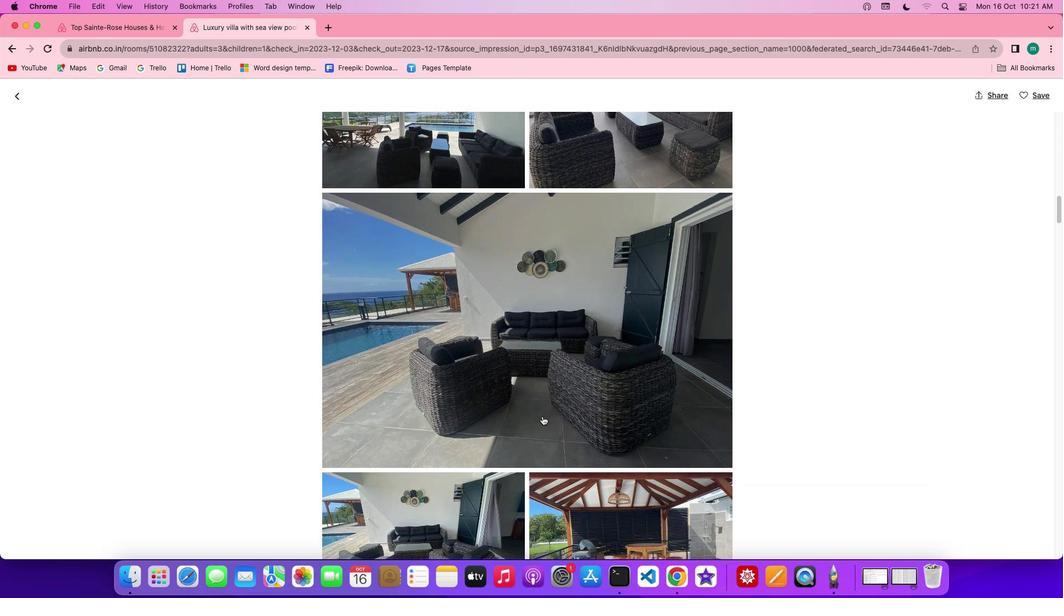 
Action: Mouse scrolled (542, 416) with delta (0, 0)
Screenshot: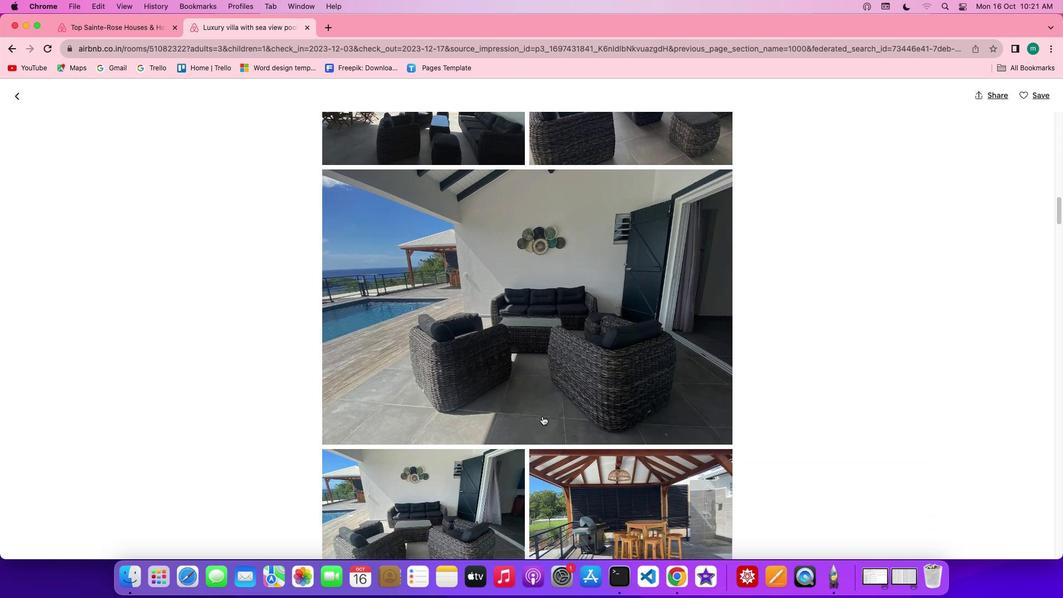 
Action: Mouse scrolled (542, 416) with delta (0, 0)
Screenshot: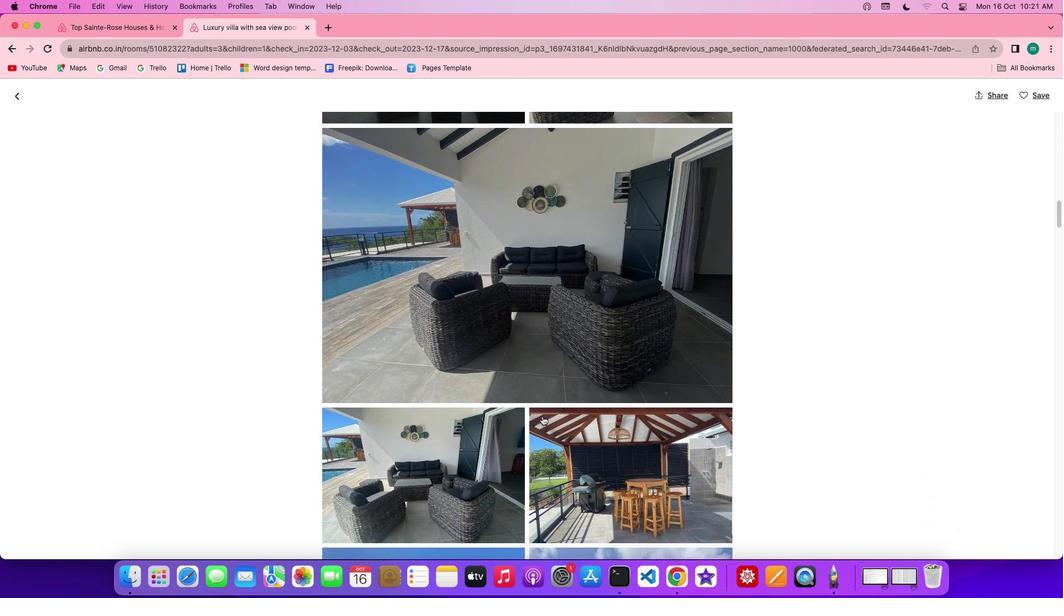 
Action: Mouse scrolled (542, 416) with delta (0, -1)
Screenshot: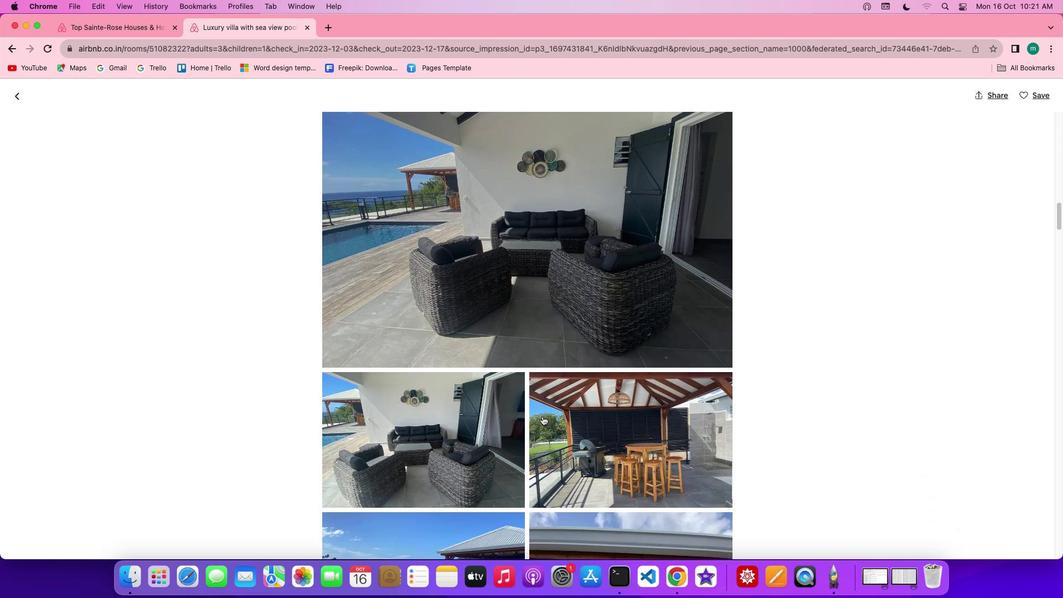 
Action: Mouse scrolled (542, 416) with delta (0, 0)
Screenshot: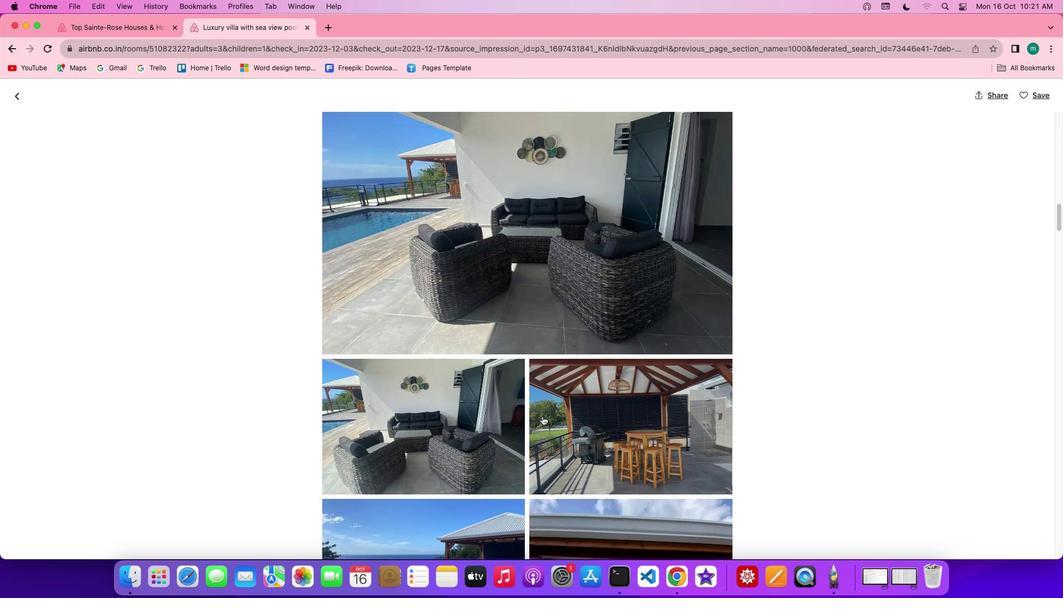 
Action: Mouse scrolled (542, 416) with delta (0, 0)
Screenshot: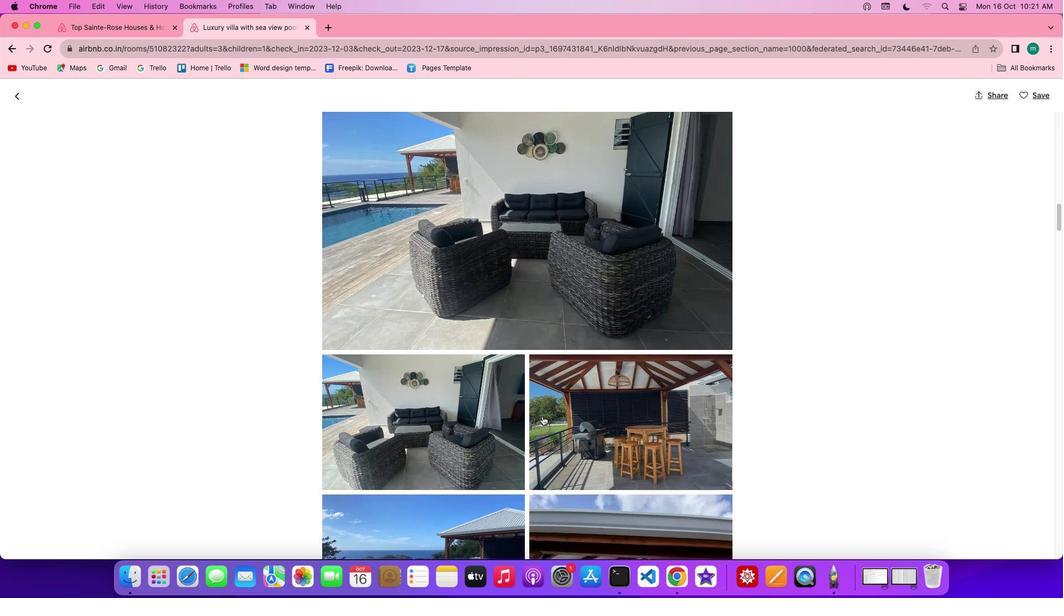 
Action: Mouse scrolled (542, 416) with delta (0, 0)
Screenshot: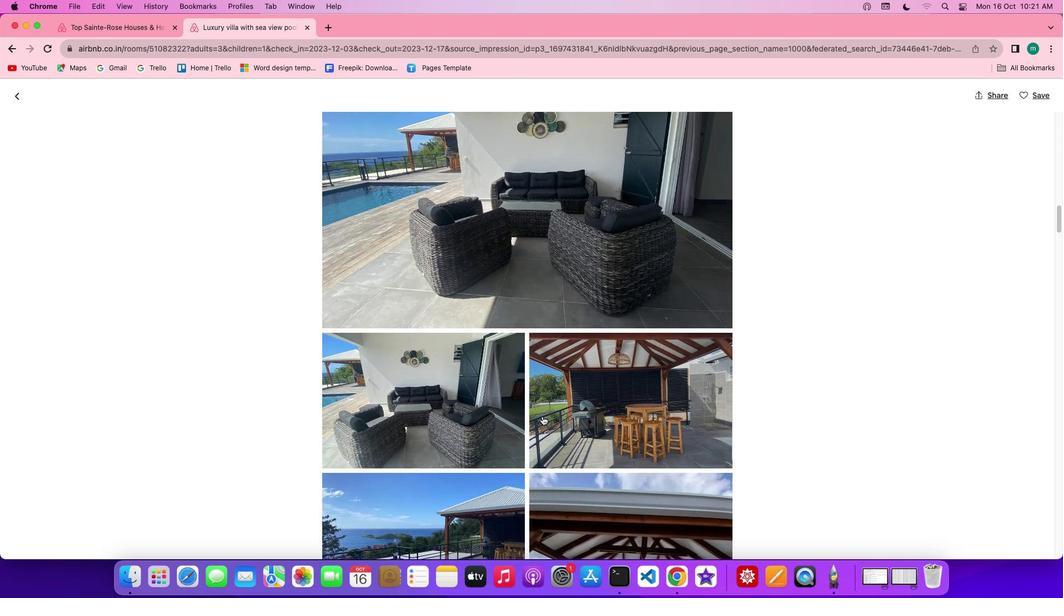 
Action: Mouse scrolled (542, 416) with delta (0, 0)
Screenshot: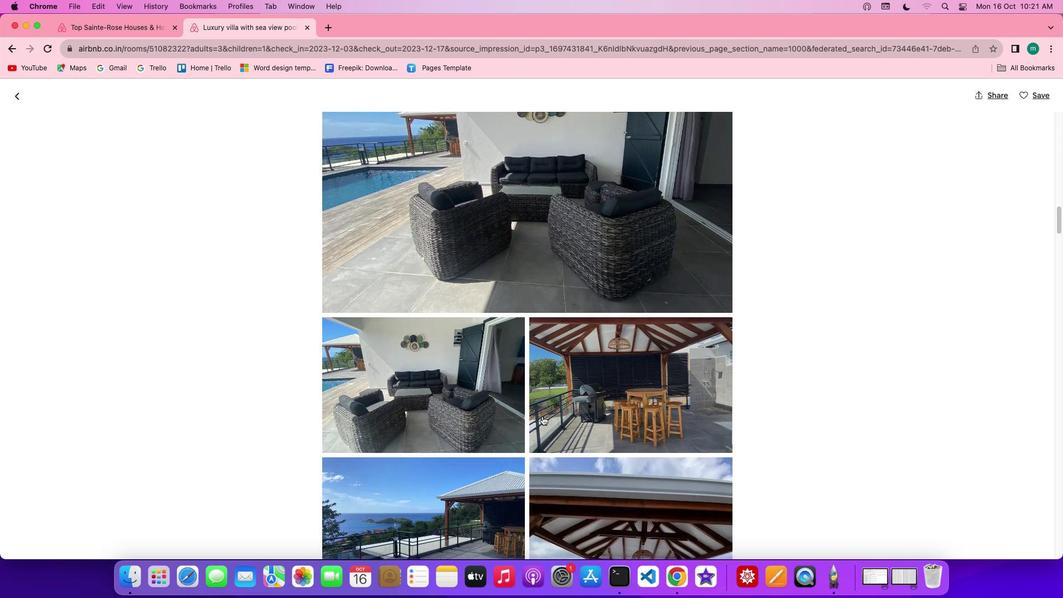 
Action: Mouse scrolled (542, 416) with delta (0, 0)
Screenshot: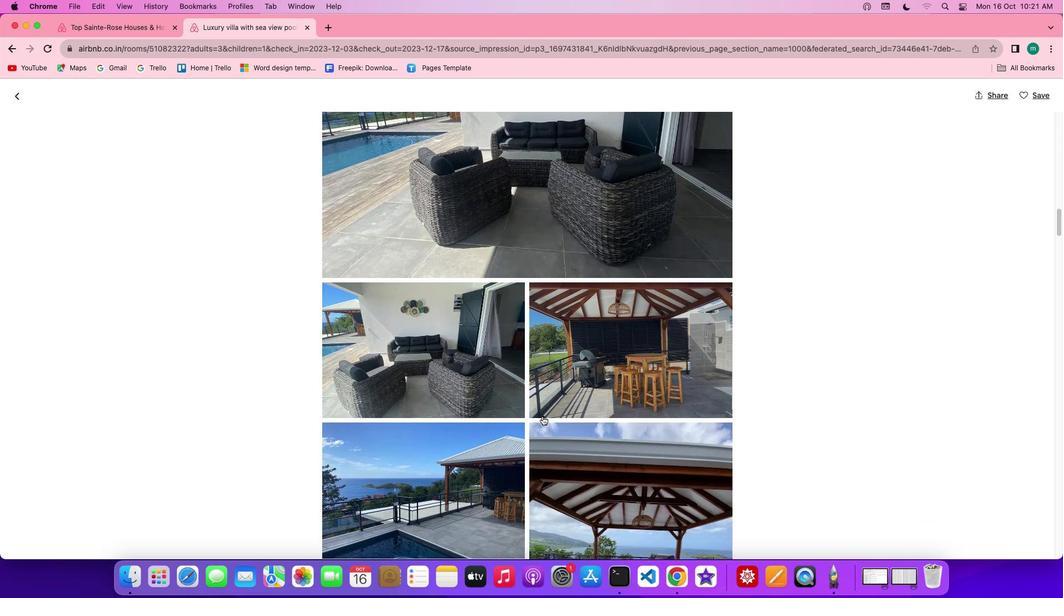 
Action: Mouse scrolled (542, 416) with delta (0, -1)
Screenshot: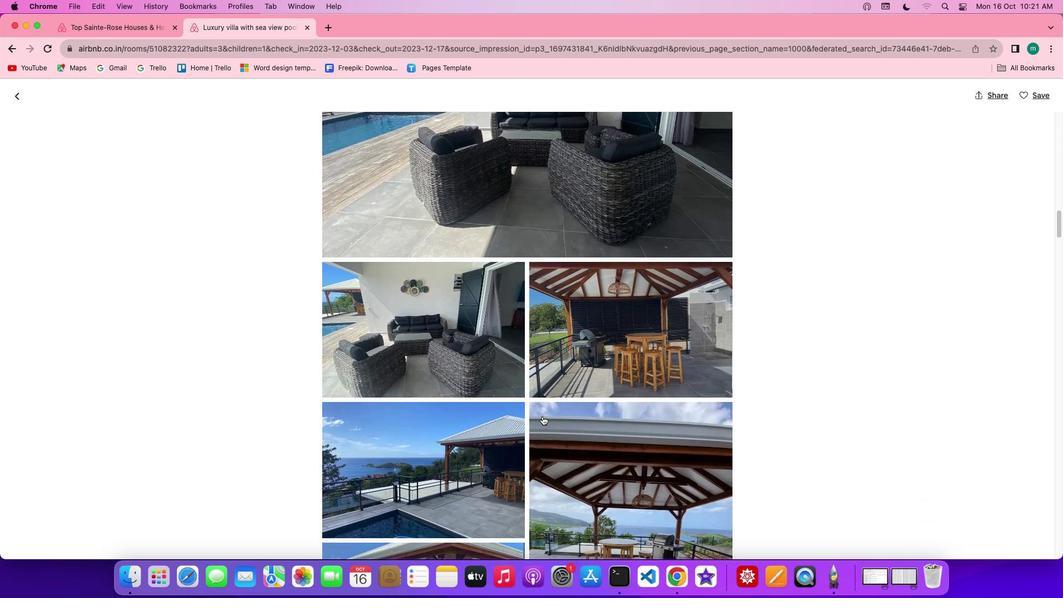 
Action: Mouse scrolled (542, 416) with delta (0, -1)
Screenshot: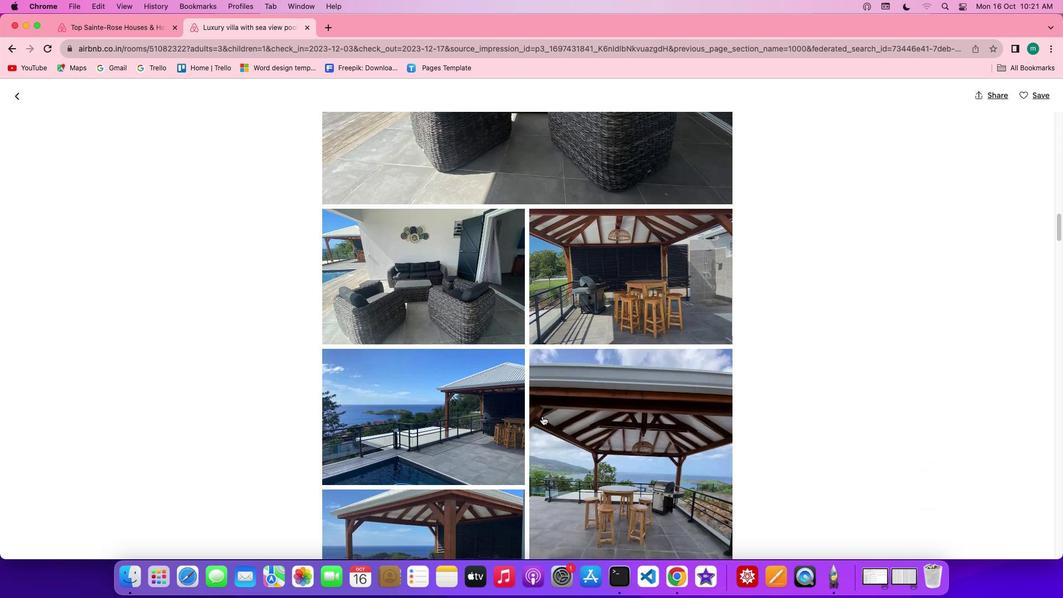 
Action: Mouse scrolled (542, 416) with delta (0, 0)
Screenshot: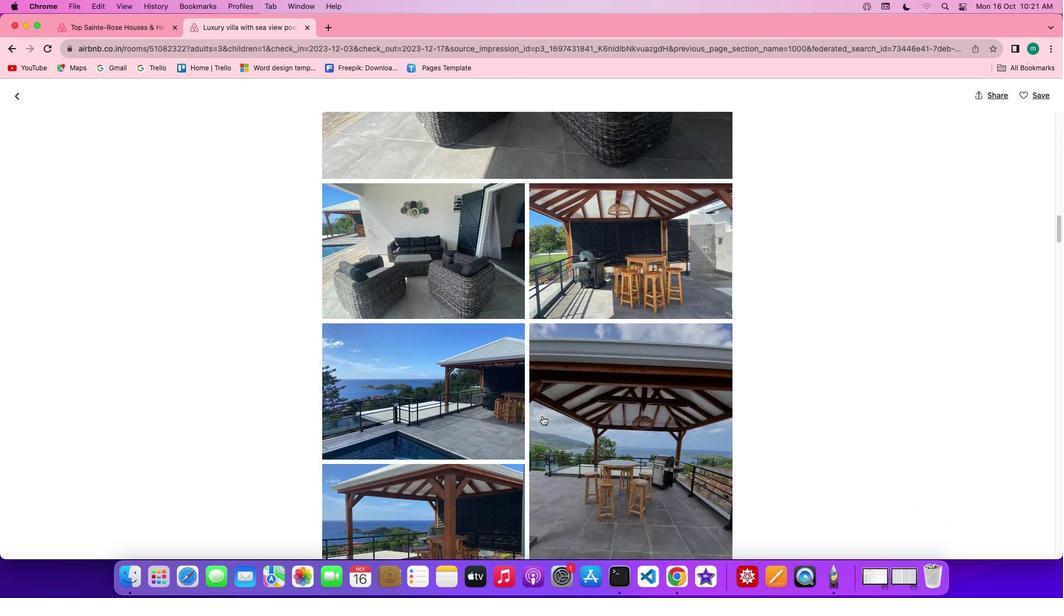 
Action: Mouse scrolled (542, 416) with delta (0, 0)
Screenshot: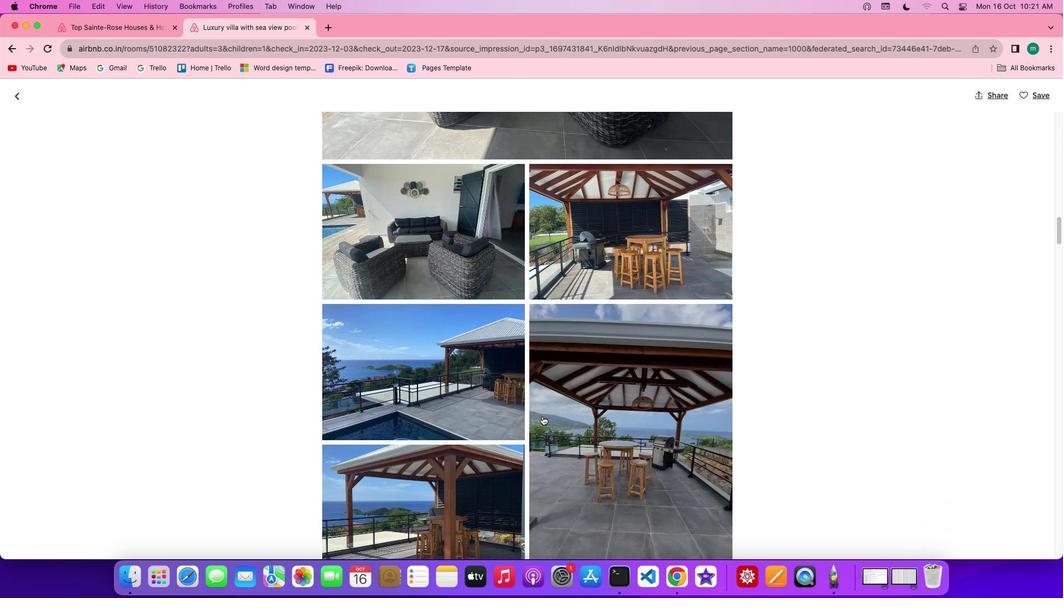 
Action: Mouse scrolled (542, 416) with delta (0, -1)
Screenshot: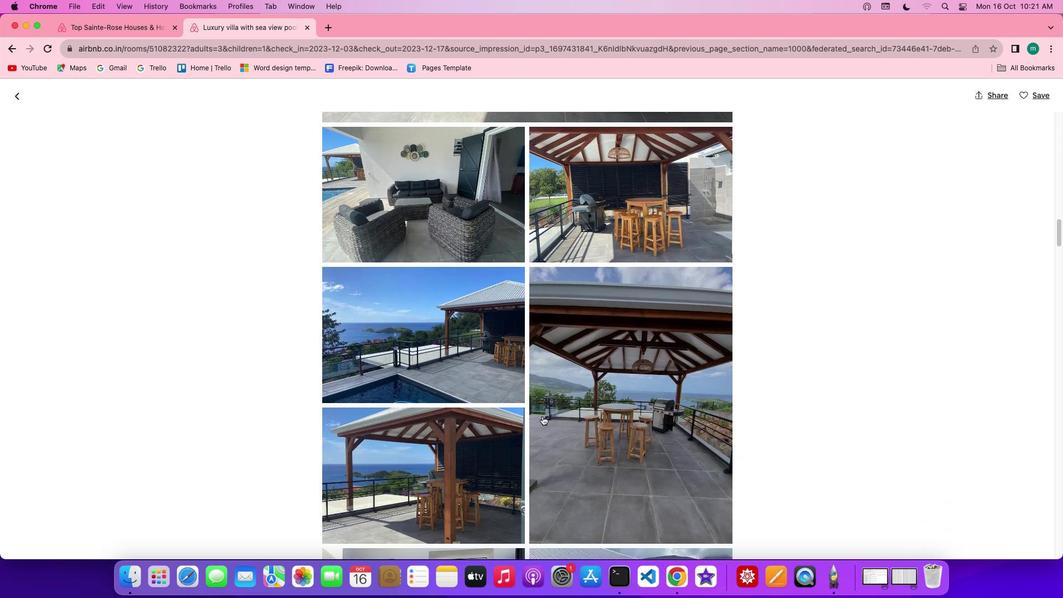 
Action: Mouse scrolled (542, 416) with delta (0, -1)
Screenshot: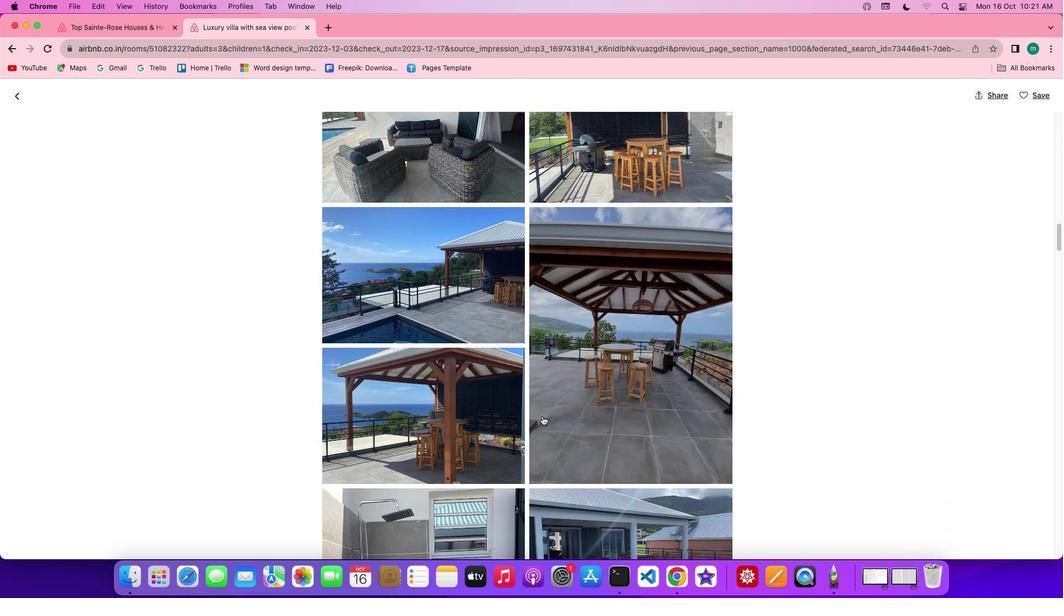 
Action: Mouse scrolled (542, 416) with delta (0, 0)
Screenshot: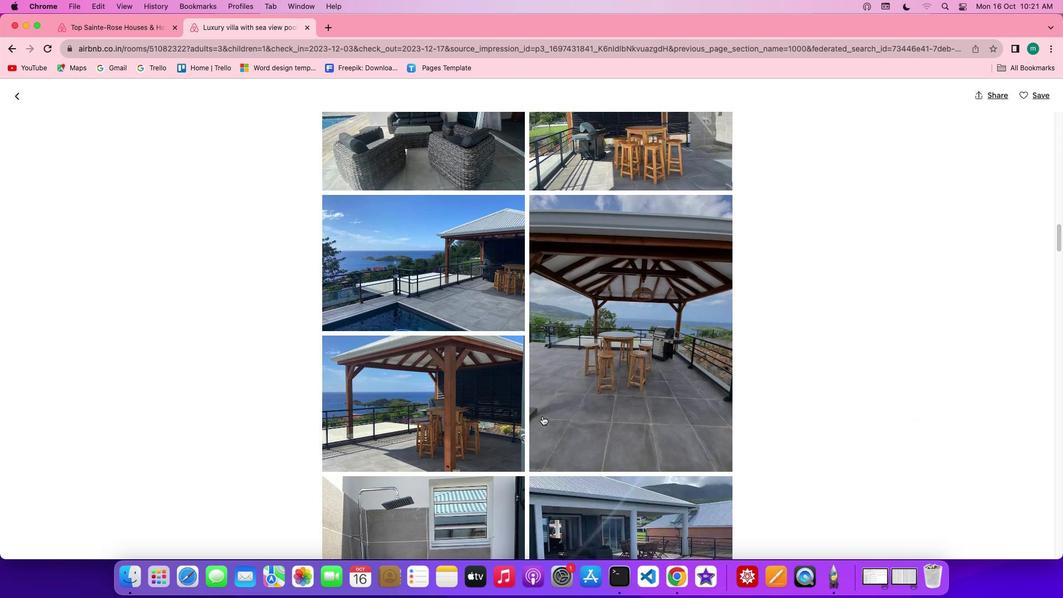 
Action: Mouse scrolled (542, 416) with delta (0, 0)
Screenshot: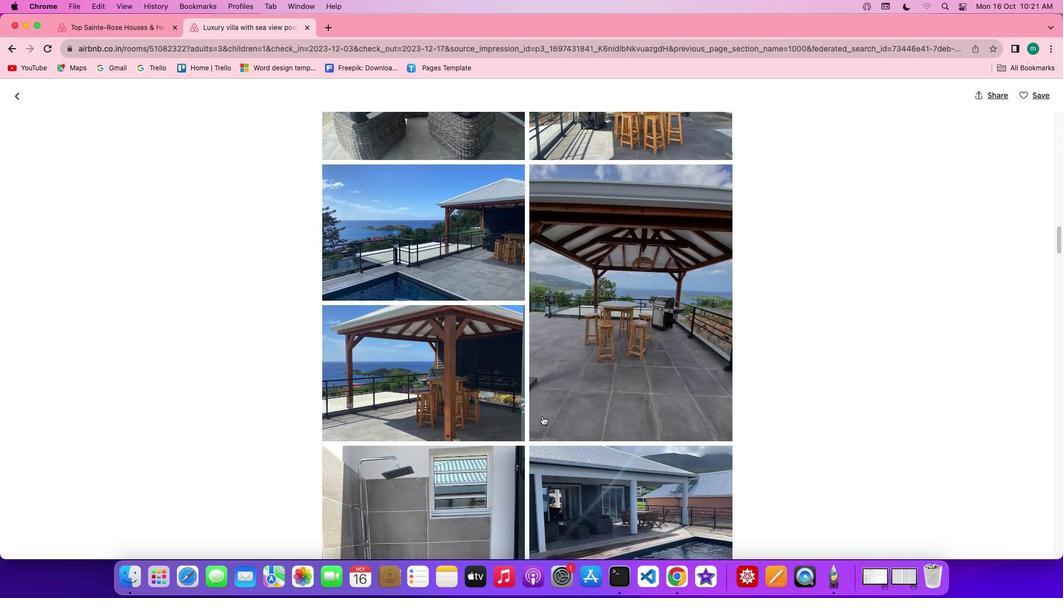 
Action: Mouse scrolled (542, 416) with delta (0, -1)
Screenshot: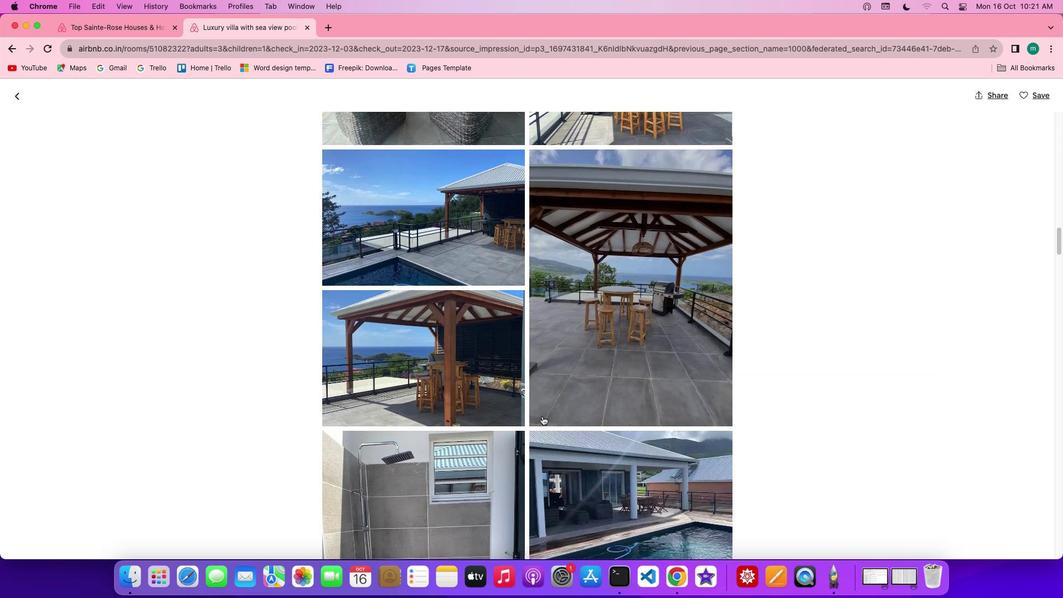 
Action: Mouse scrolled (542, 416) with delta (0, 0)
Screenshot: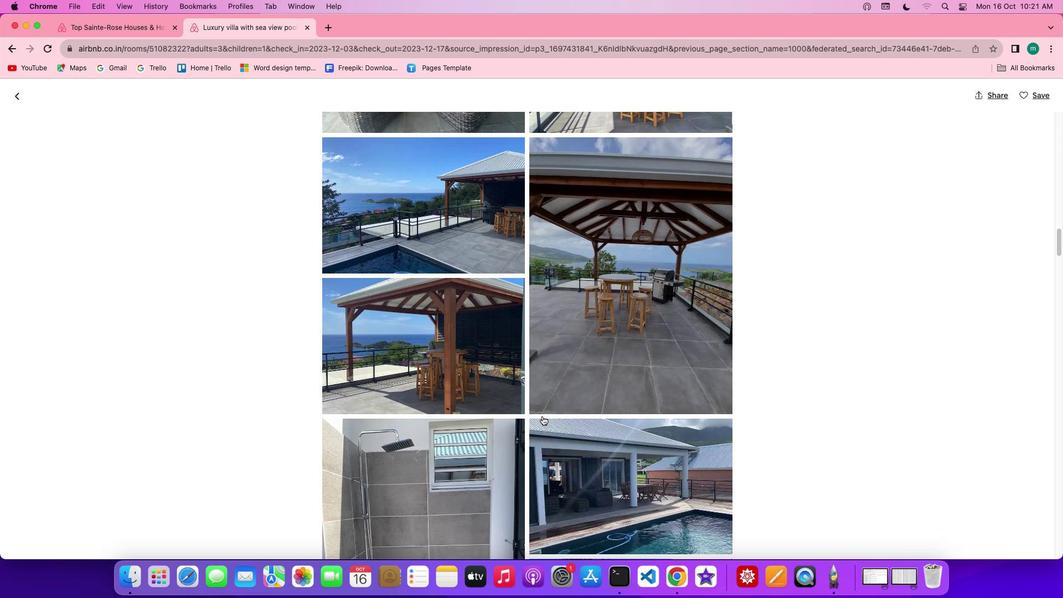 
Action: Mouse scrolled (542, 416) with delta (0, 0)
Screenshot: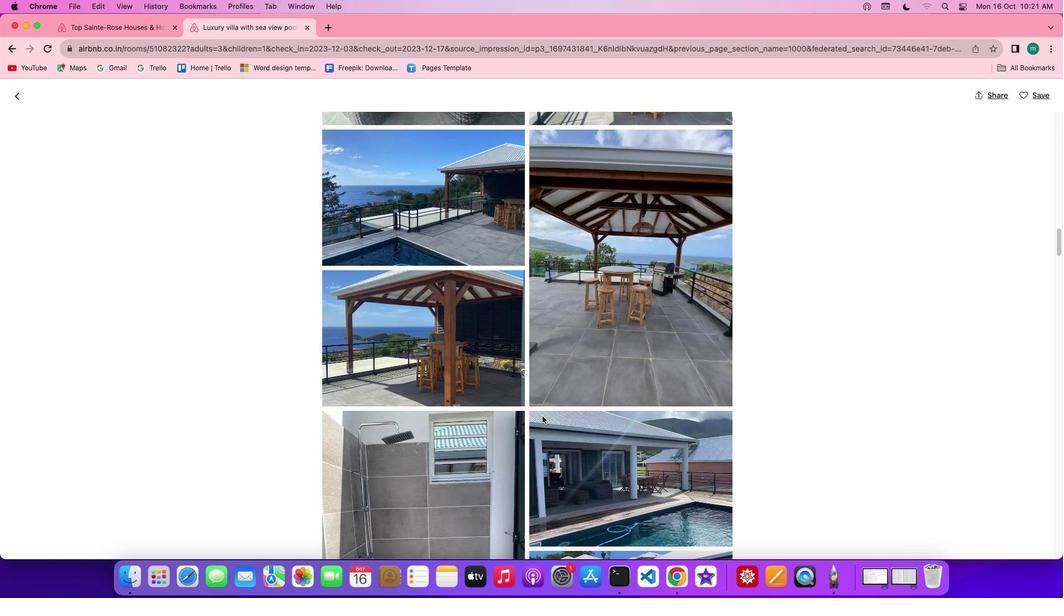 
Action: Mouse scrolled (542, 416) with delta (0, 0)
Screenshot: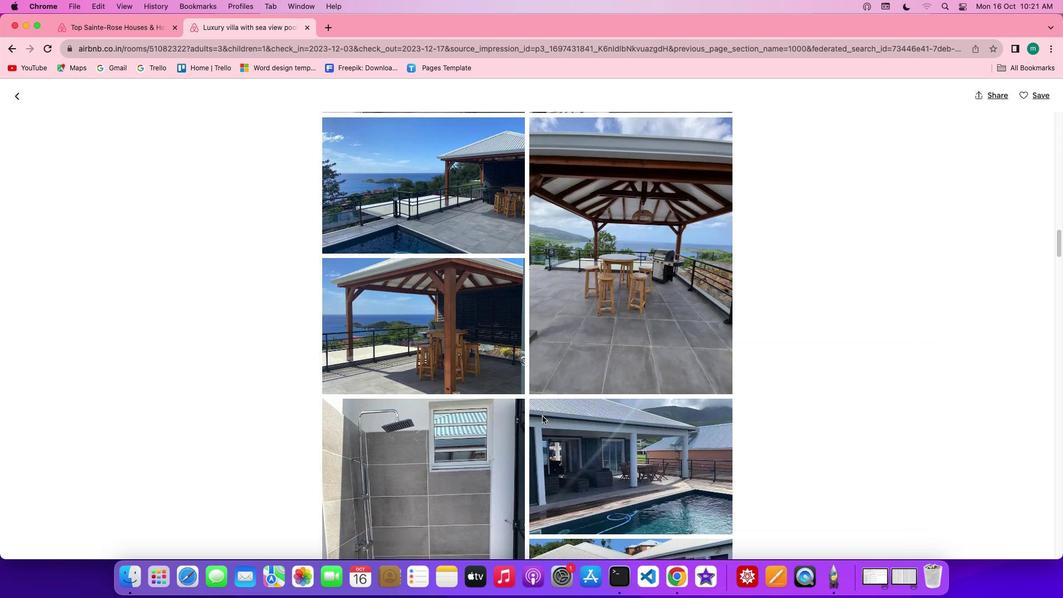 
Action: Mouse scrolled (542, 416) with delta (0, 0)
Screenshot: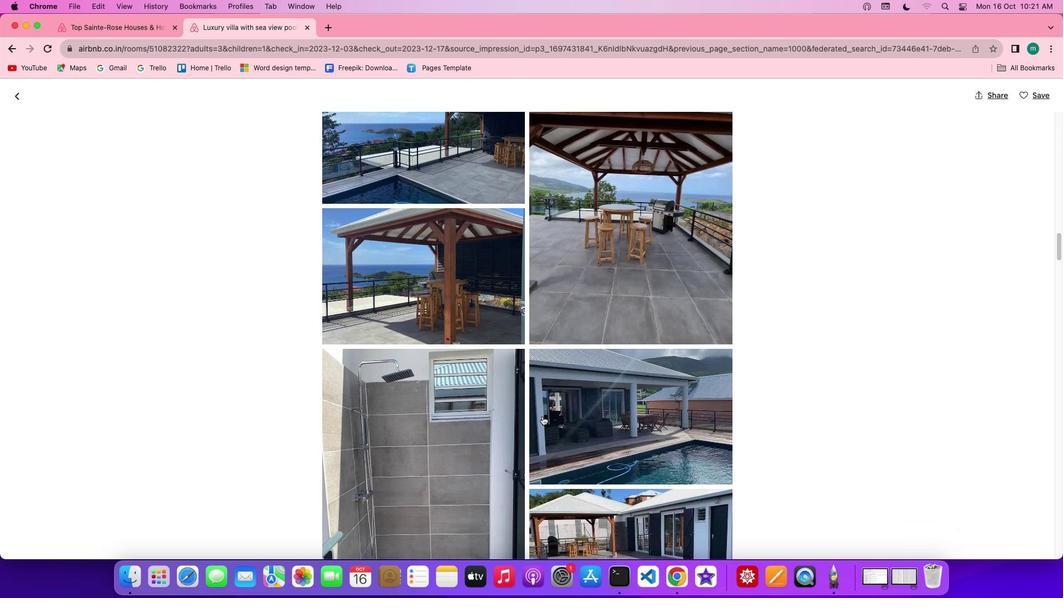
Action: Mouse scrolled (542, 416) with delta (0, 0)
Screenshot: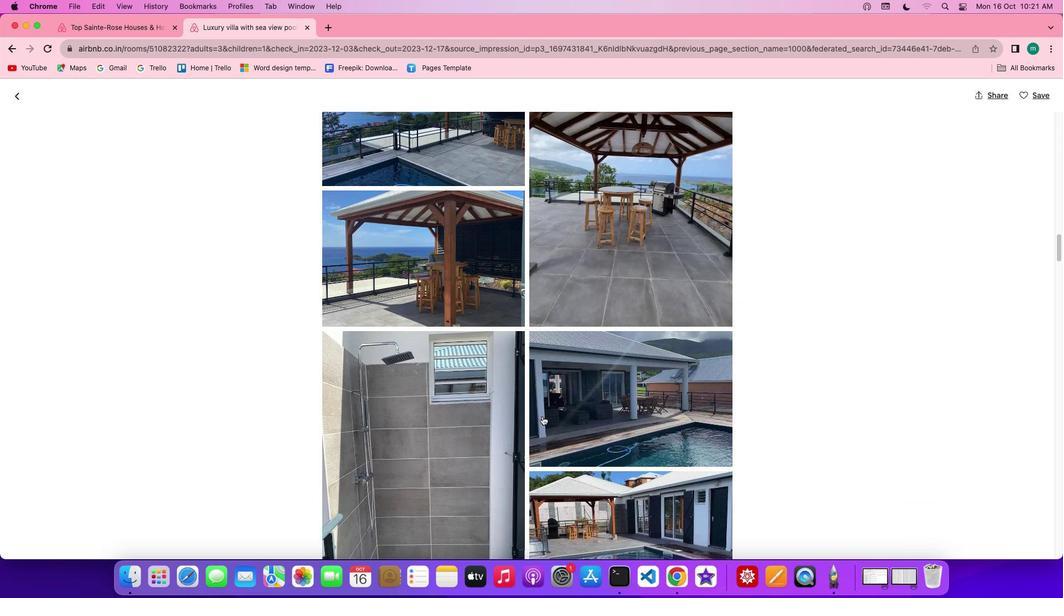 
Action: Mouse scrolled (542, 416) with delta (0, 0)
Screenshot: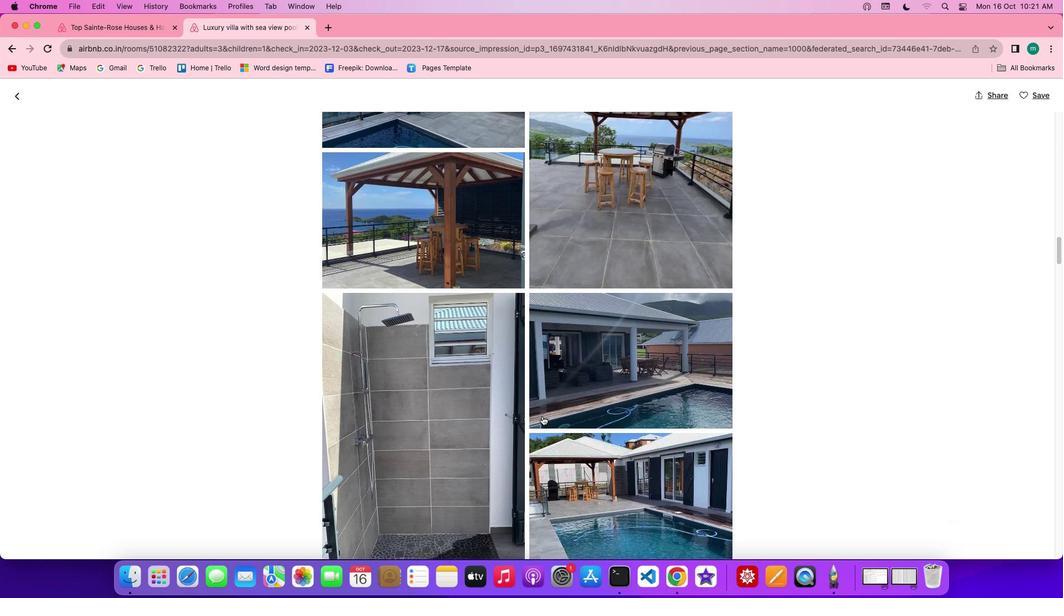 
Action: Mouse scrolled (542, 416) with delta (0, 0)
Screenshot: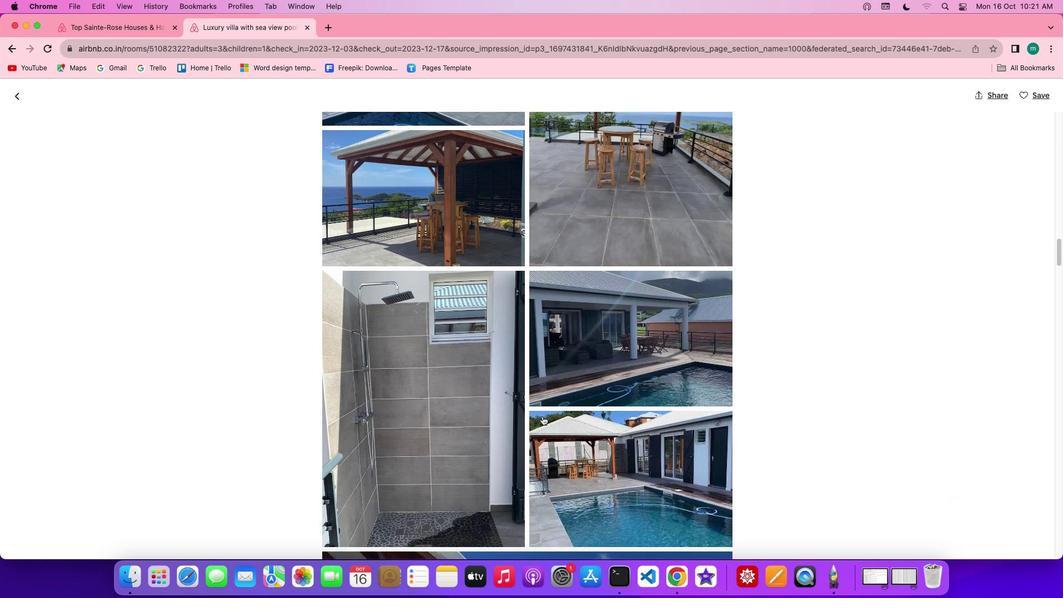 
Action: Mouse scrolled (542, 416) with delta (0, -1)
Screenshot: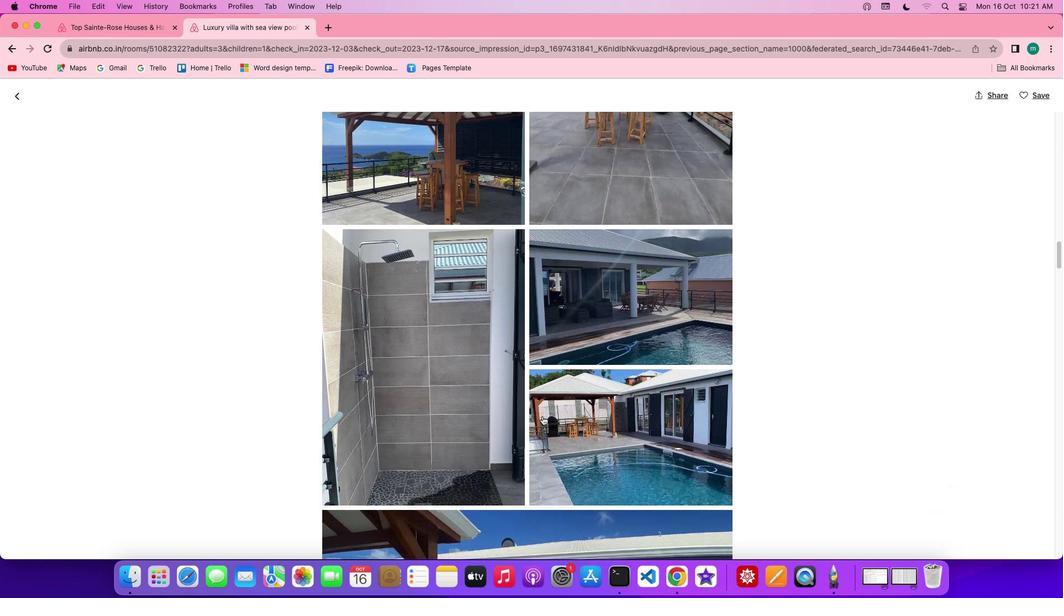 
Action: Mouse scrolled (542, 416) with delta (0, -1)
Screenshot: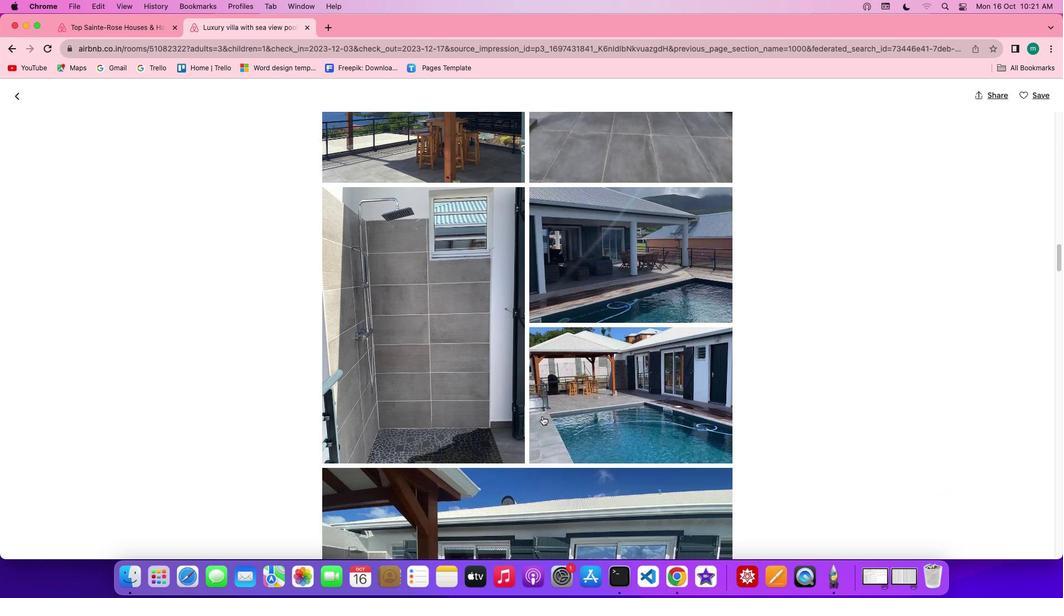 
Action: Mouse scrolled (542, 416) with delta (0, 0)
Screenshot: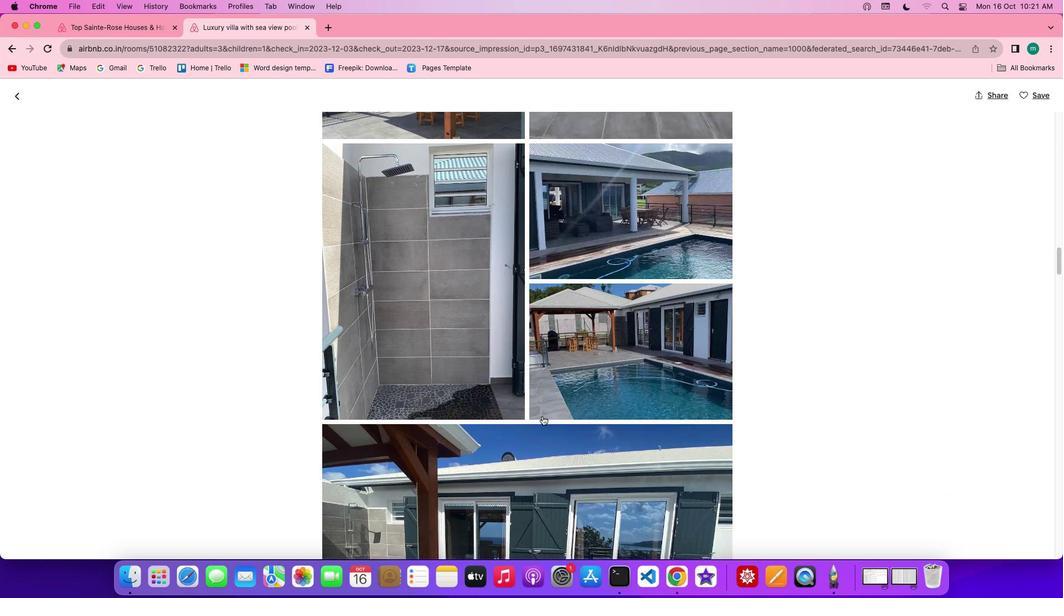 
Action: Mouse scrolled (542, 416) with delta (0, 0)
